 Task: Buy 3 Jar Openers from Kitchen Utensils & Gadgets section under best seller category for shipping address: Katherine Jones, 1480 Vineyard Drive, Independence, Ohio 44131, Cell Number 4403901431. Pay from credit card ending with 9757, CVV 798
Action: Mouse moved to (181, 86)
Screenshot: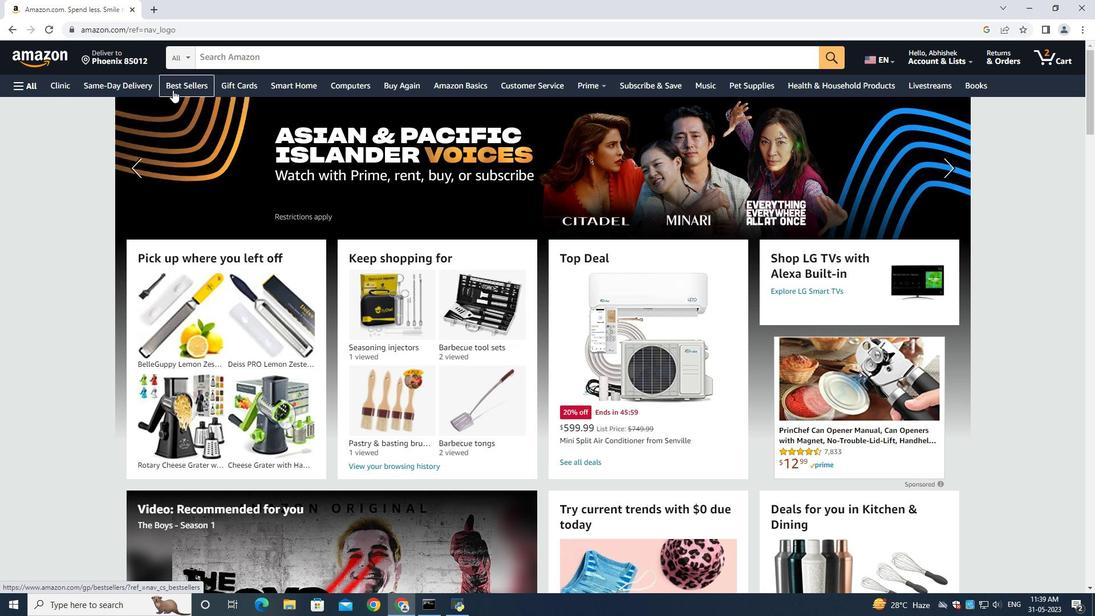 
Action: Mouse pressed left at (181, 86)
Screenshot: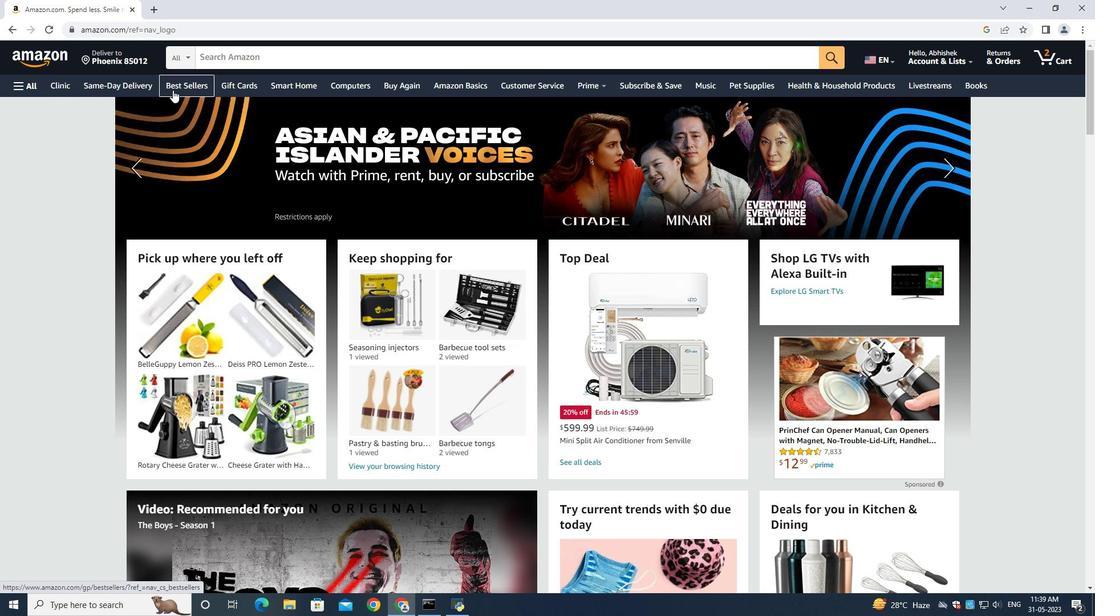 
Action: Mouse moved to (314, 49)
Screenshot: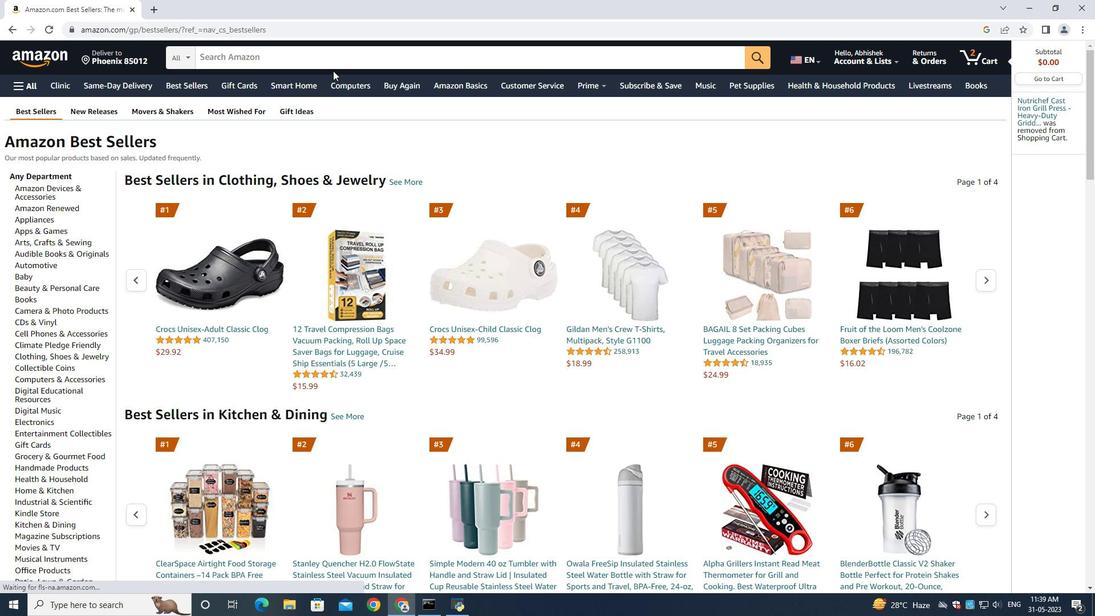 
Action: Mouse pressed left at (314, 49)
Screenshot: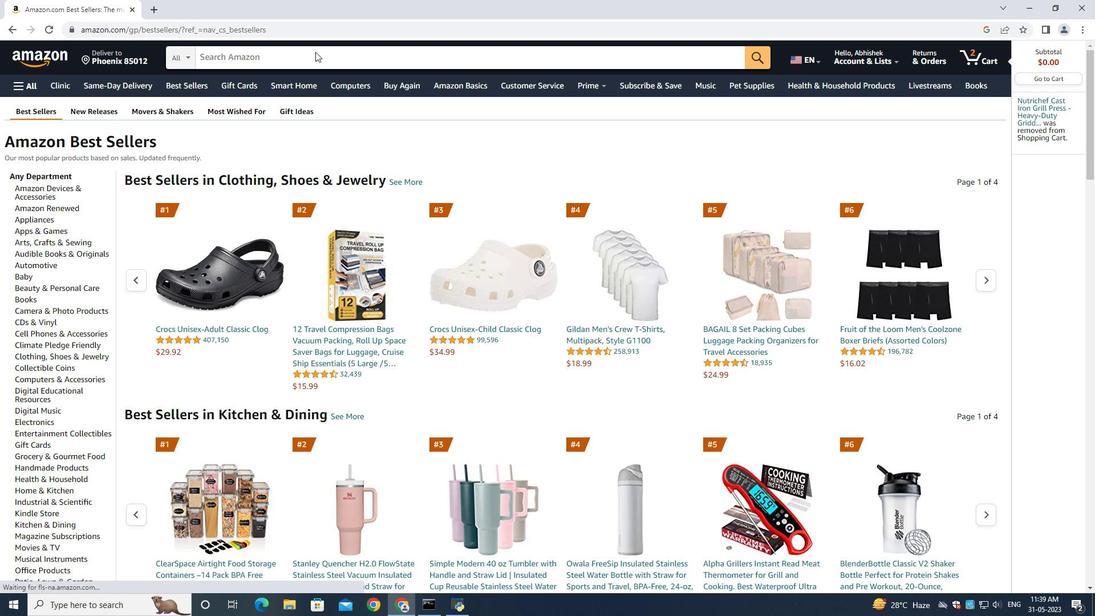 
Action: Mouse moved to (314, 49)
Screenshot: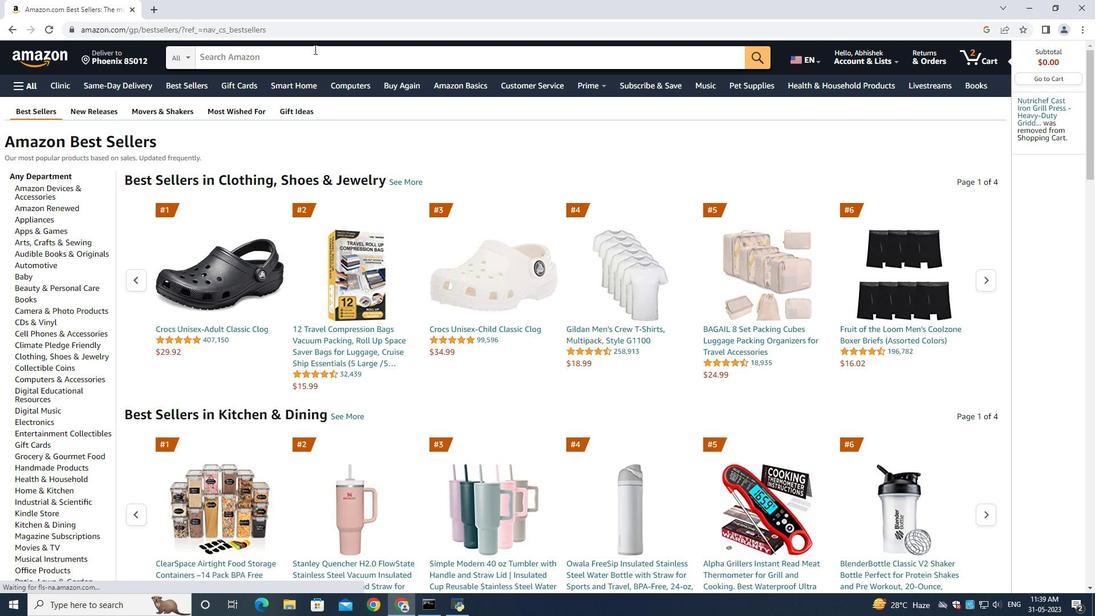 
Action: Key pressed <Key.shift>Jar<Key.space><Key.shift><Key.shift><Key.shift><Key.shift><Key.shift><Key.shift><Key.shift><Key.shift><Key.shift><Key.shift><Key.shift><Key.shift><Key.shift><Key.shift><Key.shift><Key.shift><Key.shift><Key.shift><Key.shift><Key.shift><Key.shift><Key.shift><Key.shift><Key.shift><Key.shift><Key.shift><Key.shift><Key.shift>Openers<Key.enter>
Screenshot: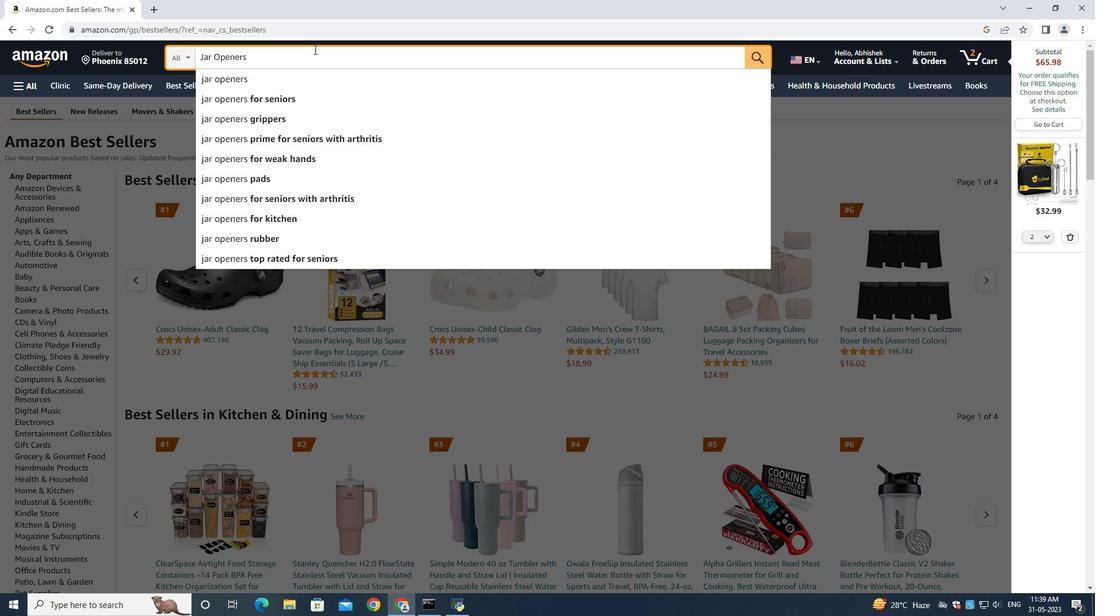 
Action: Mouse moved to (1067, 235)
Screenshot: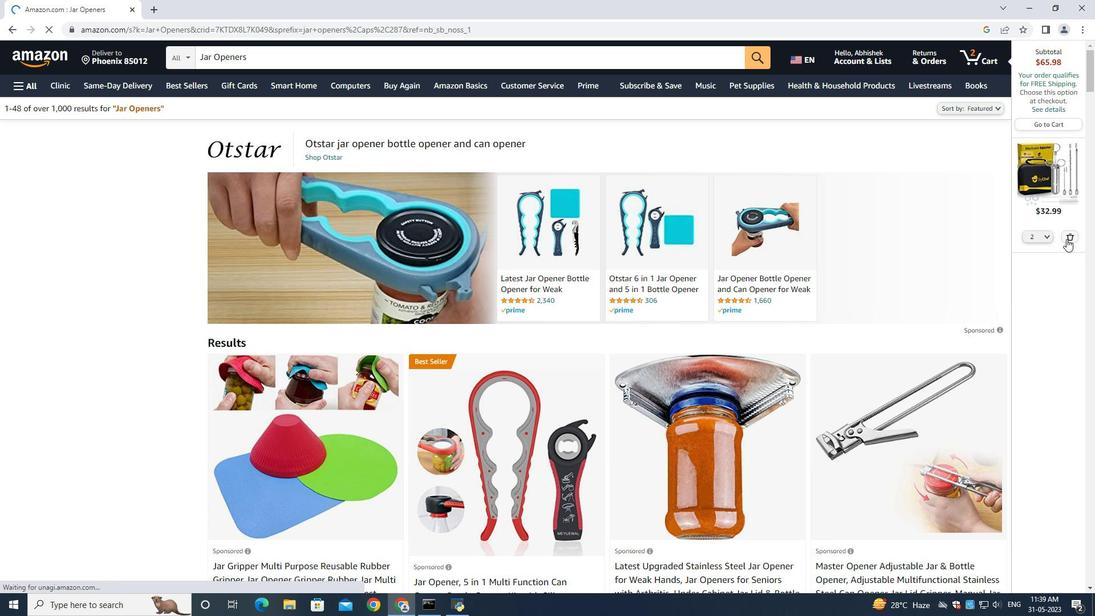 
Action: Mouse pressed left at (1067, 235)
Screenshot: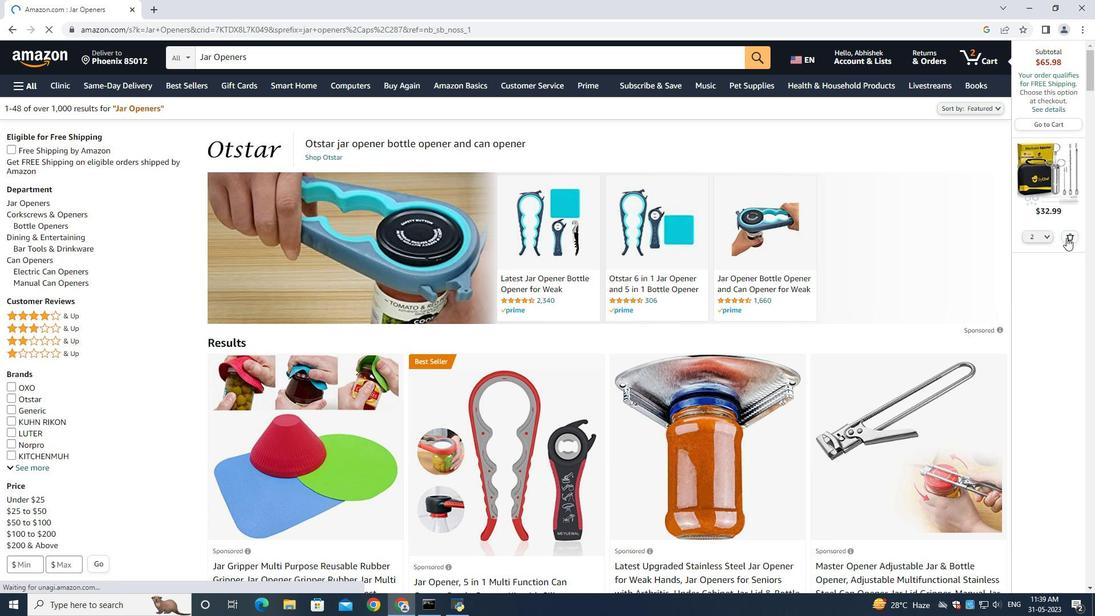 
Action: Mouse moved to (299, 58)
Screenshot: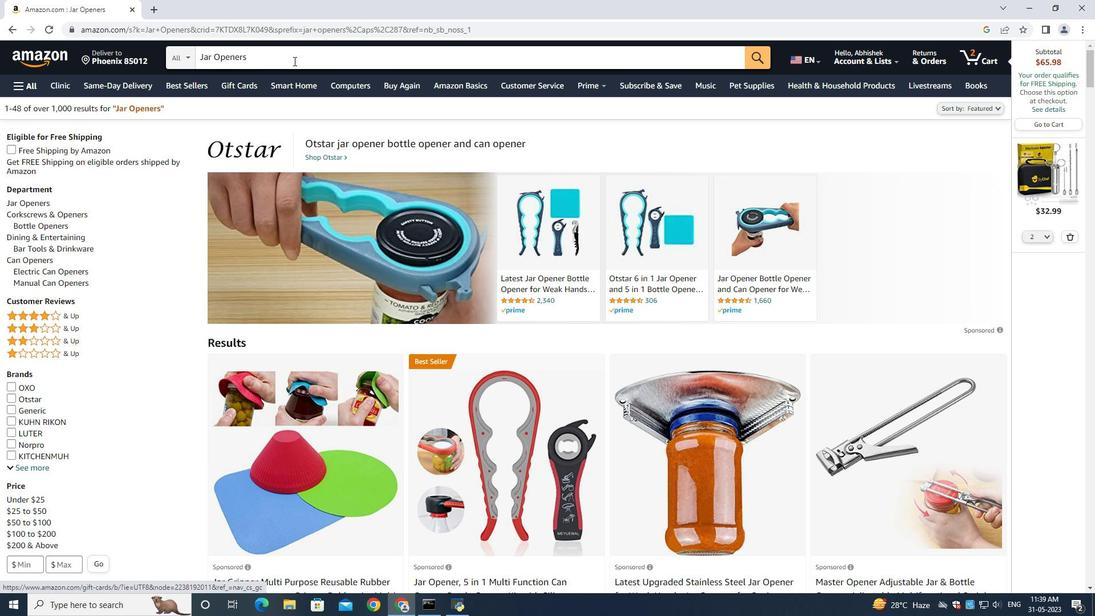 
Action: Mouse pressed left at (299, 58)
Screenshot: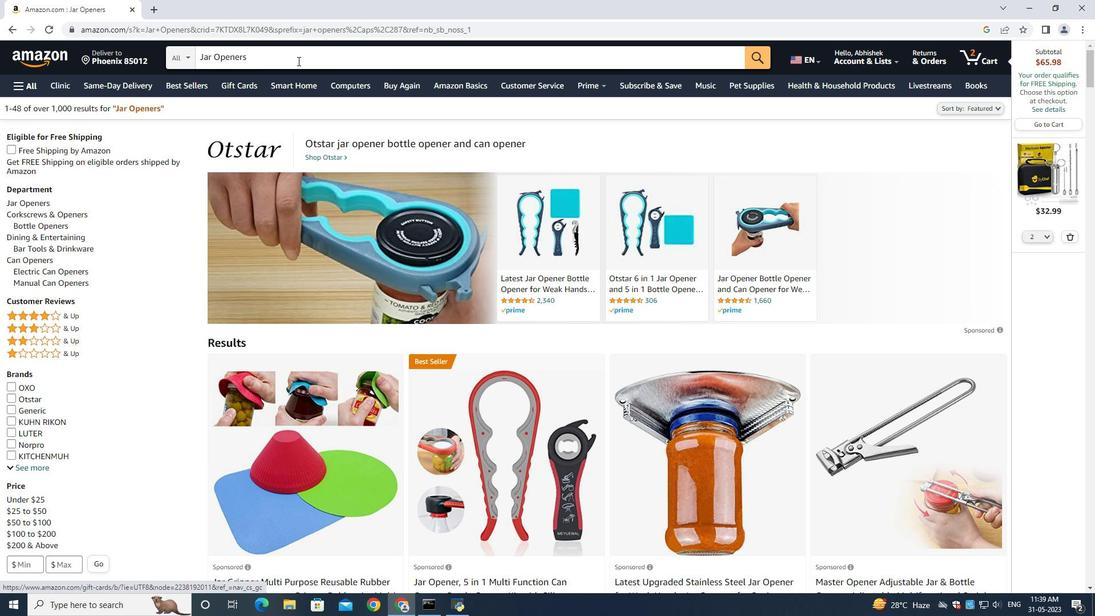 
Action: Mouse moved to (299, 59)
Screenshot: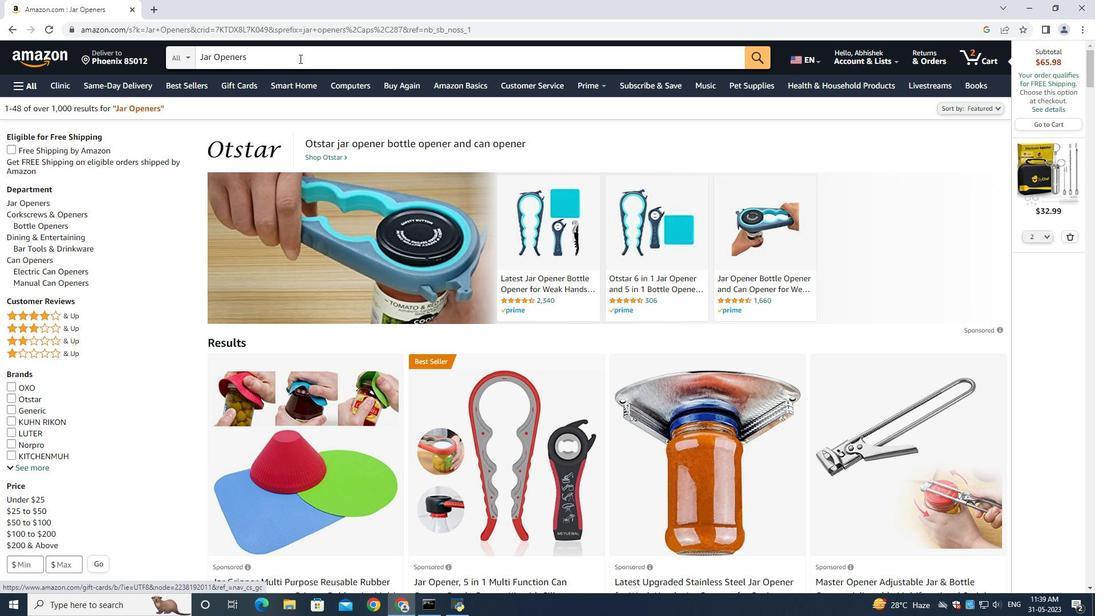 
Action: Key pressed <Key.space>kitchen<Key.enter>
Screenshot: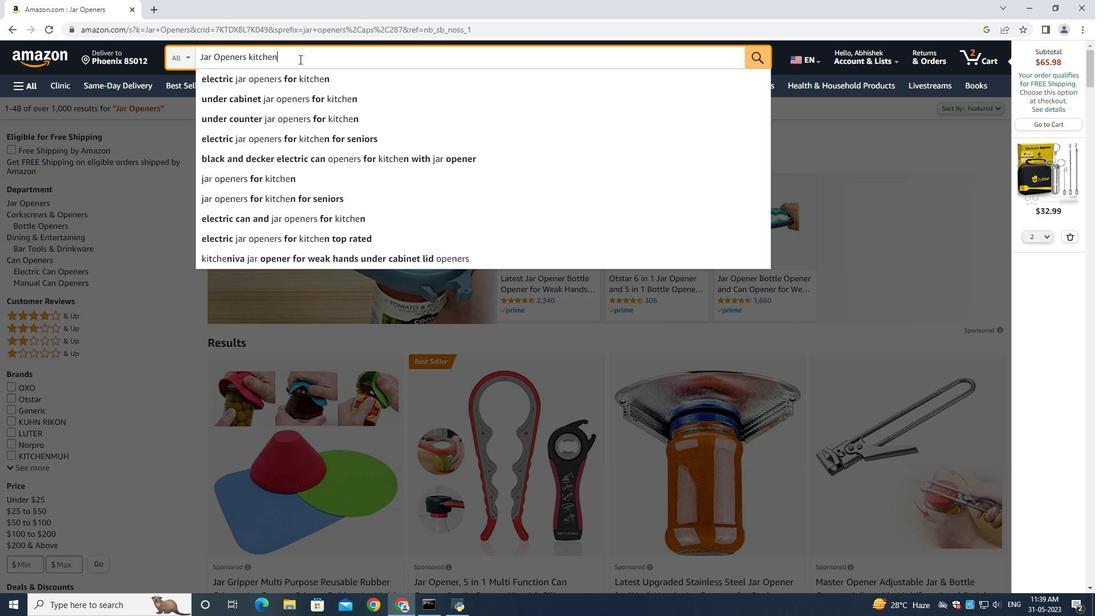 
Action: Mouse moved to (469, 300)
Screenshot: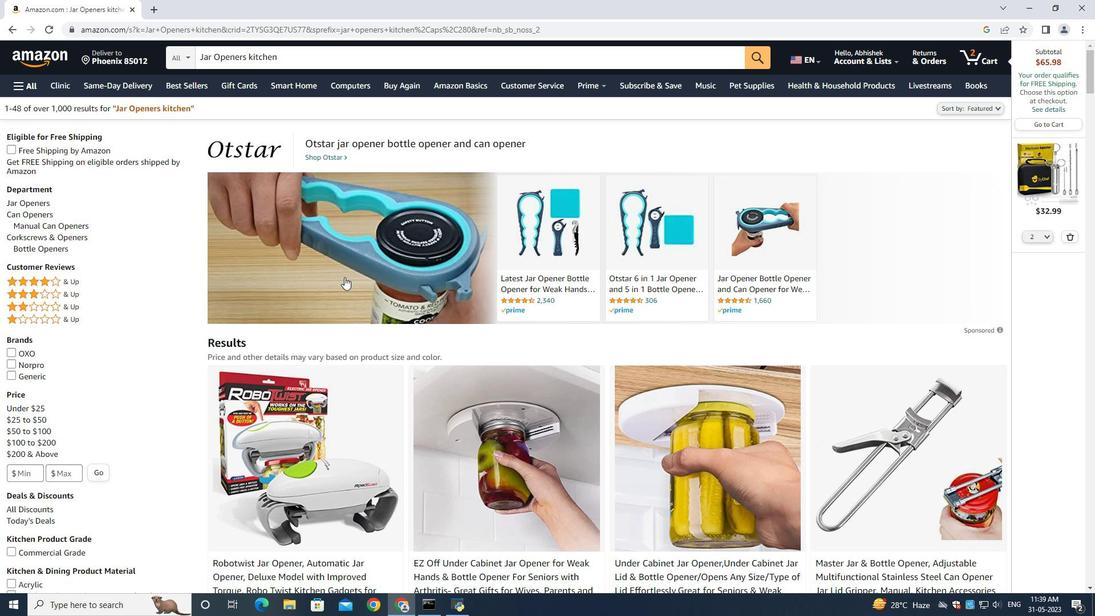 
Action: Mouse scrolled (469, 300) with delta (0, 0)
Screenshot: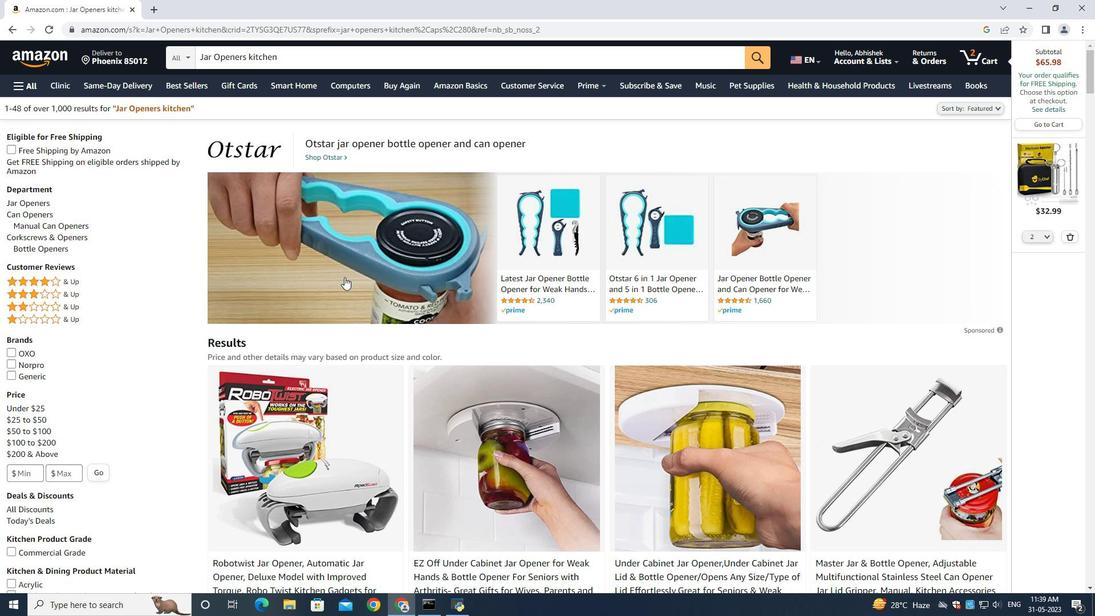 
Action: Mouse moved to (471, 295)
Screenshot: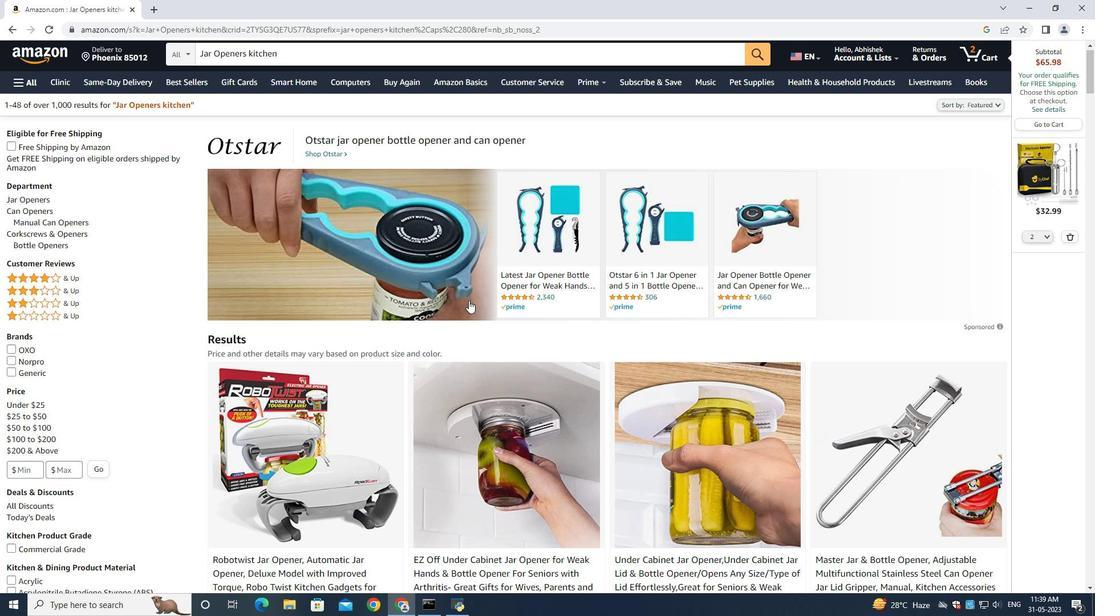 
Action: Mouse scrolled (469, 300) with delta (0, 0)
Screenshot: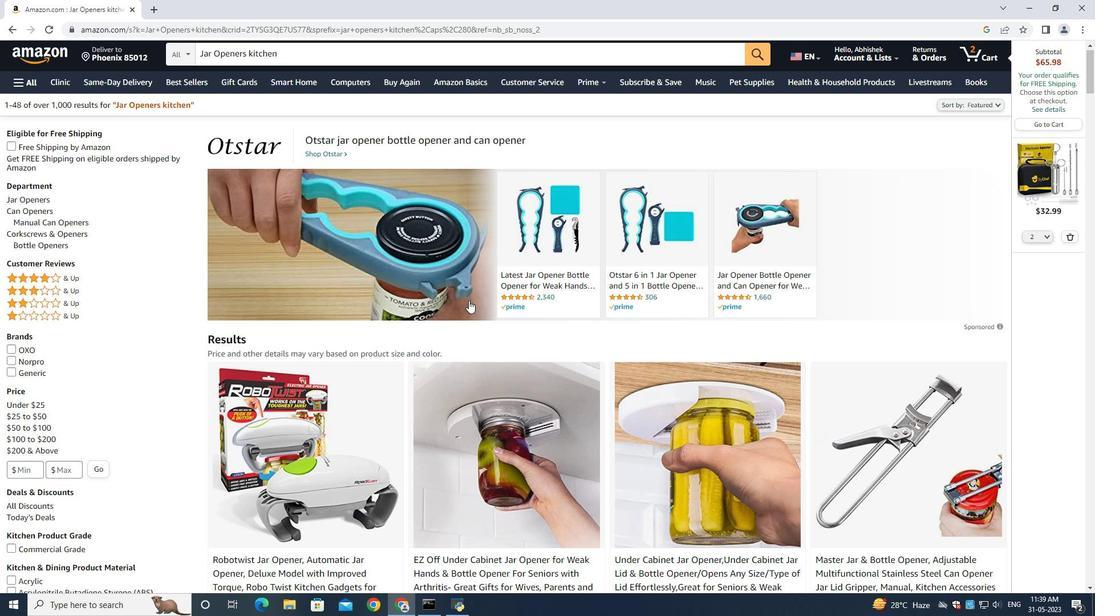 
Action: Mouse moved to (493, 462)
Screenshot: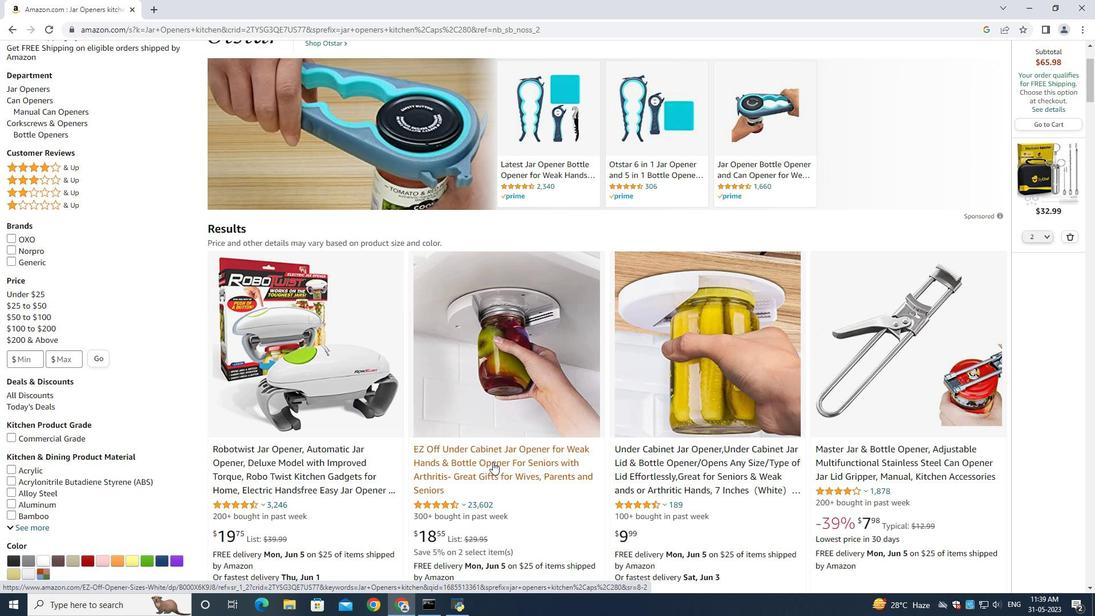 
Action: Mouse pressed left at (493, 462)
Screenshot: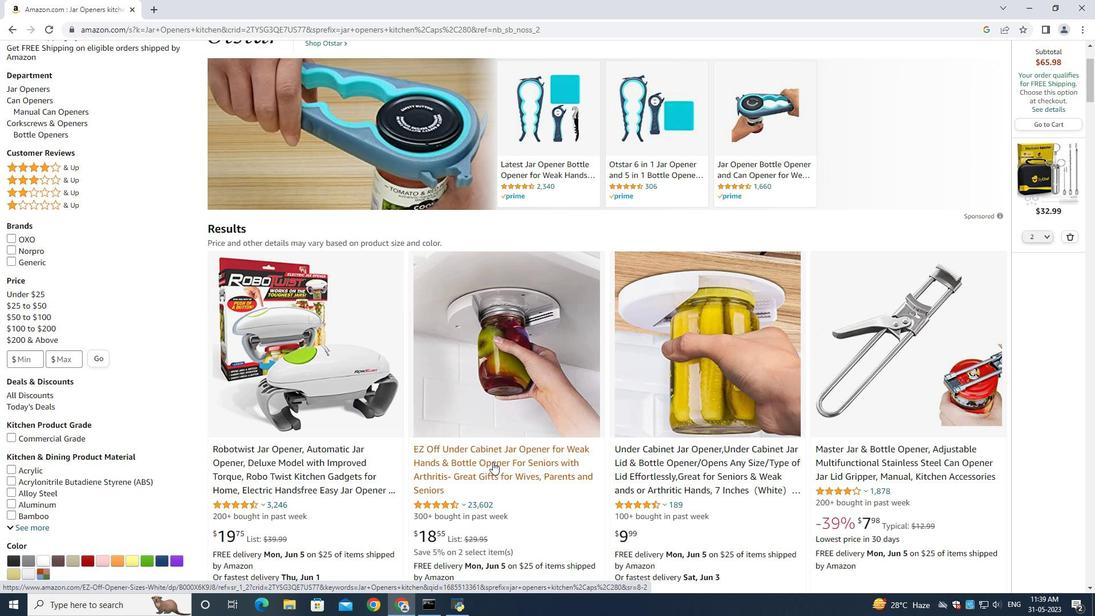 
Action: Mouse moved to (611, 446)
Screenshot: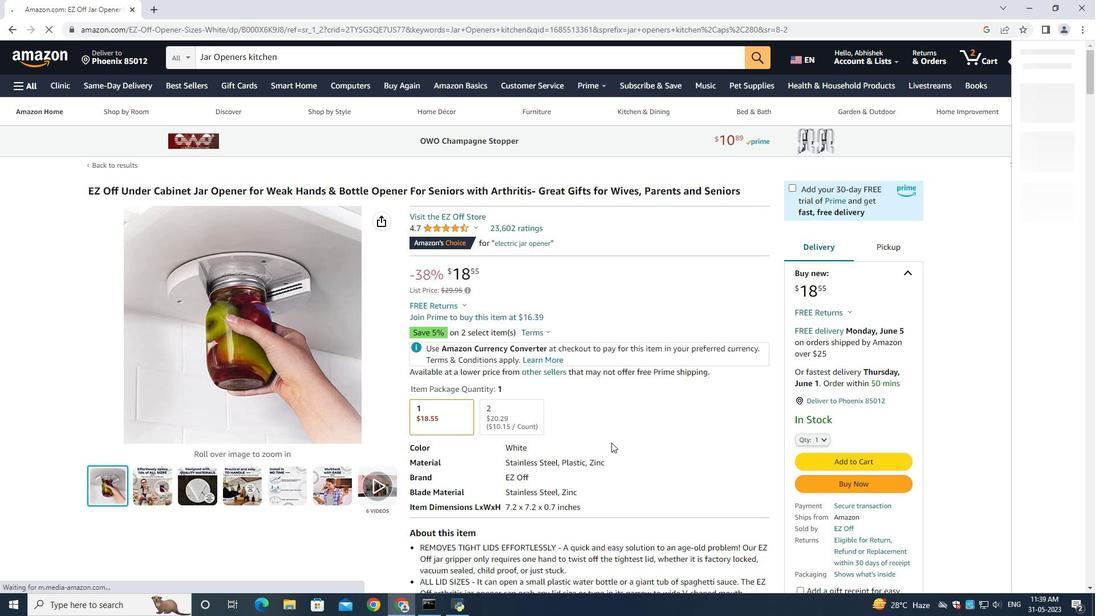 
Action: Mouse scrolled (611, 446) with delta (0, 0)
Screenshot: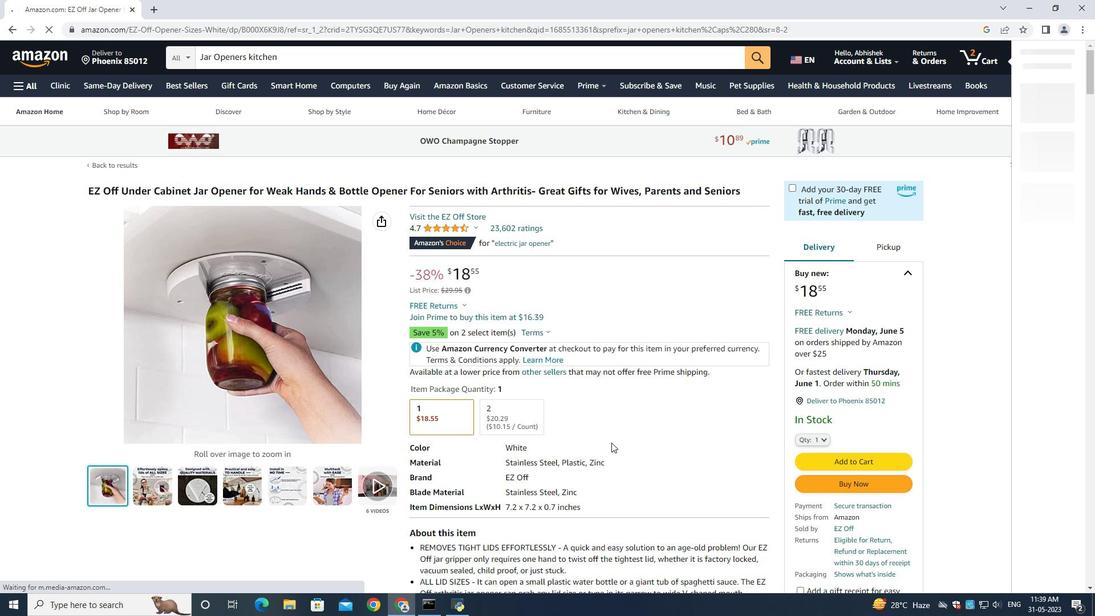 
Action: Mouse moved to (611, 449)
Screenshot: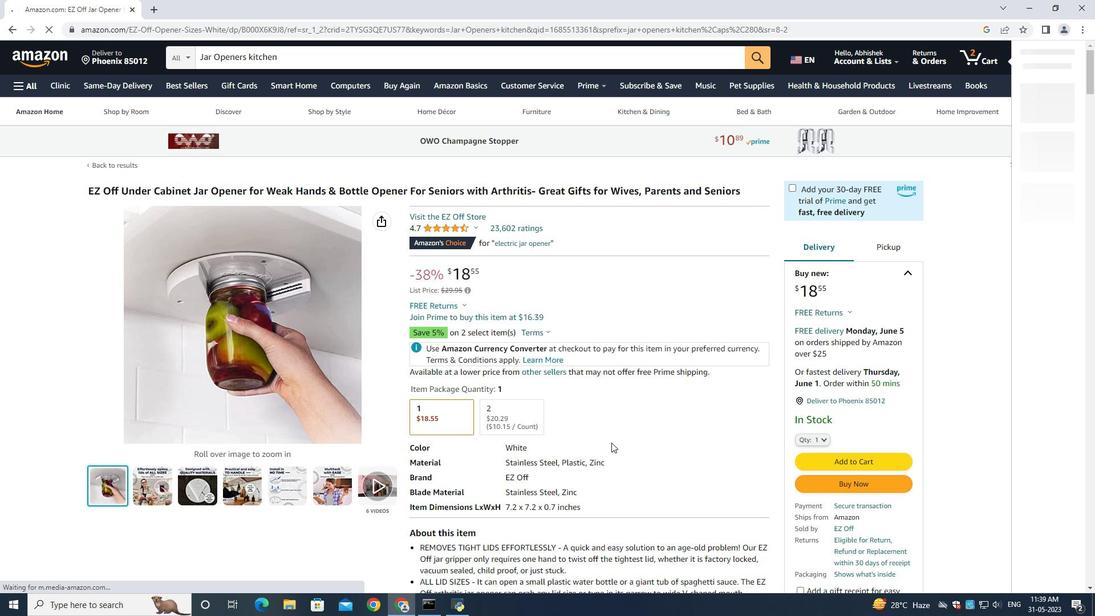 
Action: Mouse scrolled (611, 448) with delta (0, 0)
Screenshot: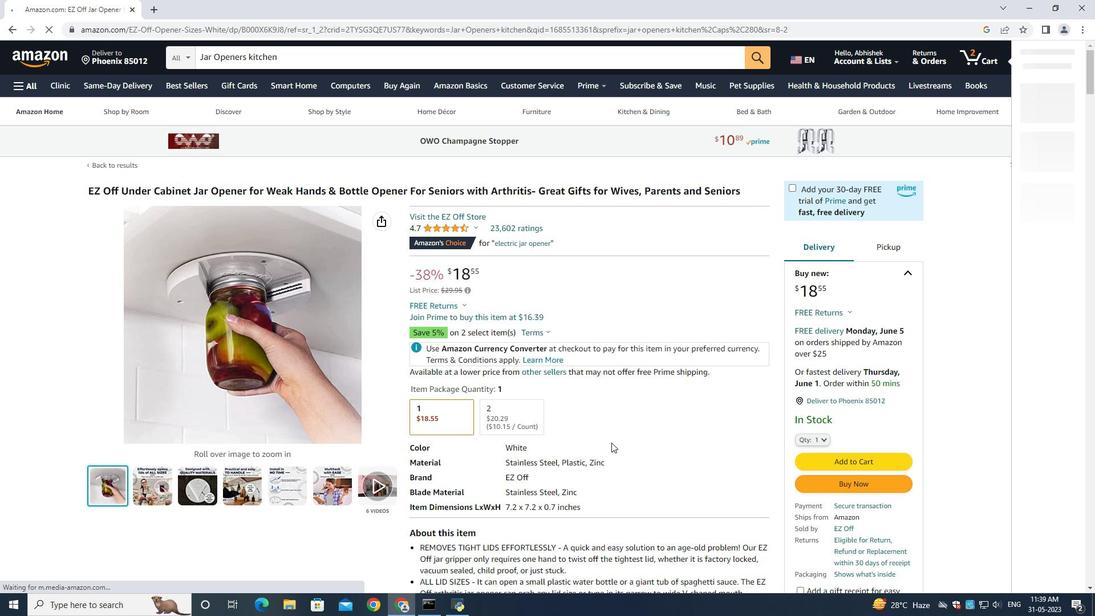 
Action: Mouse moved to (611, 449)
Screenshot: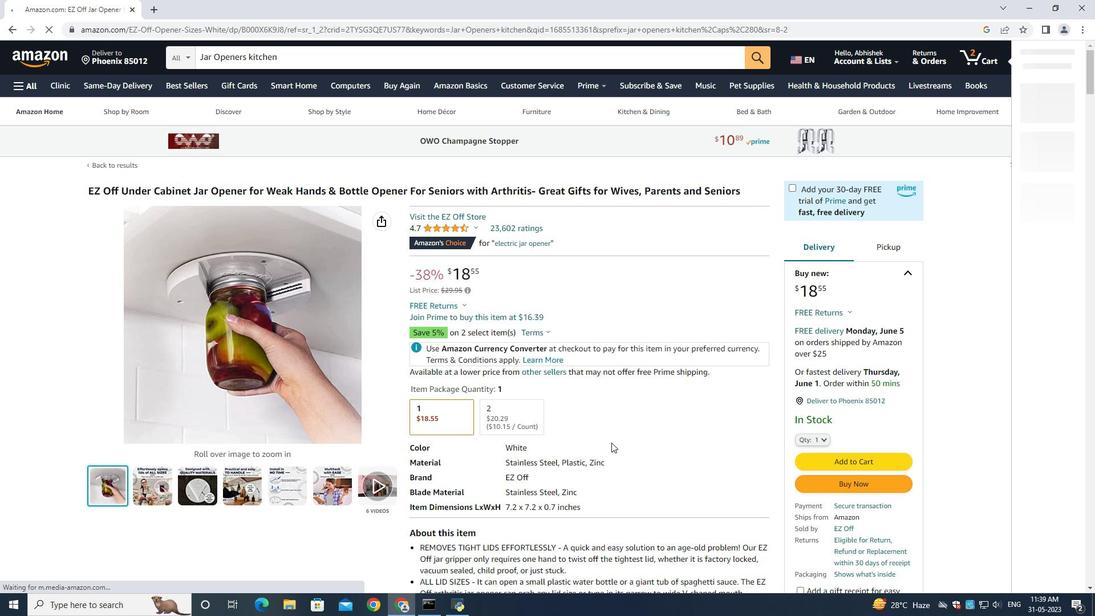 
Action: Mouse scrolled (611, 449) with delta (0, 0)
Screenshot: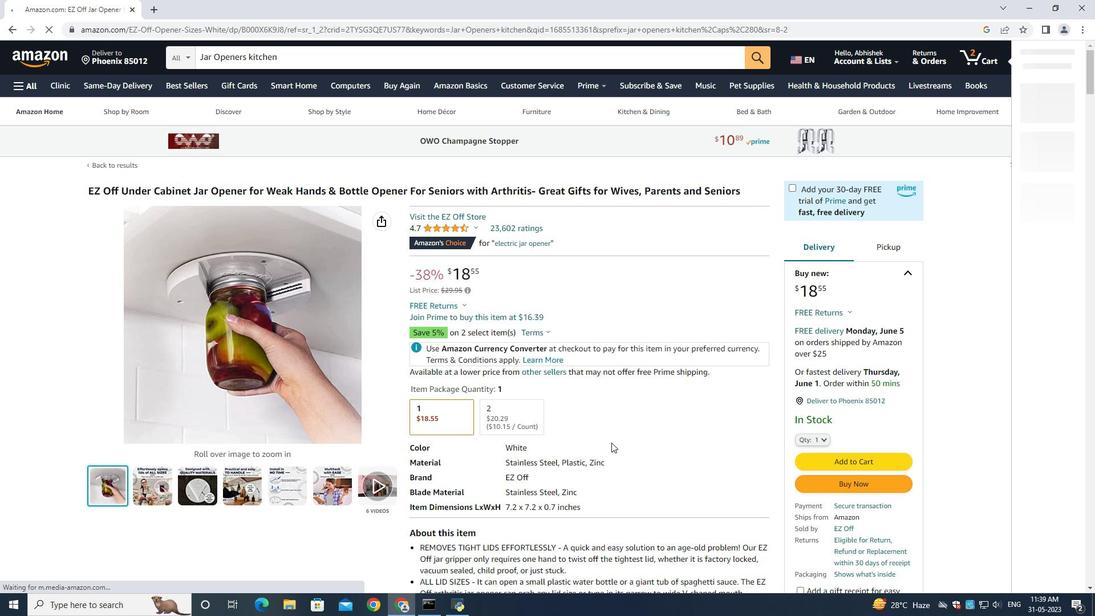 
Action: Mouse scrolled (611, 449) with delta (0, 0)
Screenshot: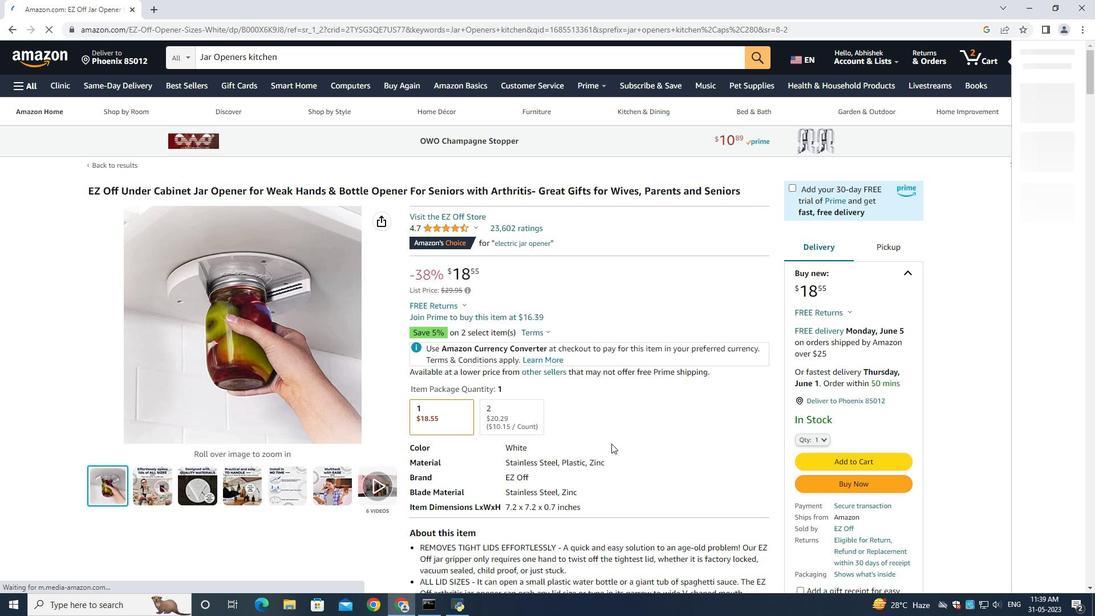 
Action: Mouse moved to (628, 469)
Screenshot: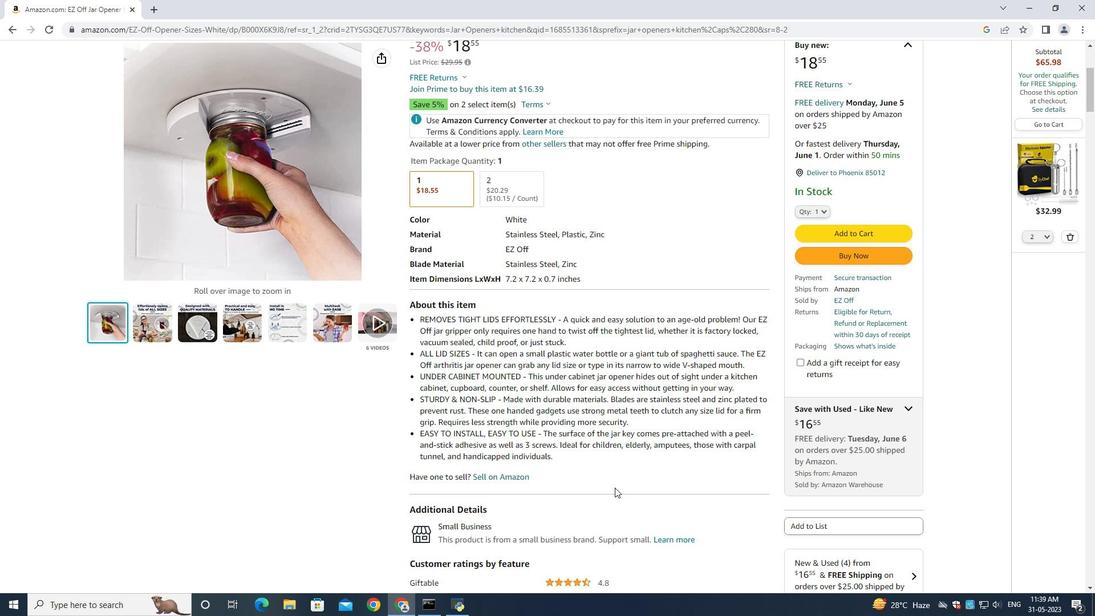 
Action: Mouse scrolled (628, 469) with delta (0, 0)
Screenshot: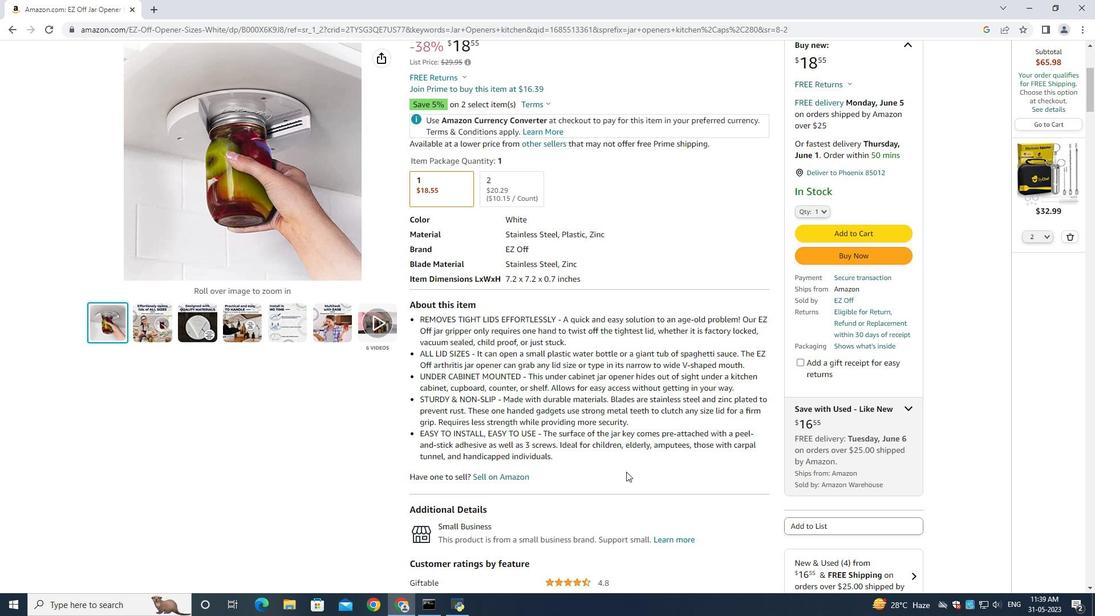 
Action: Mouse scrolled (628, 469) with delta (0, 0)
Screenshot: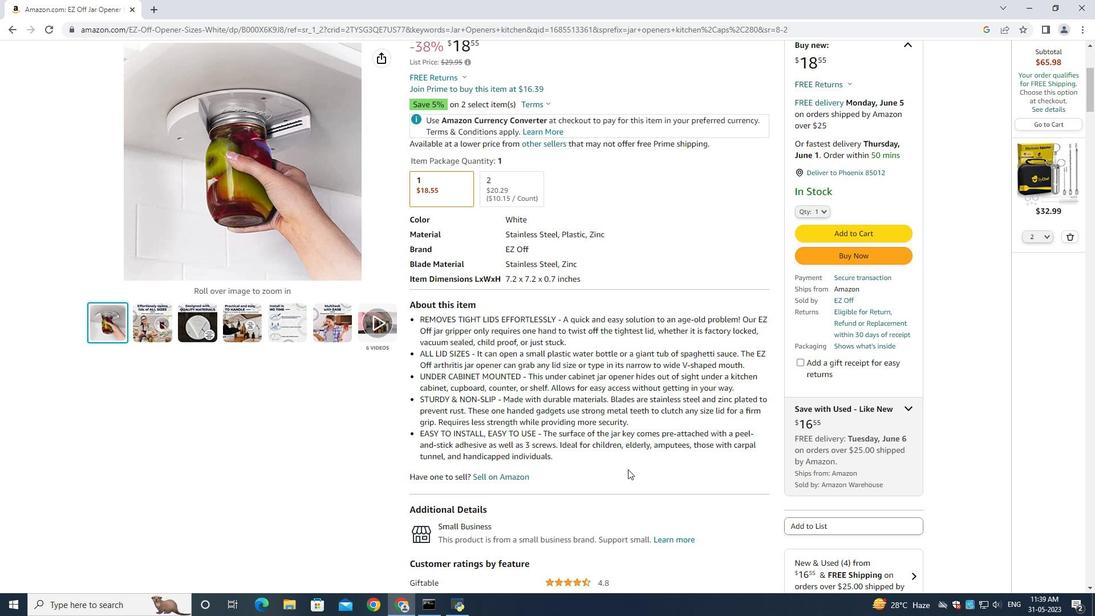 
Action: Mouse scrolled (628, 470) with delta (0, 0)
Screenshot: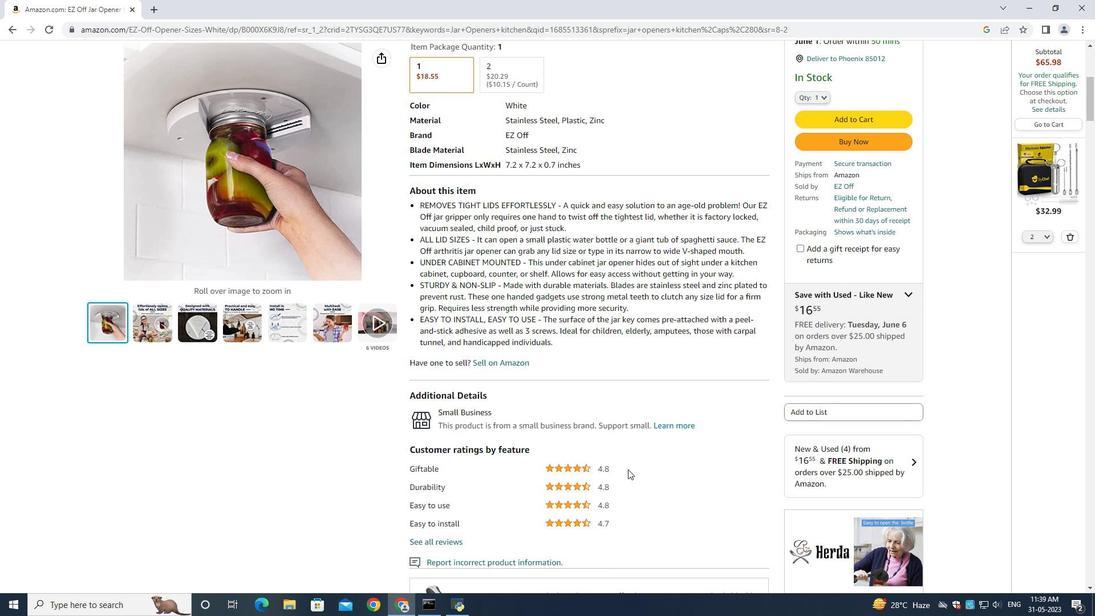 
Action: Mouse scrolled (628, 470) with delta (0, 0)
Screenshot: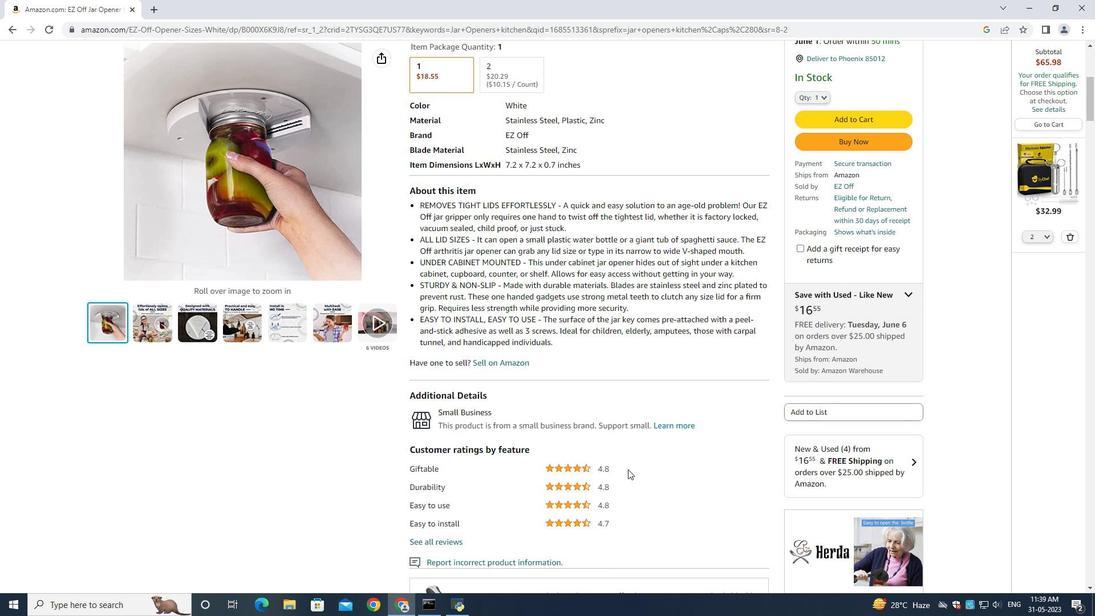
Action: Mouse scrolled (628, 470) with delta (0, 0)
Screenshot: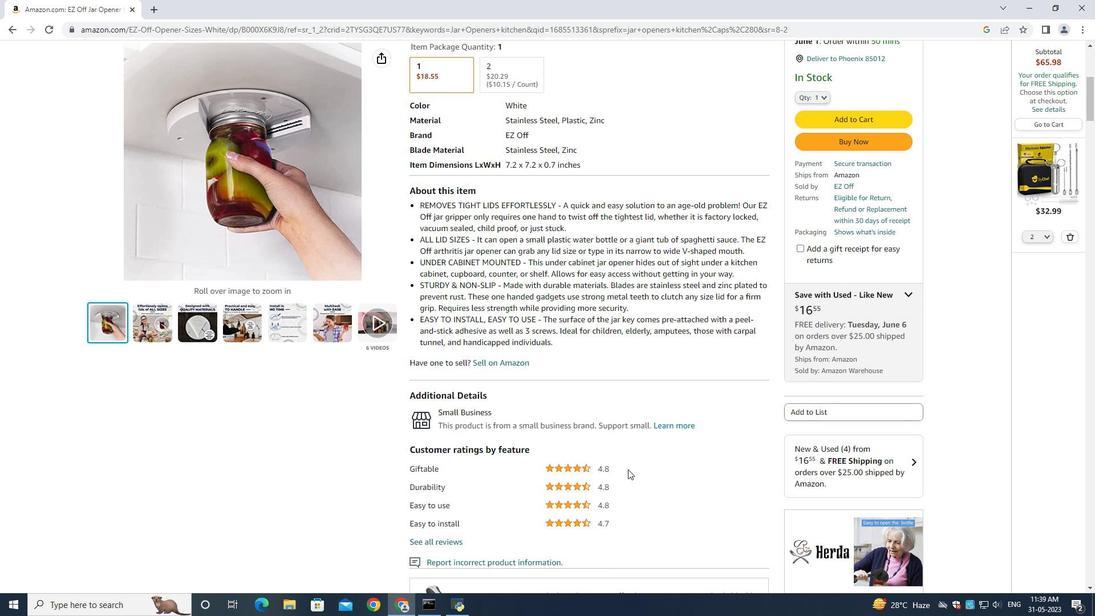 
Action: Mouse moved to (1063, 234)
Screenshot: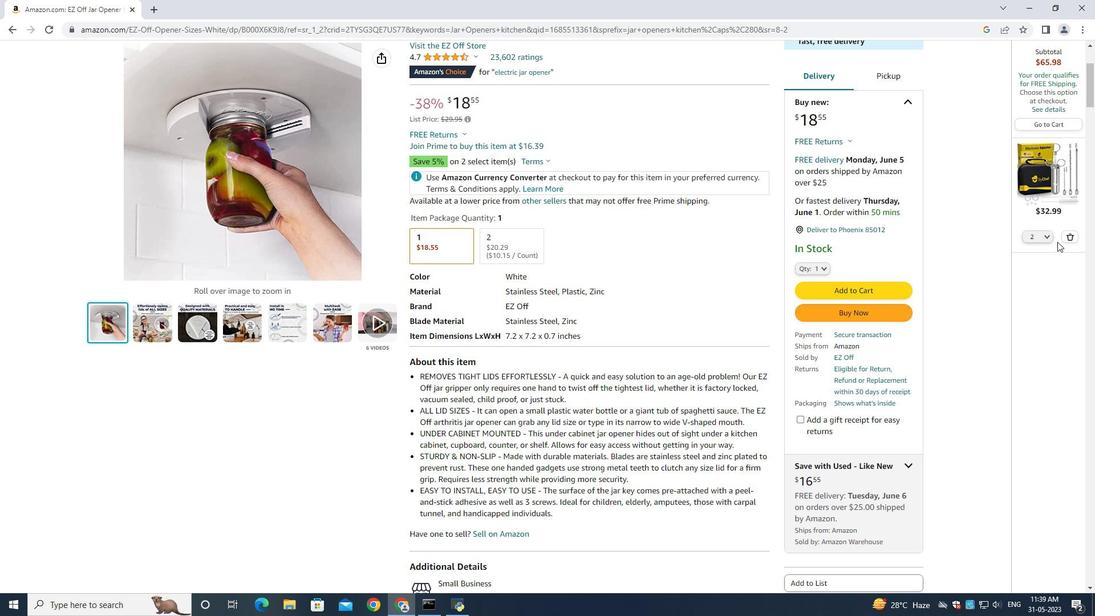 
Action: Mouse pressed left at (1063, 234)
Screenshot: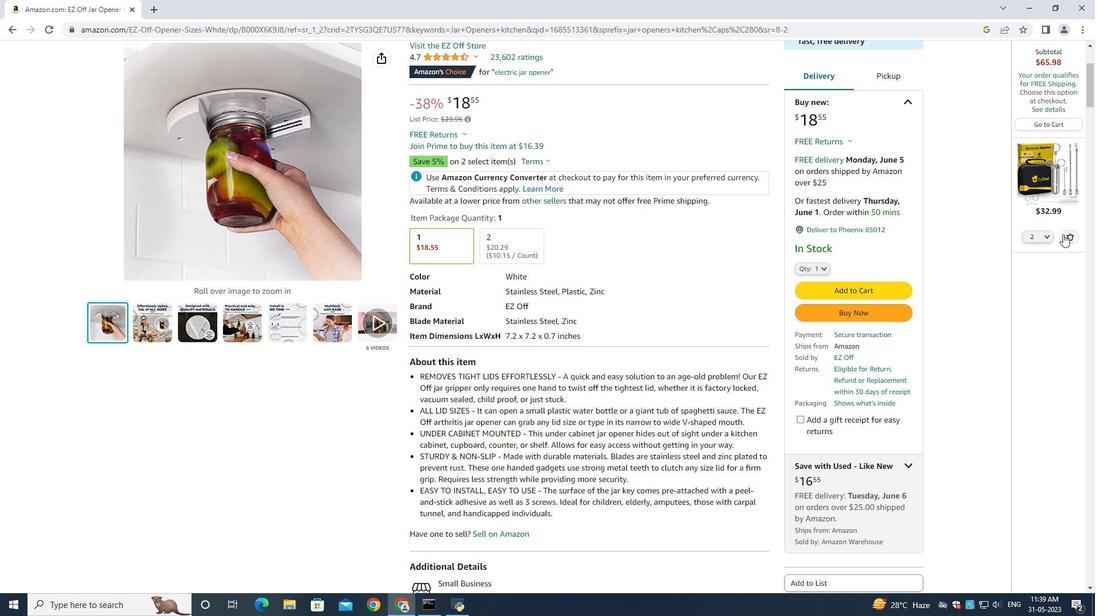 
Action: Mouse moved to (825, 268)
Screenshot: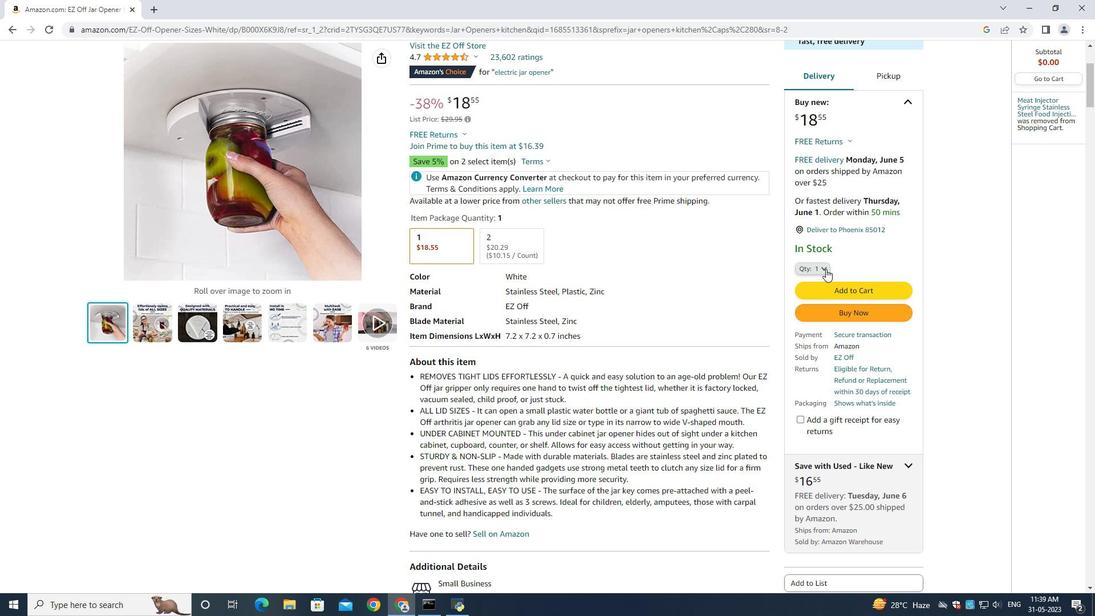 
Action: Mouse pressed left at (825, 268)
Screenshot: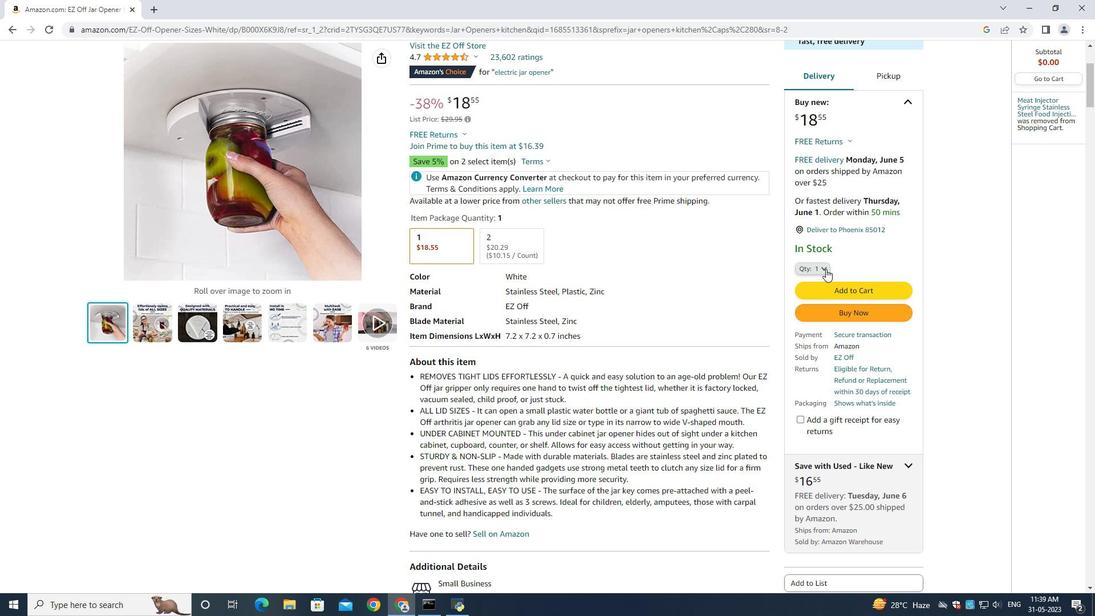 
Action: Mouse moved to (819, 303)
Screenshot: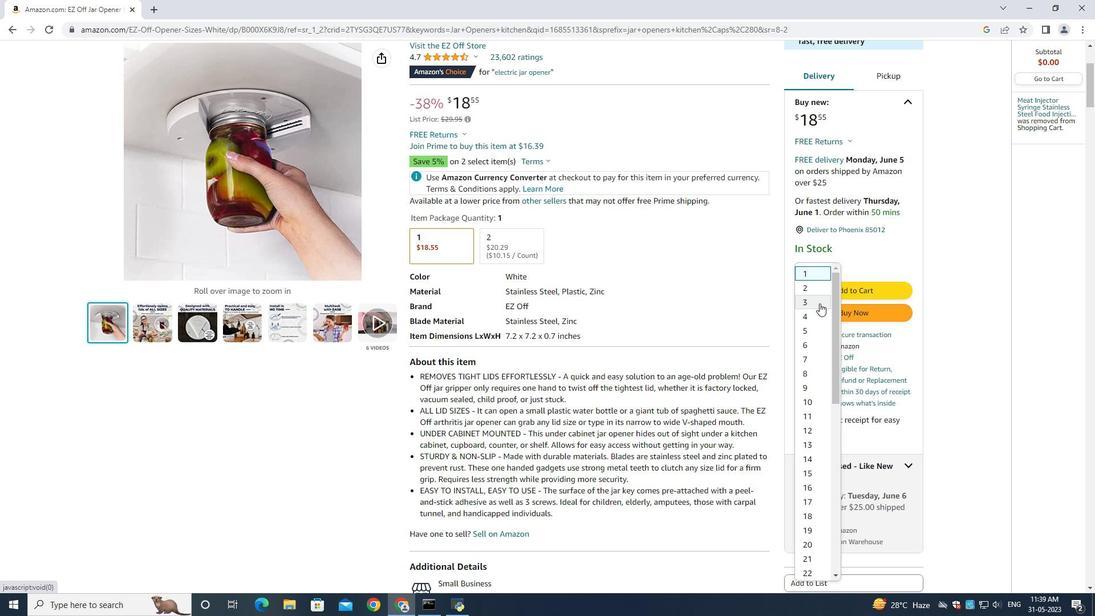 
Action: Mouse pressed left at (819, 303)
Screenshot: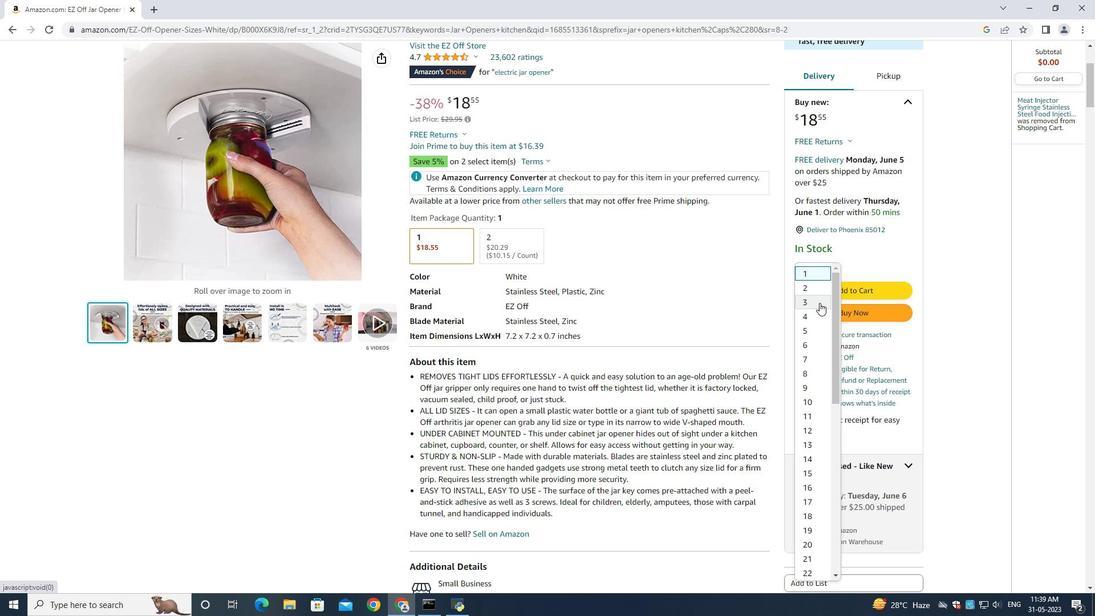 
Action: Mouse moved to (852, 310)
Screenshot: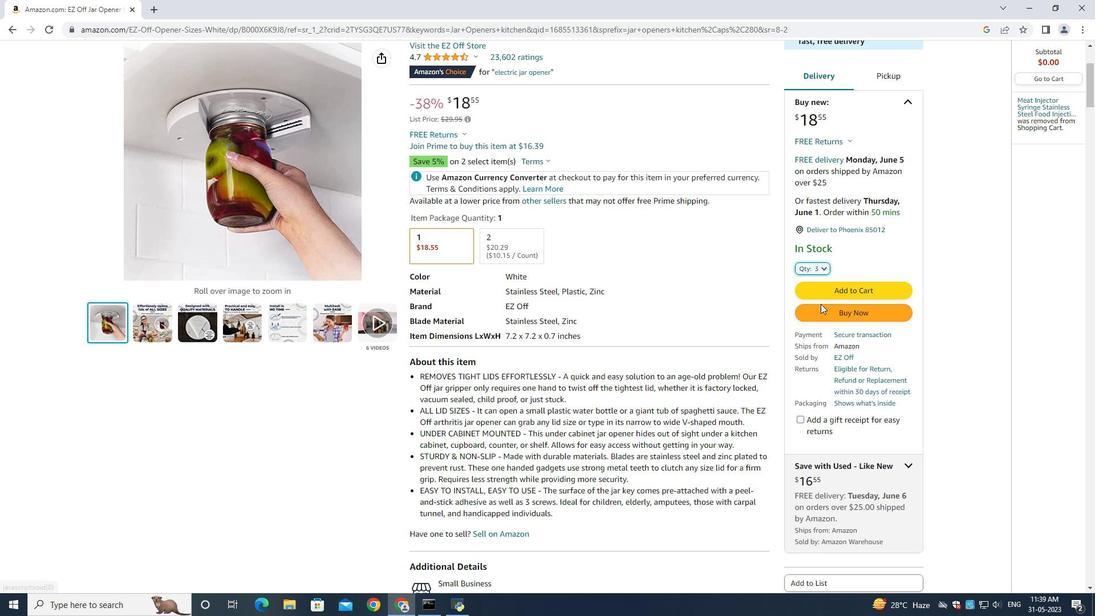 
Action: Mouse pressed left at (852, 310)
Screenshot: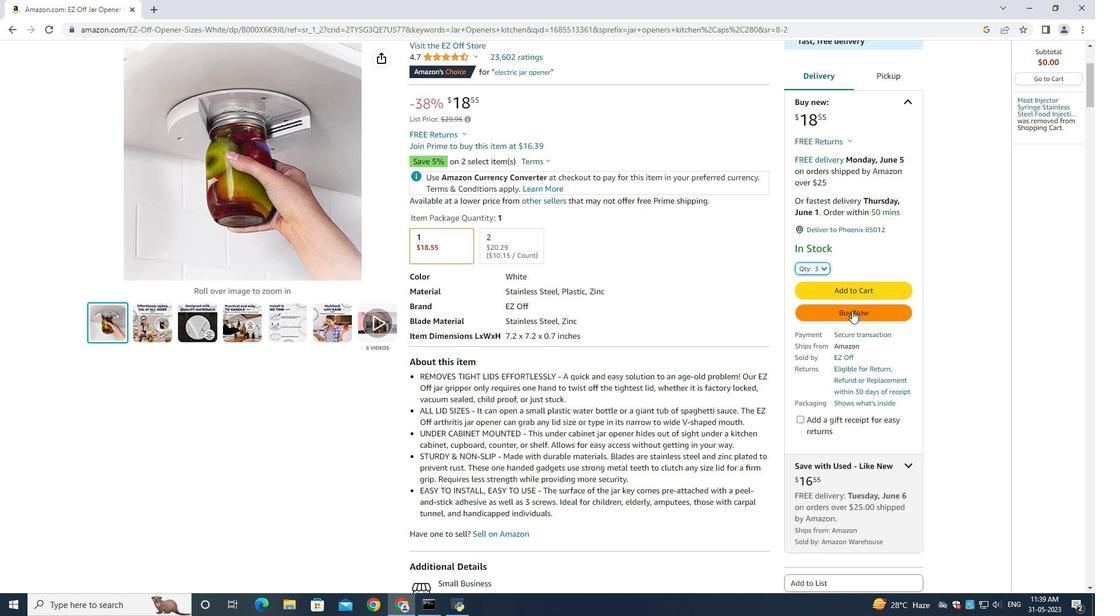 
Action: Mouse moved to (848, 292)
Screenshot: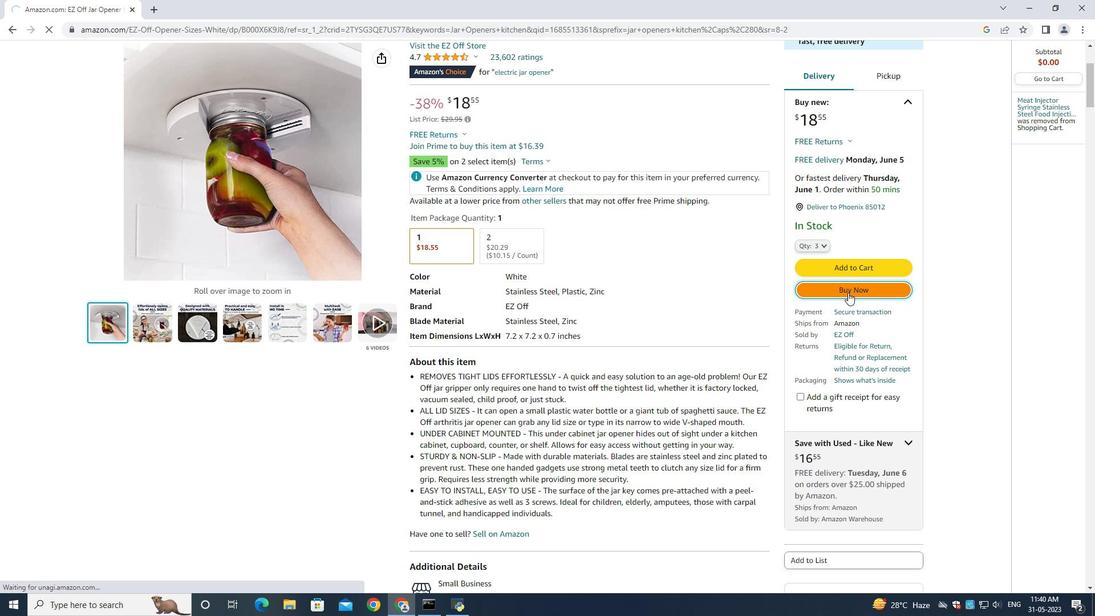 
Action: Mouse pressed left at (848, 292)
Screenshot: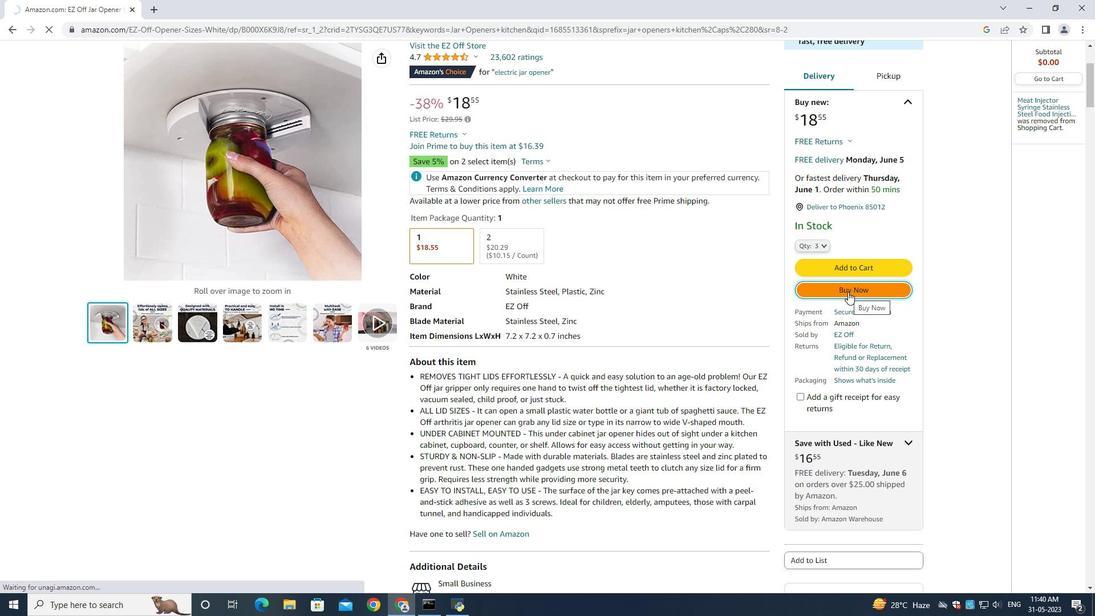 
Action: Mouse moved to (857, 292)
Screenshot: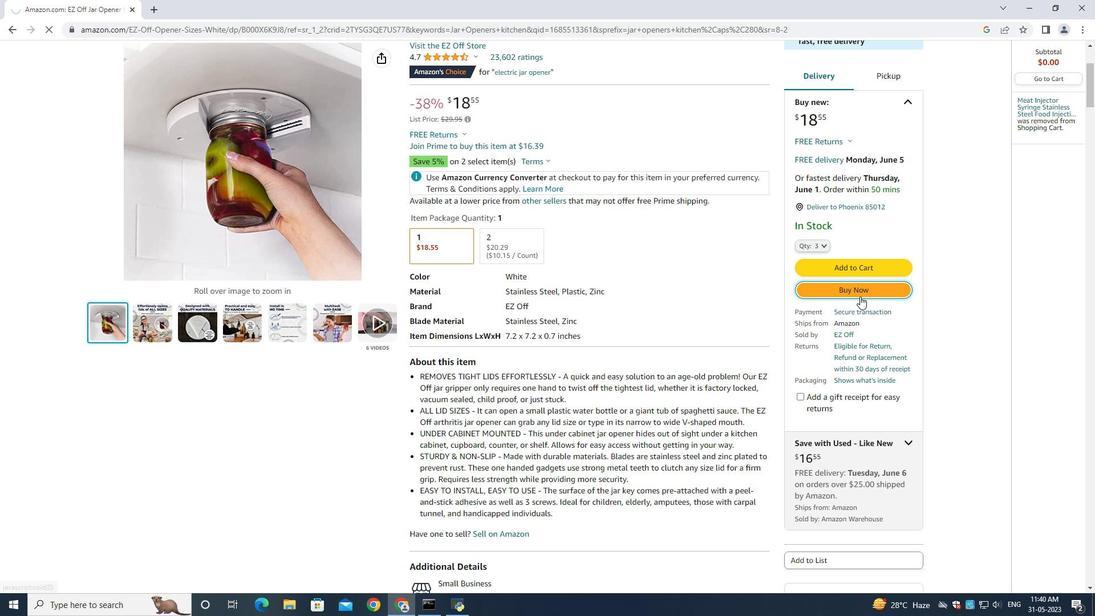 
Action: Mouse pressed left at (857, 292)
Screenshot: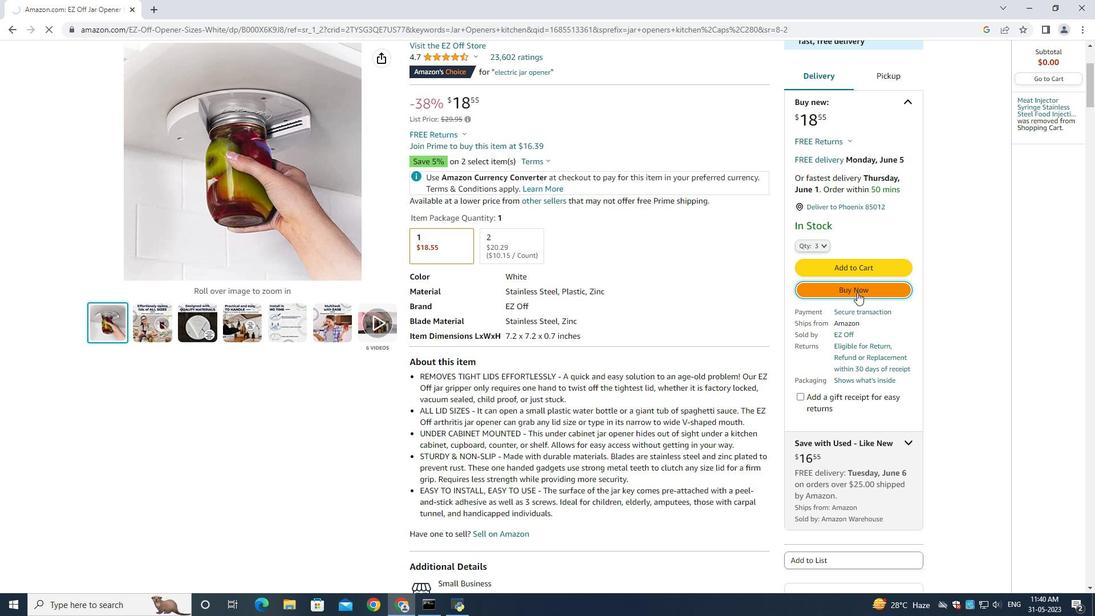 
Action: Mouse moved to (547, 323)
Screenshot: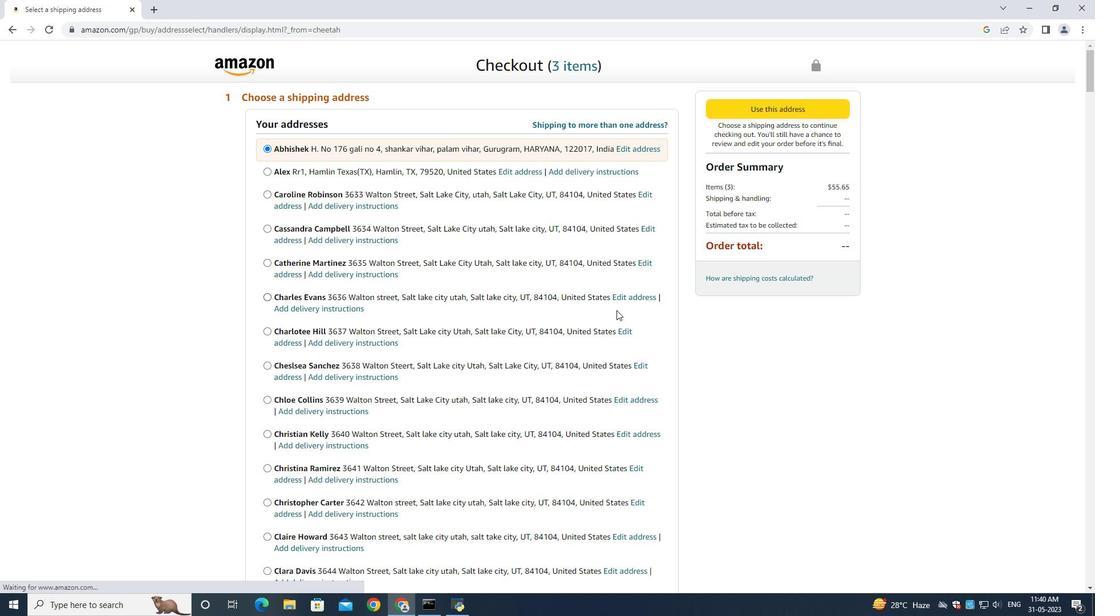 
Action: Mouse scrolled (547, 322) with delta (0, 0)
Screenshot: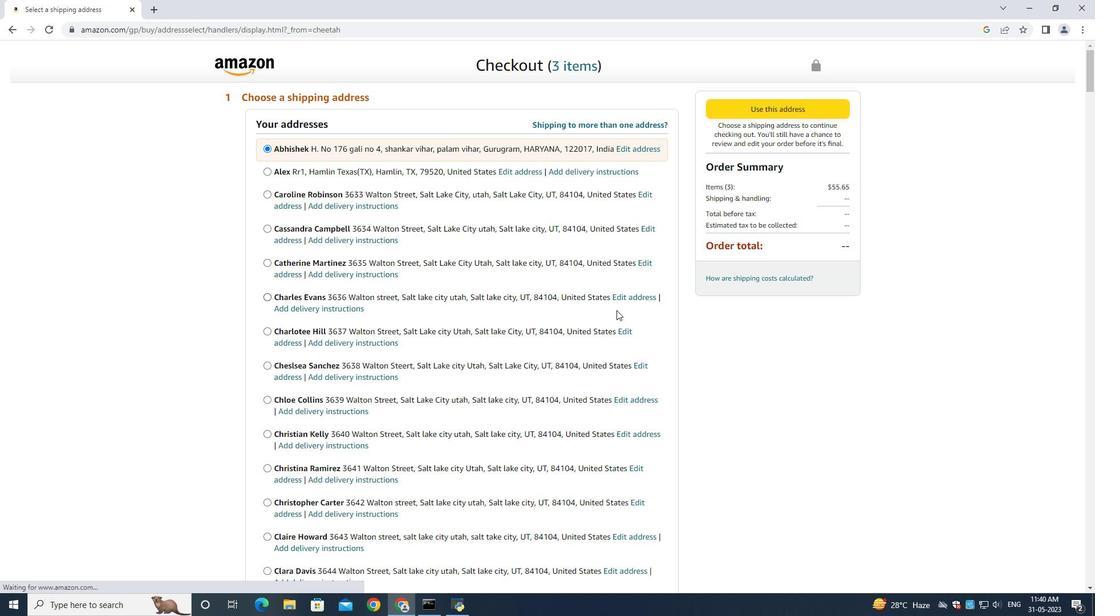 
Action: Mouse moved to (547, 323)
Screenshot: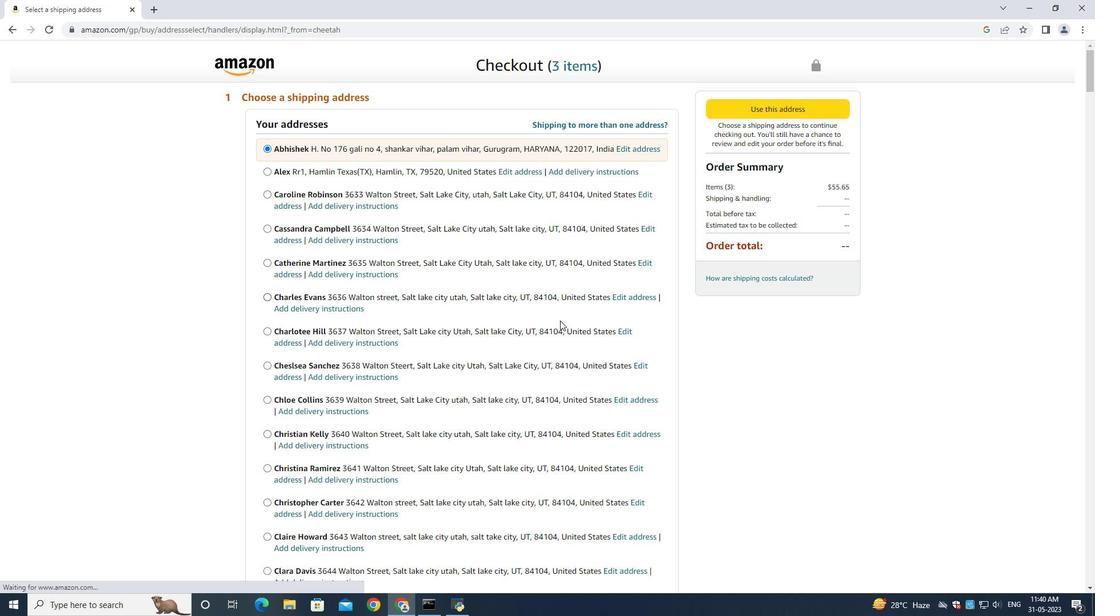 
Action: Mouse scrolled (547, 322) with delta (0, 0)
Screenshot: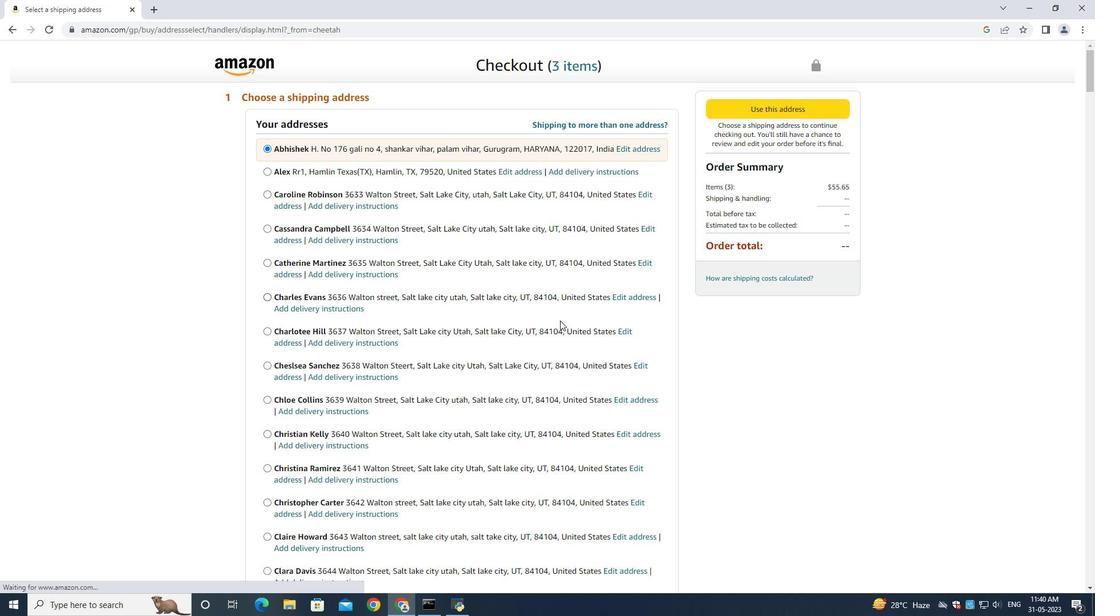 
Action: Mouse moved to (546, 324)
Screenshot: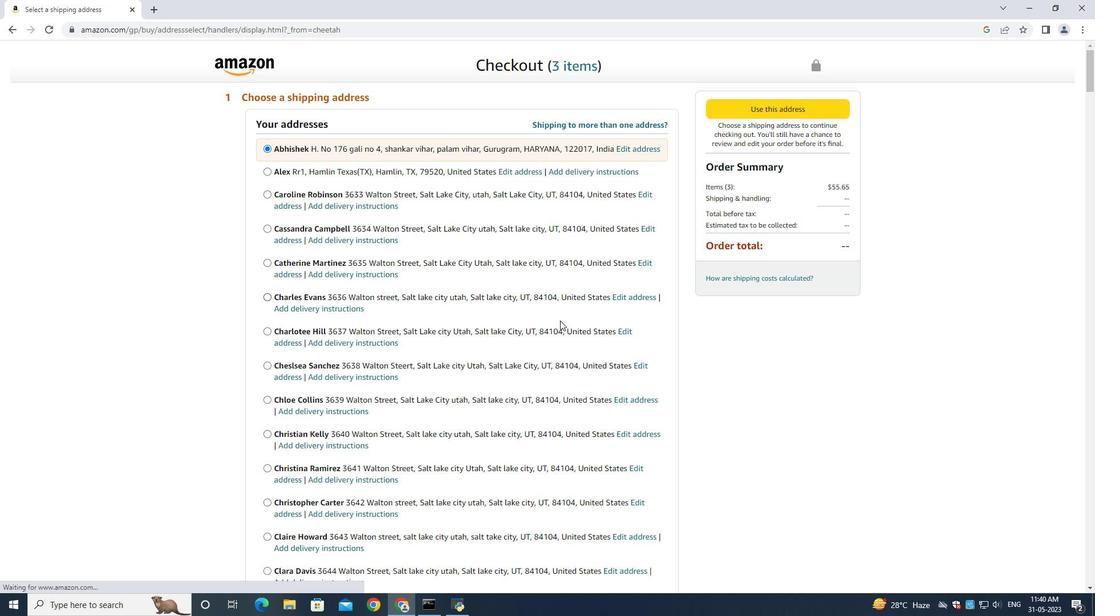 
Action: Mouse scrolled (547, 323) with delta (0, 0)
Screenshot: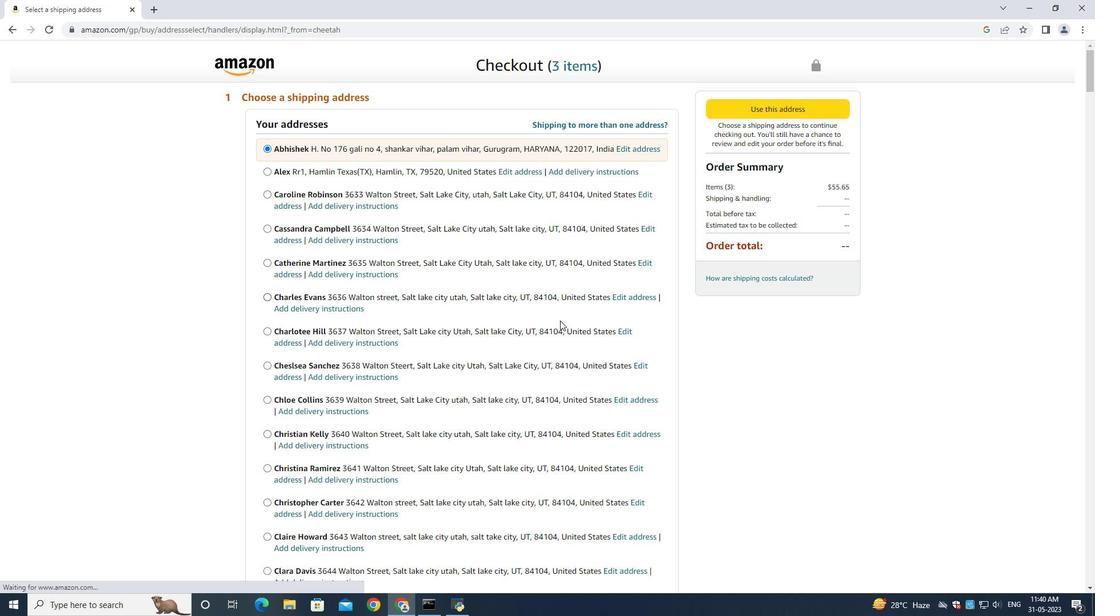 
Action: Mouse scrolled (546, 323) with delta (0, 0)
Screenshot: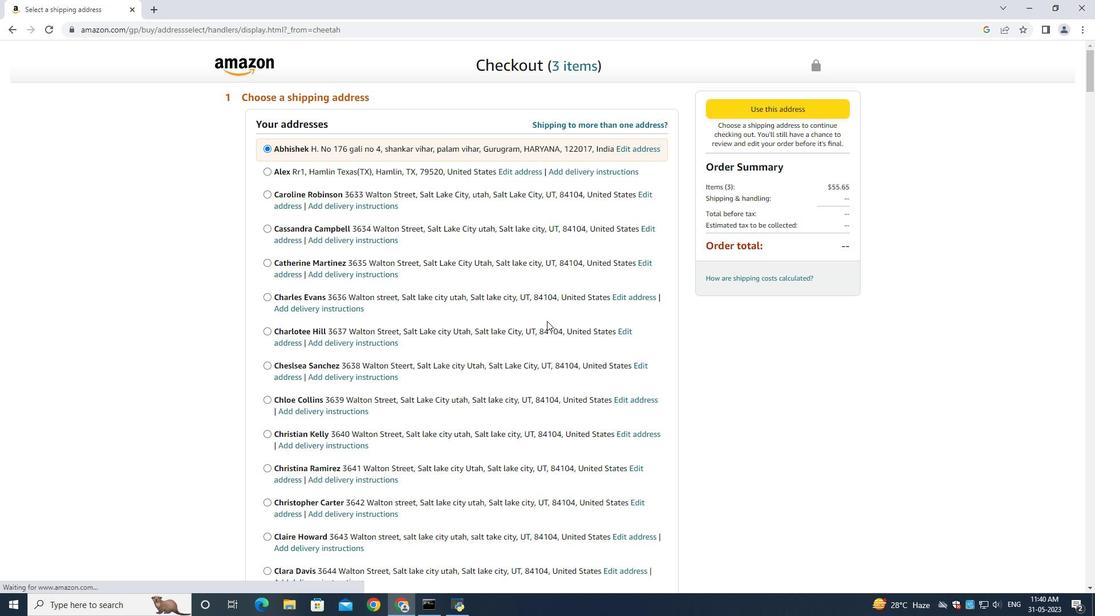 
Action: Mouse scrolled (546, 323) with delta (0, 0)
Screenshot: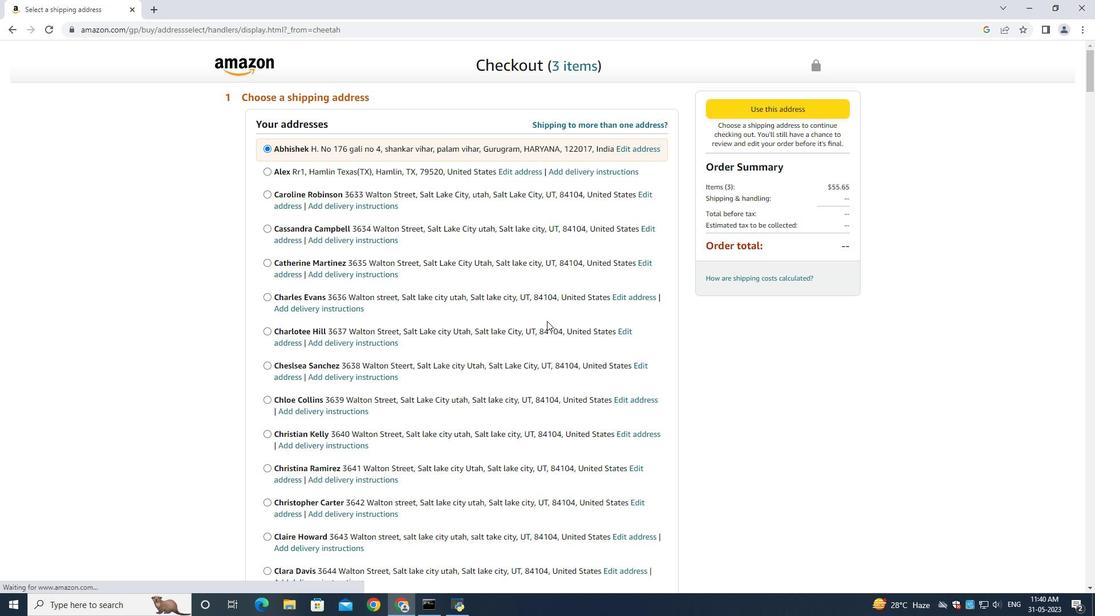 
Action: Mouse moved to (546, 324)
Screenshot: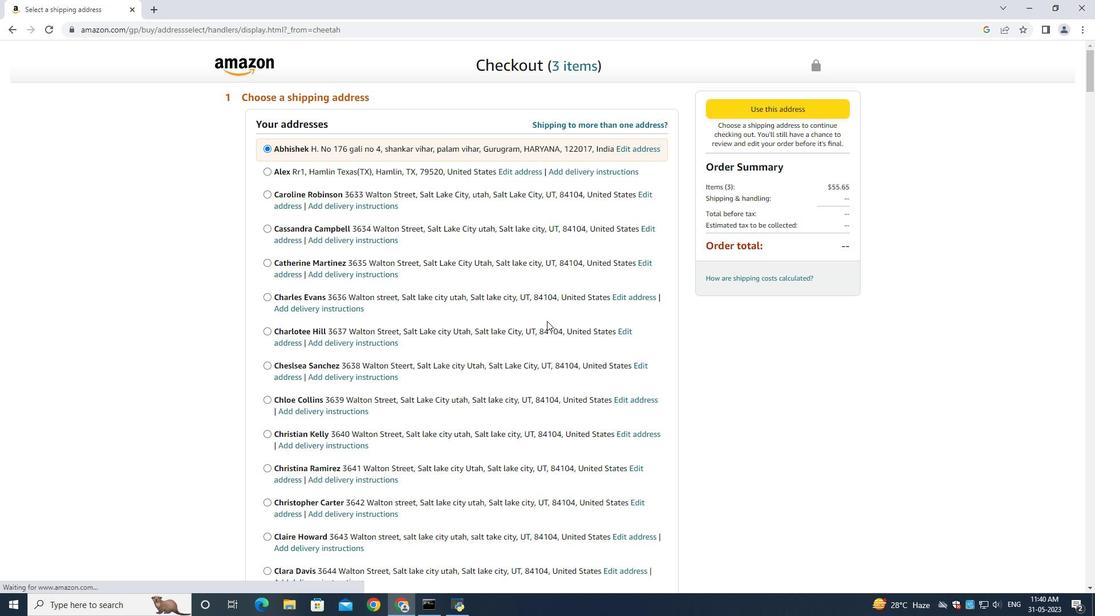 
Action: Mouse scrolled (546, 323) with delta (0, 0)
Screenshot: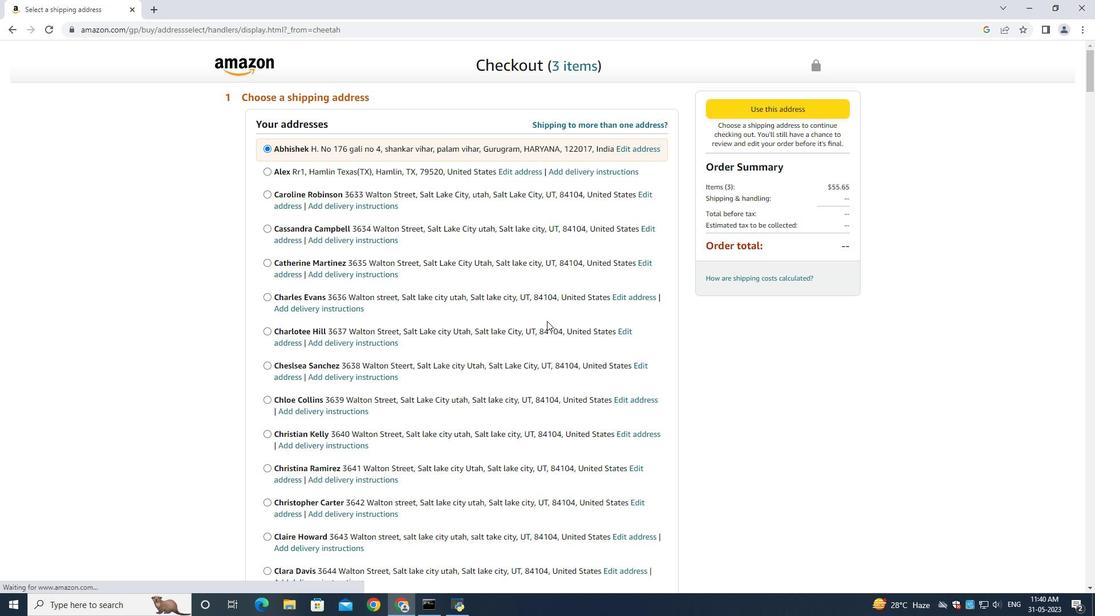 
Action: Mouse moved to (544, 321)
Screenshot: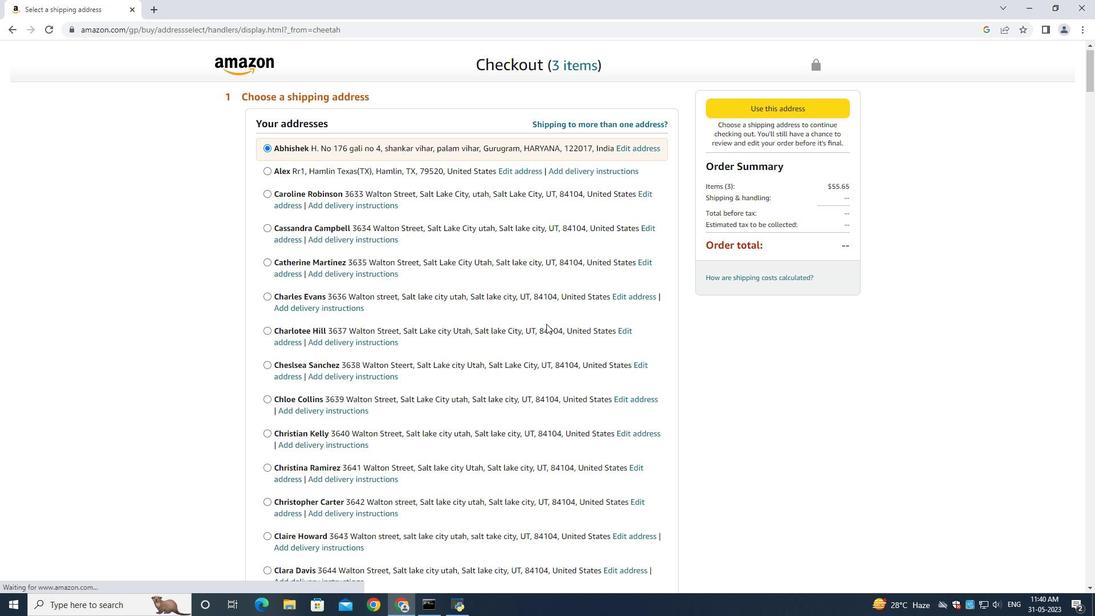 
Action: Mouse scrolled (546, 323) with delta (0, 0)
Screenshot: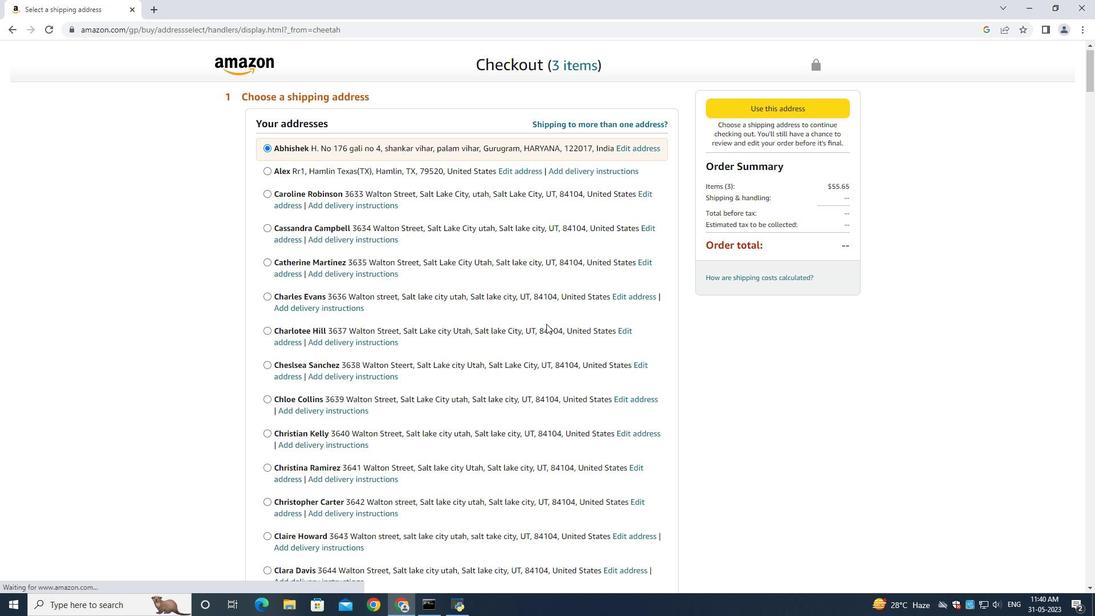 
Action: Mouse moved to (544, 321)
Screenshot: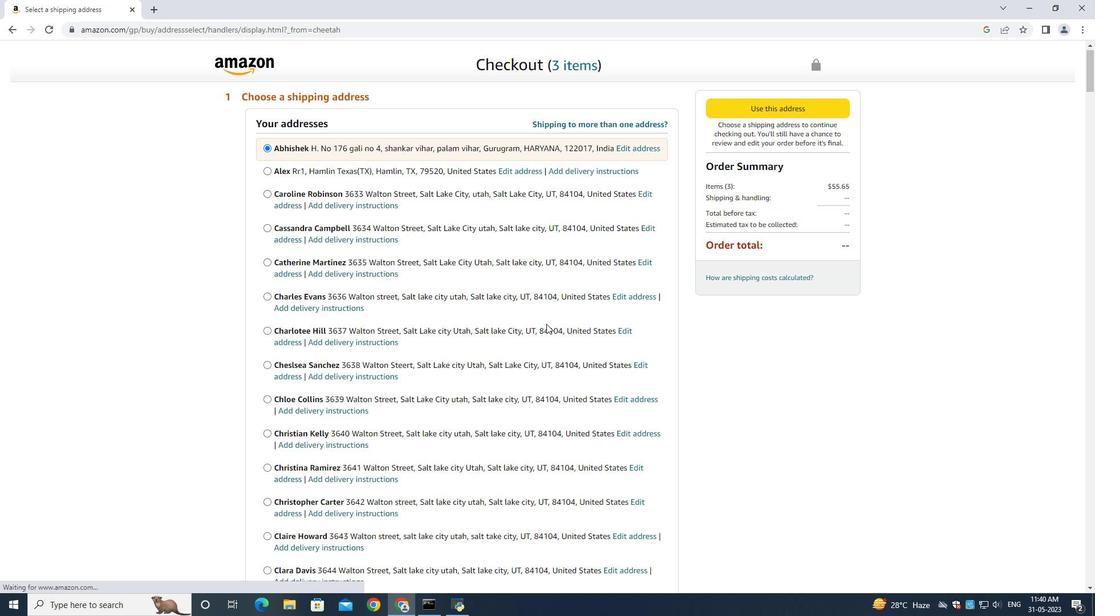 
Action: Mouse scrolled (544, 320) with delta (0, 0)
Screenshot: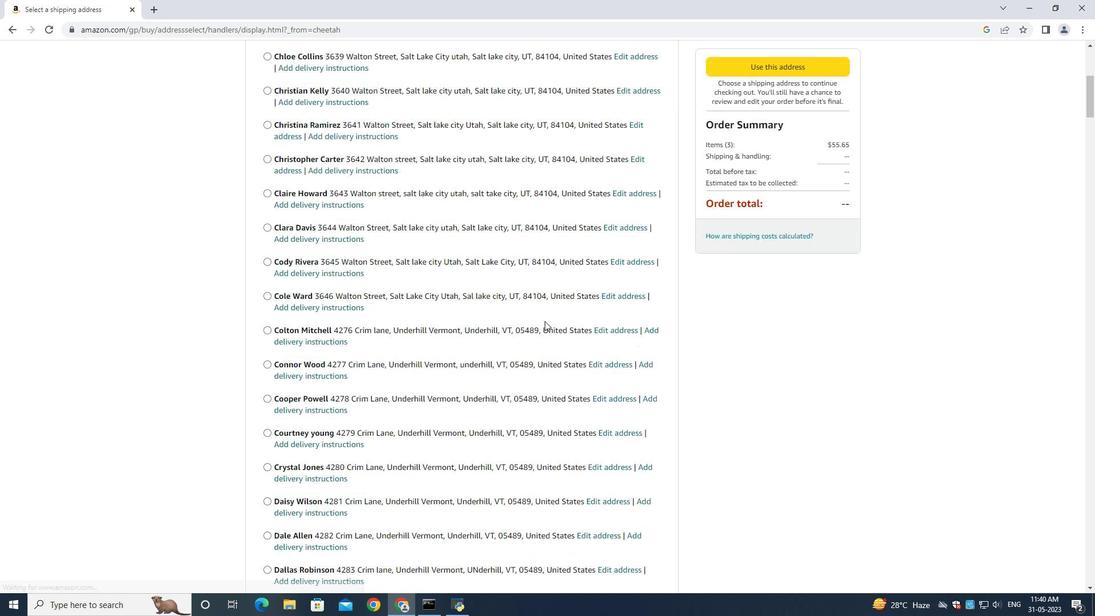 
Action: Mouse scrolled (544, 320) with delta (0, 0)
Screenshot: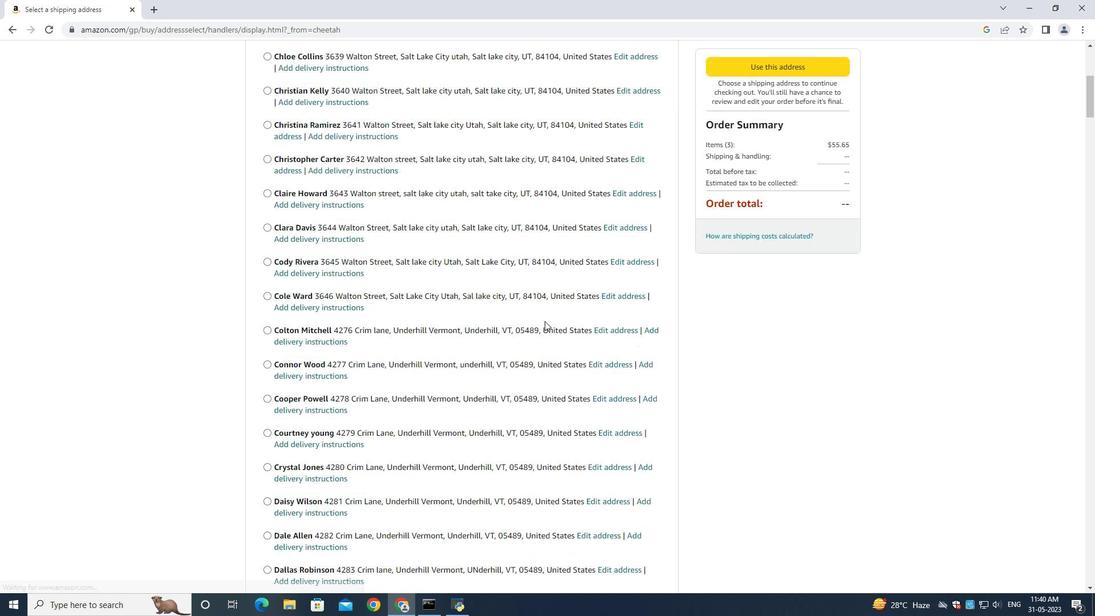 
Action: Mouse scrolled (544, 320) with delta (0, 0)
Screenshot: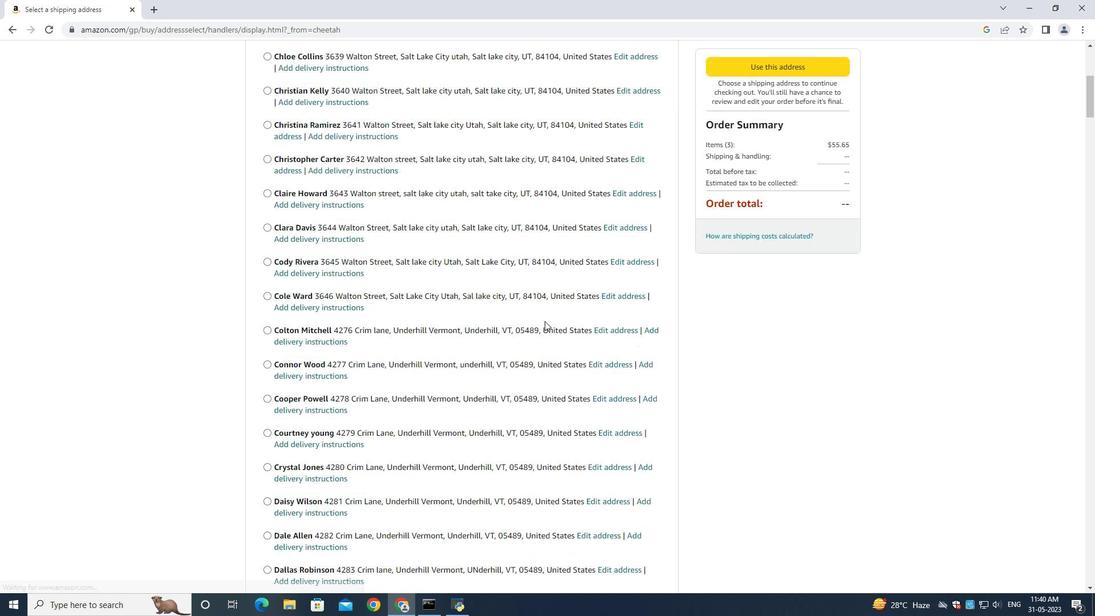 
Action: Mouse scrolled (544, 320) with delta (0, 0)
Screenshot: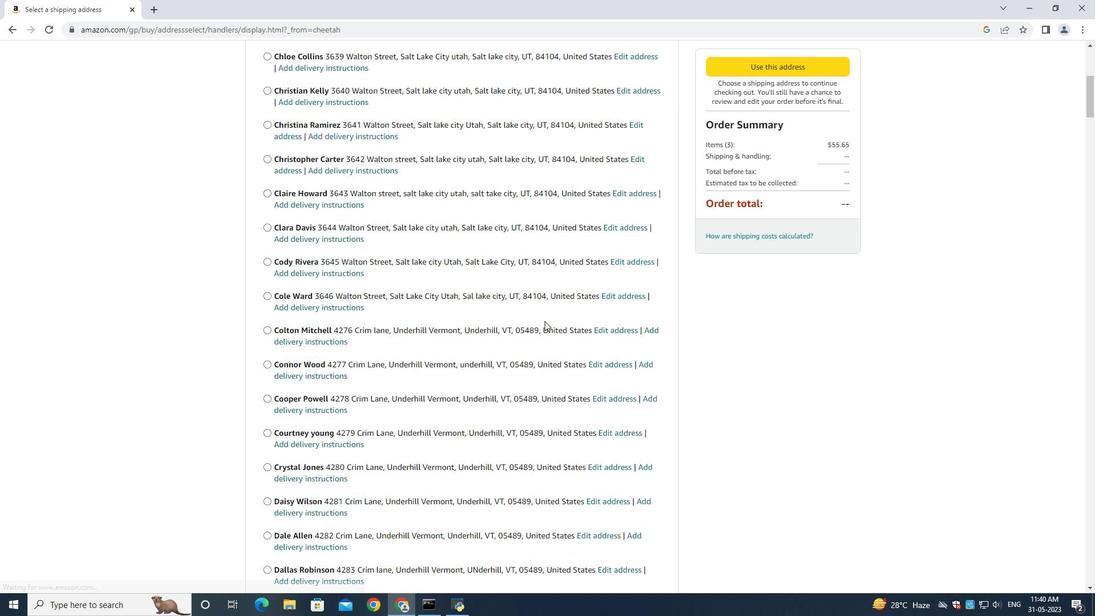 
Action: Mouse scrolled (544, 320) with delta (0, 0)
Screenshot: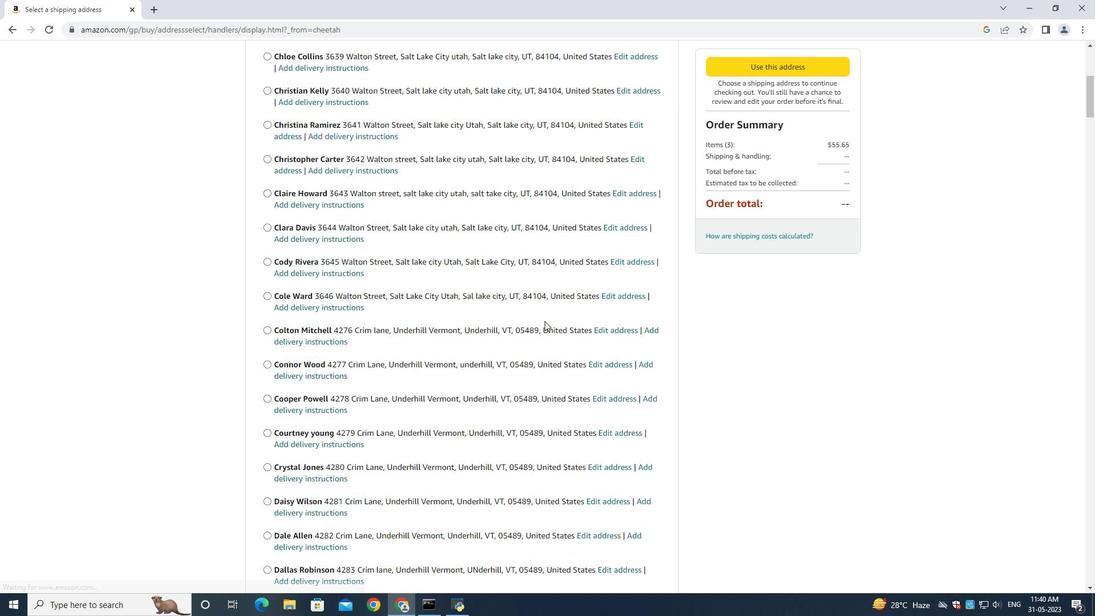 
Action: Mouse moved to (548, 321)
Screenshot: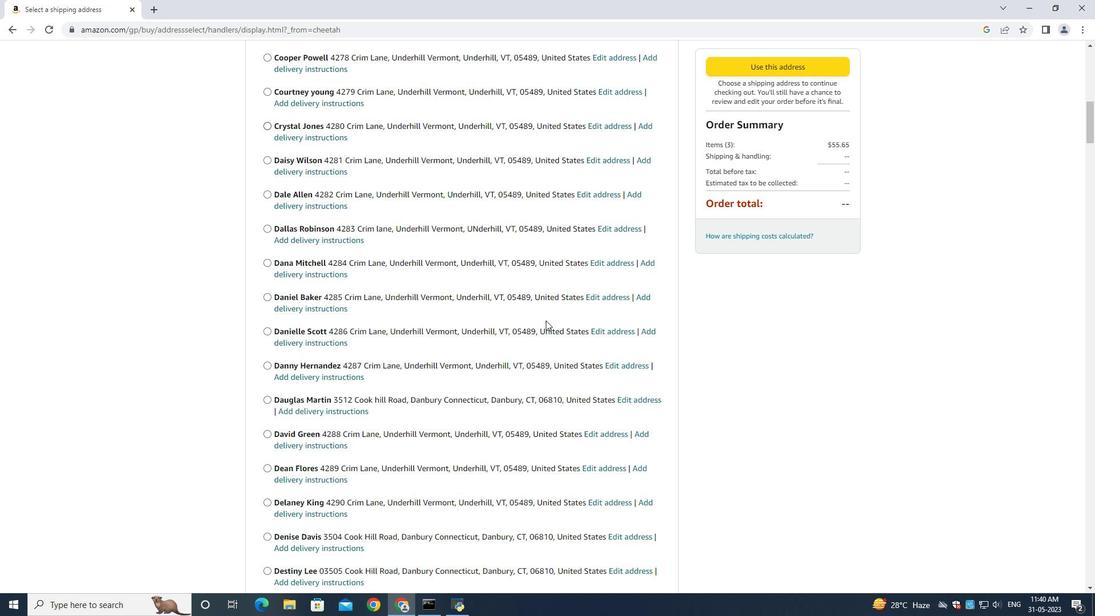 
Action: Mouse scrolled (548, 320) with delta (0, 0)
Screenshot: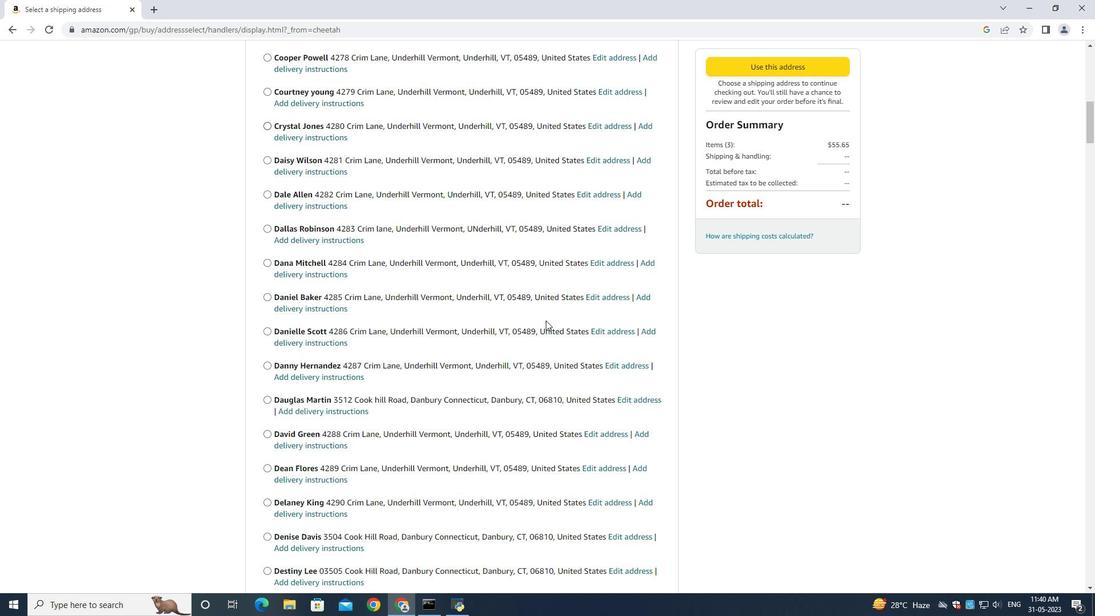
Action: Mouse moved to (551, 323)
Screenshot: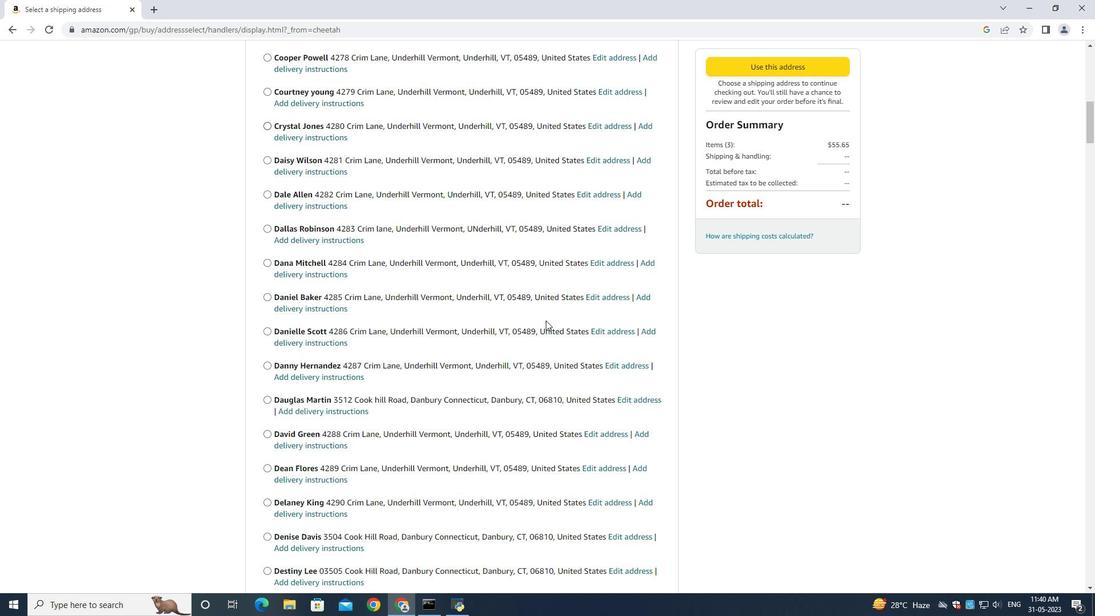 
Action: Mouse scrolled (551, 322) with delta (0, 0)
Screenshot: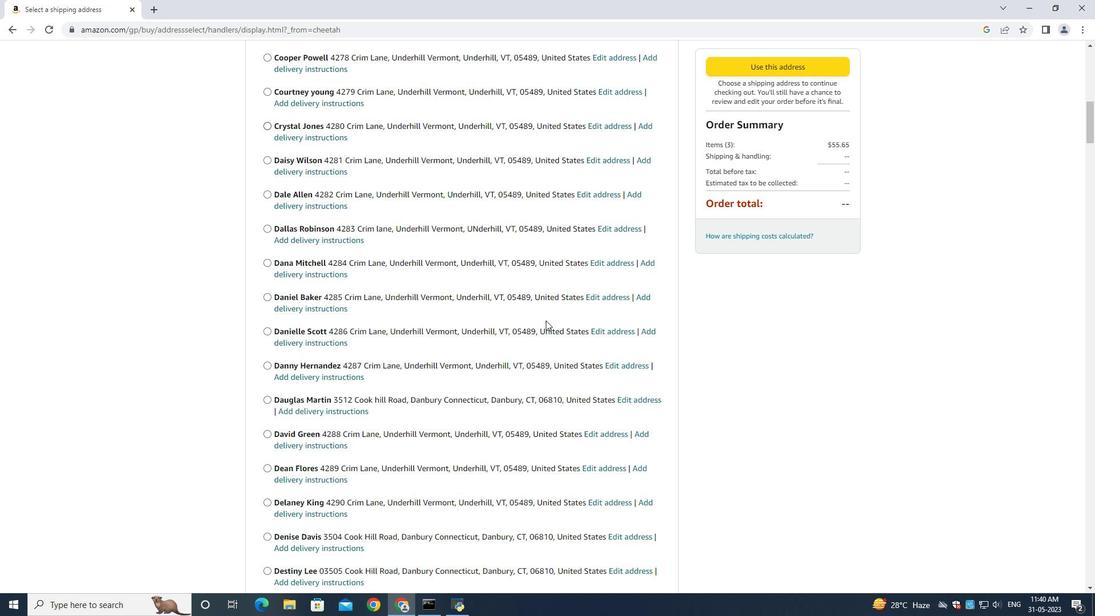 
Action: Mouse moved to (554, 325)
Screenshot: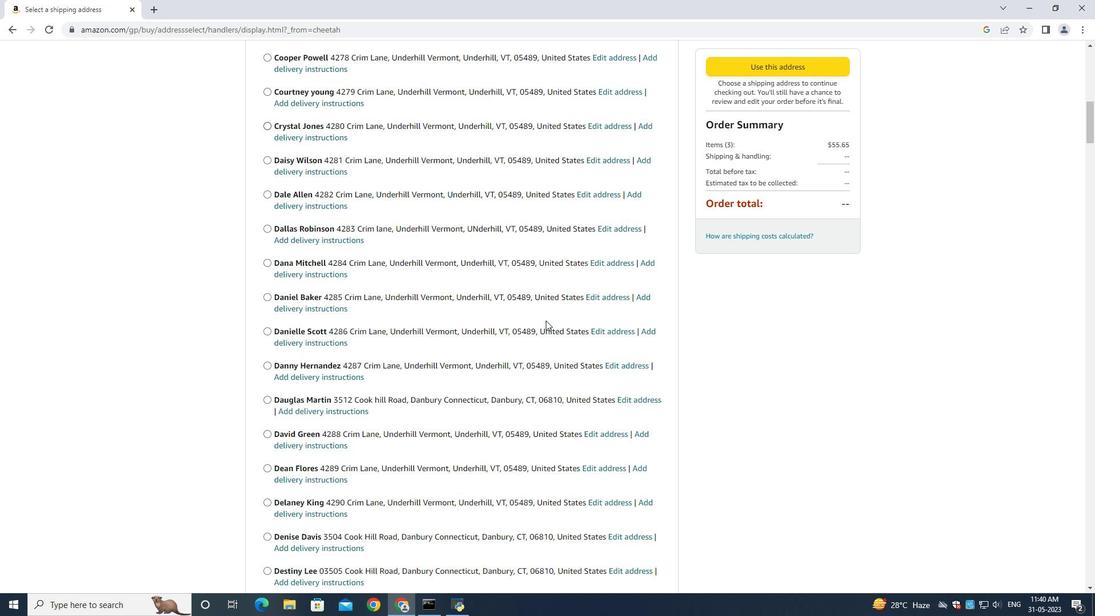 
Action: Mouse scrolled (553, 324) with delta (0, 0)
Screenshot: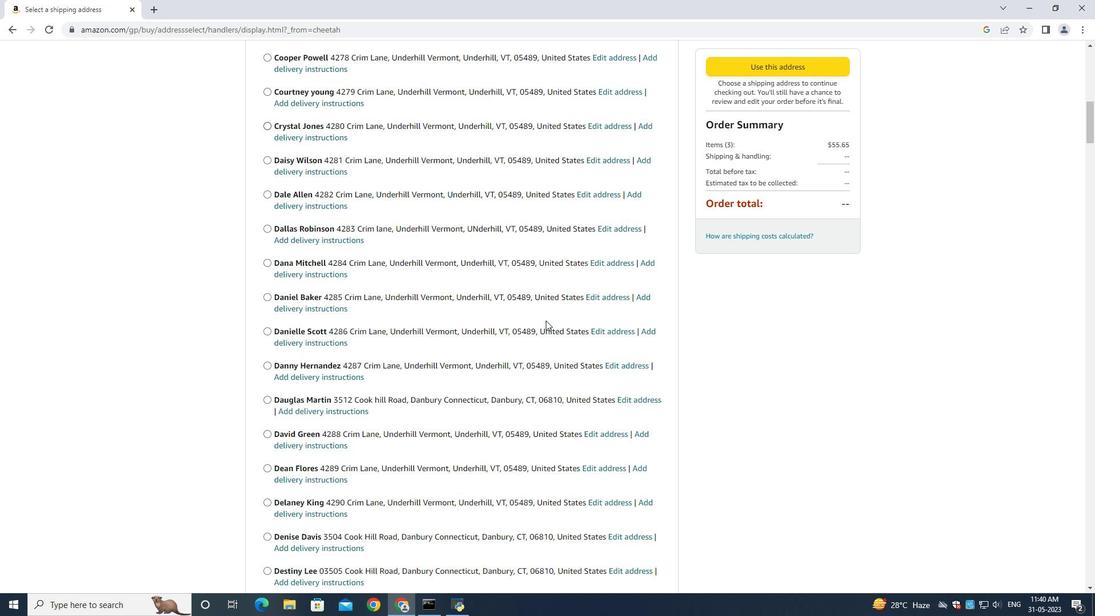 
Action: Mouse moved to (555, 325)
Screenshot: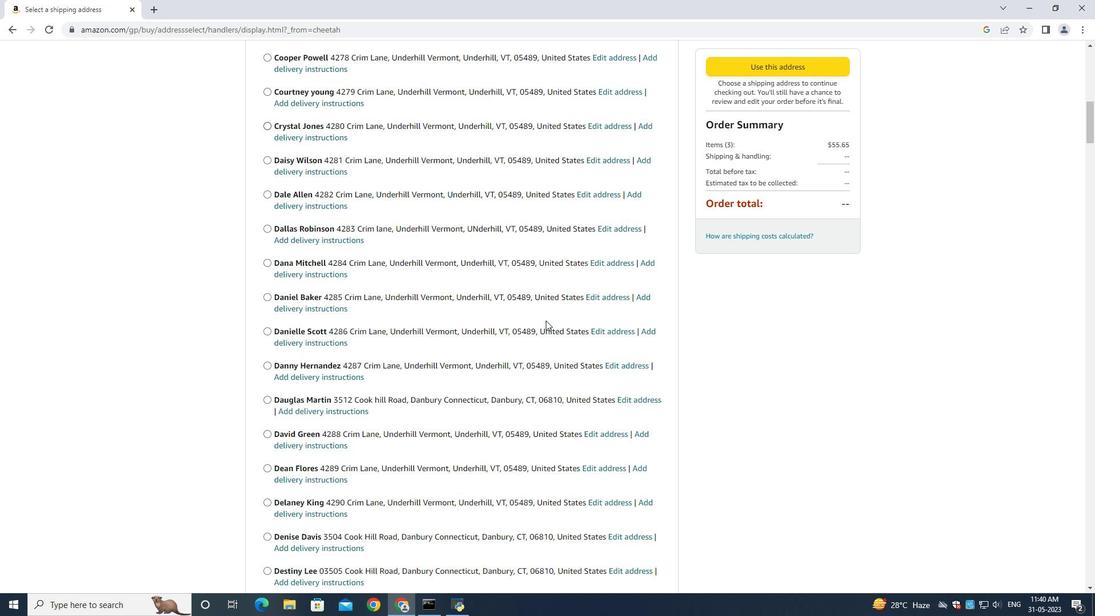 
Action: Mouse scrolled (554, 324) with delta (0, 0)
Screenshot: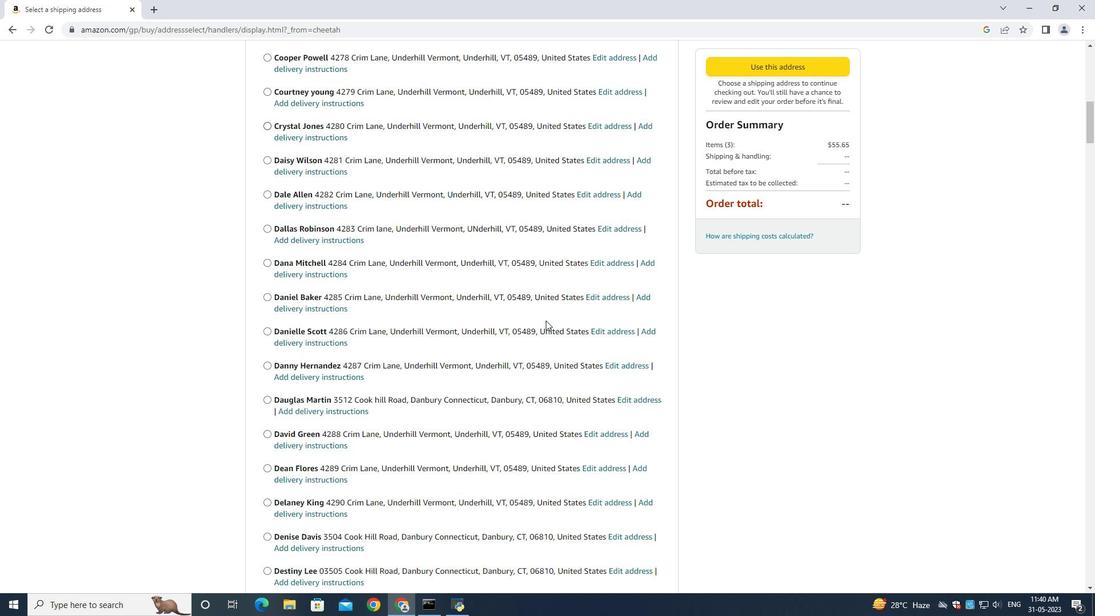 
Action: Mouse moved to (556, 325)
Screenshot: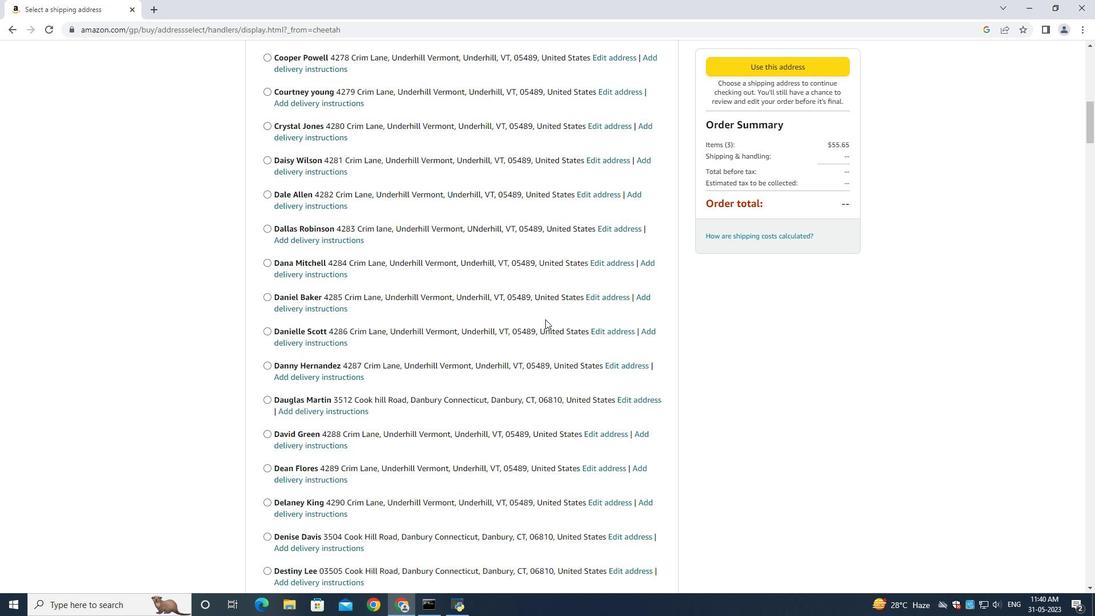 
Action: Mouse scrolled (556, 325) with delta (0, 0)
Screenshot: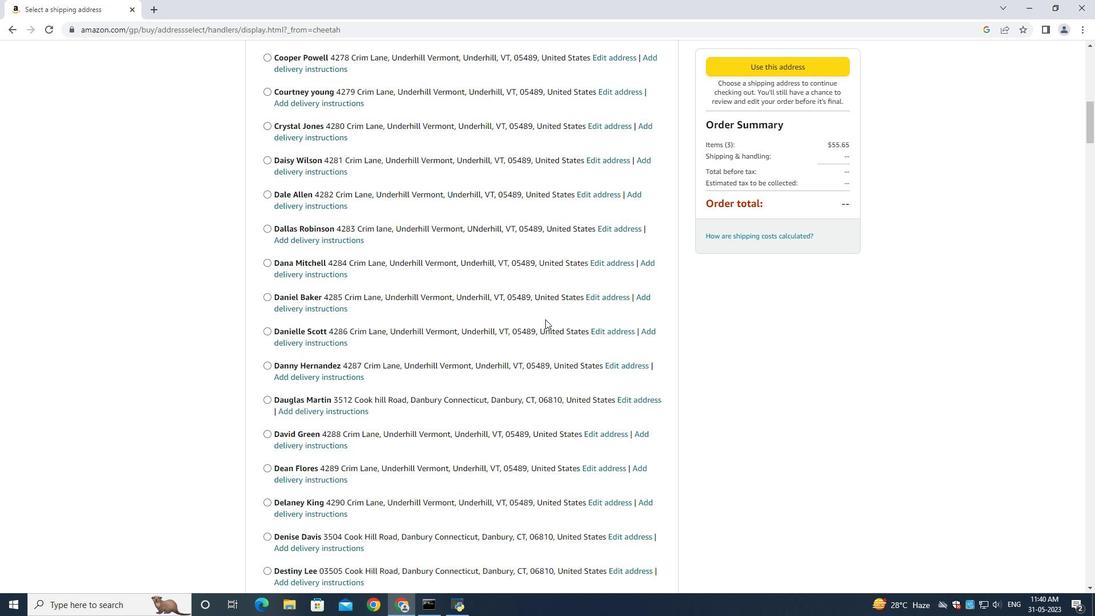 
Action: Mouse moved to (558, 325)
Screenshot: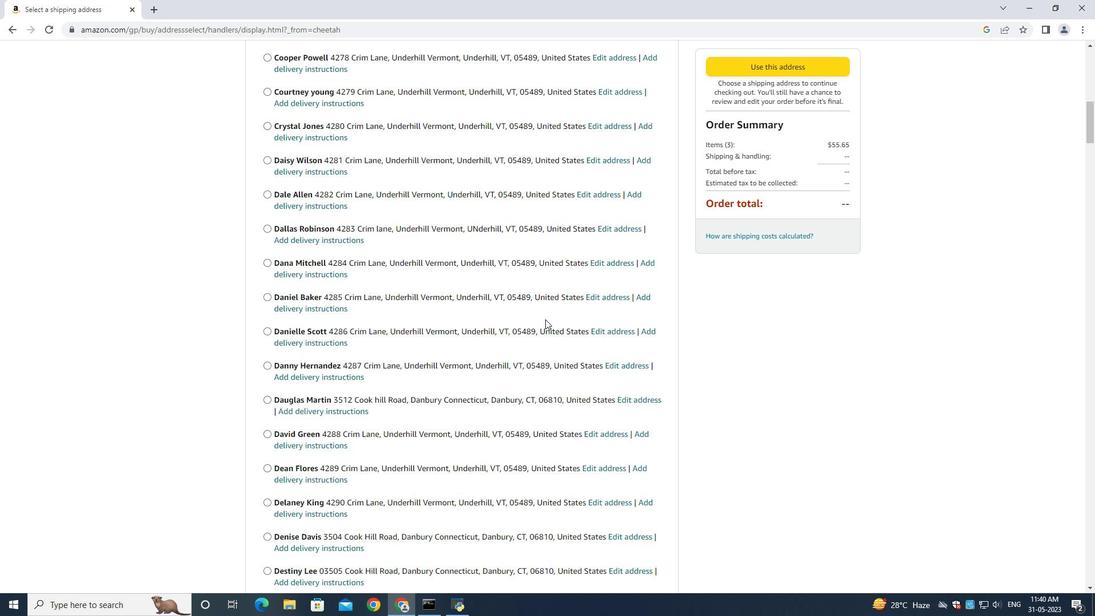 
Action: Mouse scrolled (557, 325) with delta (0, 0)
Screenshot: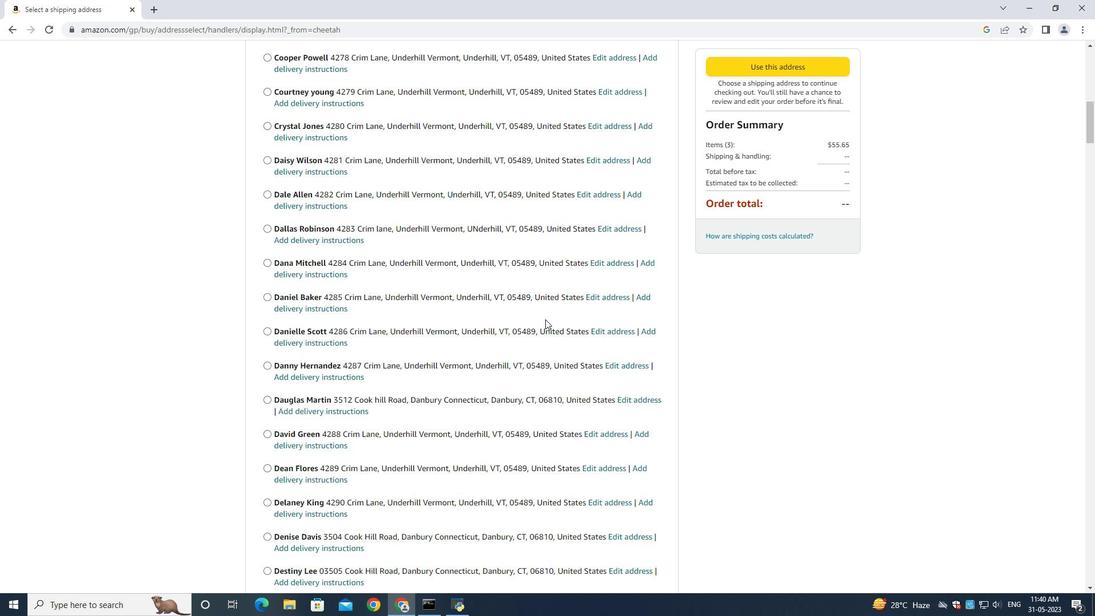
Action: Mouse scrolled (558, 325) with delta (0, 0)
Screenshot: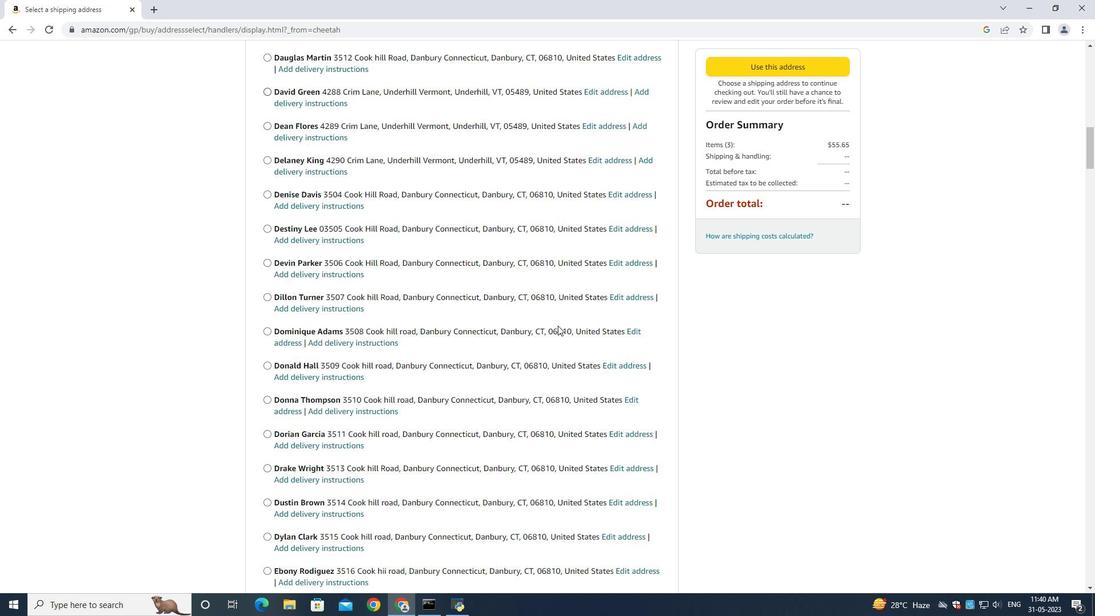 
Action: Mouse scrolled (558, 325) with delta (0, 0)
Screenshot: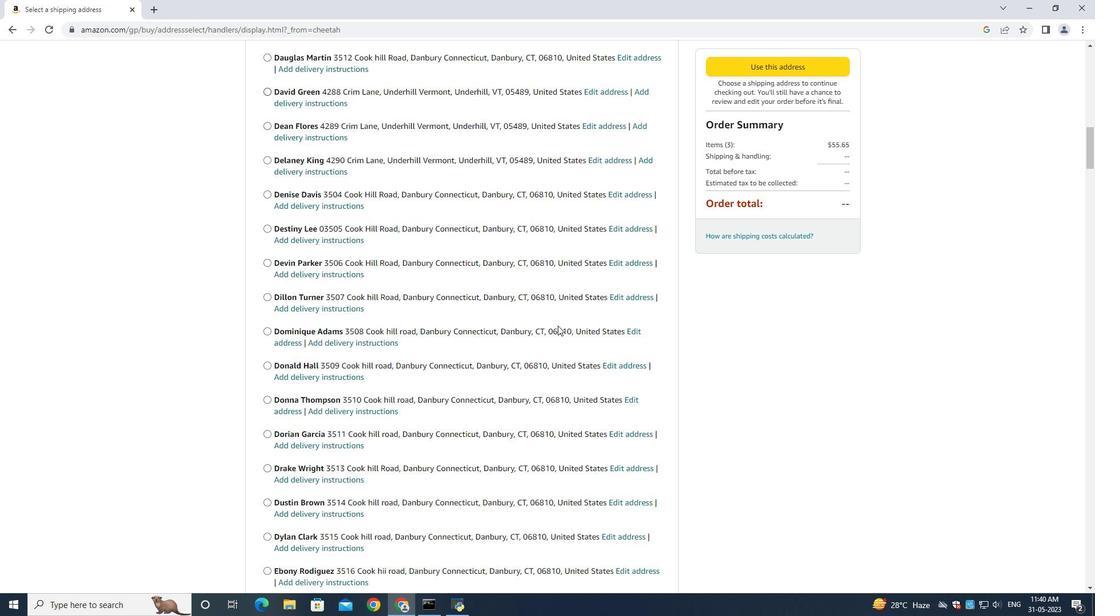 
Action: Mouse scrolled (558, 325) with delta (0, 0)
Screenshot: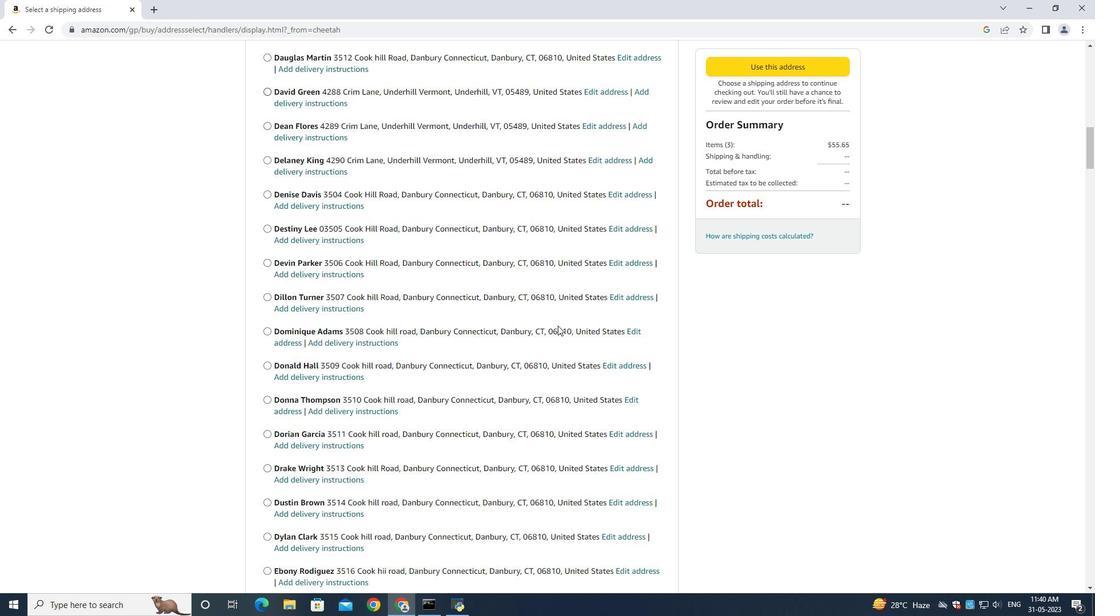 
Action: Mouse scrolled (558, 325) with delta (0, 0)
Screenshot: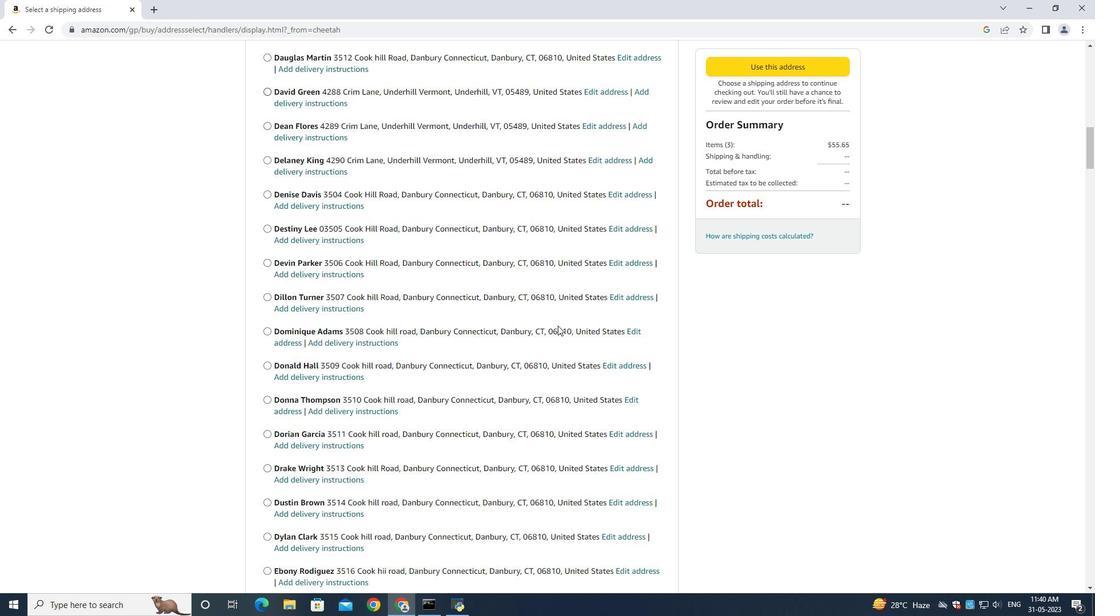
Action: Mouse scrolled (558, 325) with delta (0, 0)
Screenshot: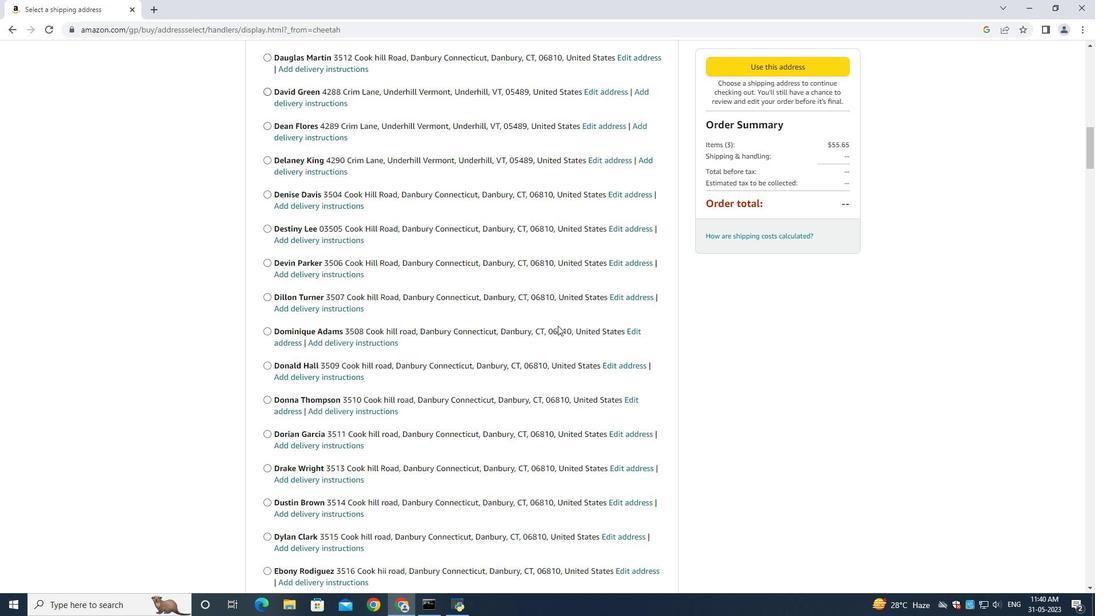 
Action: Mouse scrolled (558, 325) with delta (0, 0)
Screenshot: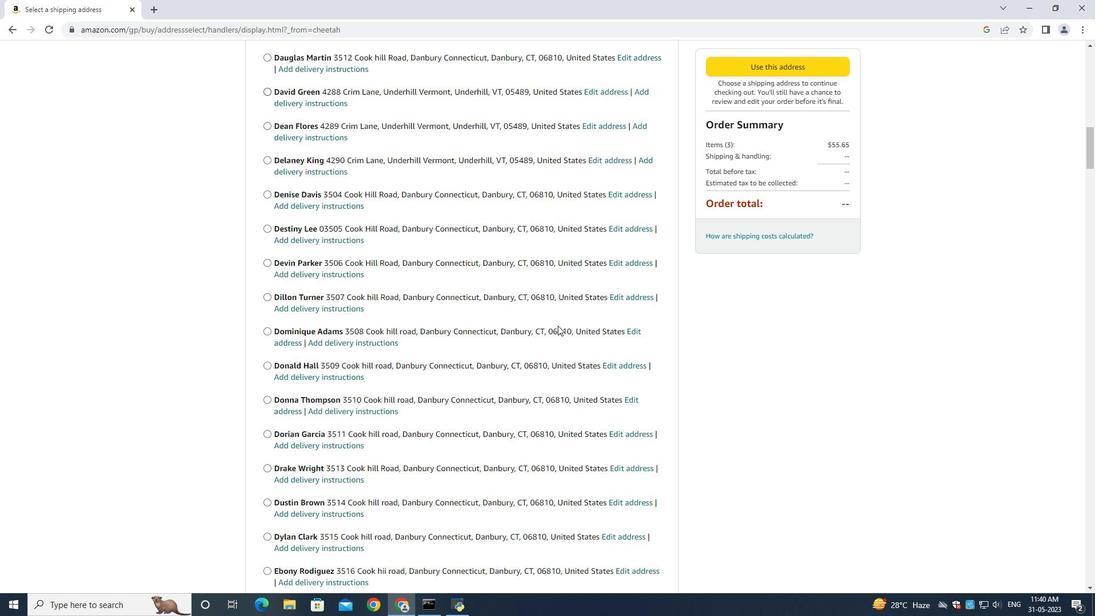 
Action: Mouse scrolled (558, 325) with delta (0, 0)
Screenshot: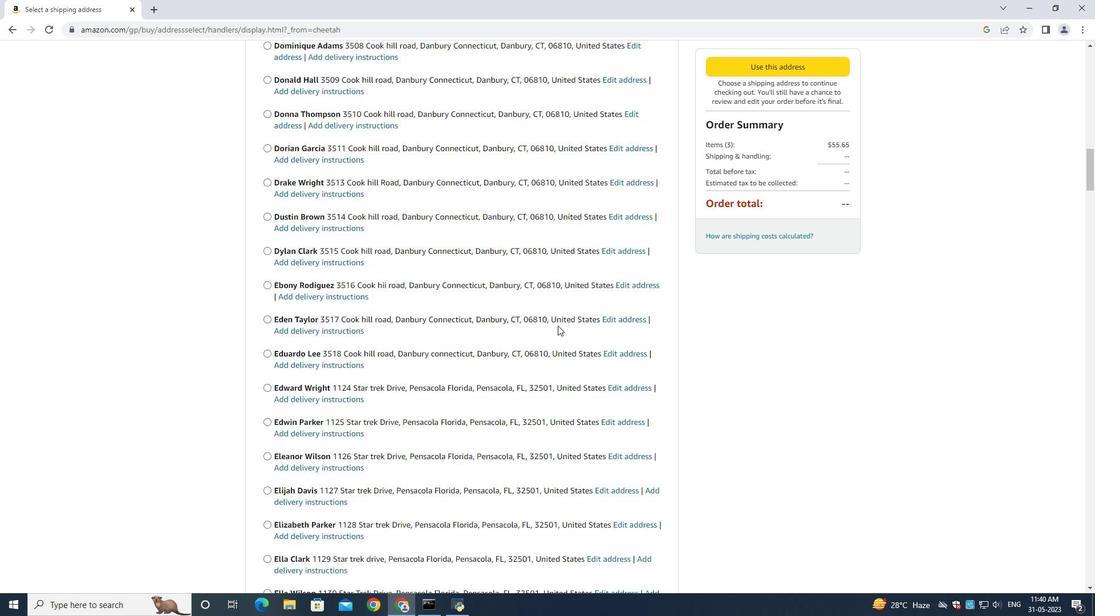 
Action: Mouse moved to (558, 326)
Screenshot: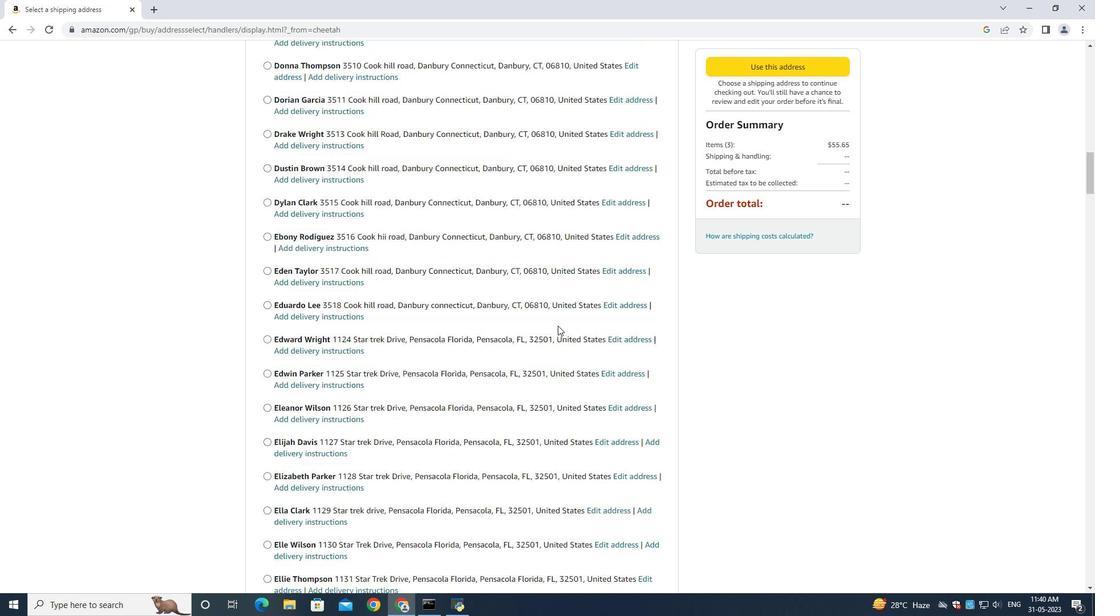 
Action: Mouse scrolled (558, 325) with delta (0, 0)
Screenshot: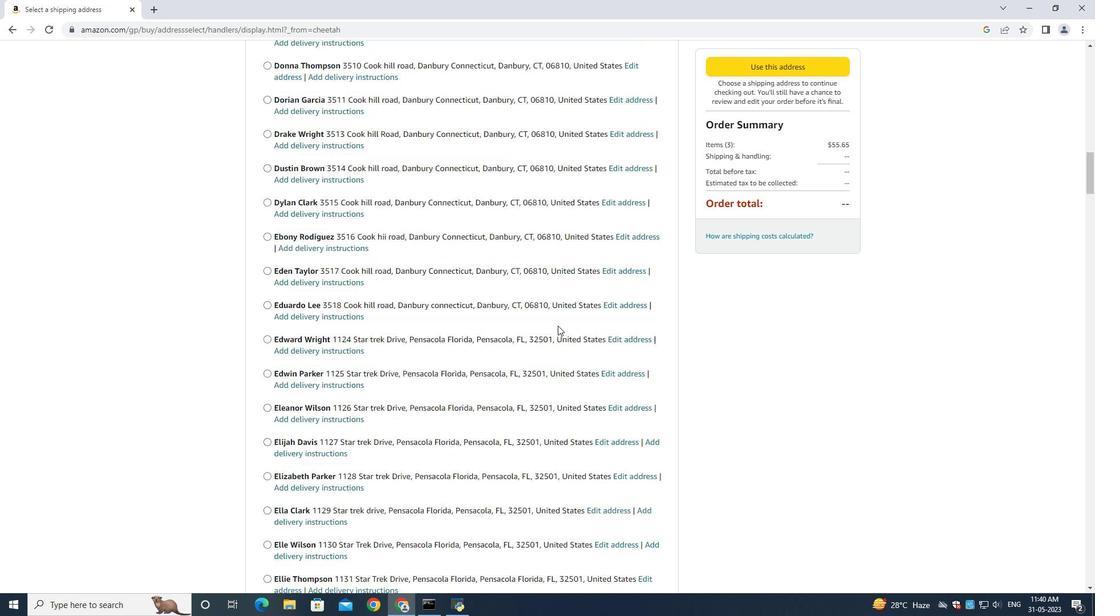
Action: Mouse moved to (558, 326)
Screenshot: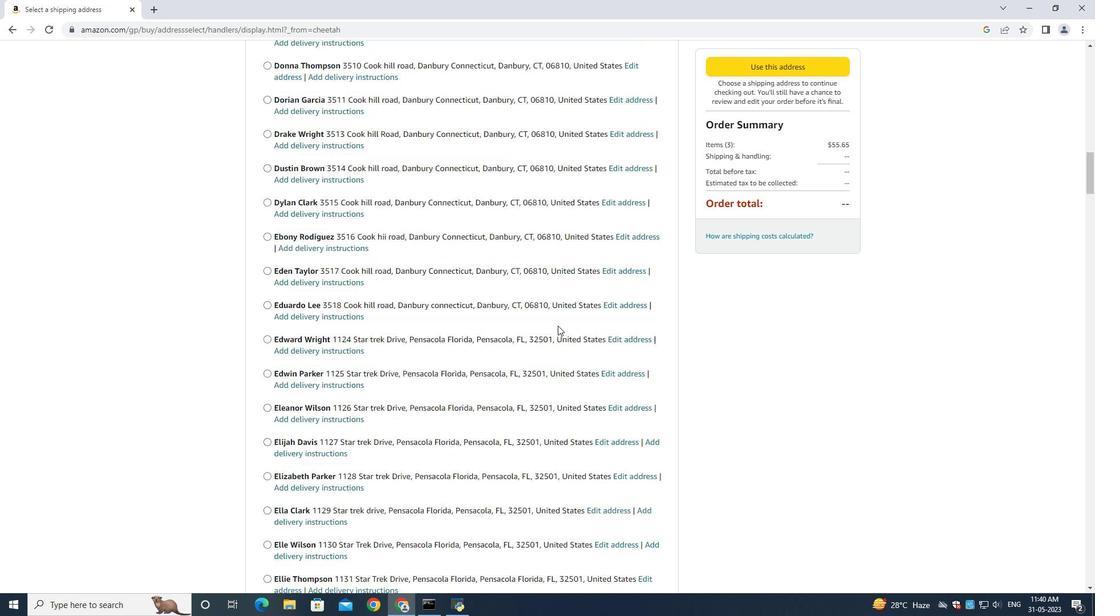 
Action: Mouse scrolled (558, 325) with delta (0, 0)
Screenshot: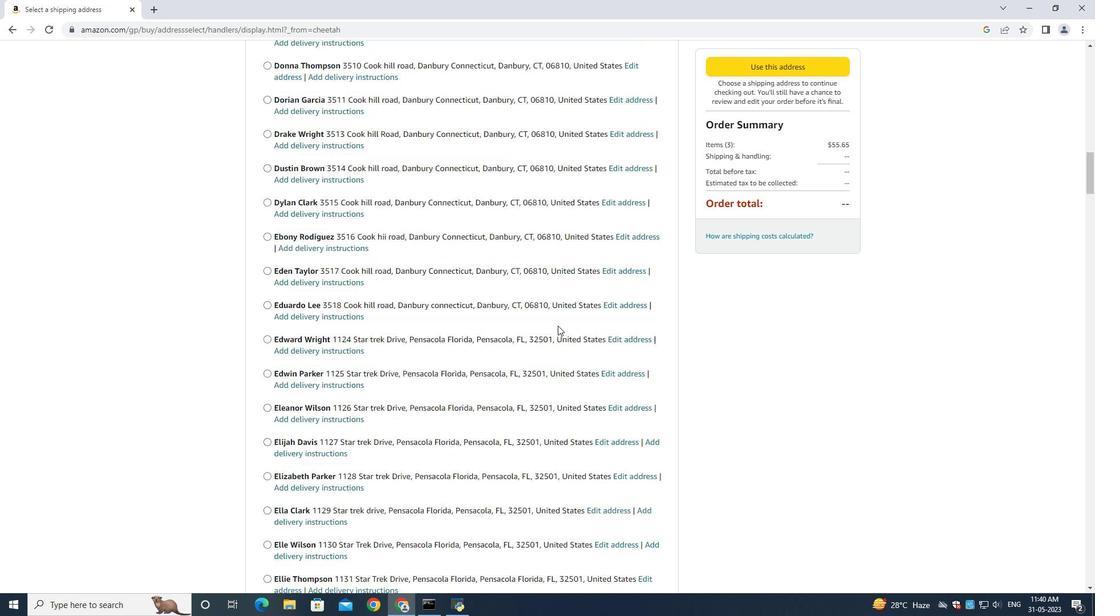 
Action: Mouse moved to (558, 326)
Screenshot: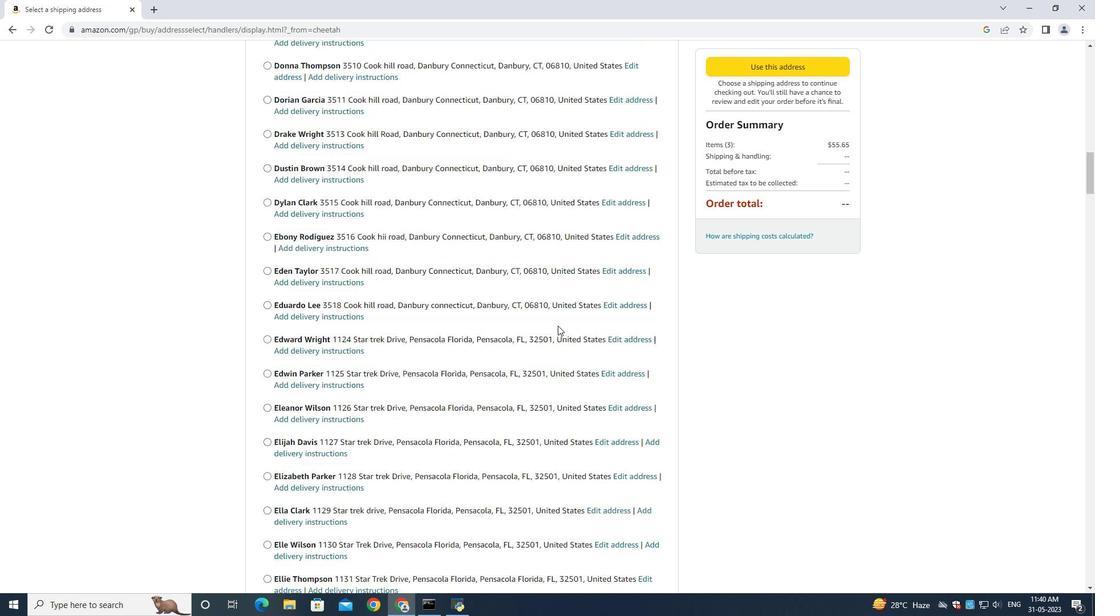 
Action: Mouse scrolled (558, 326) with delta (0, 0)
Screenshot: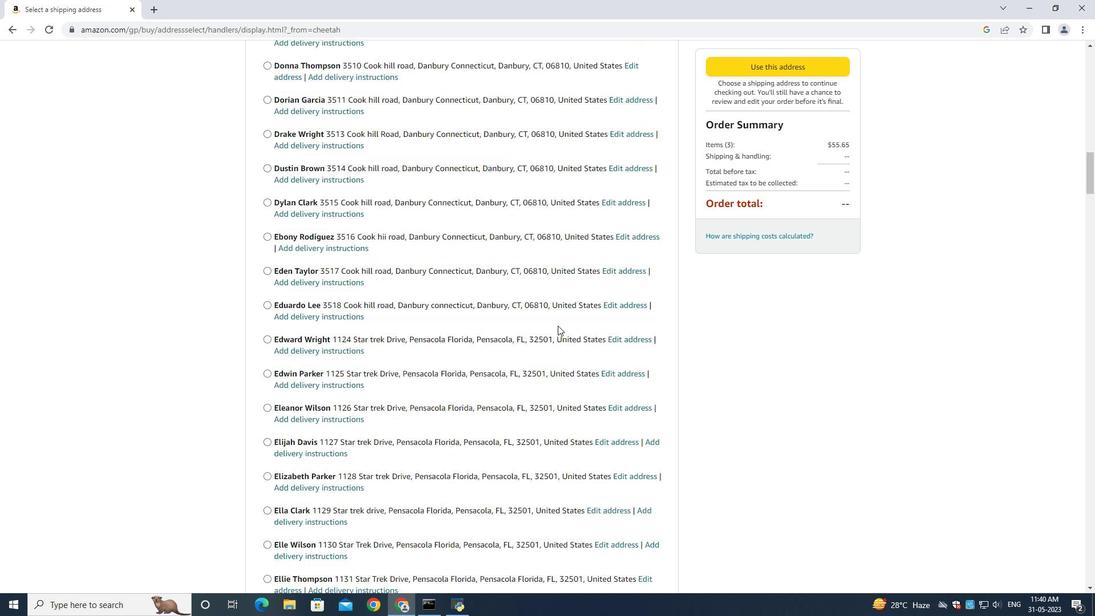 
Action: Mouse scrolled (558, 326) with delta (0, 0)
Screenshot: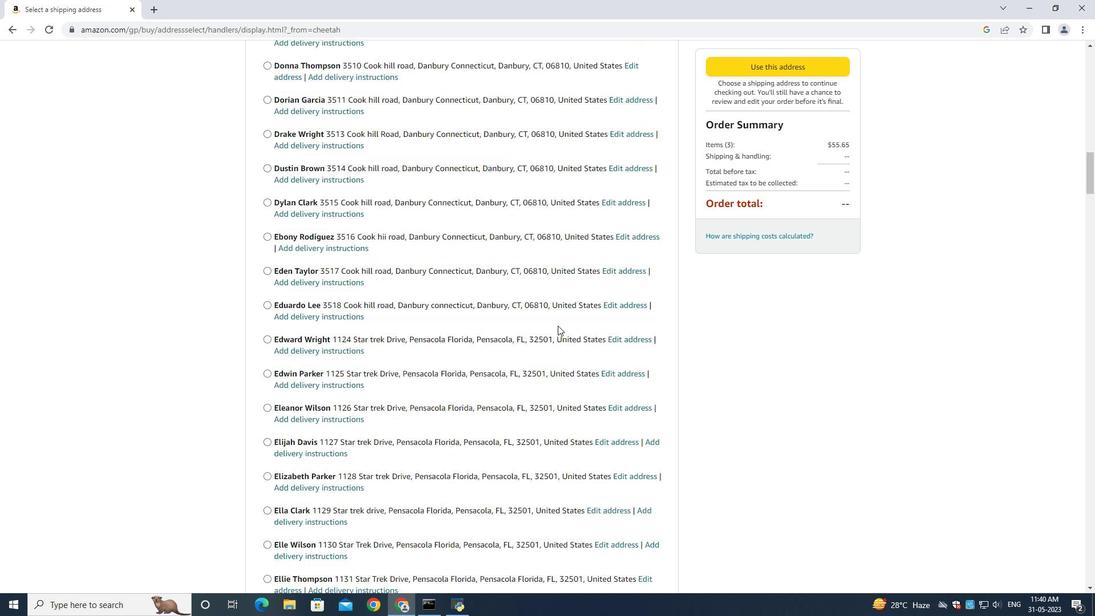 
Action: Mouse scrolled (558, 326) with delta (0, 0)
Screenshot: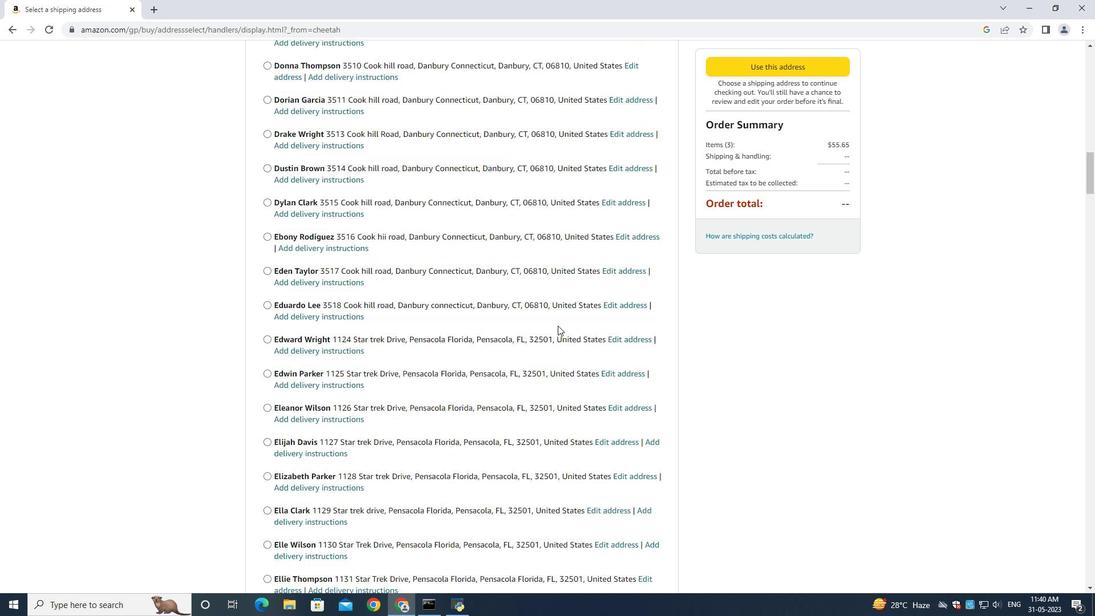 
Action: Mouse scrolled (558, 326) with delta (0, 0)
Screenshot: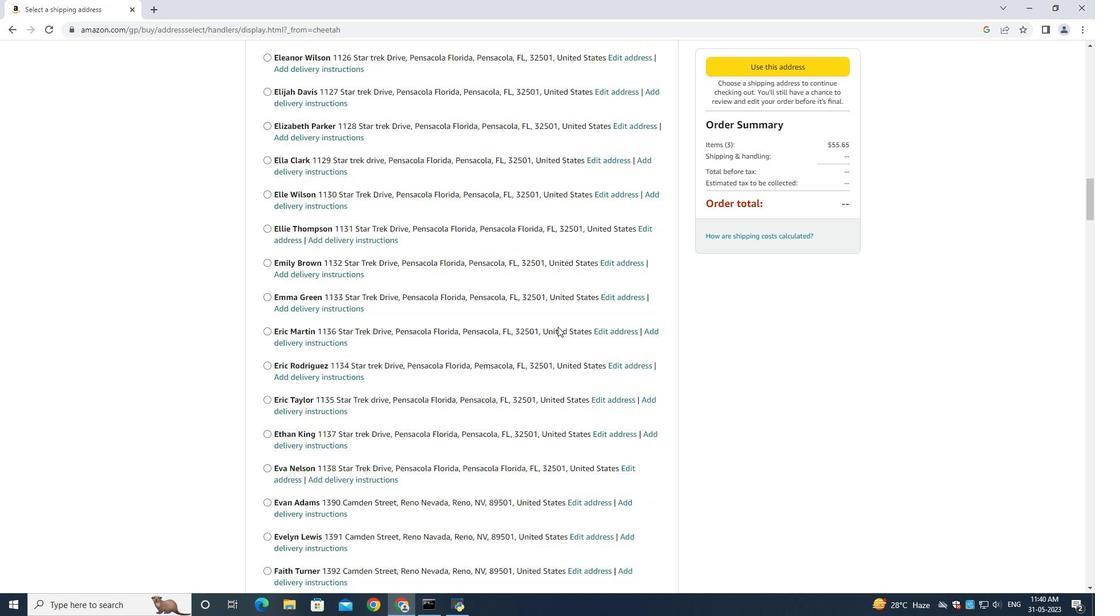 
Action: Mouse scrolled (558, 326) with delta (0, 0)
Screenshot: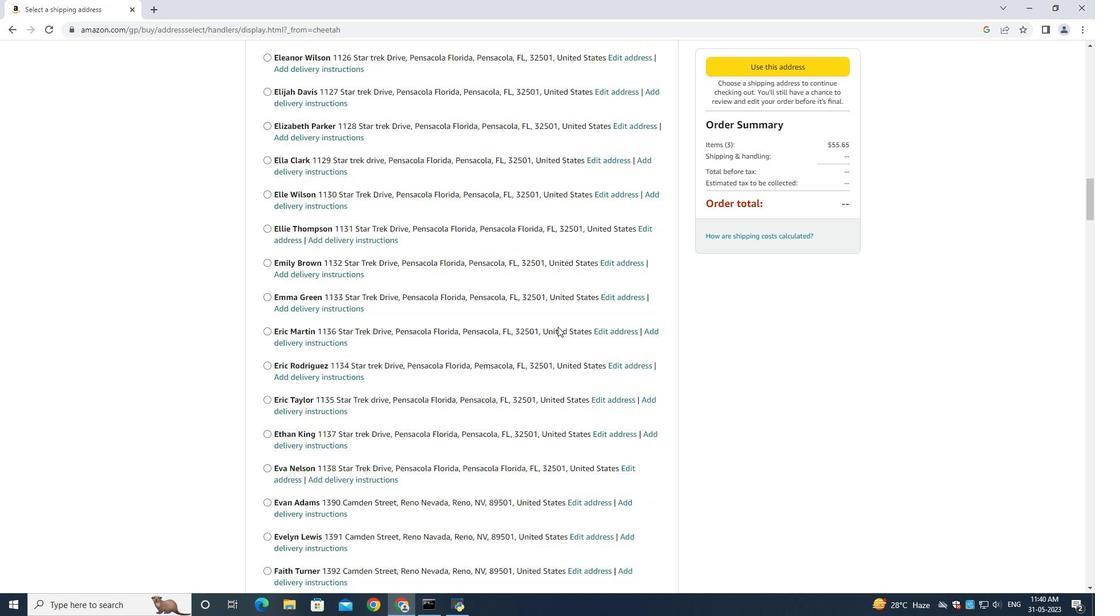 
Action: Mouse scrolled (558, 326) with delta (0, 0)
Screenshot: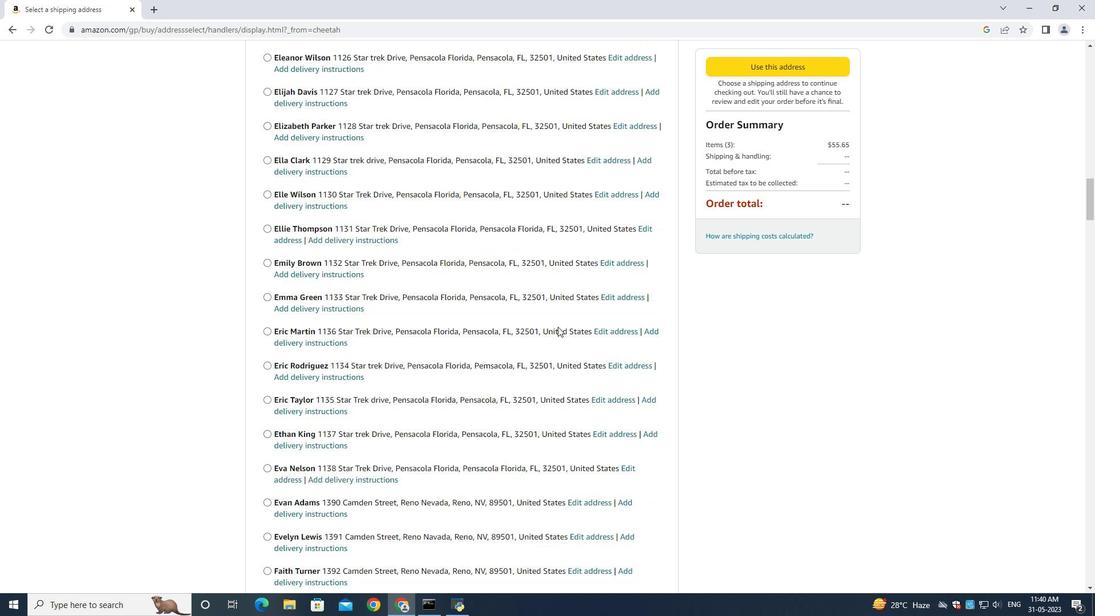 
Action: Mouse scrolled (558, 326) with delta (0, 0)
Screenshot: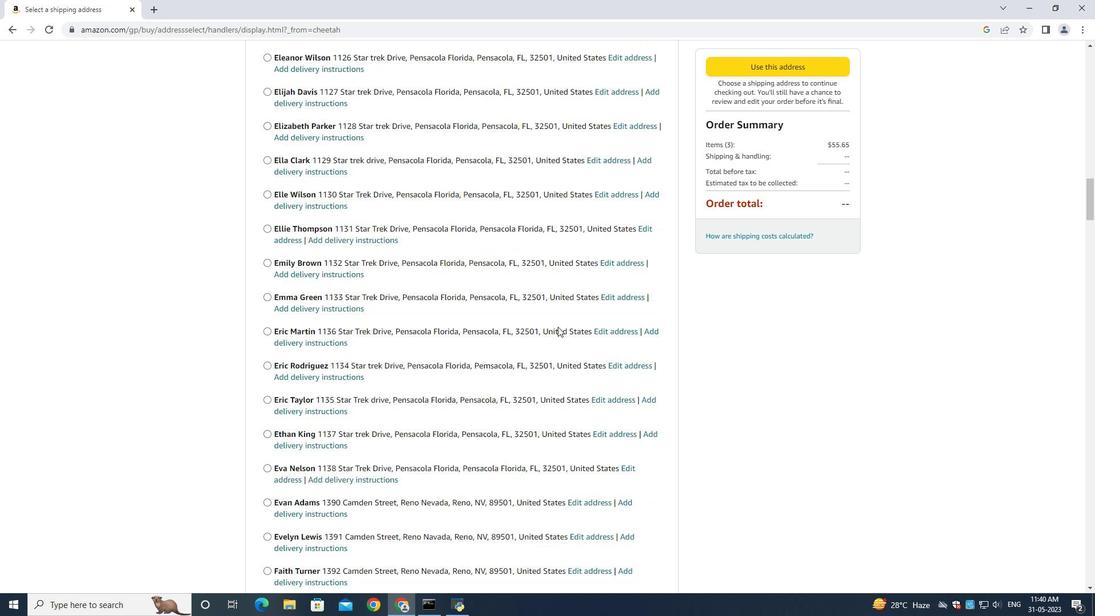 
Action: Mouse scrolled (558, 326) with delta (0, 0)
Screenshot: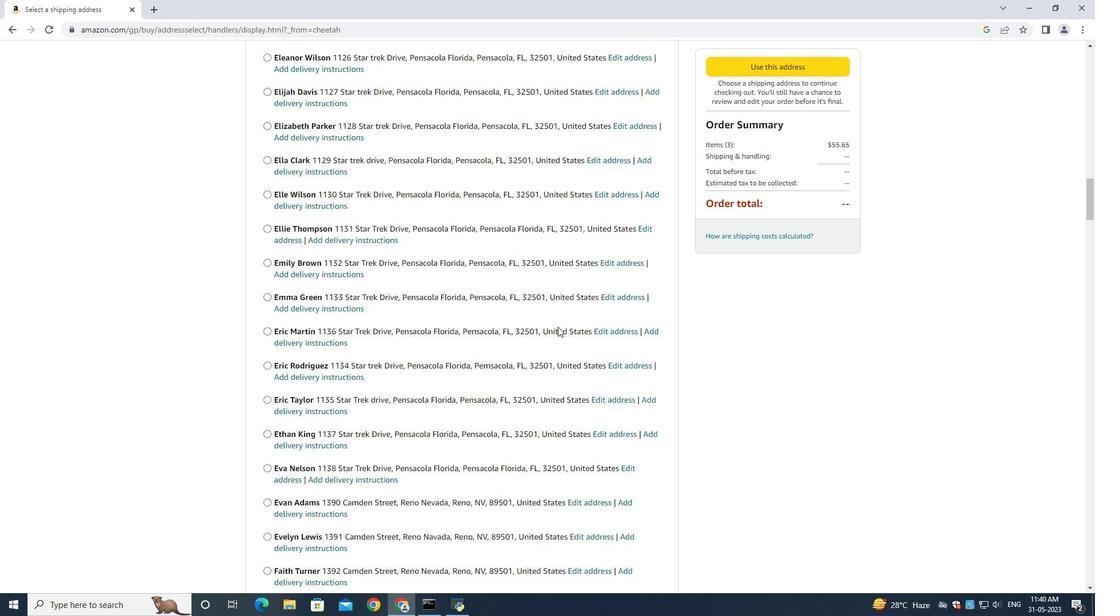 
Action: Mouse scrolled (558, 326) with delta (0, 0)
Screenshot: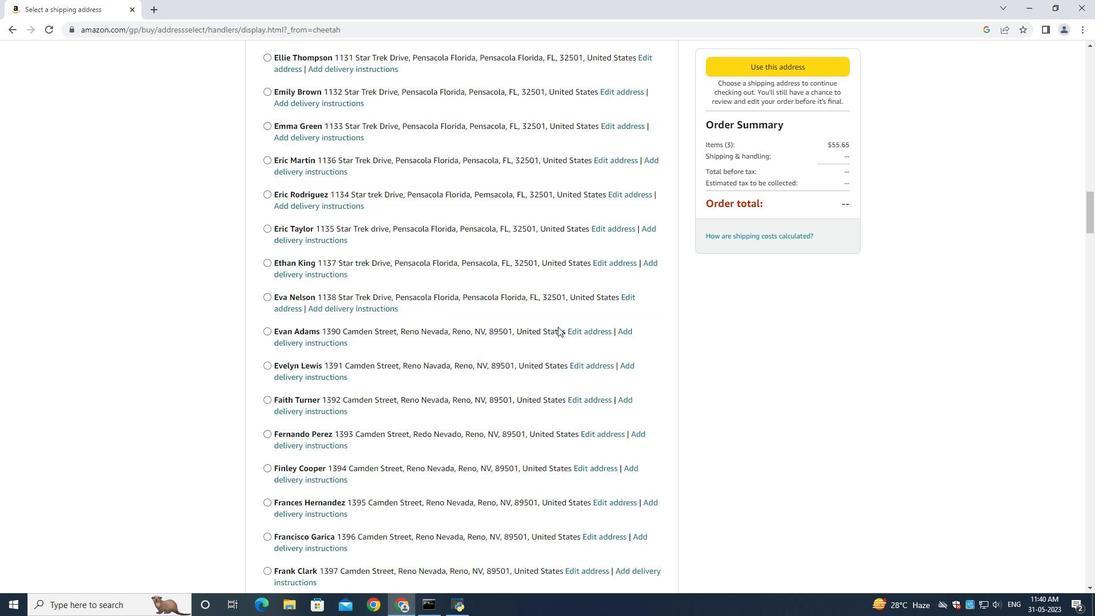 
Action: Mouse scrolled (558, 326) with delta (0, 0)
Screenshot: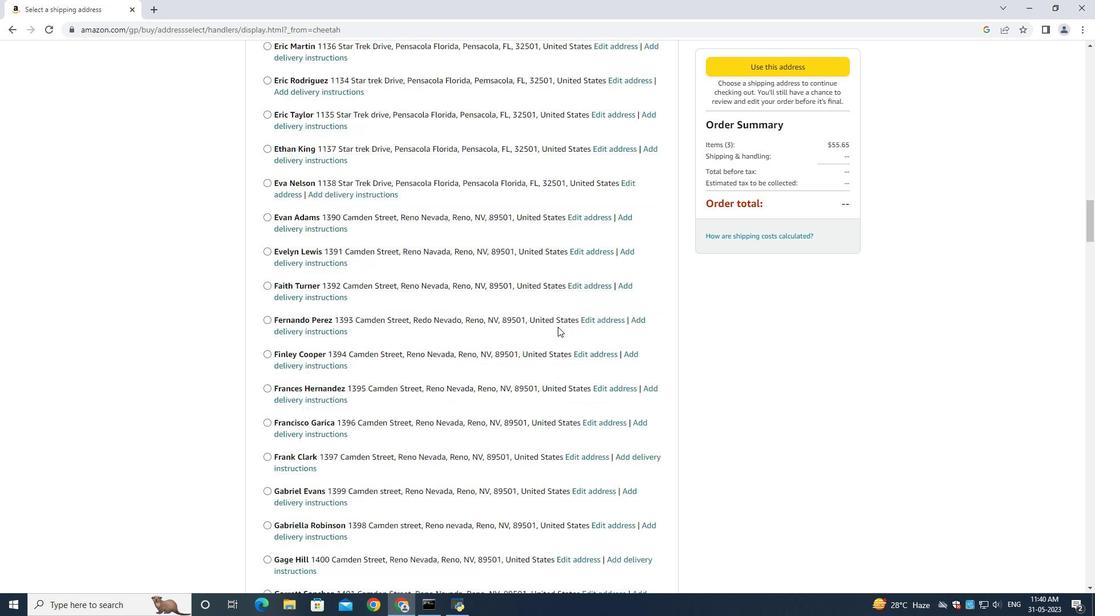 
Action: Mouse scrolled (558, 326) with delta (0, 0)
Screenshot: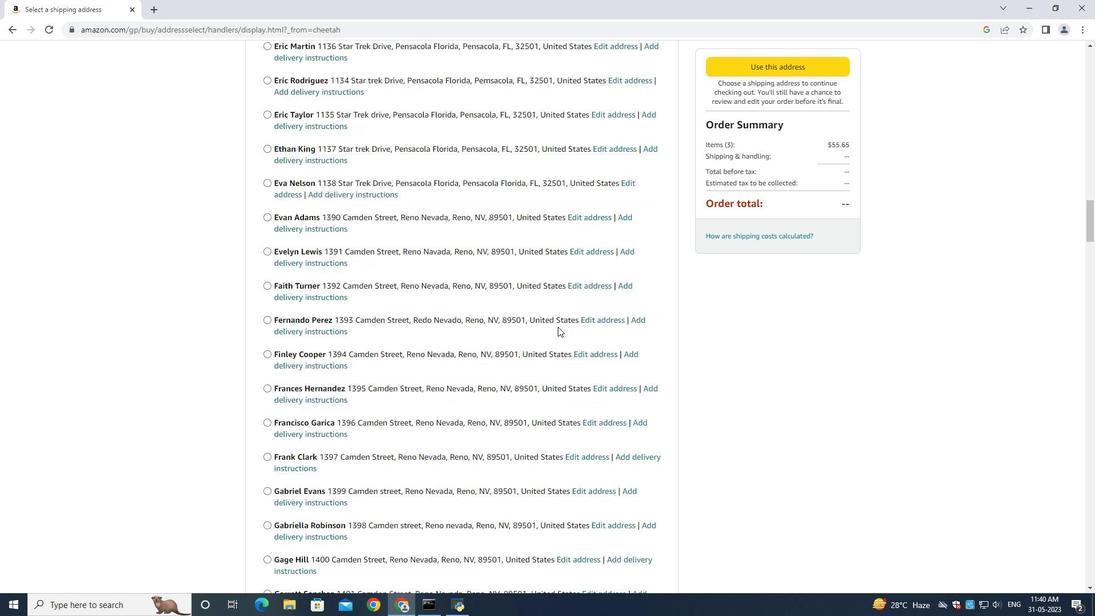 
Action: Mouse scrolled (558, 326) with delta (0, 0)
Screenshot: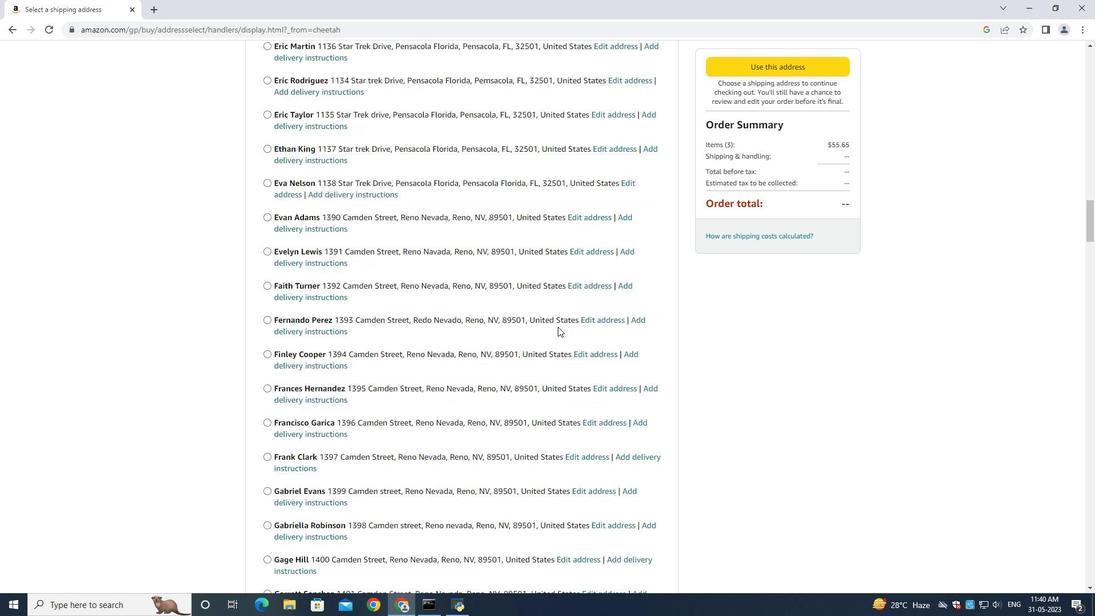 
Action: Mouse scrolled (558, 326) with delta (0, 0)
Screenshot: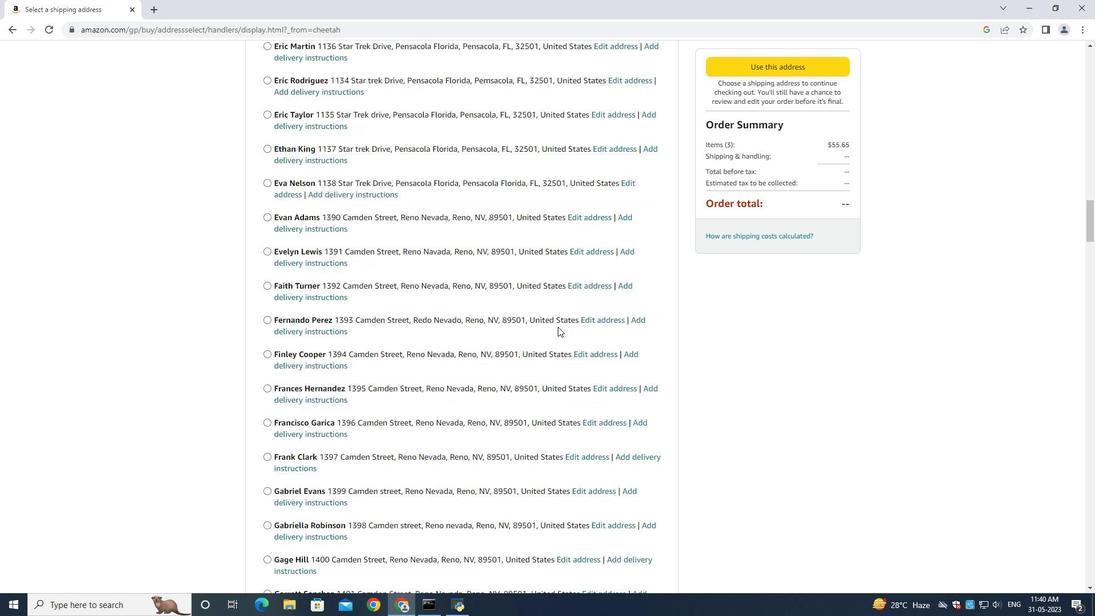 
Action: Mouse scrolled (558, 326) with delta (0, 0)
Screenshot: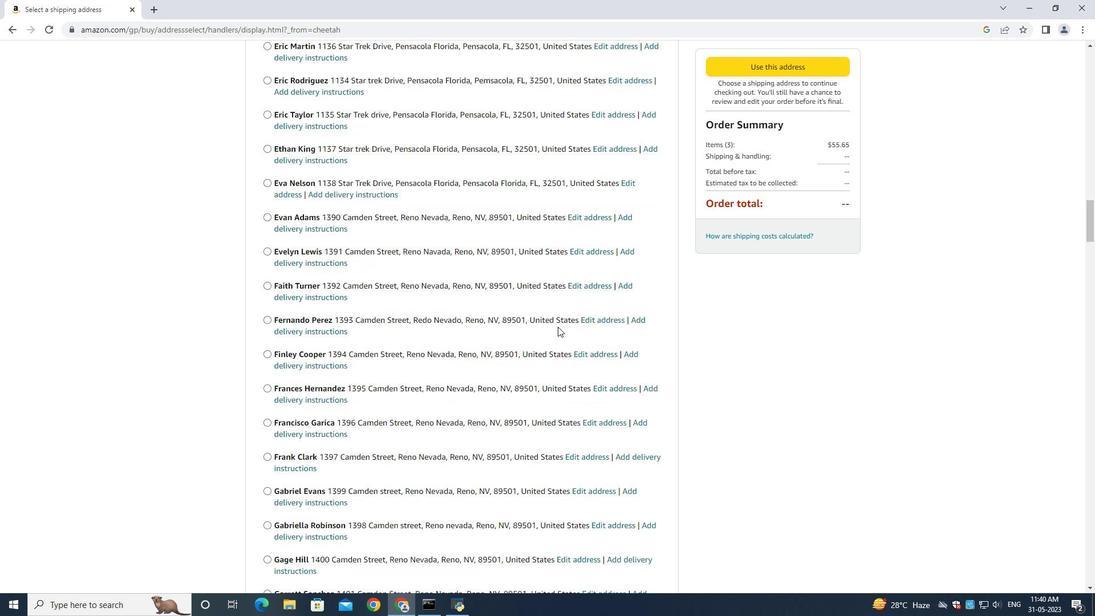 
Action: Mouse moved to (558, 328)
Screenshot: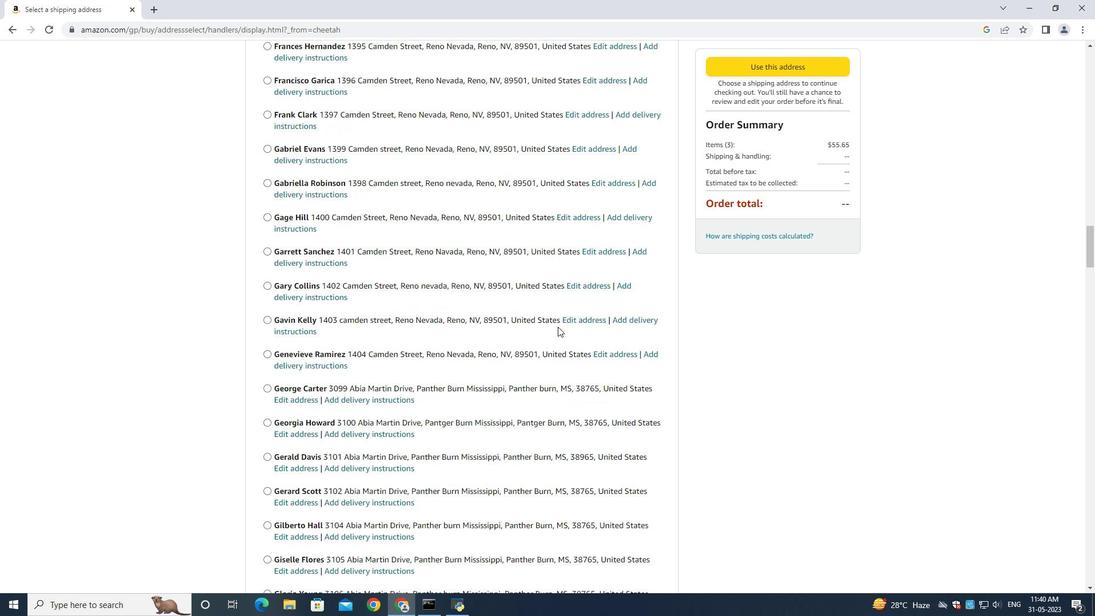 
Action: Mouse scrolled (558, 328) with delta (0, 0)
Screenshot: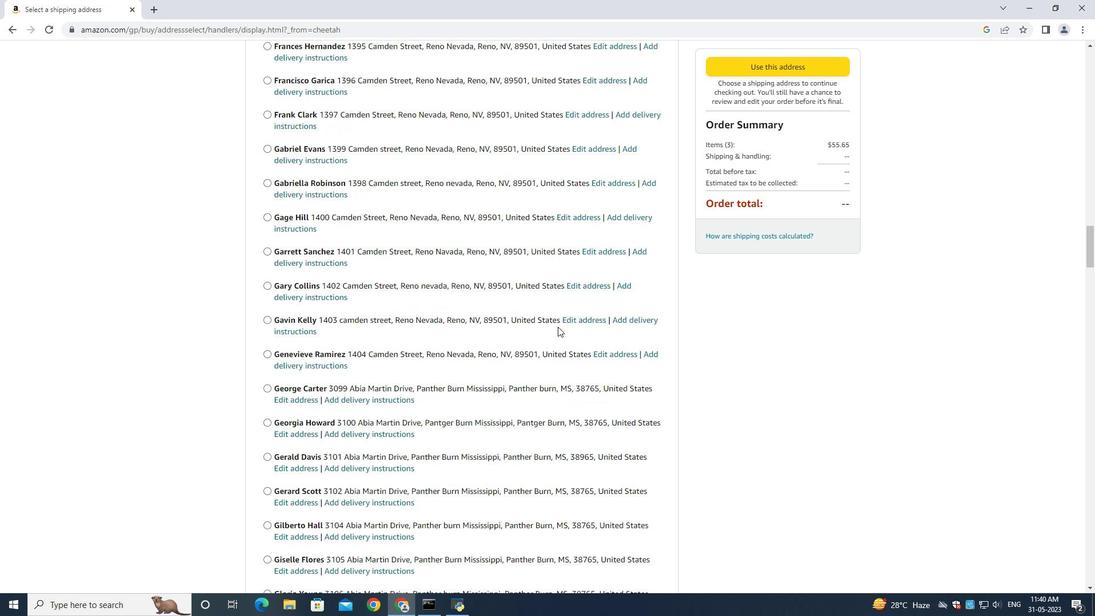 
Action: Mouse scrolled (558, 328) with delta (0, 0)
Screenshot: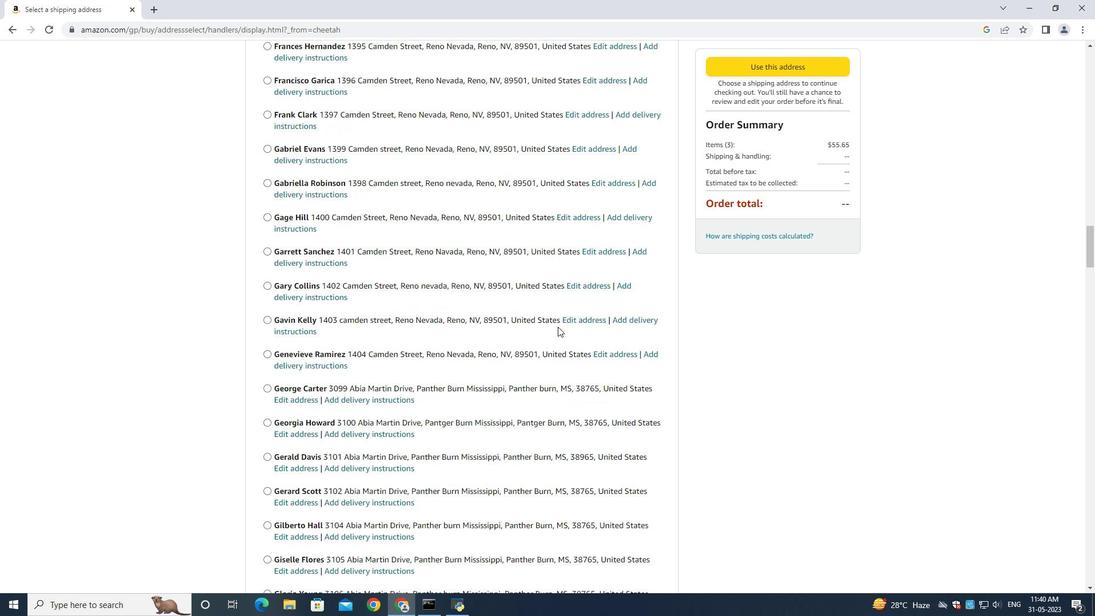 
Action: Mouse scrolled (558, 328) with delta (0, 0)
Screenshot: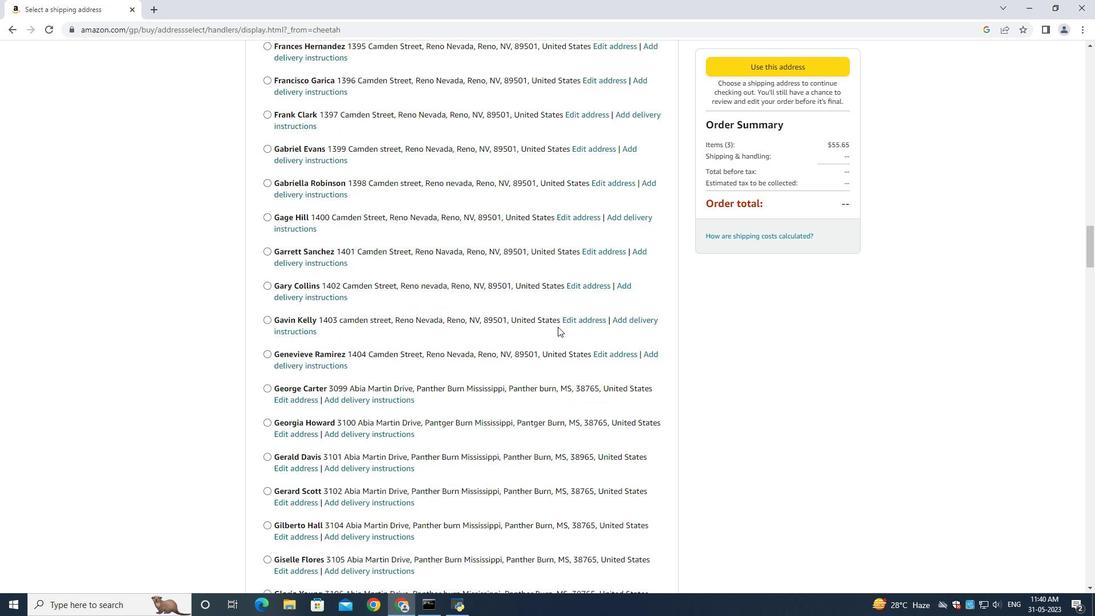 
Action: Mouse scrolled (558, 328) with delta (0, 0)
Screenshot: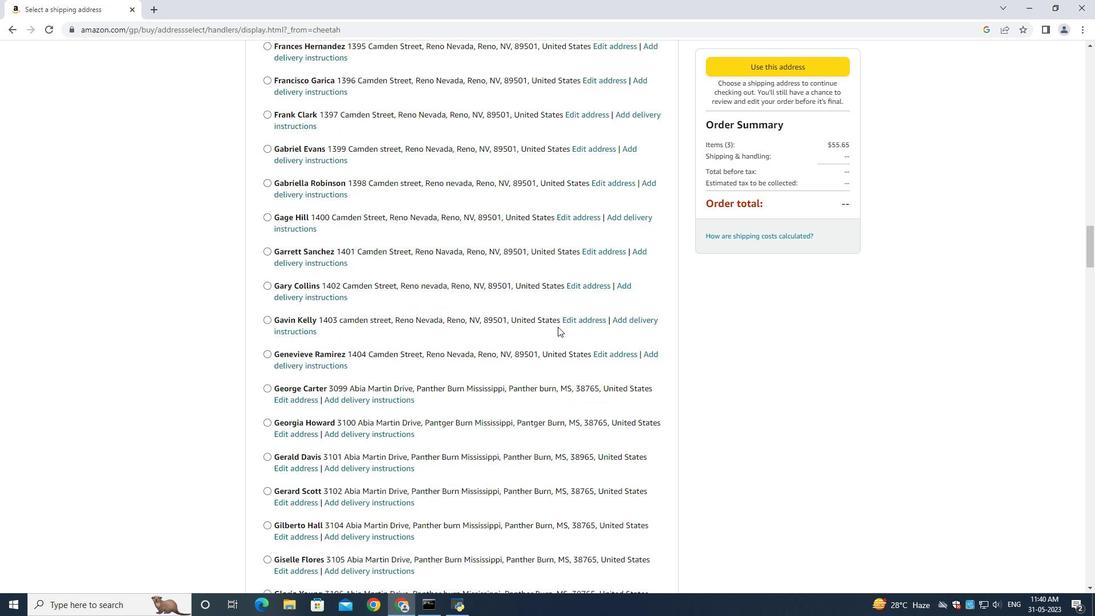 
Action: Mouse scrolled (558, 328) with delta (0, 0)
Screenshot: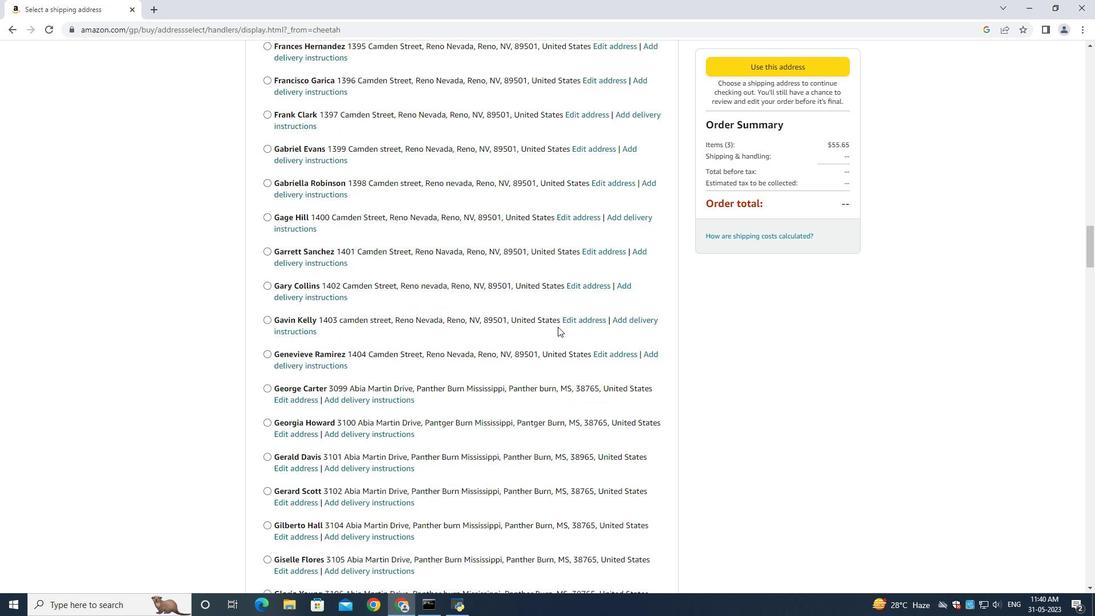 
Action: Mouse scrolled (558, 328) with delta (0, 0)
Screenshot: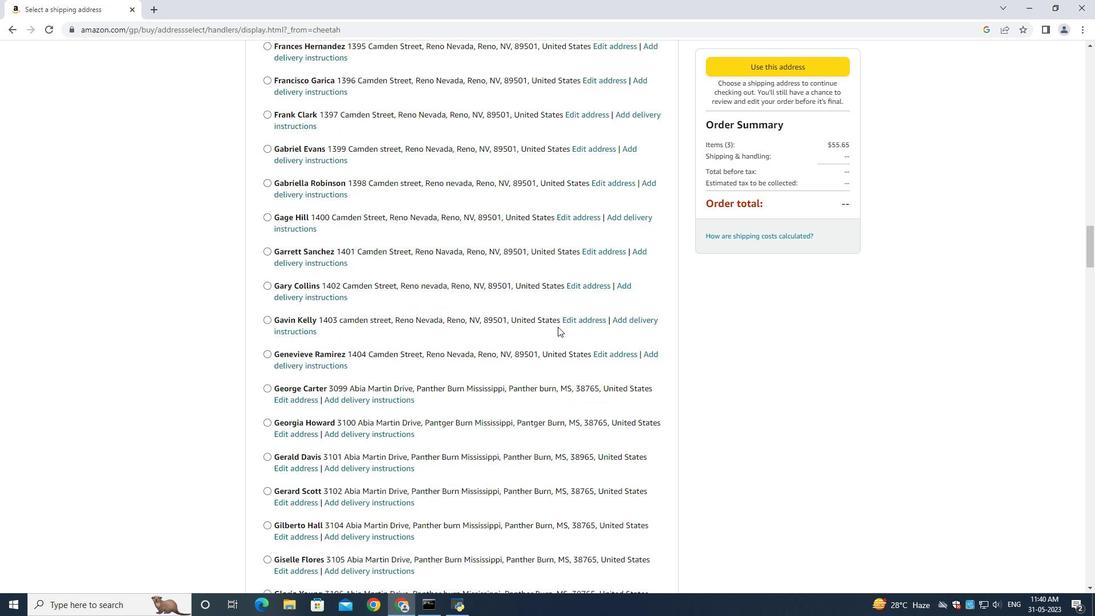 
Action: Mouse scrolled (558, 328) with delta (0, 0)
Screenshot: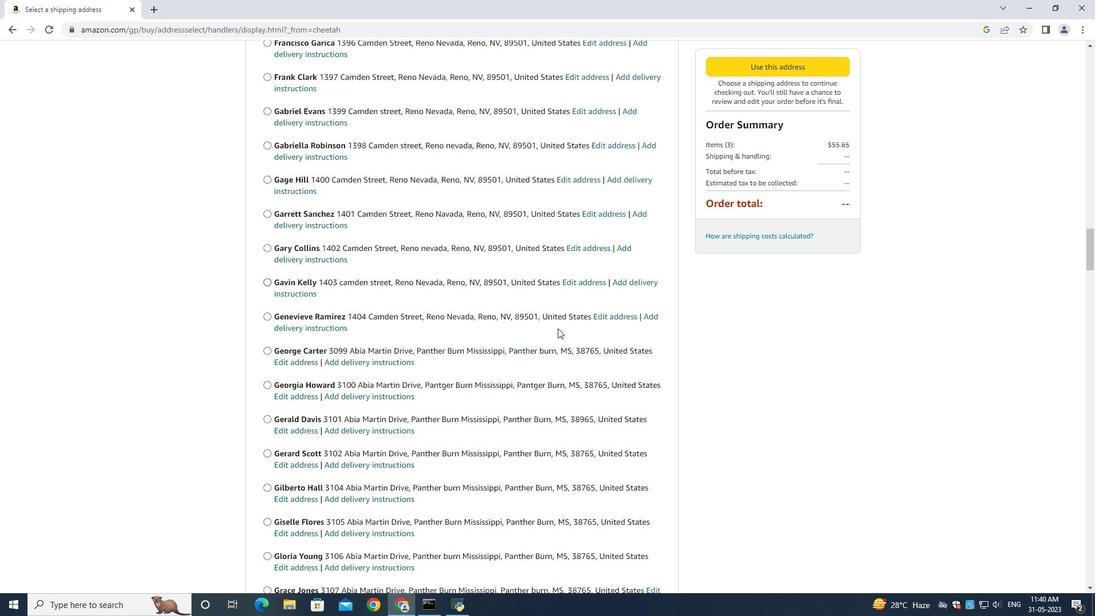 
Action: Mouse scrolled (558, 328) with delta (0, 0)
Screenshot: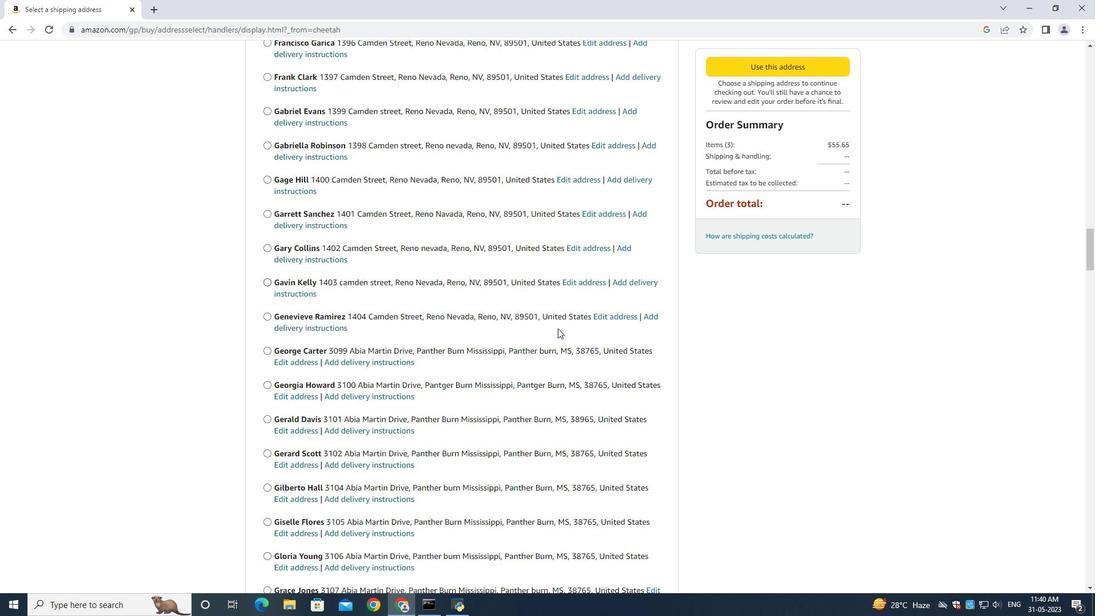 
Action: Mouse scrolled (558, 328) with delta (0, 0)
Screenshot: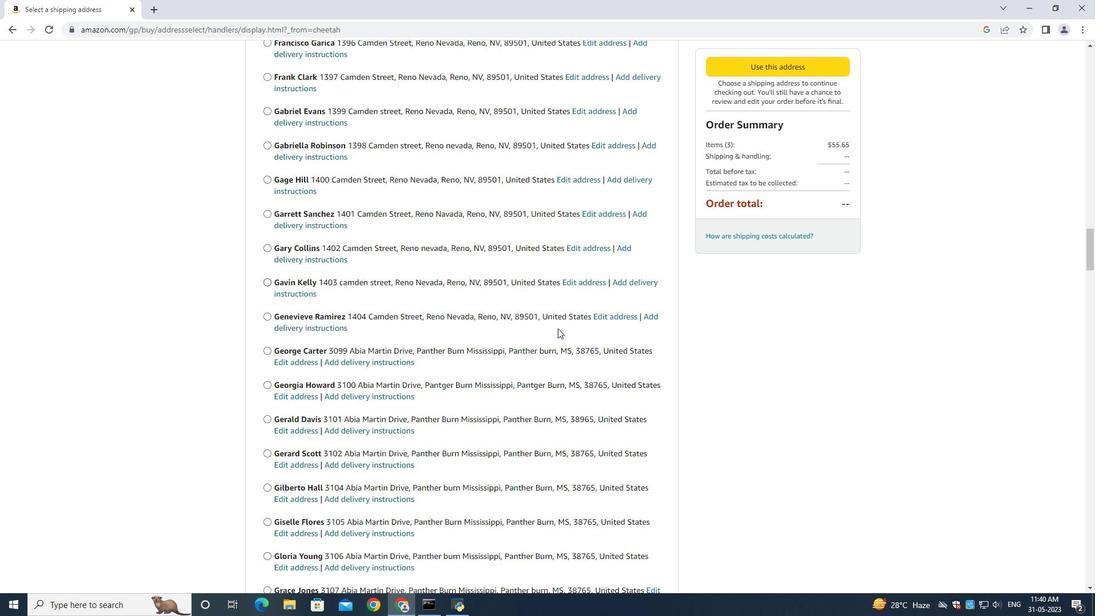 
Action: Mouse scrolled (558, 328) with delta (0, 0)
Screenshot: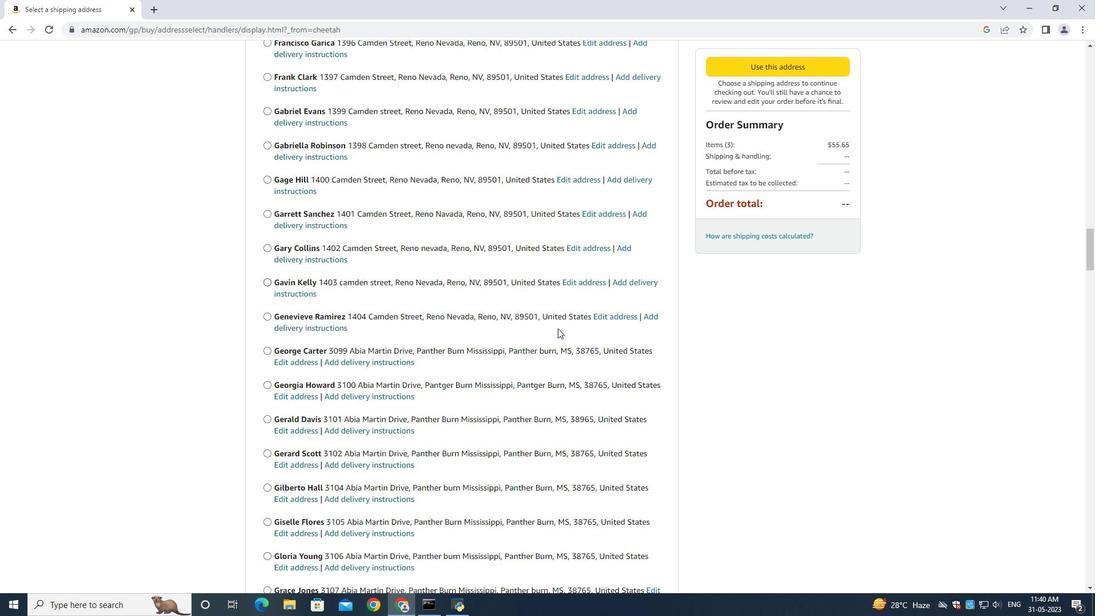 
Action: Mouse scrolled (558, 328) with delta (0, 0)
Screenshot: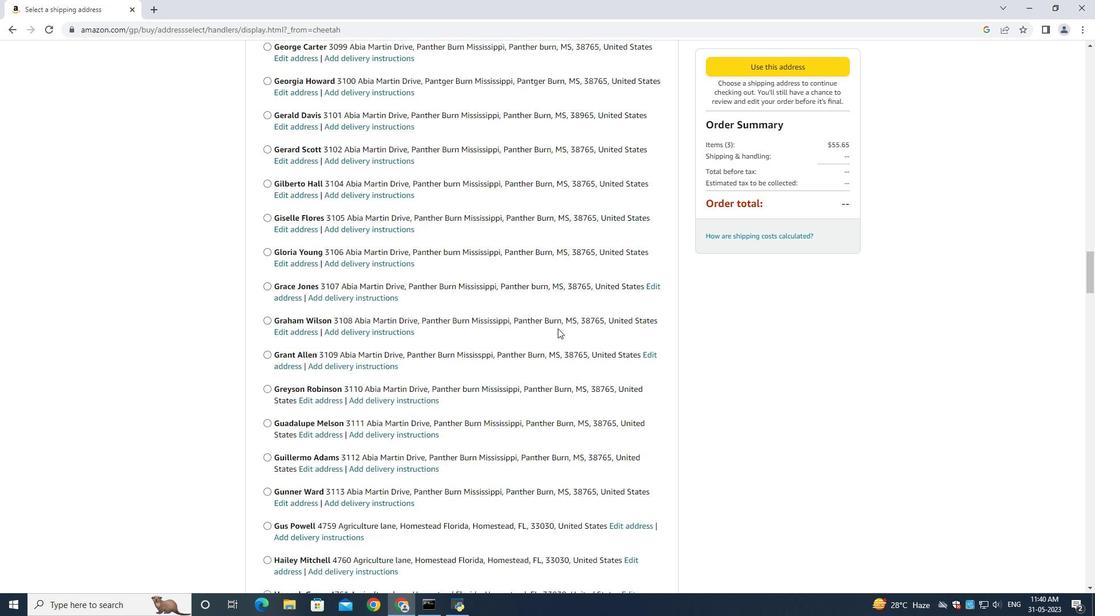 
Action: Mouse moved to (527, 335)
Screenshot: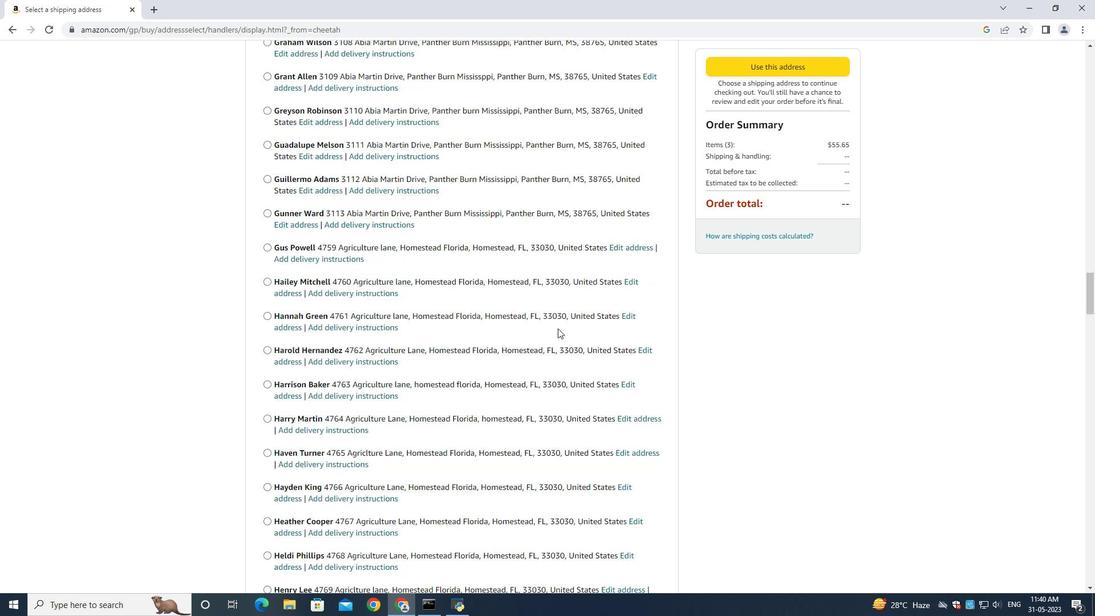 
Action: Mouse scrolled (527, 334) with delta (0, 0)
Screenshot: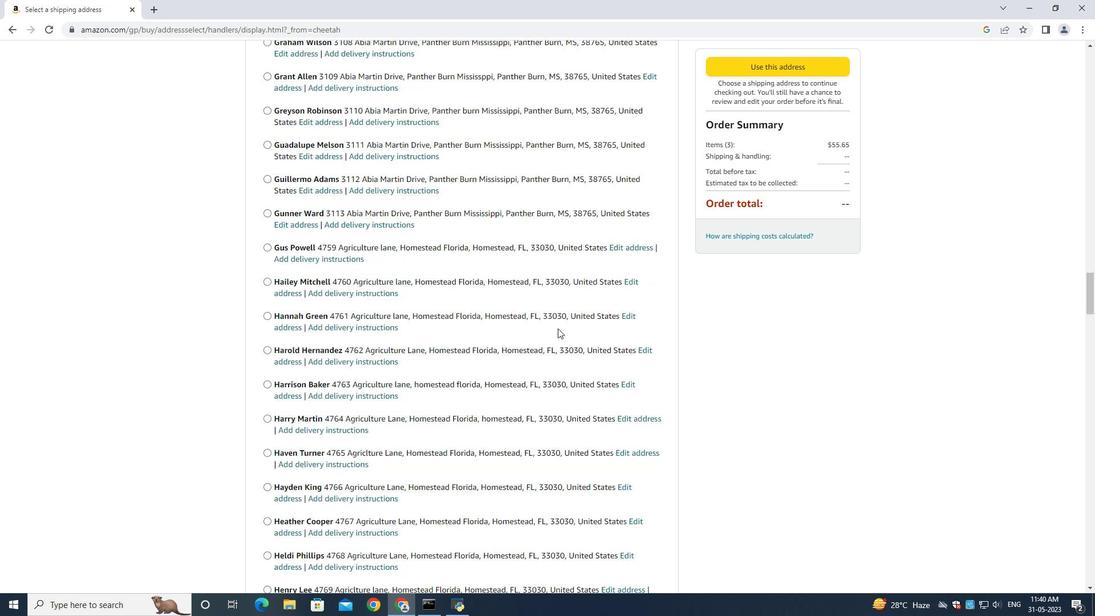 
Action: Mouse moved to (520, 338)
Screenshot: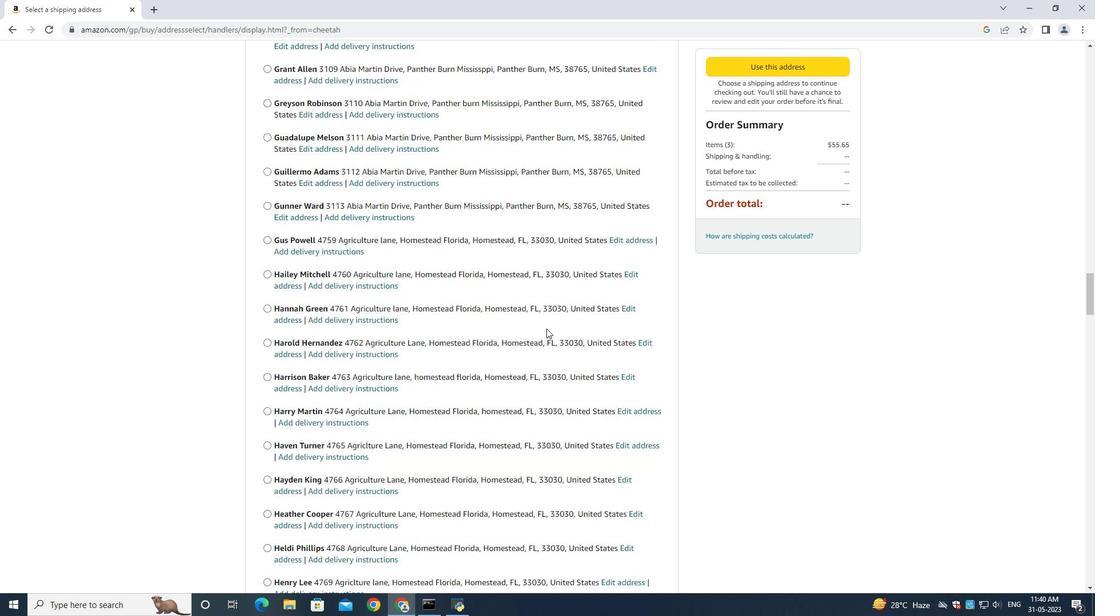 
Action: Mouse scrolled (523, 337) with delta (0, 0)
Screenshot: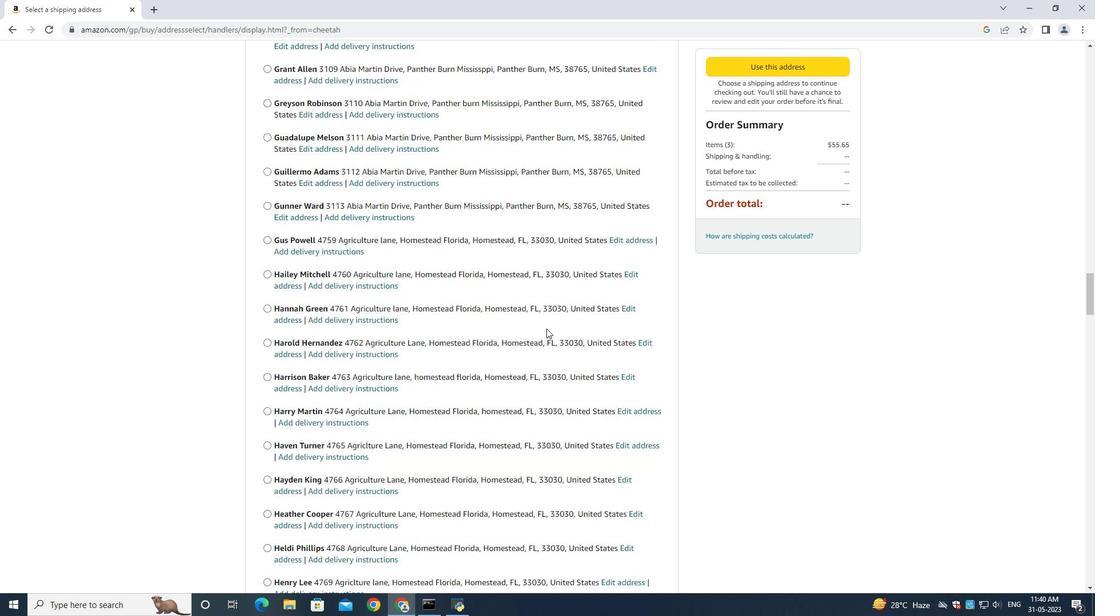
Action: Mouse moved to (520, 338)
Screenshot: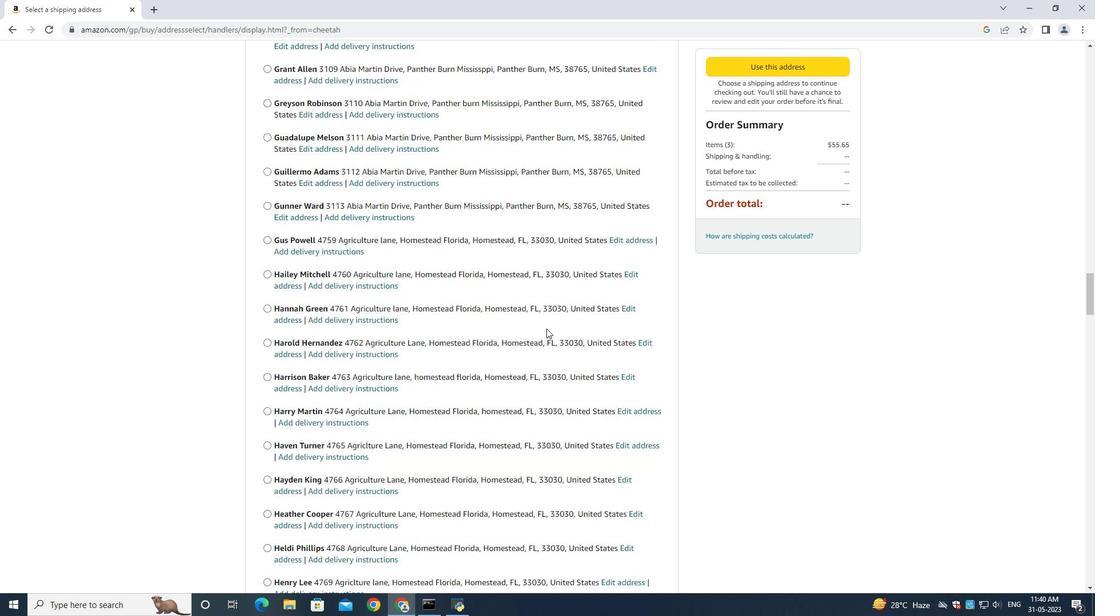 
Action: Mouse scrolled (522, 337) with delta (0, 0)
Screenshot: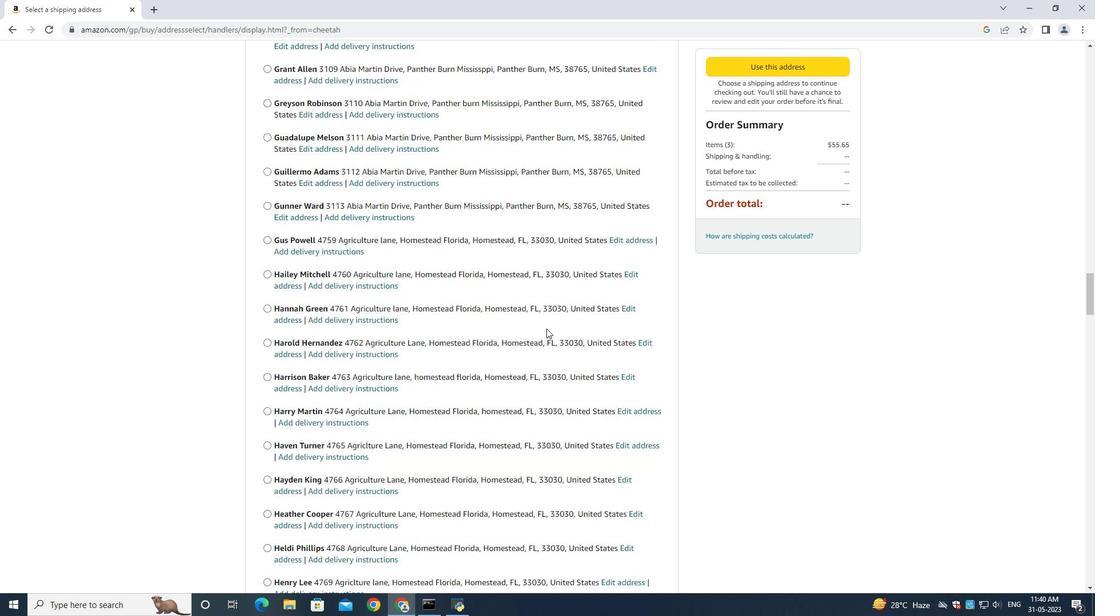 
Action: Mouse moved to (519, 338)
Screenshot: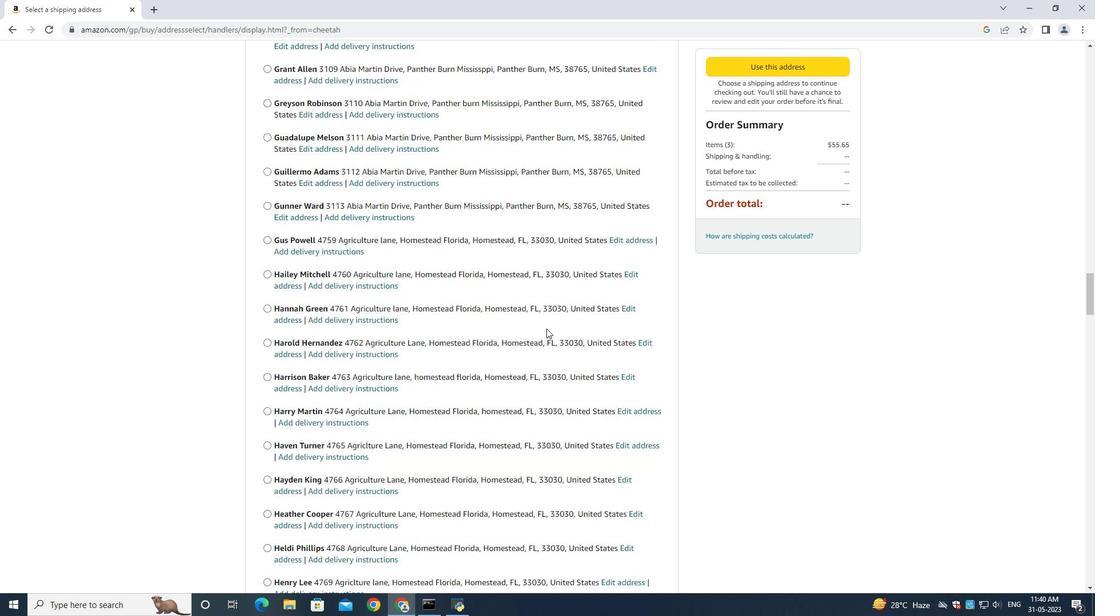 
Action: Mouse scrolled (520, 337) with delta (0, 0)
Screenshot: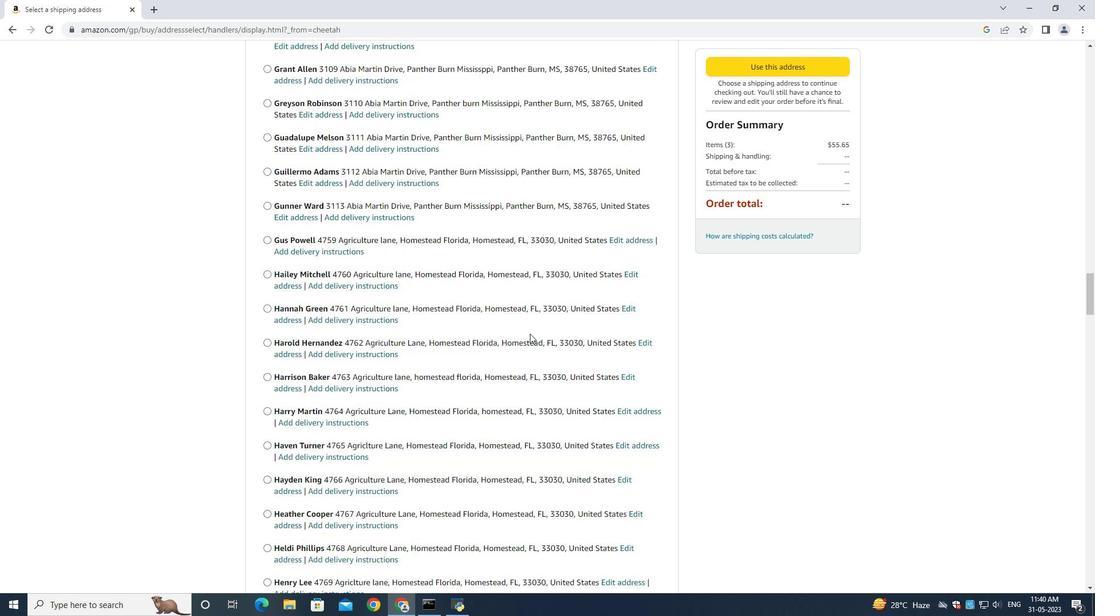 
Action: Mouse moved to (518, 338)
Screenshot: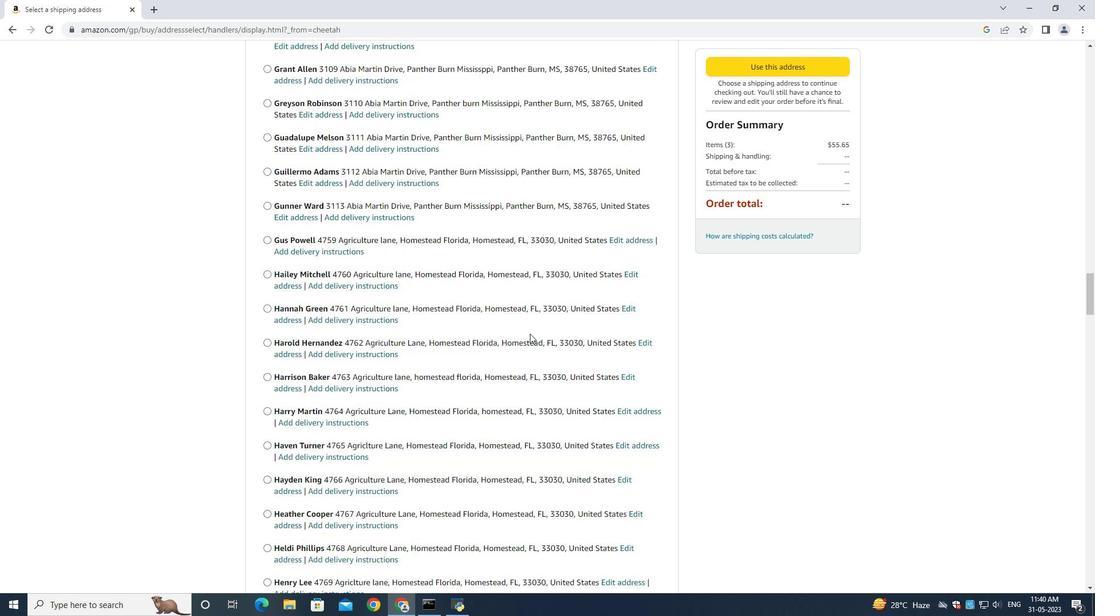 
Action: Mouse scrolled (519, 337) with delta (0, 0)
Screenshot: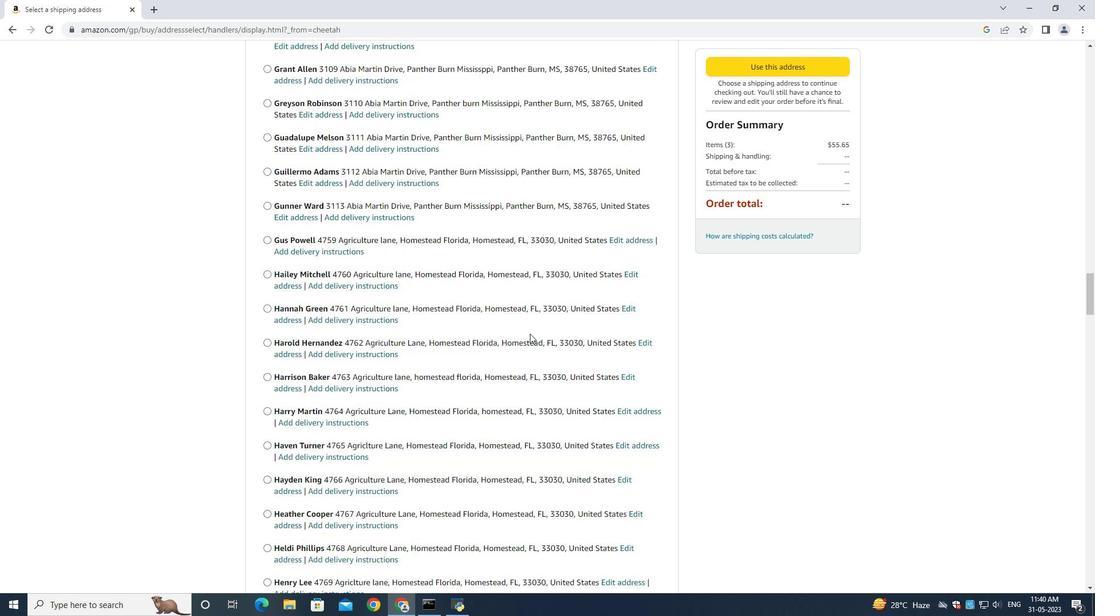
Action: Mouse moved to (514, 338)
Screenshot: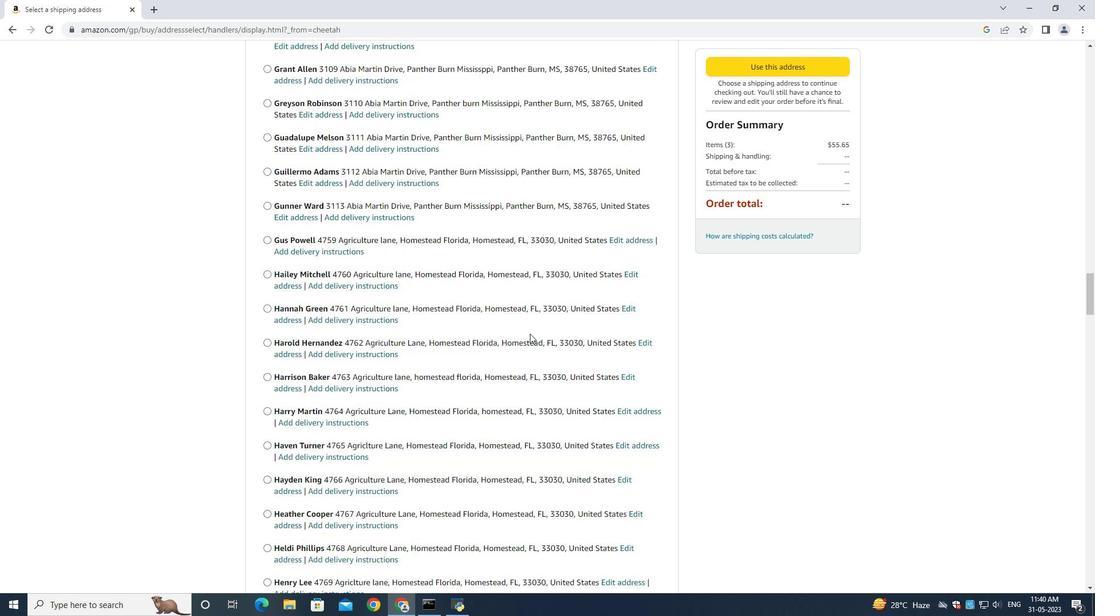 
Action: Mouse scrolled (517, 337) with delta (0, 0)
Screenshot: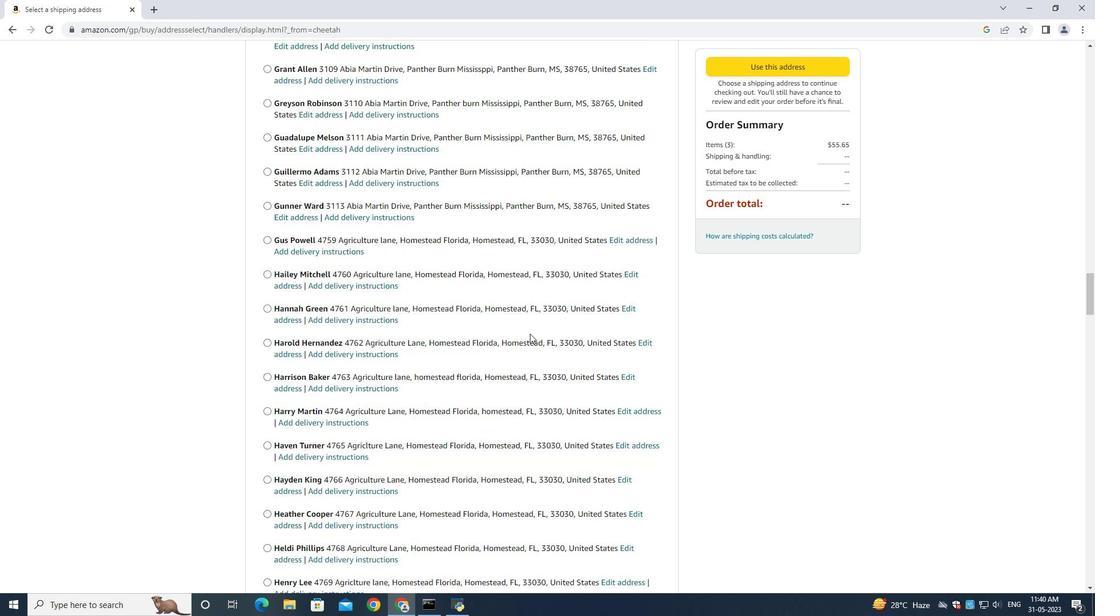 
Action: Mouse moved to (513, 338)
Screenshot: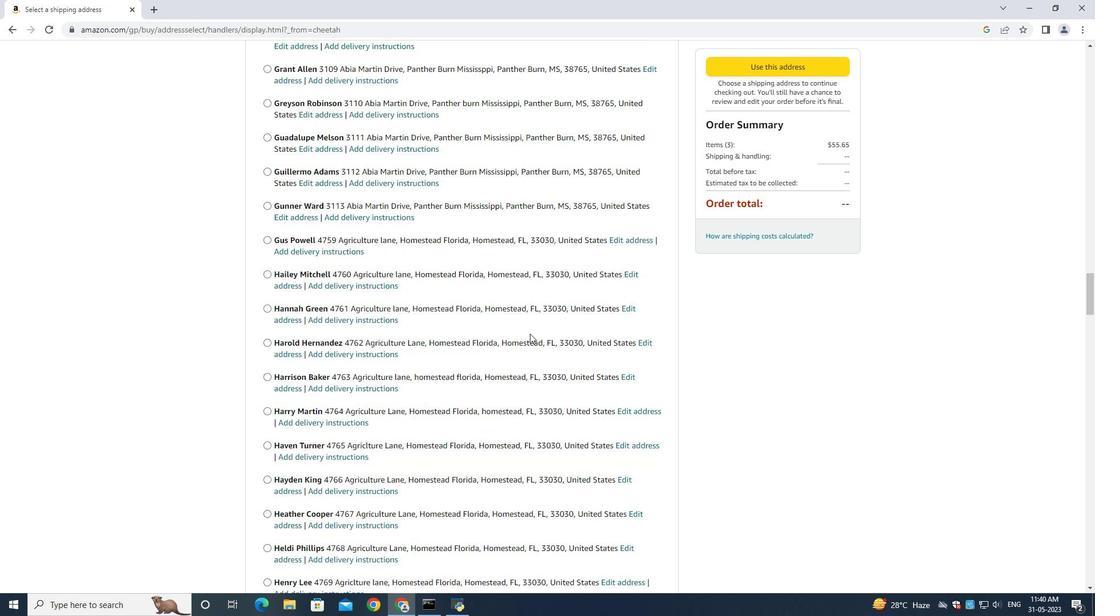 
Action: Mouse scrolled (514, 337) with delta (0, 0)
Screenshot: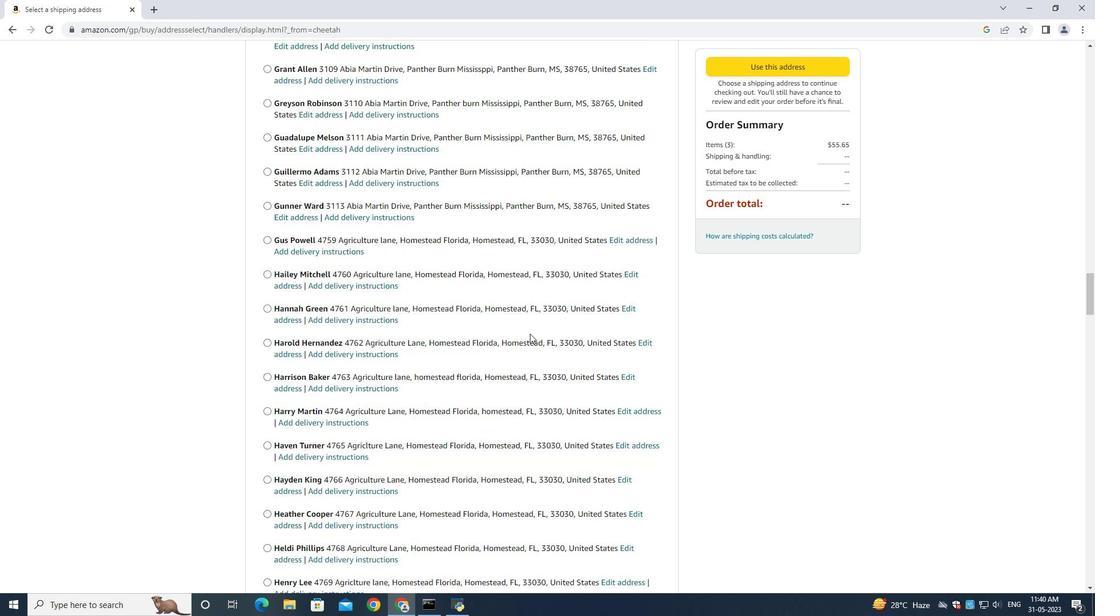 
Action: Mouse moved to (513, 338)
Screenshot: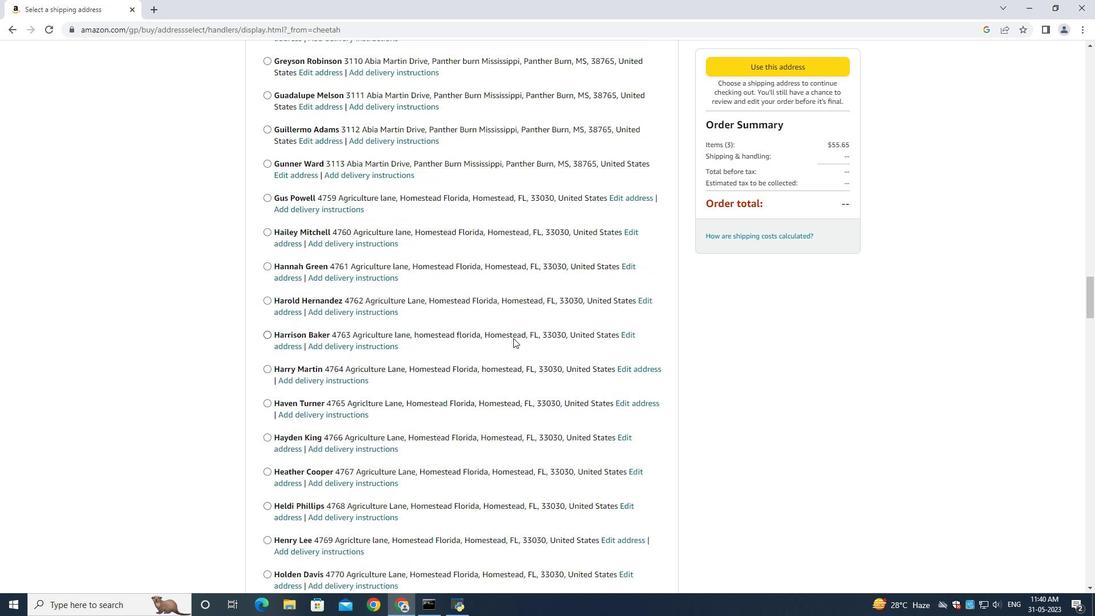 
Action: Mouse scrolled (513, 337) with delta (0, 0)
Screenshot: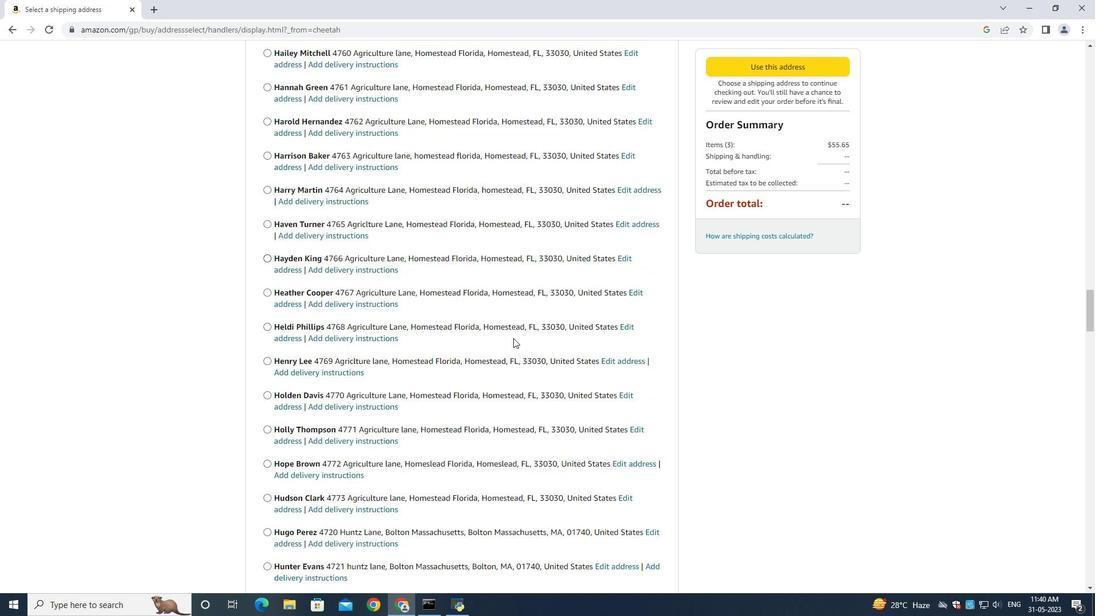 
Action: Mouse scrolled (513, 337) with delta (0, 0)
Screenshot: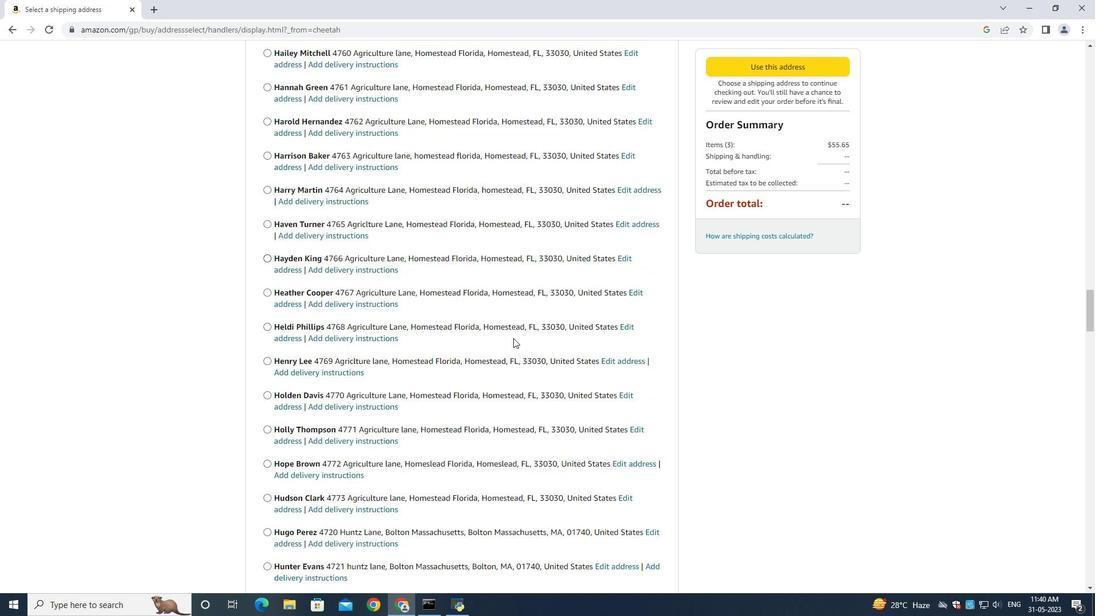 
Action: Mouse scrolled (513, 337) with delta (0, 0)
Screenshot: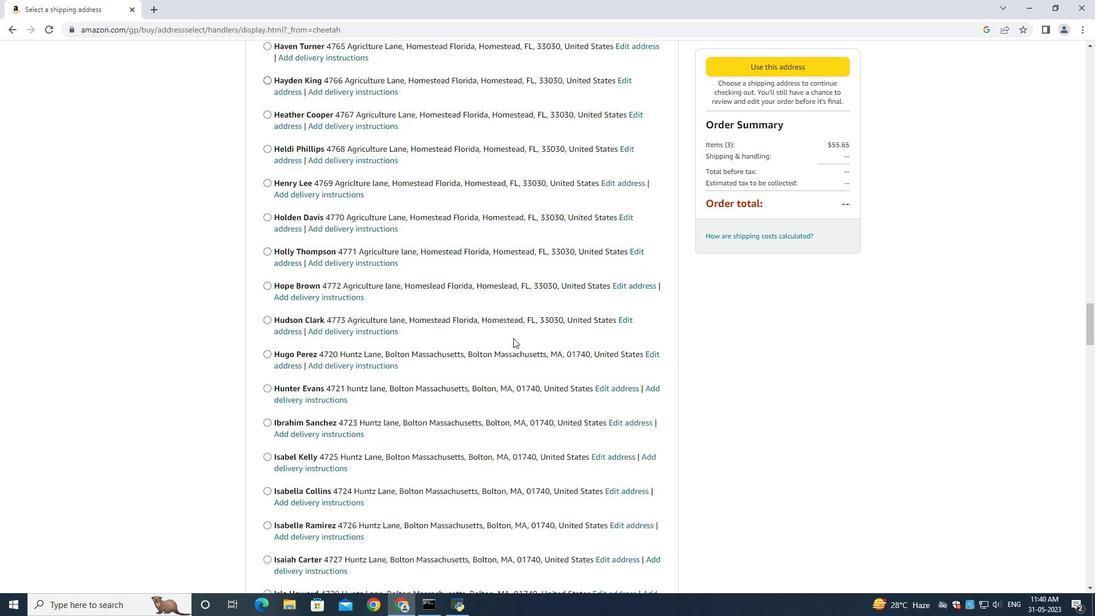 
Action: Mouse scrolled (513, 337) with delta (0, 0)
Screenshot: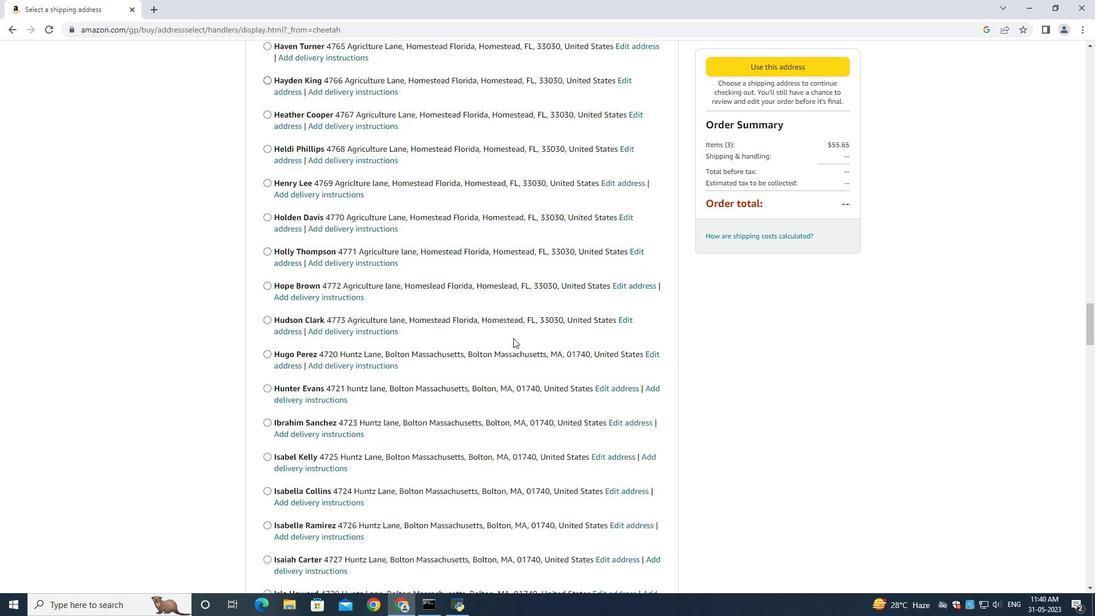 
Action: Mouse scrolled (513, 337) with delta (0, 0)
Screenshot: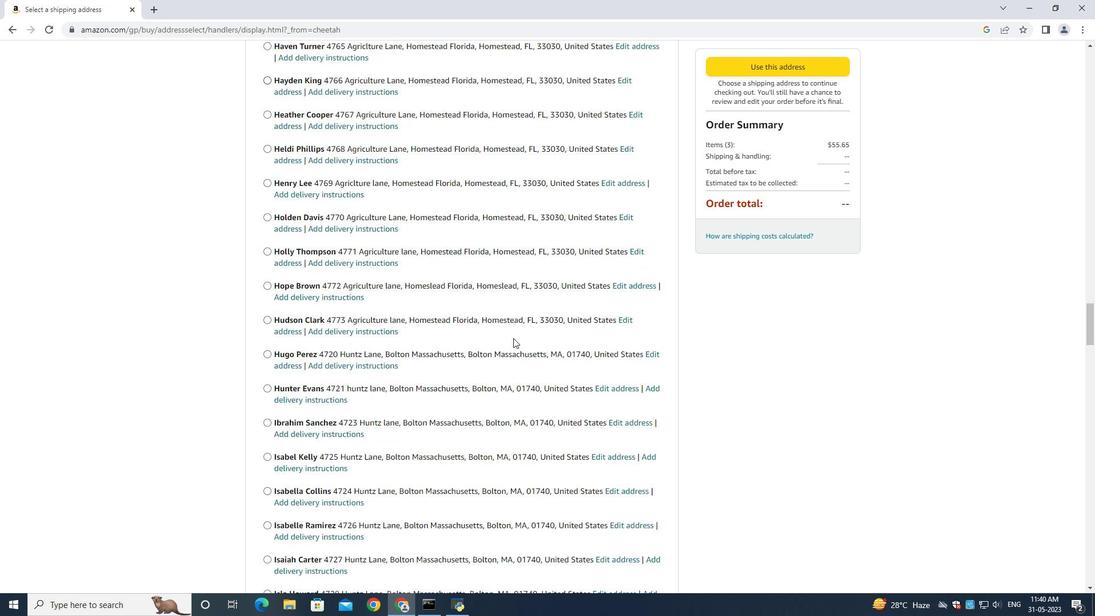
Action: Mouse scrolled (513, 337) with delta (0, 0)
Screenshot: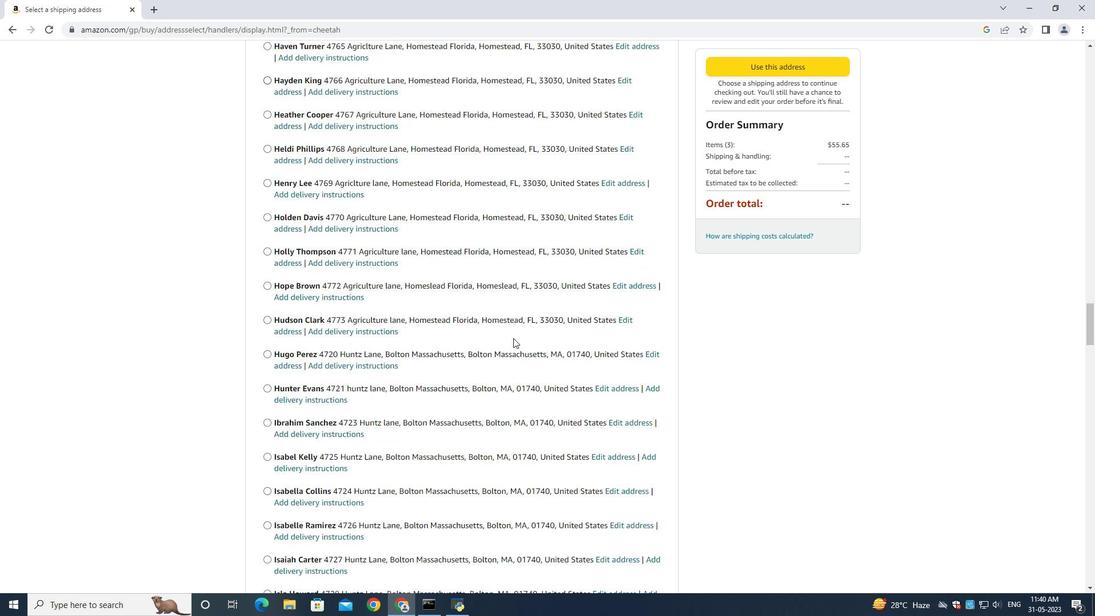 
Action: Mouse moved to (513, 336)
Screenshot: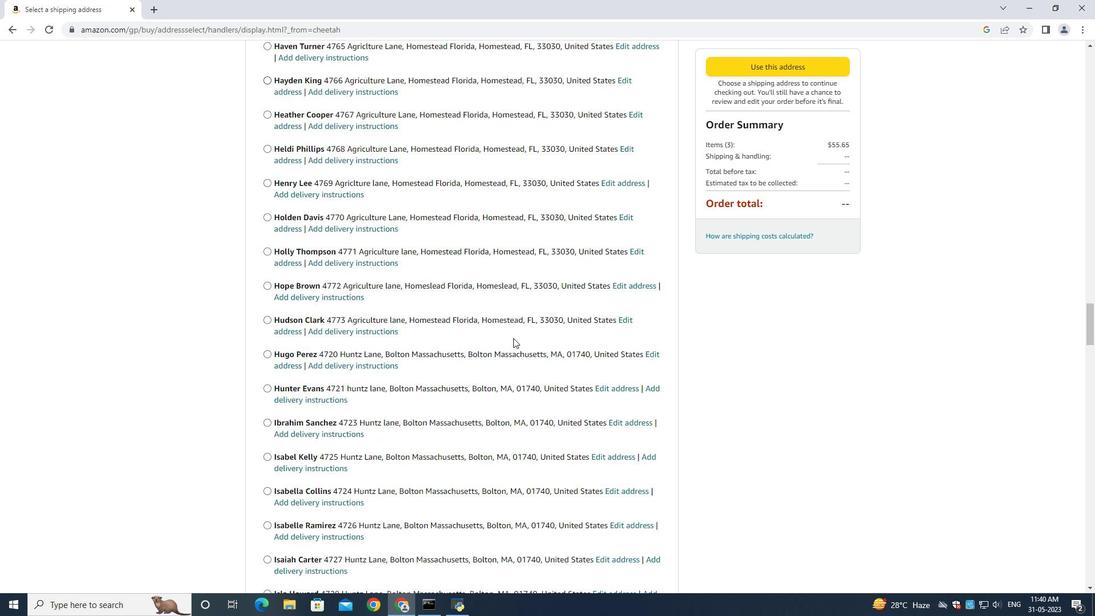 
Action: Mouse scrolled (513, 335) with delta (0, 0)
Screenshot: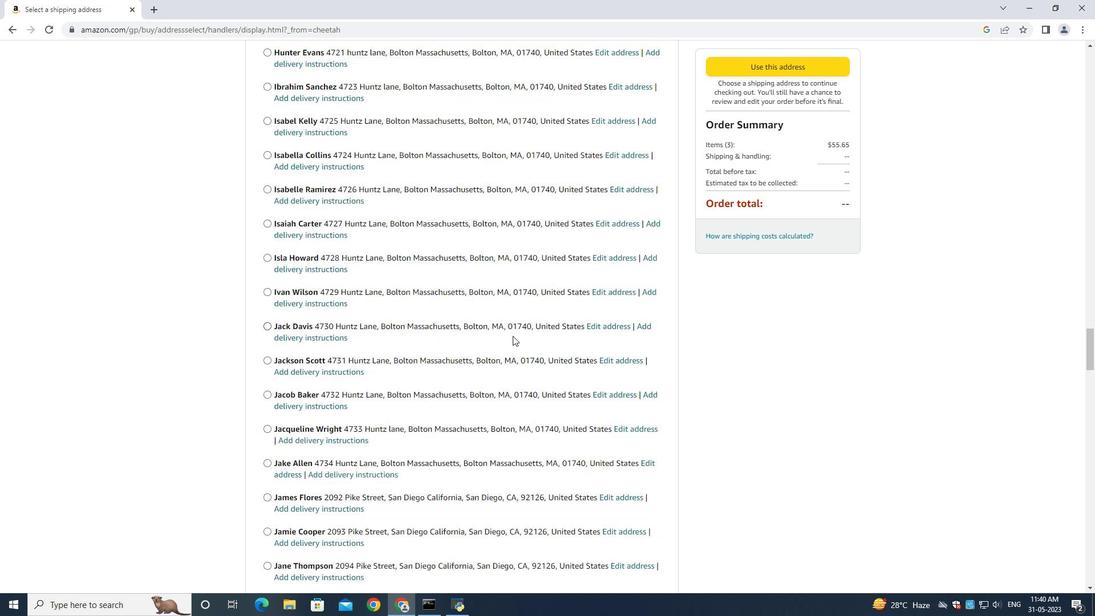 
Action: Mouse scrolled (513, 335) with delta (0, 0)
Screenshot: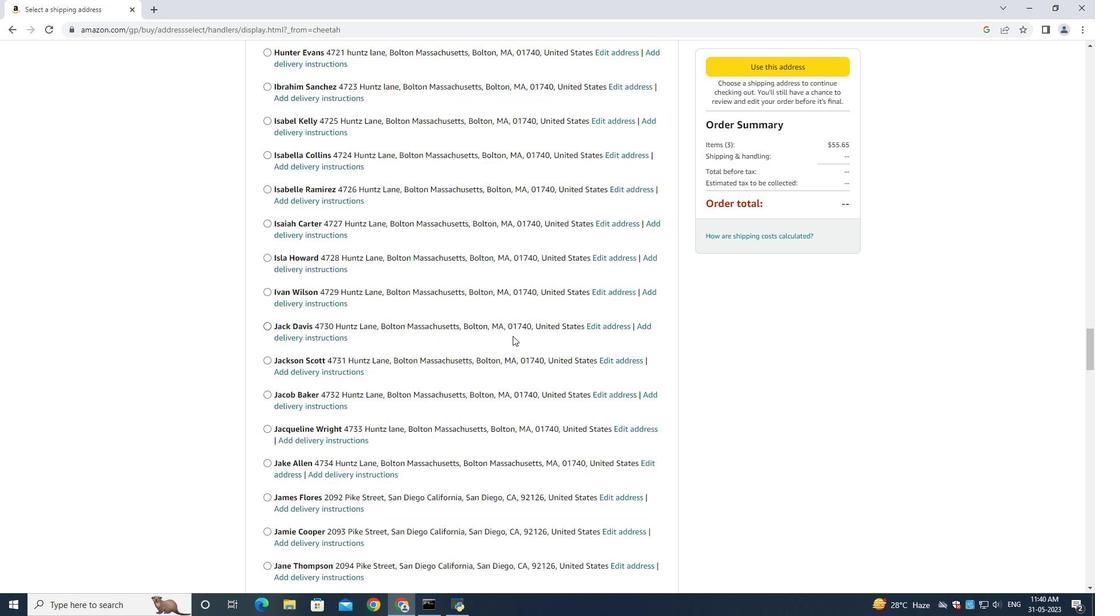 
Action: Mouse scrolled (513, 335) with delta (0, 0)
Screenshot: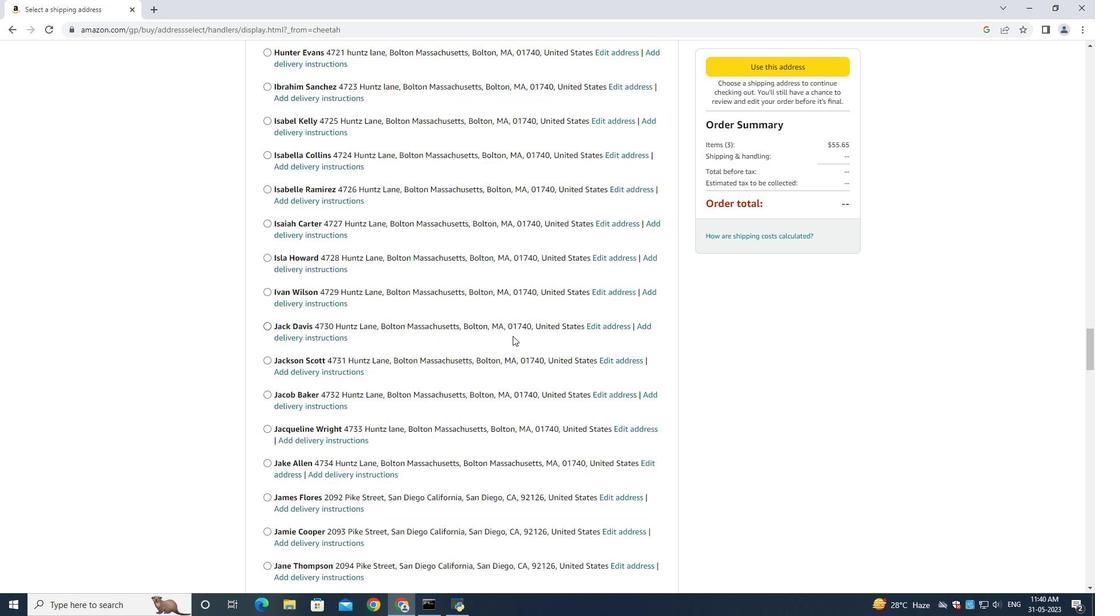 
Action: Mouse scrolled (513, 335) with delta (0, 0)
Screenshot: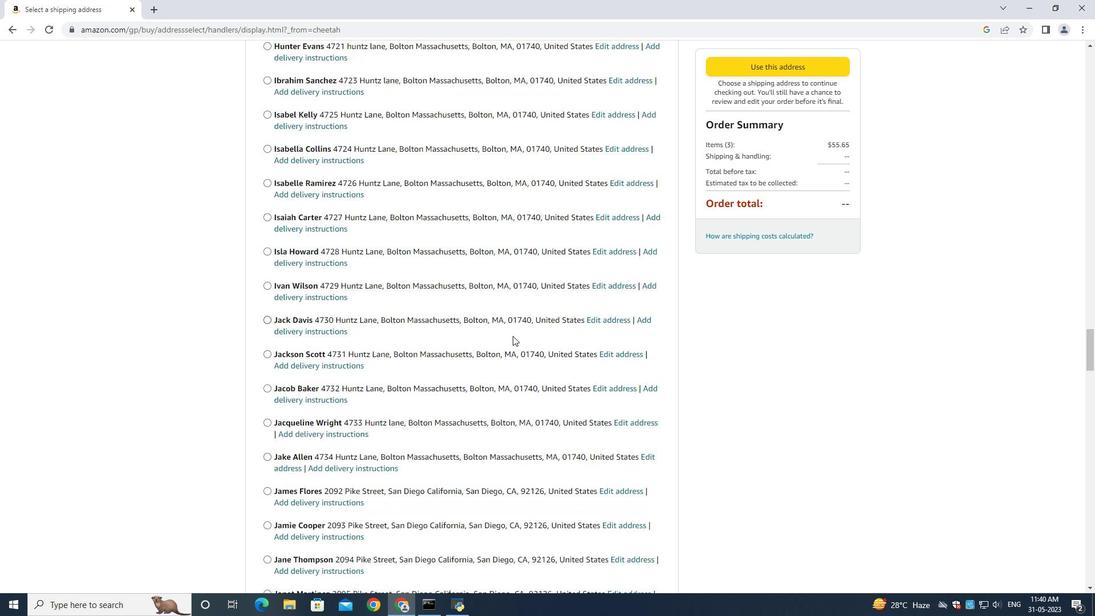 
Action: Mouse scrolled (513, 335) with delta (0, 0)
Screenshot: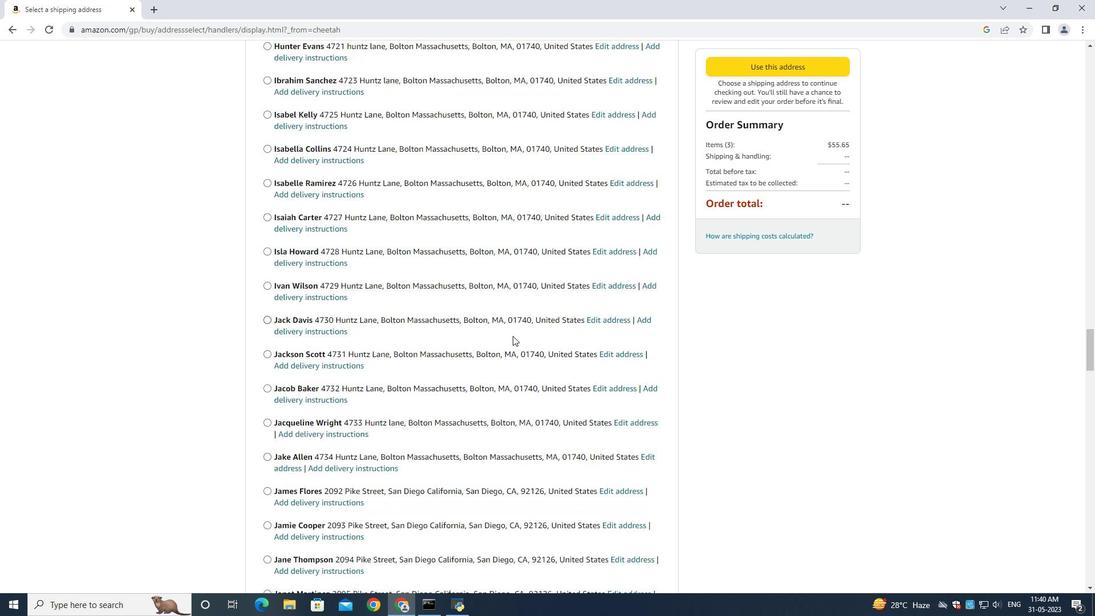 
Action: Mouse moved to (513, 336)
Screenshot: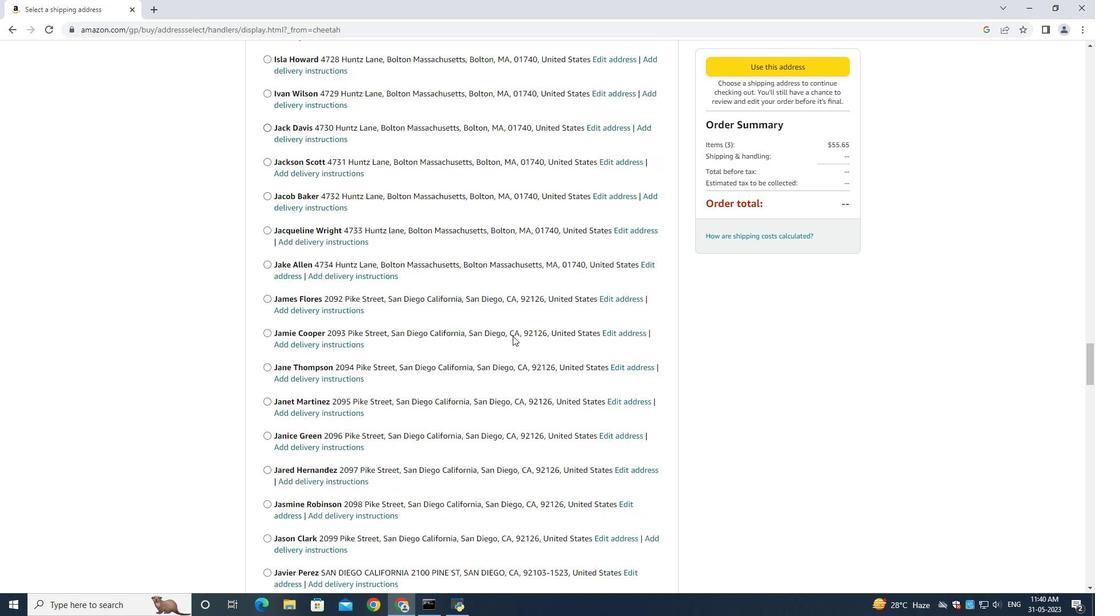 
Action: Mouse scrolled (513, 335) with delta (0, 0)
Screenshot: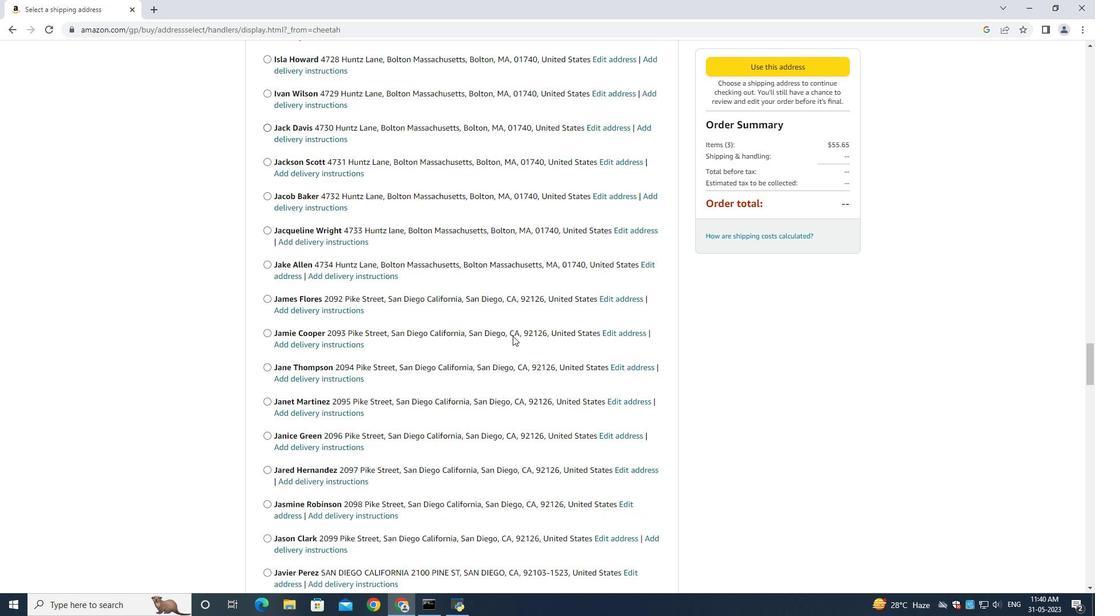 
Action: Mouse scrolled (513, 335) with delta (0, 0)
Screenshot: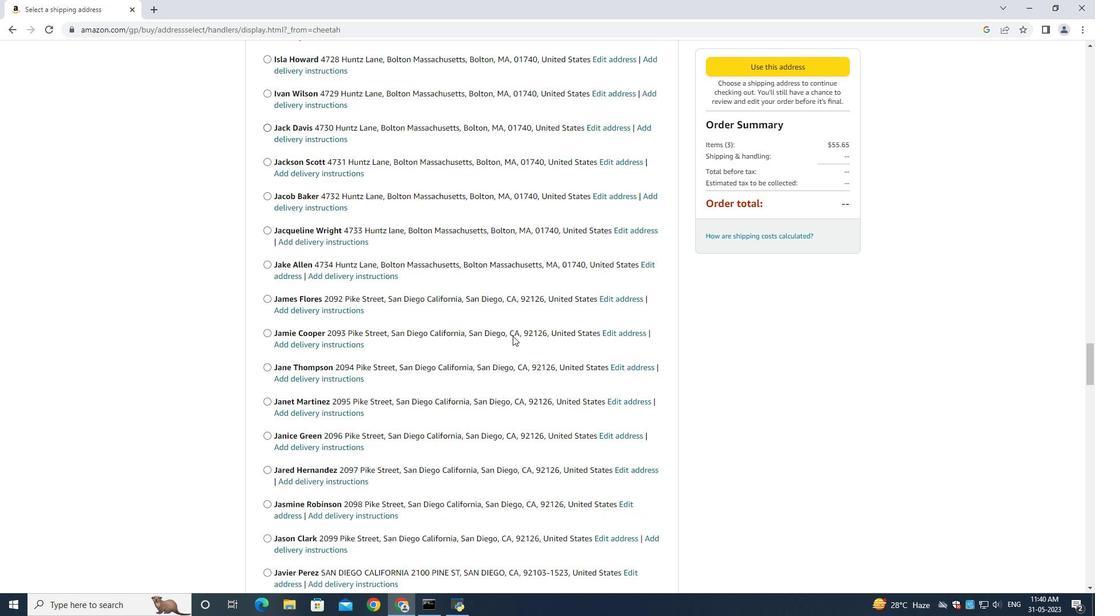 
Action: Mouse scrolled (513, 335) with delta (0, 0)
Screenshot: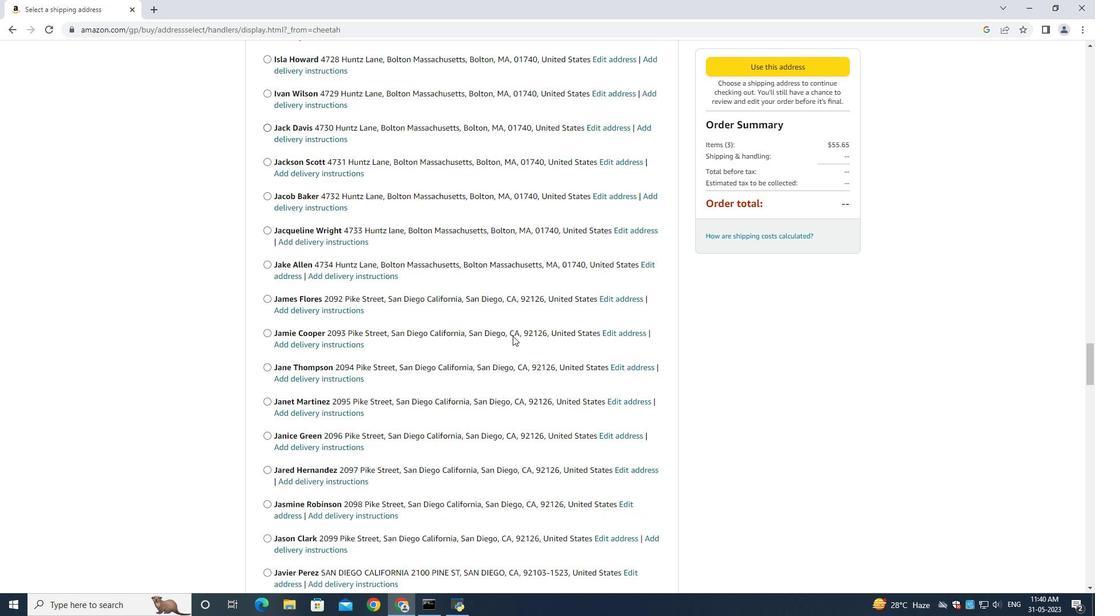 
Action: Mouse scrolled (513, 335) with delta (0, 0)
Screenshot: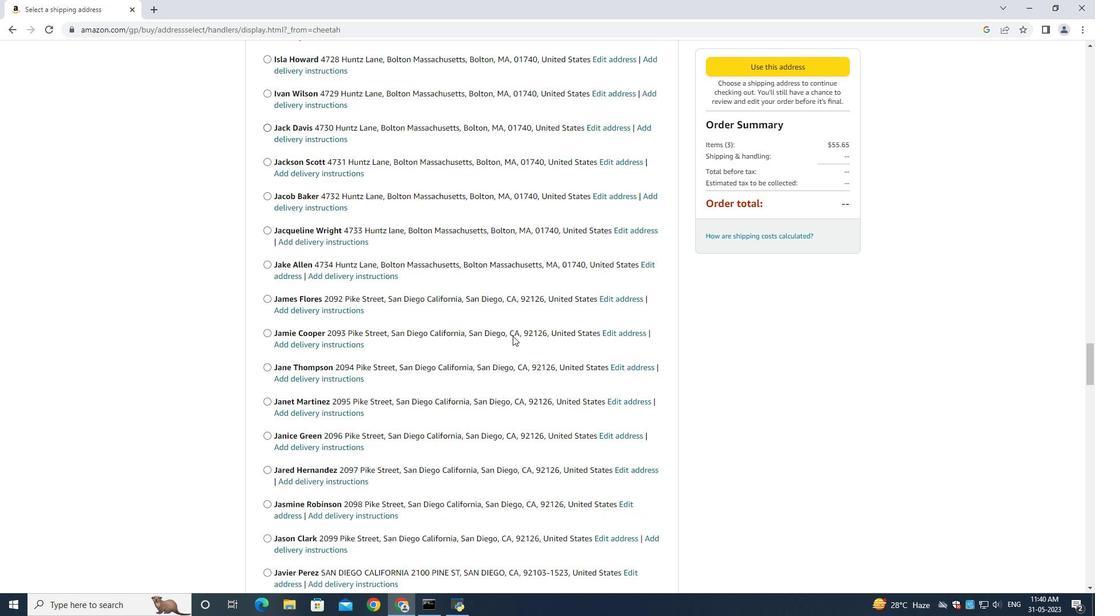 
Action: Mouse scrolled (513, 335) with delta (0, 0)
Screenshot: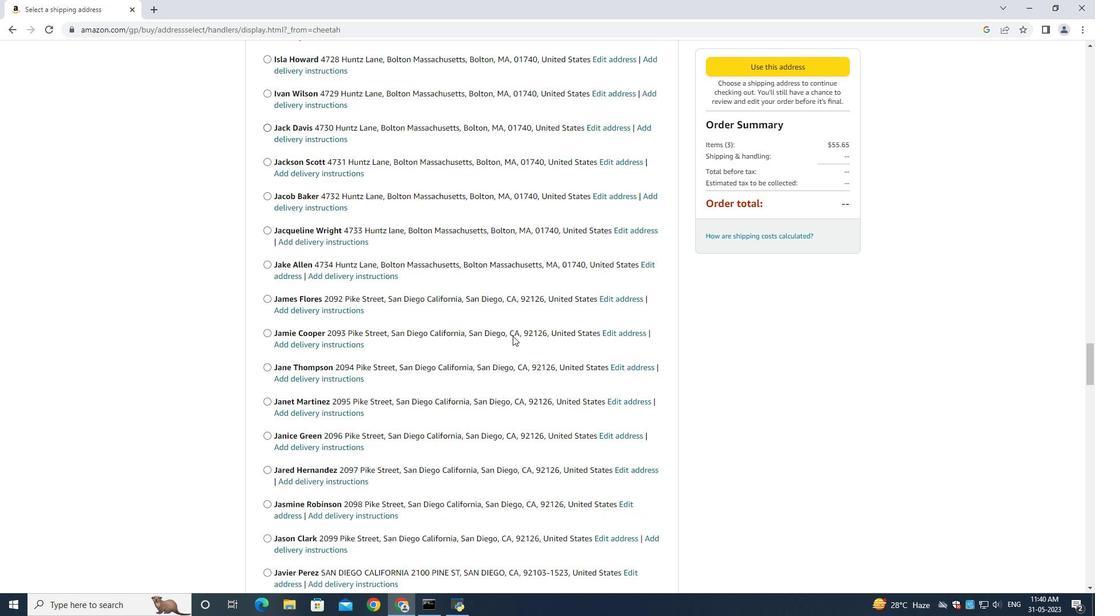 
Action: Mouse scrolled (513, 335) with delta (0, 0)
Screenshot: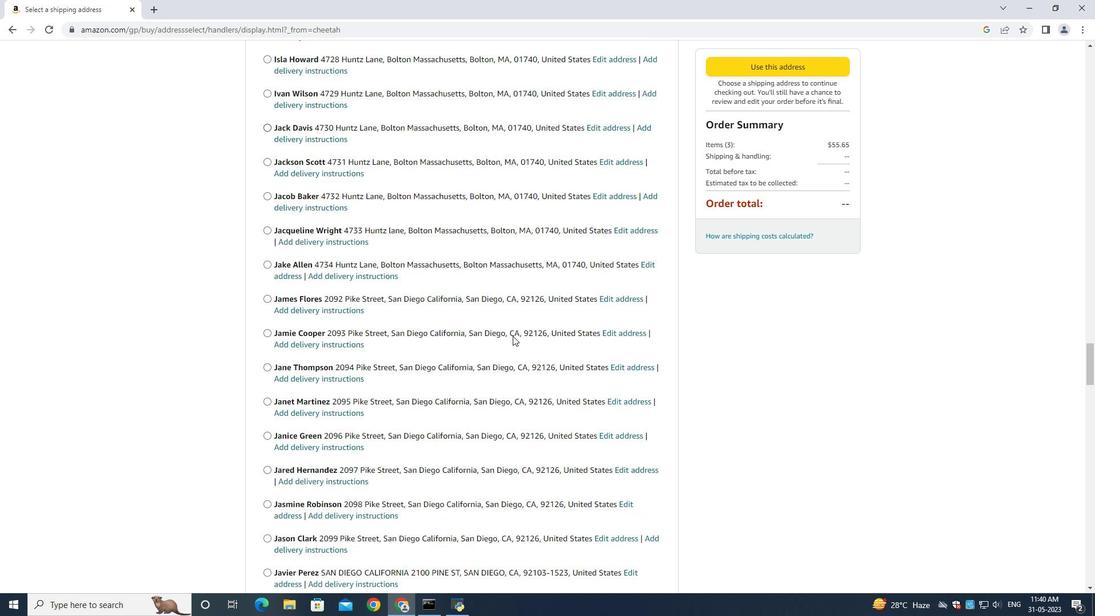 
Action: Mouse scrolled (513, 335) with delta (0, 0)
Screenshot: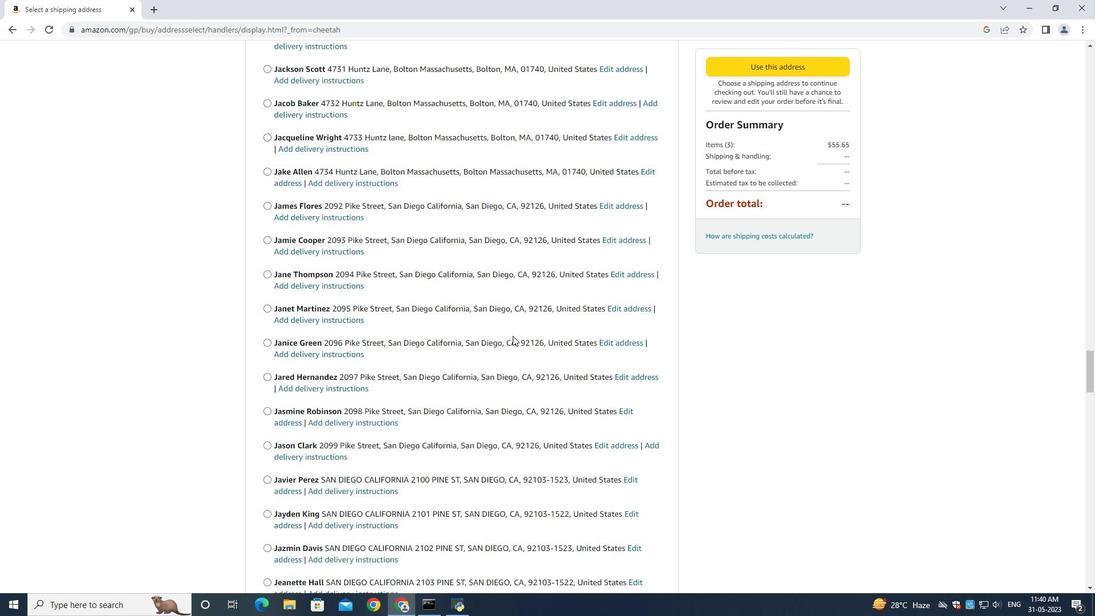 
Action: Mouse scrolled (513, 335) with delta (0, 0)
Screenshot: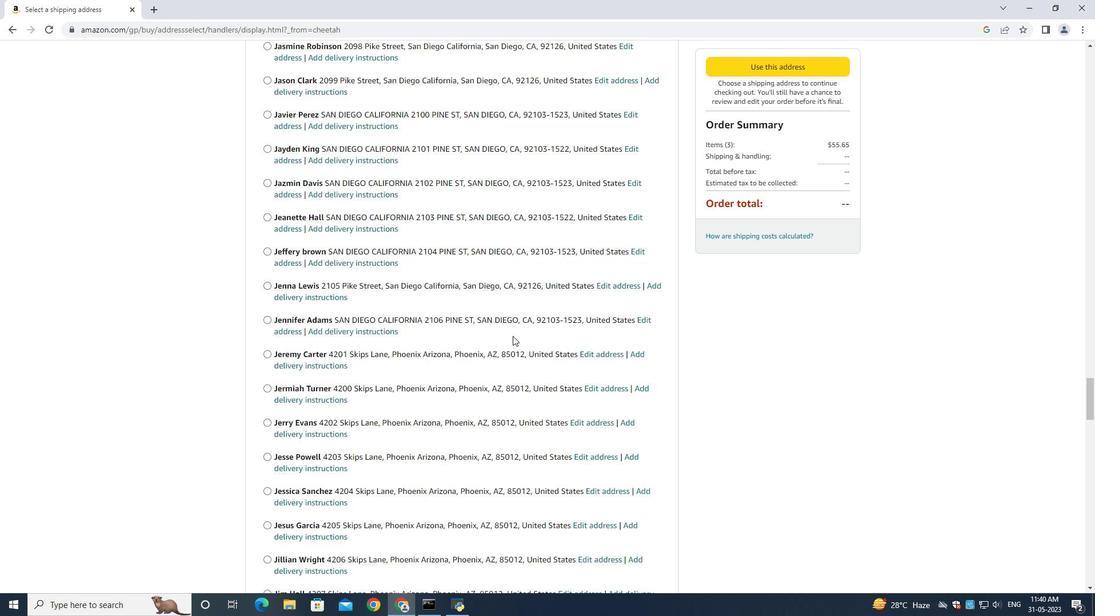 
Action: Mouse scrolled (513, 335) with delta (0, 0)
Screenshot: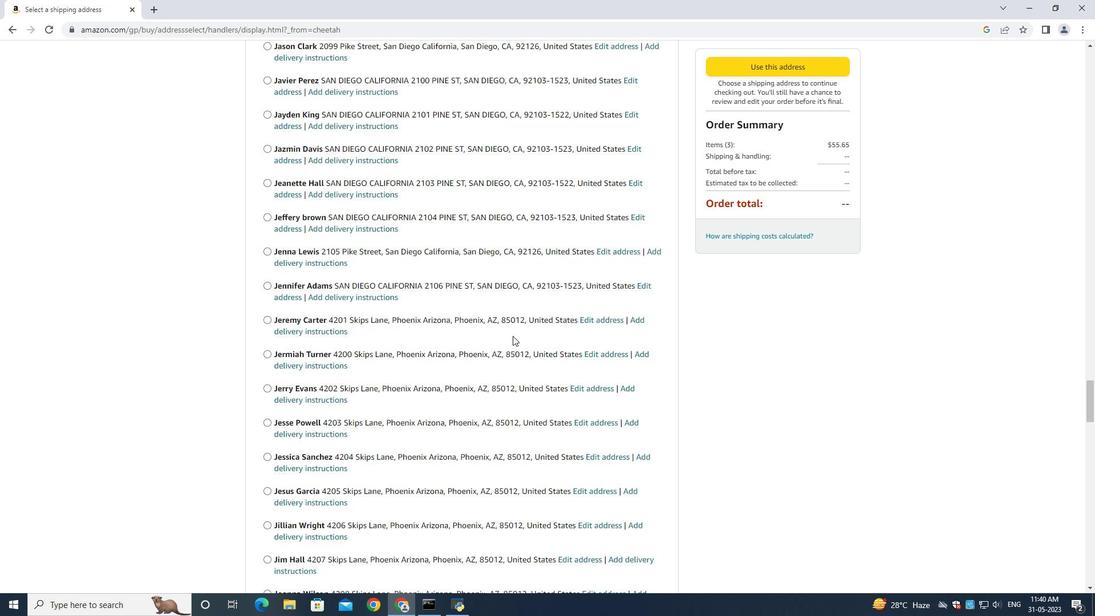
Action: Mouse scrolled (513, 335) with delta (0, 0)
Screenshot: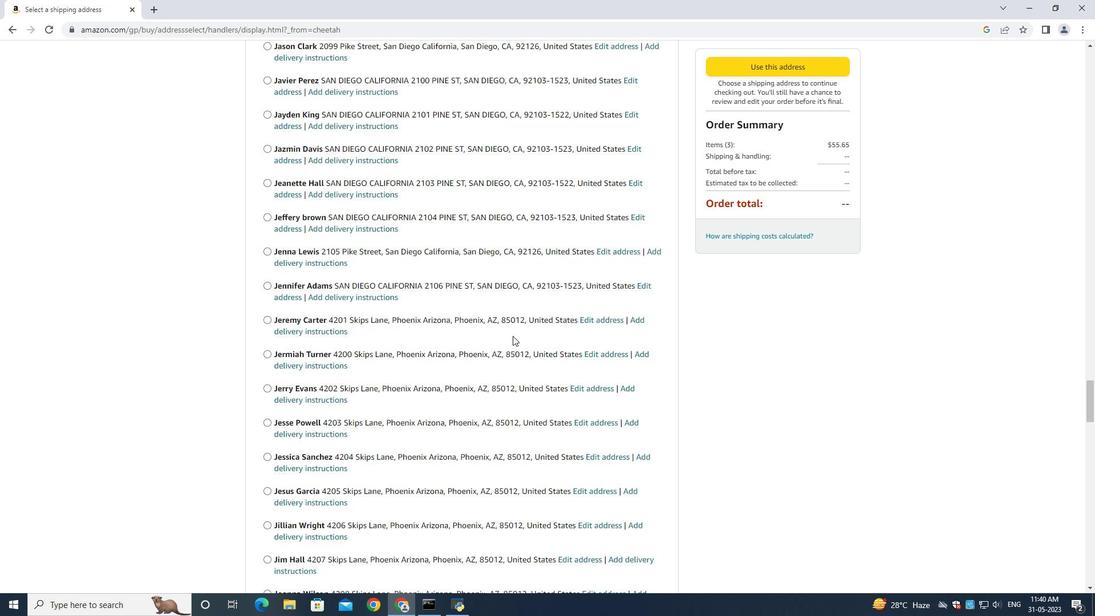 
Action: Mouse scrolled (513, 335) with delta (0, 0)
Screenshot: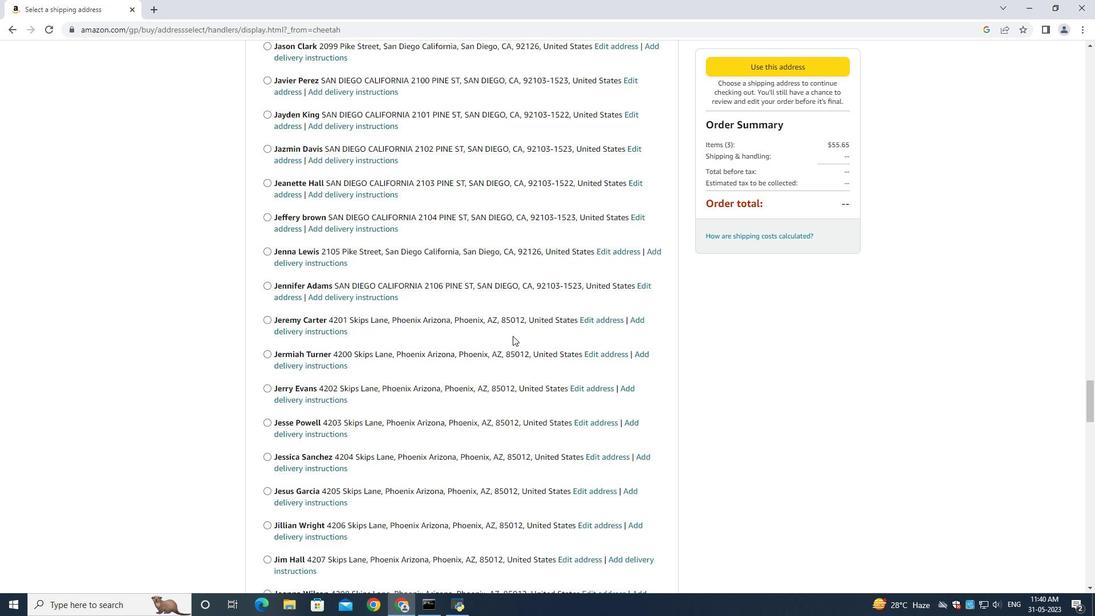 
Action: Mouse scrolled (513, 335) with delta (0, 0)
Screenshot: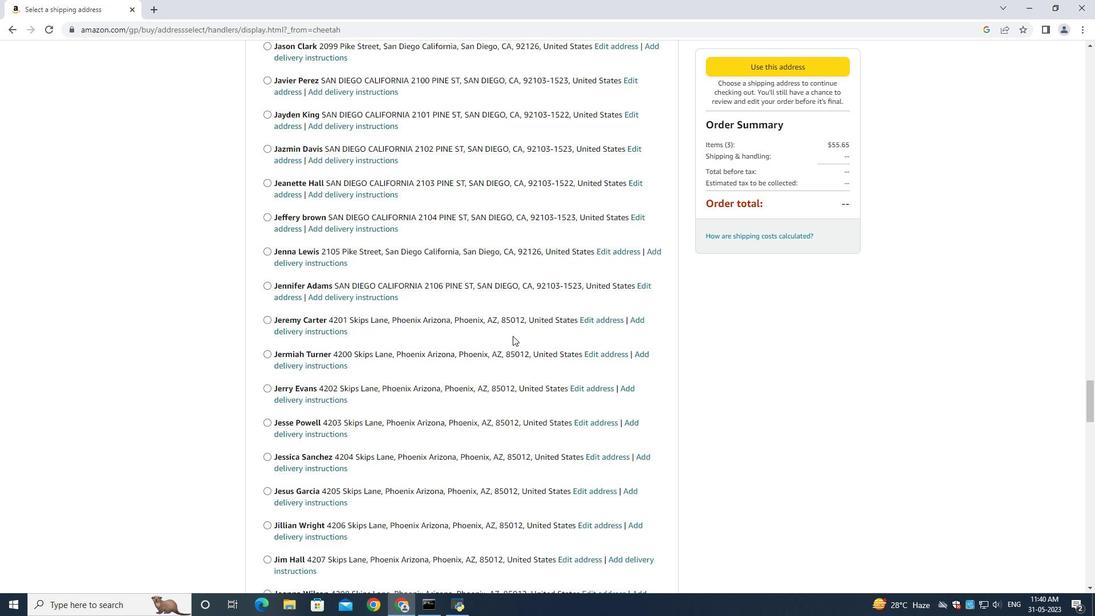 
Action: Mouse scrolled (513, 335) with delta (0, 0)
Screenshot: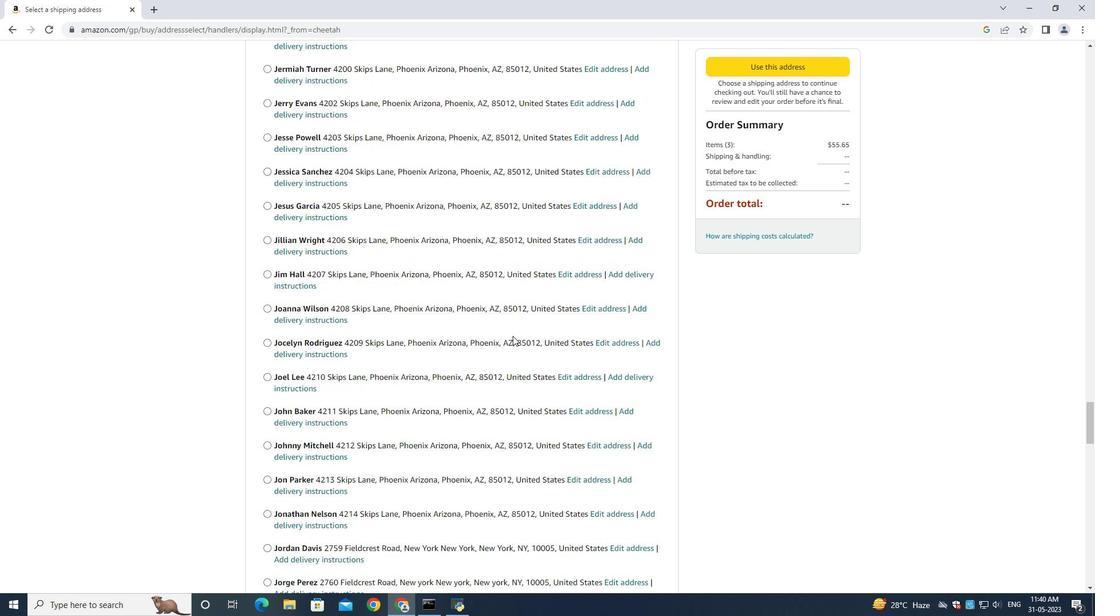 
Action: Mouse scrolled (513, 335) with delta (0, 0)
Screenshot: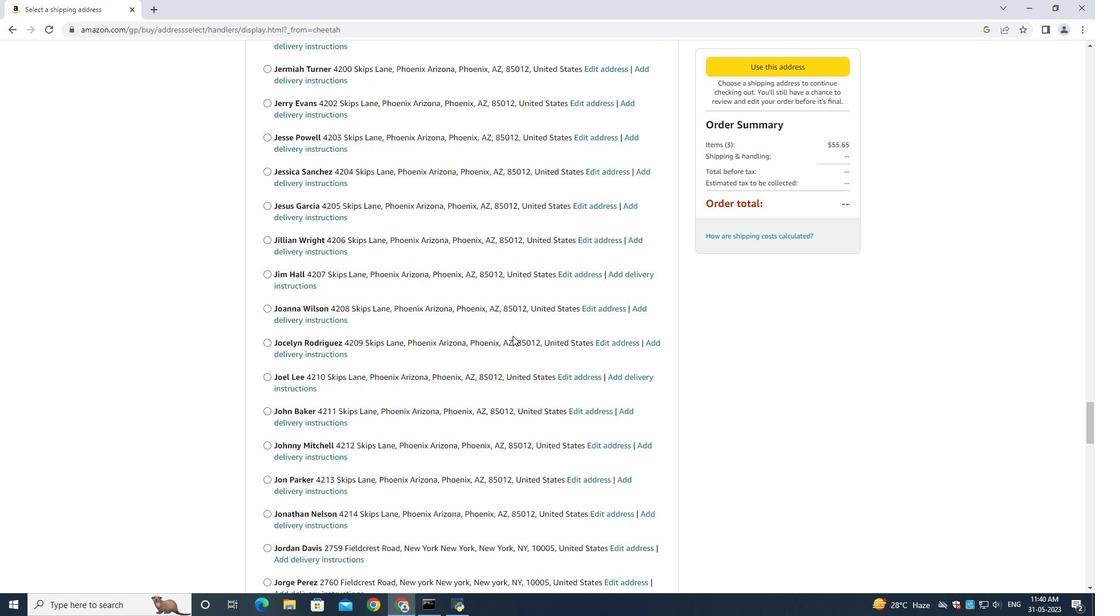 
Action: Mouse scrolled (513, 335) with delta (0, 0)
Screenshot: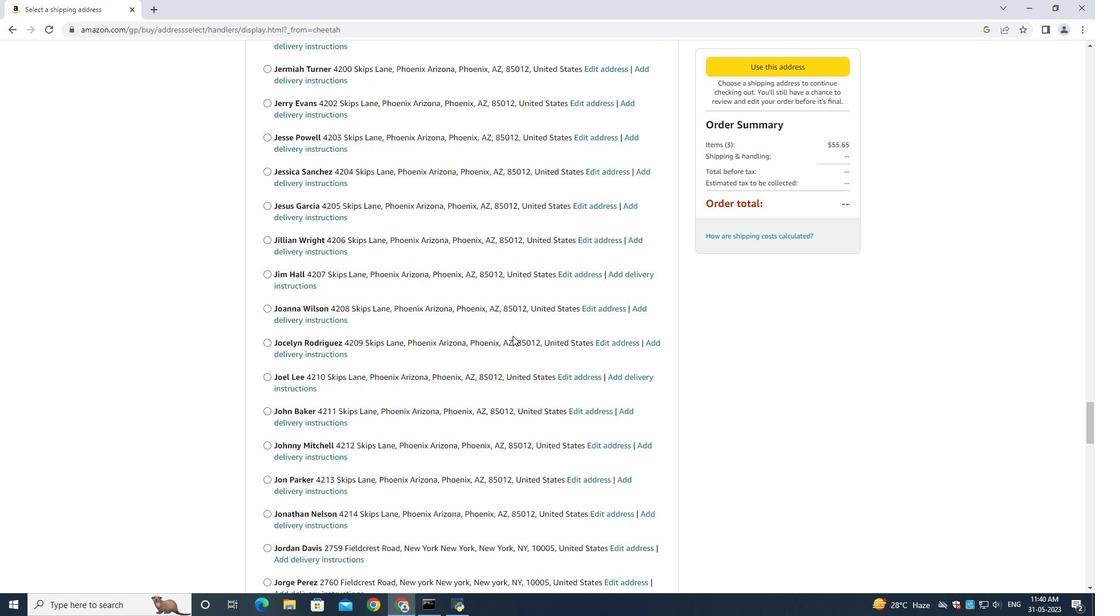 
Action: Mouse scrolled (513, 335) with delta (0, 0)
Screenshot: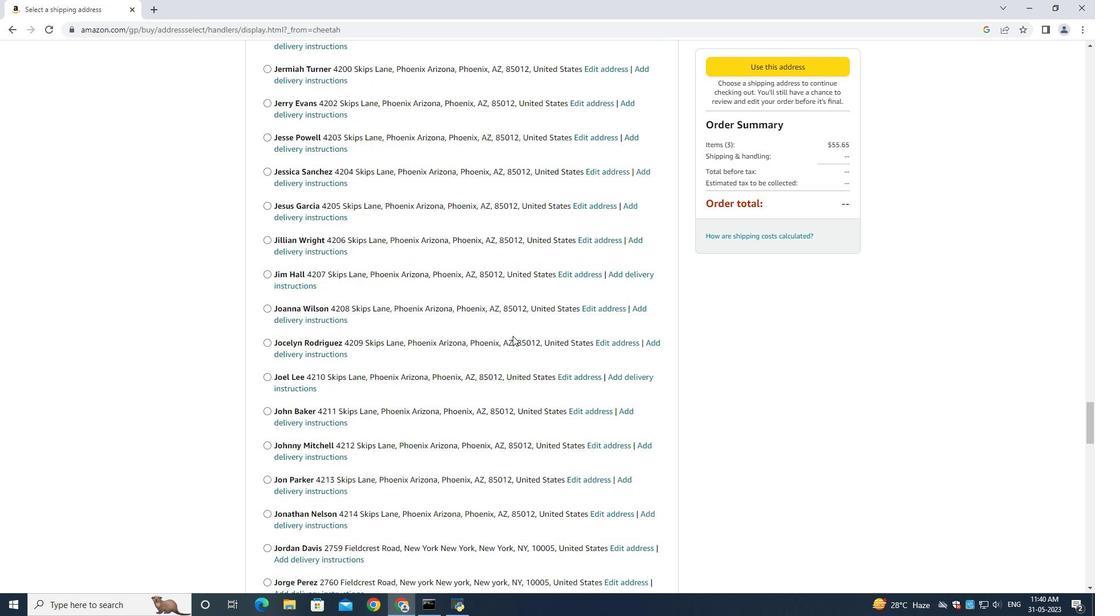 
Action: Mouse scrolled (513, 335) with delta (0, 0)
Screenshot: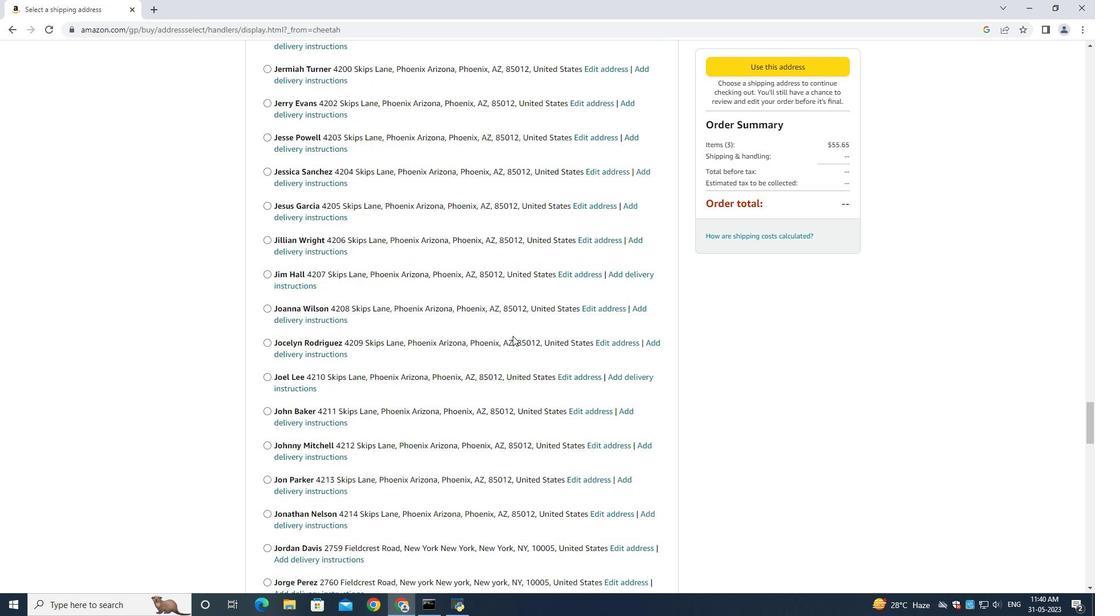 
Action: Mouse scrolled (513, 335) with delta (0, 0)
Screenshot: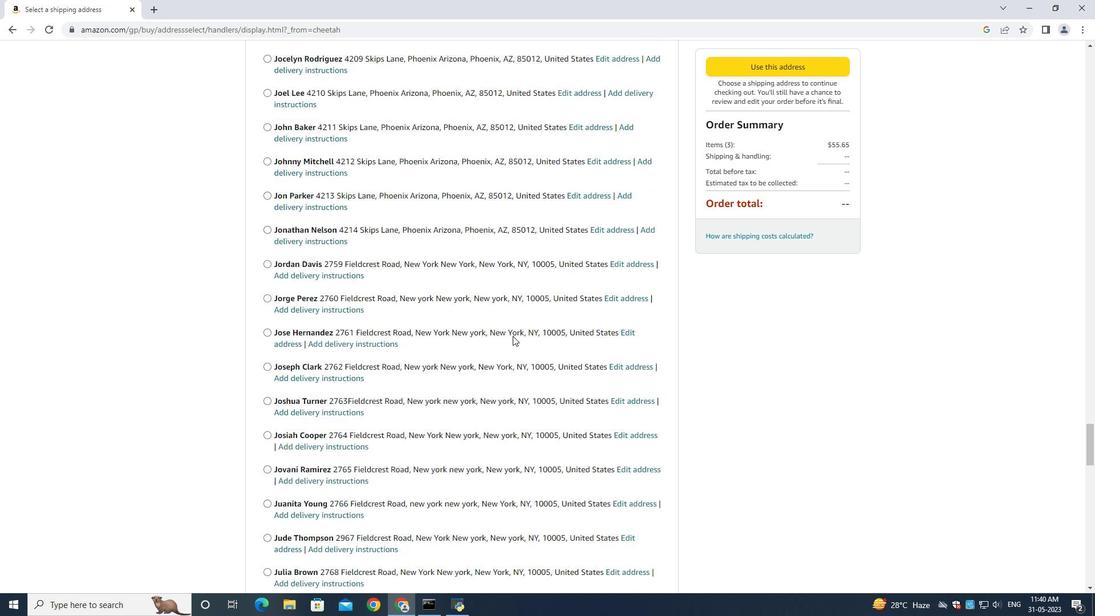 
Action: Mouse scrolled (513, 335) with delta (0, 0)
Screenshot: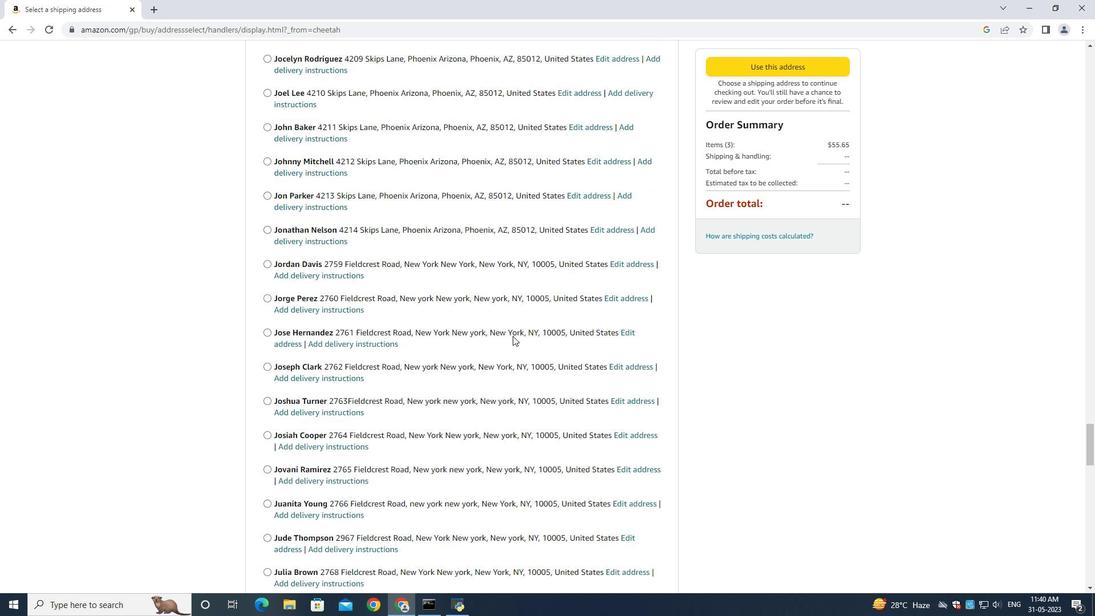 
Action: Mouse scrolled (513, 335) with delta (0, 0)
Screenshot: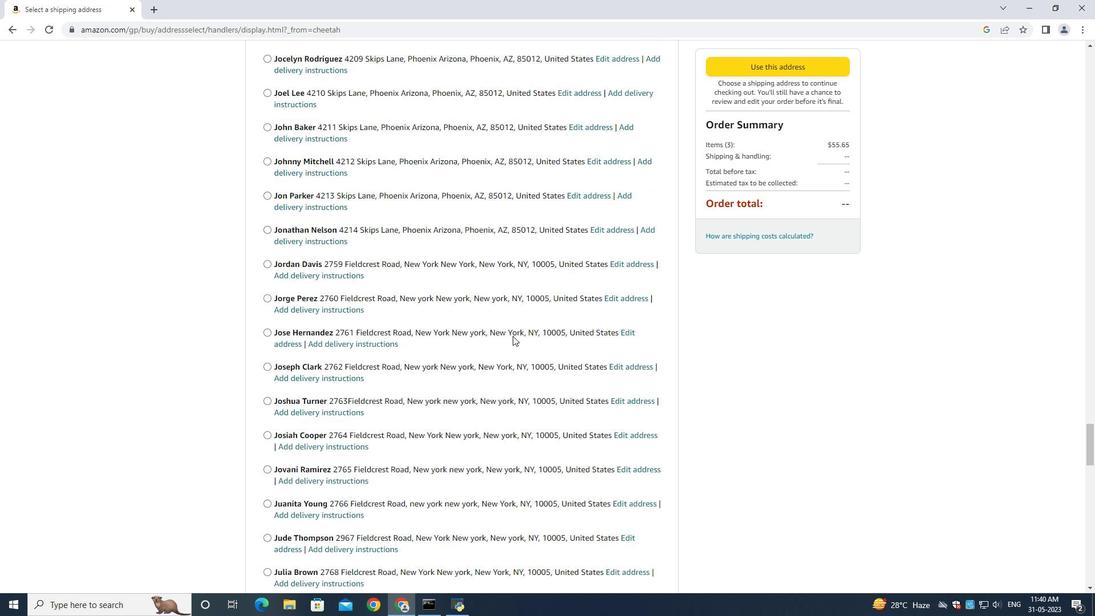 
Action: Mouse scrolled (513, 335) with delta (0, 0)
Screenshot: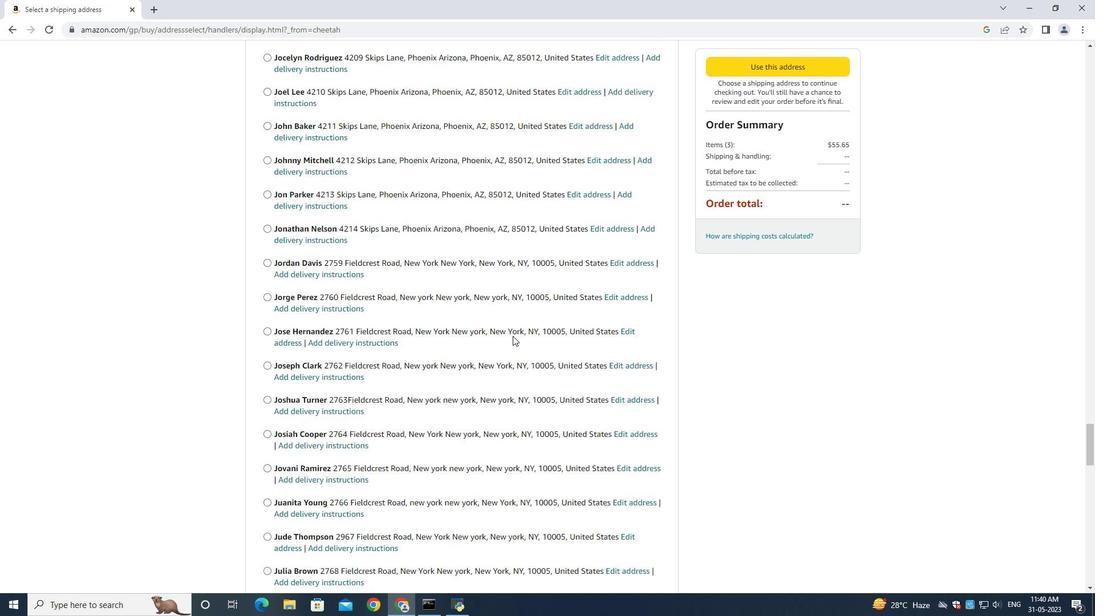 
Action: Mouse scrolled (513, 335) with delta (0, 0)
Screenshot: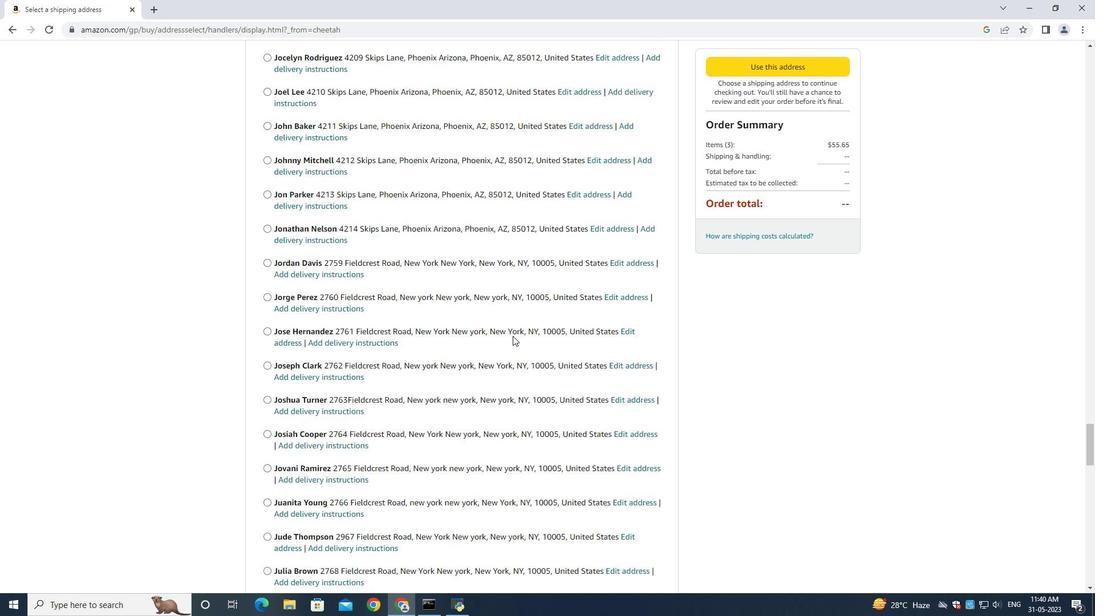
Action: Mouse moved to (513, 336)
Screenshot: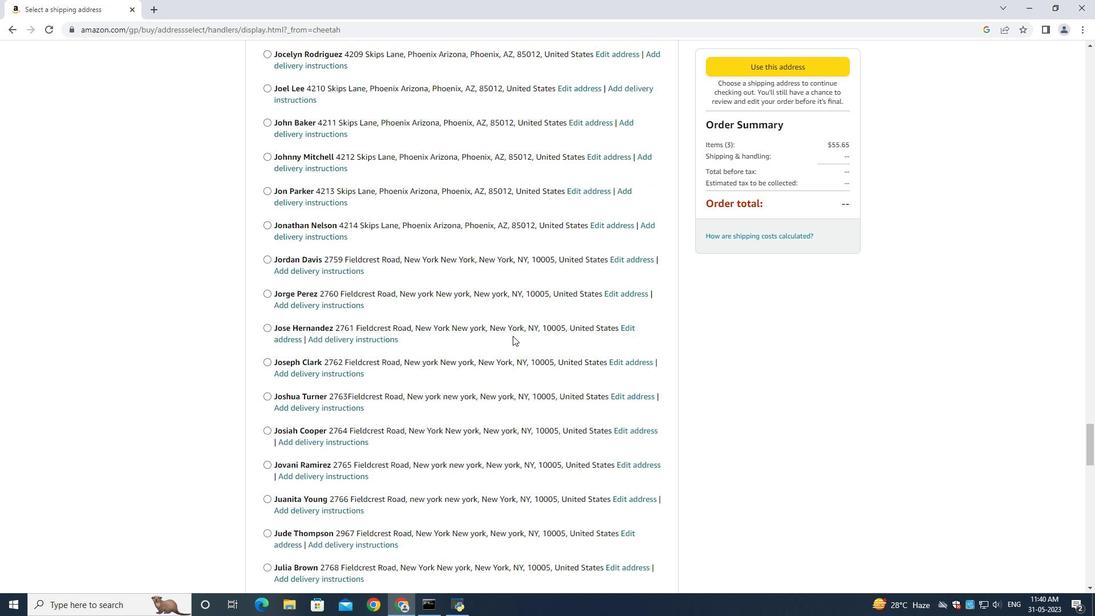 
Action: Mouse scrolled (513, 335) with delta (0, 0)
Screenshot: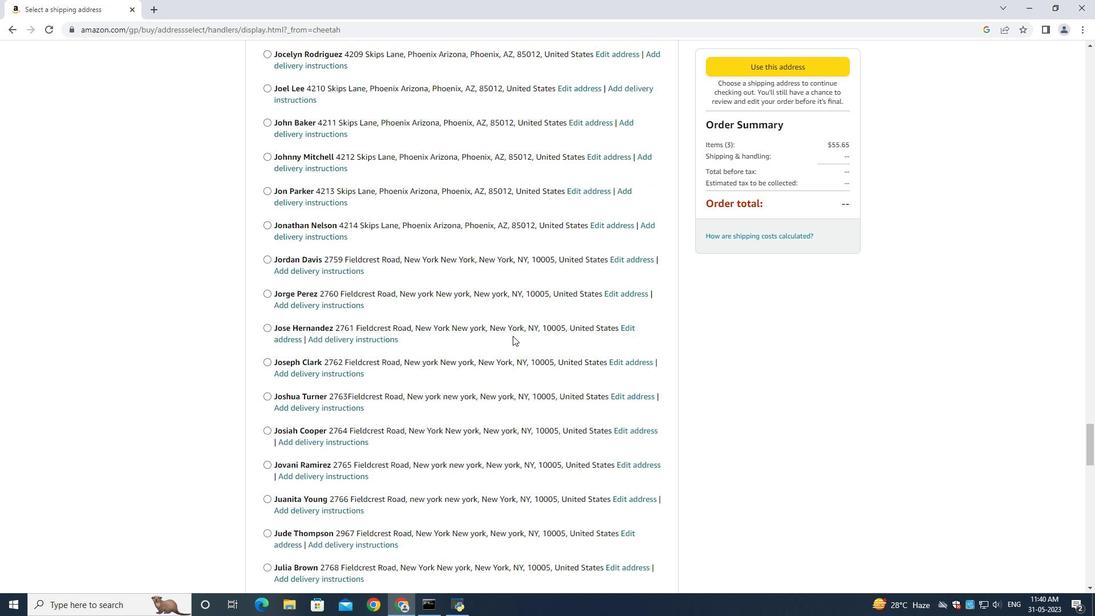 
Action: Mouse moved to (512, 337)
Screenshot: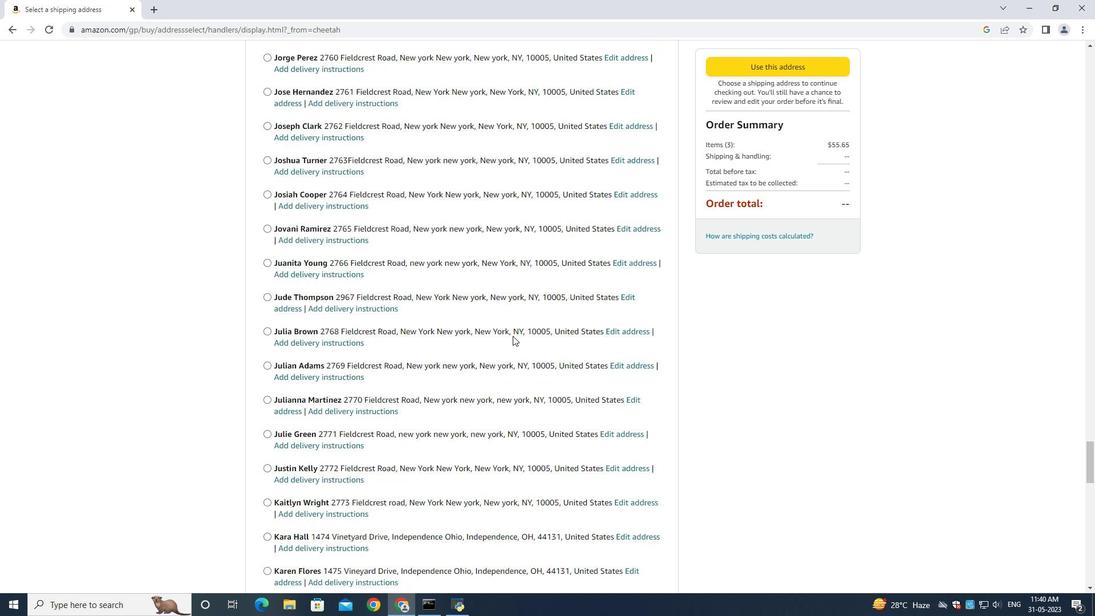 
Action: Mouse scrolled (513, 336) with delta (0, 0)
Screenshot: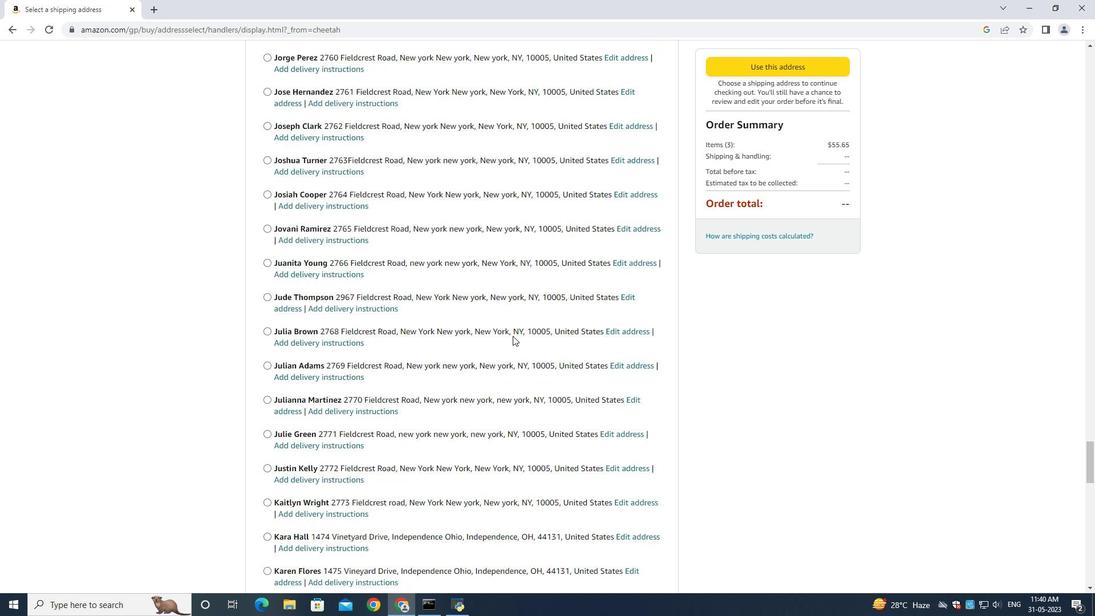 
Action: Mouse scrolled (512, 336) with delta (0, 0)
Screenshot: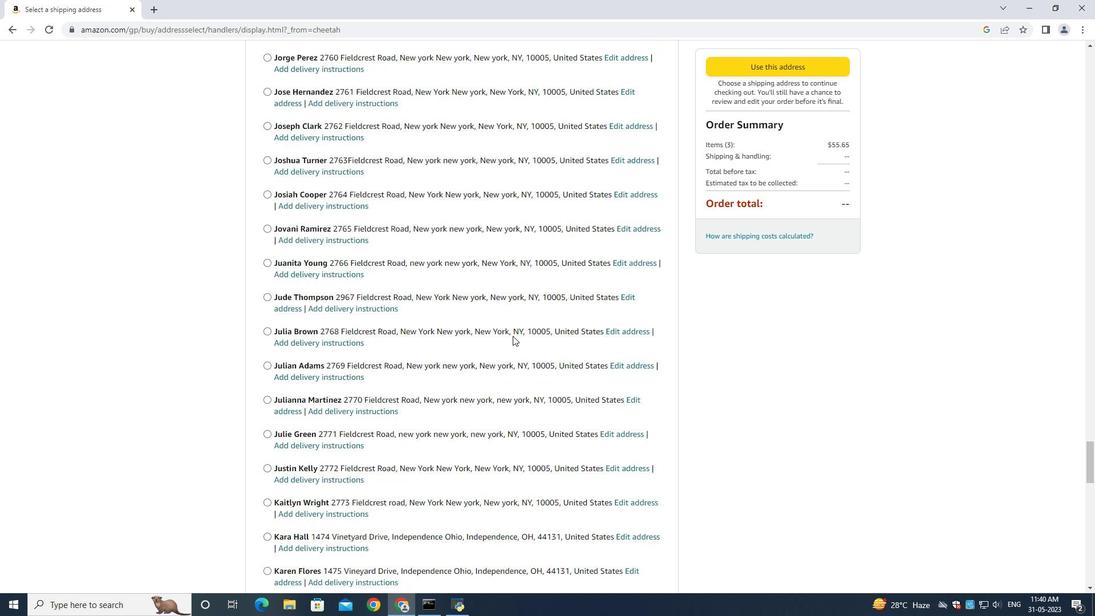 
Action: Mouse scrolled (512, 337) with delta (0, 0)
Screenshot: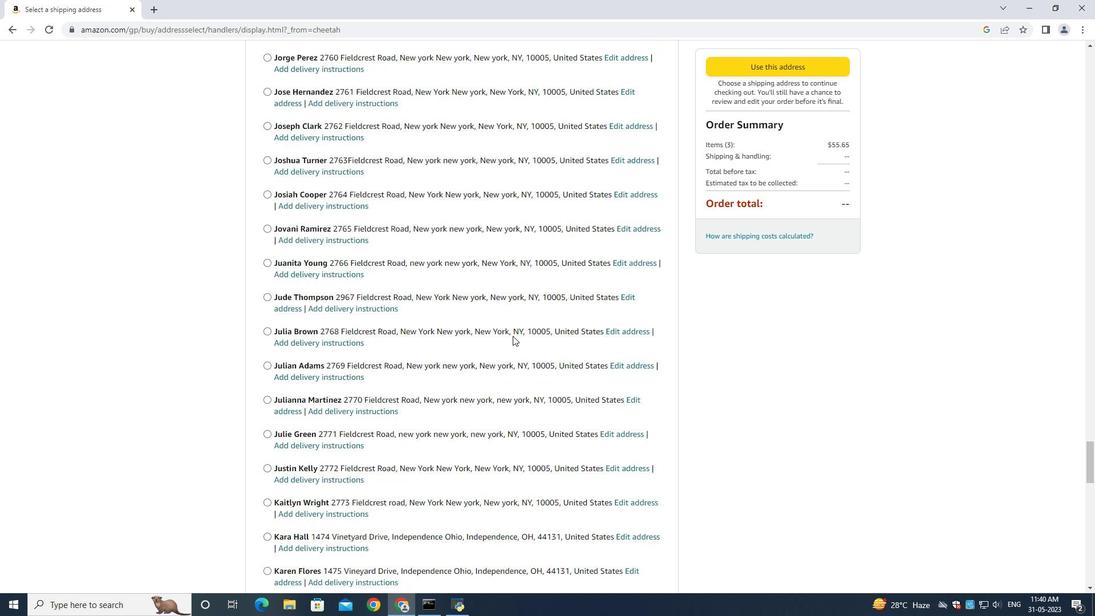 
Action: Mouse scrolled (512, 337) with delta (0, 0)
Screenshot: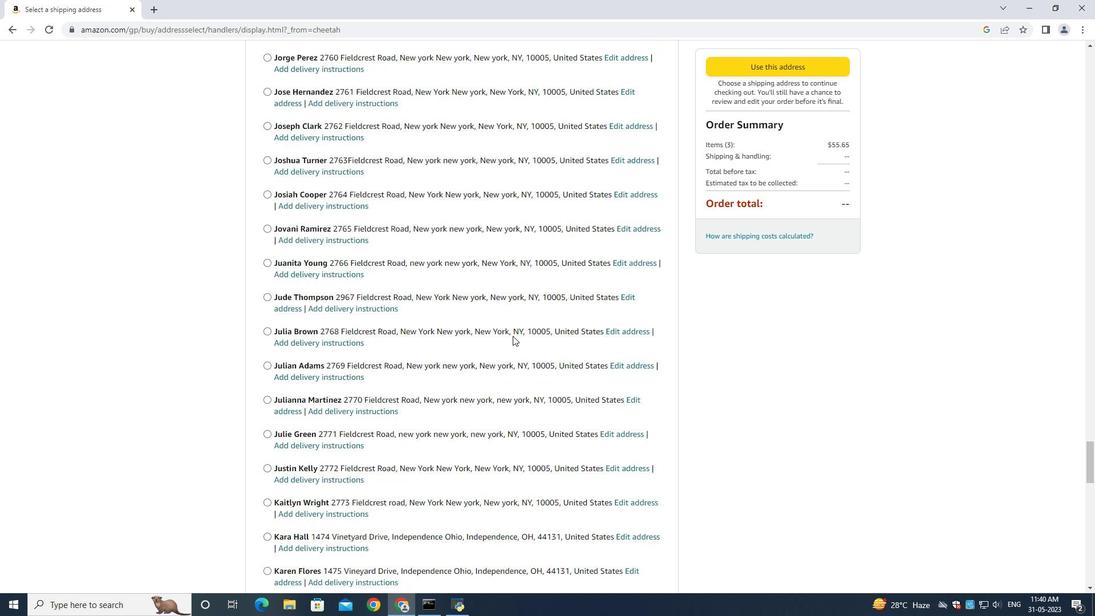 
Action: Mouse moved to (511, 337)
Screenshot: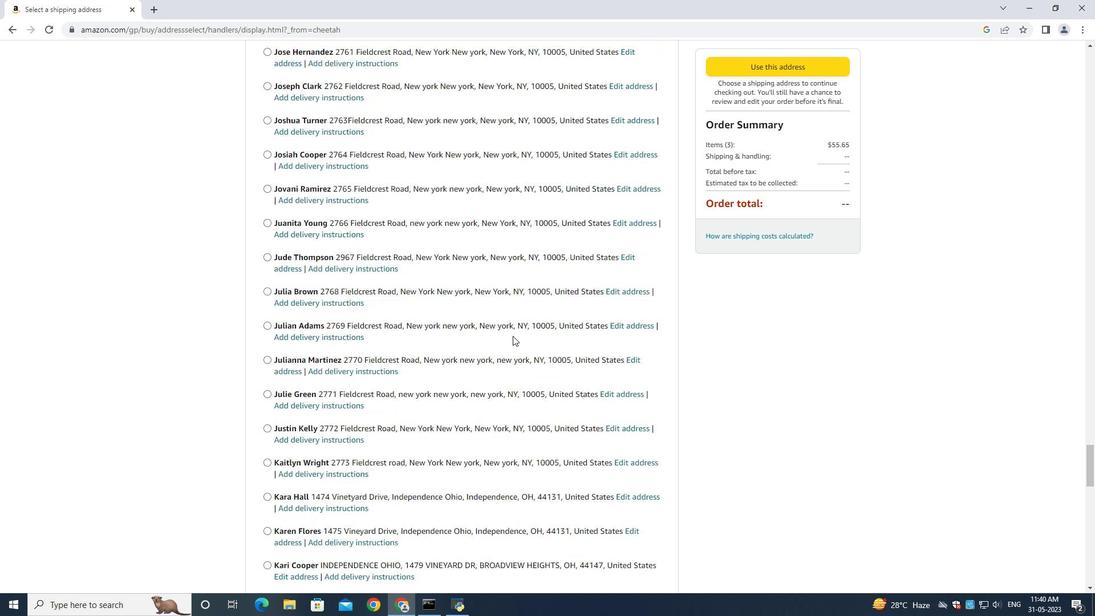
Action: Mouse scrolled (512, 337) with delta (0, 0)
Screenshot: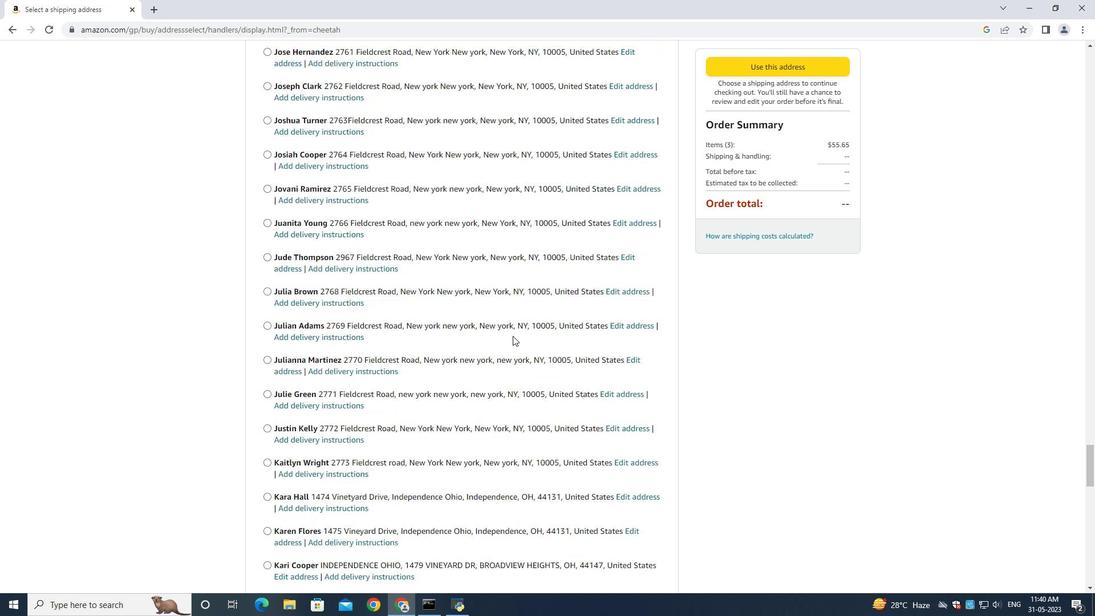 
Action: Mouse scrolled (511, 337) with delta (0, 0)
Screenshot: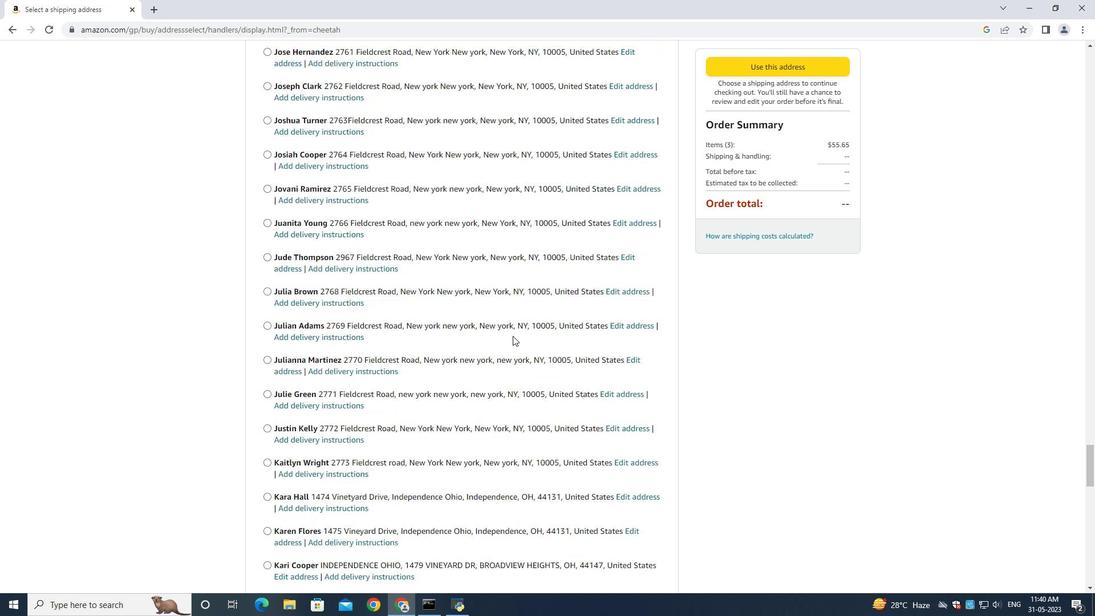 
Action: Mouse scrolled (511, 337) with delta (0, 0)
Screenshot: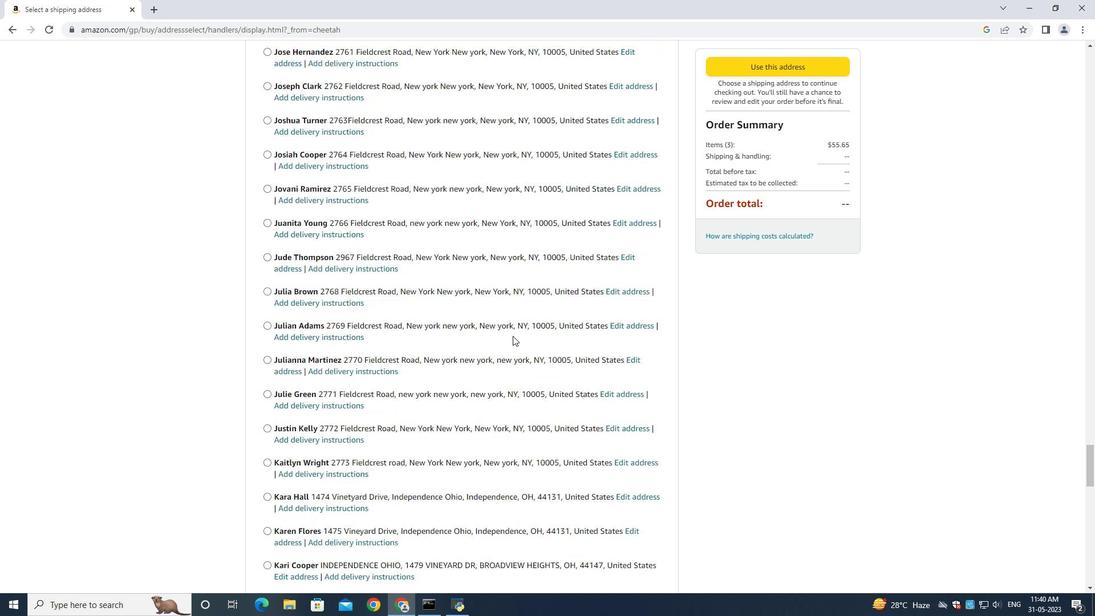 
Action: Mouse moved to (510, 333)
Screenshot: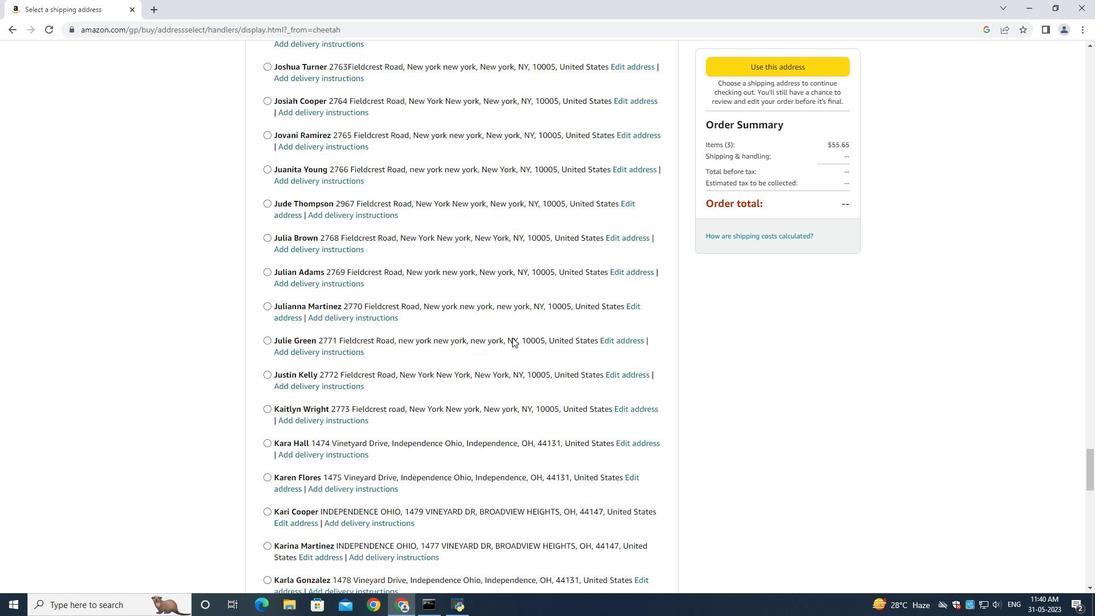 
Action: Mouse scrolled (510, 333) with delta (0, 0)
Screenshot: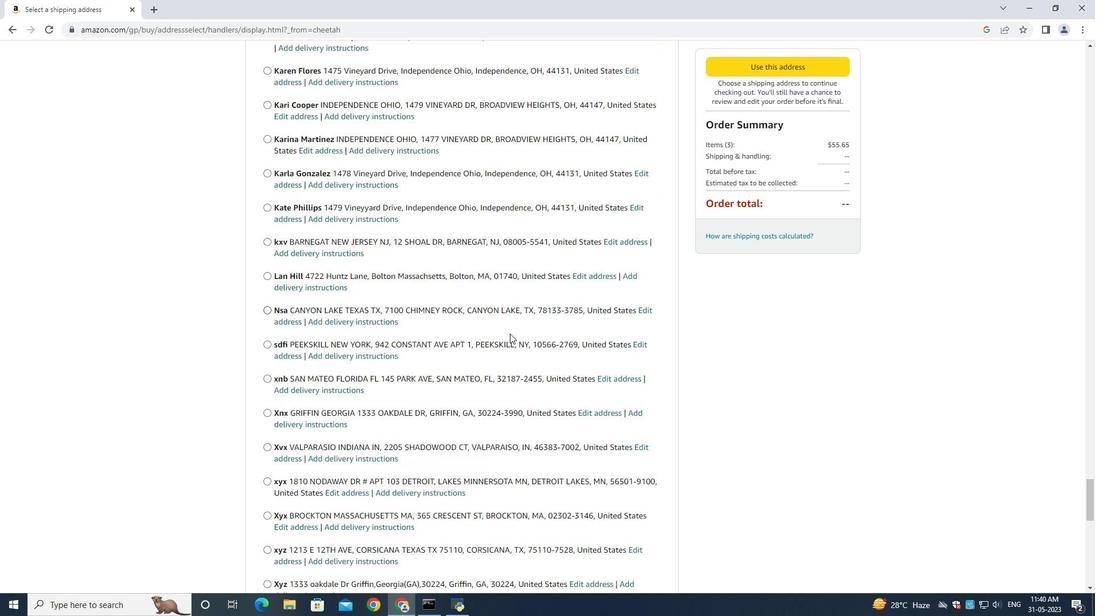 
Action: Mouse moved to (510, 333)
Screenshot: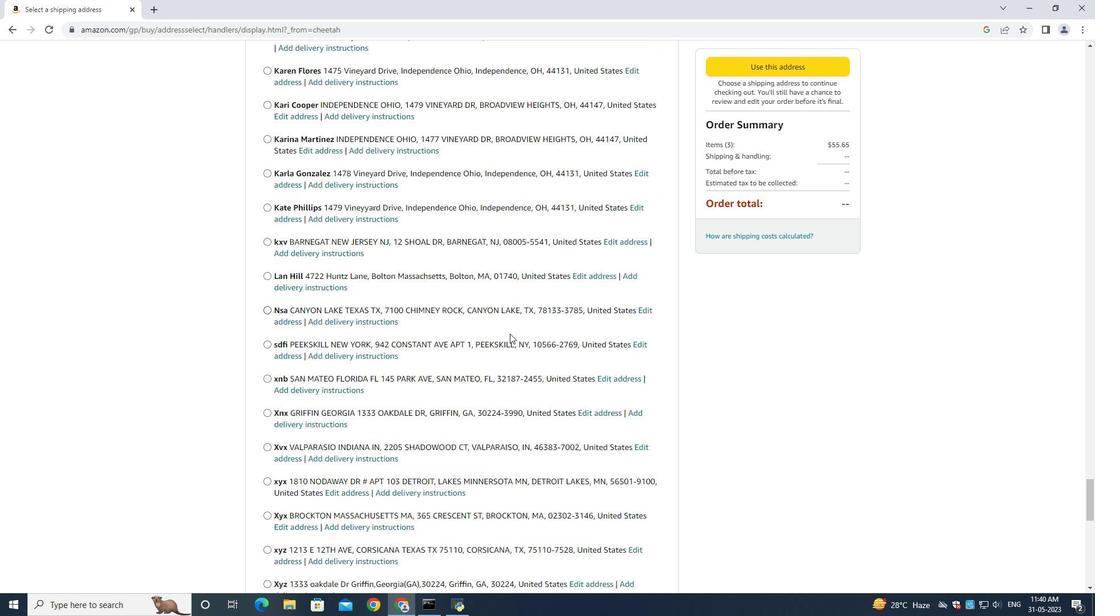 
Action: Mouse scrolled (510, 333) with delta (0, 0)
Screenshot: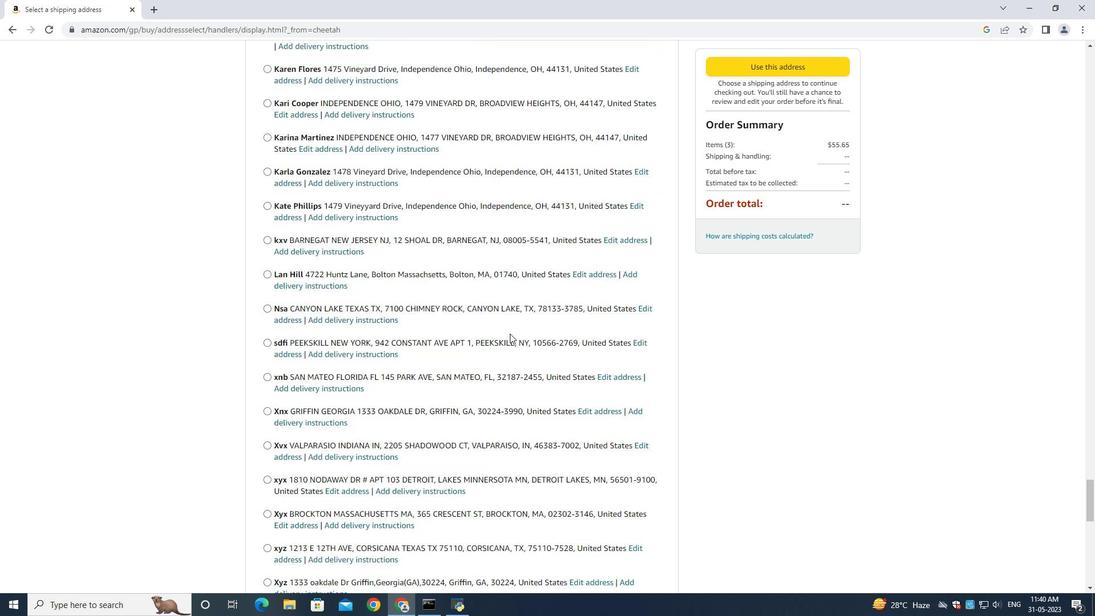 
Action: Mouse scrolled (510, 333) with delta (0, 0)
Screenshot: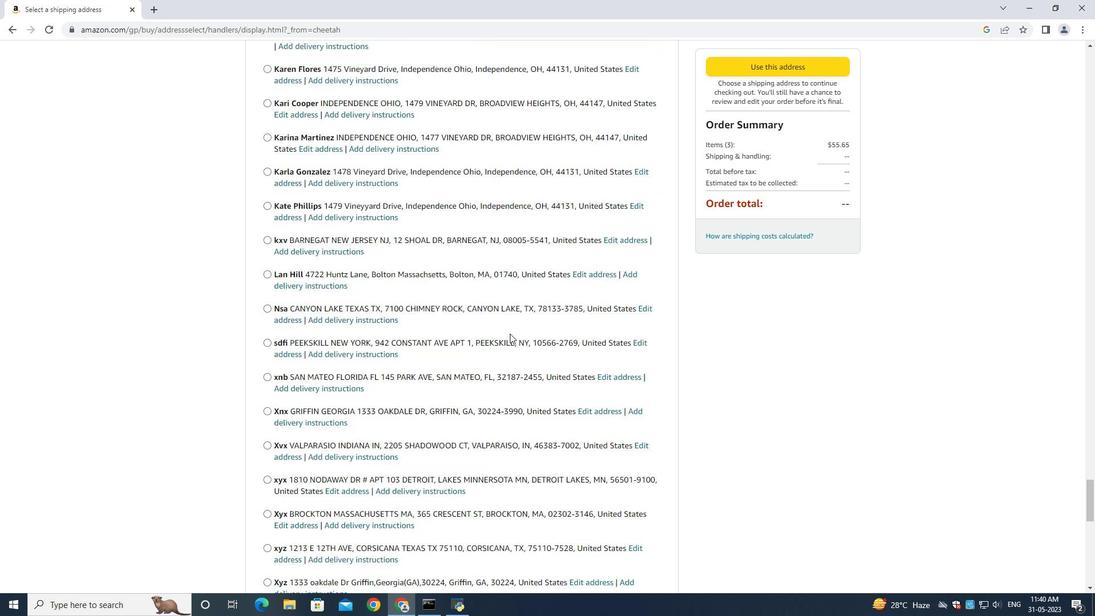 
Action: Mouse scrolled (510, 333) with delta (0, 0)
Screenshot: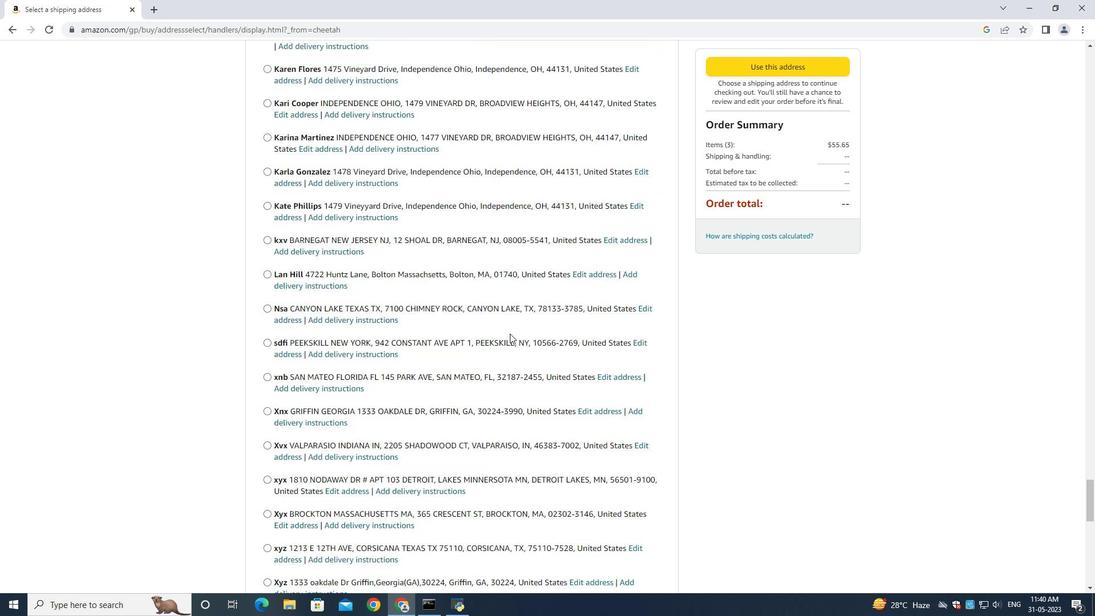 
Action: Mouse scrolled (510, 333) with delta (0, 0)
Screenshot: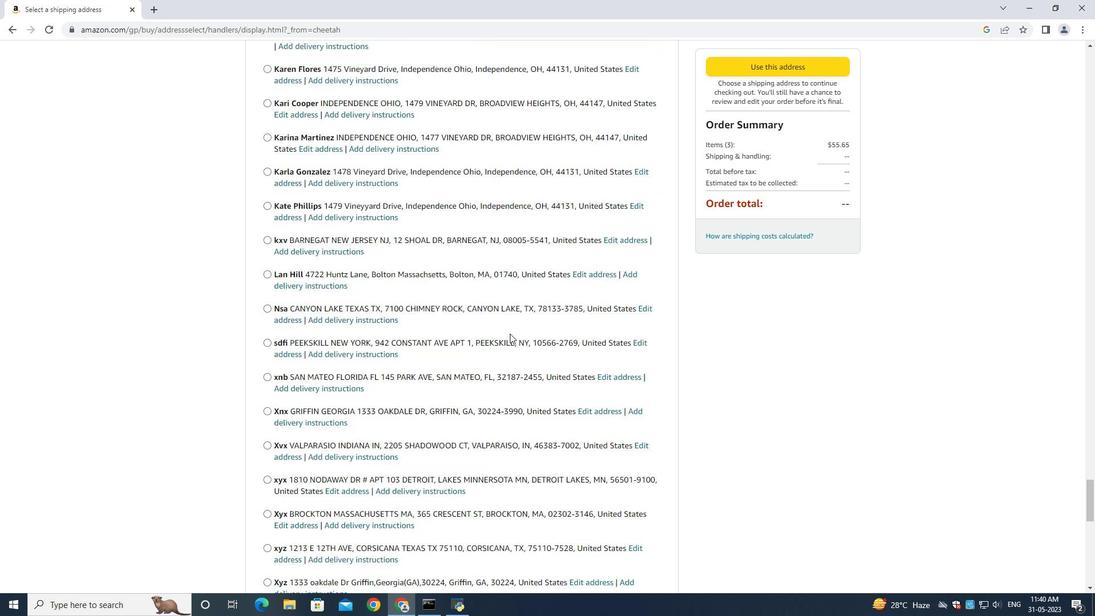 
Action: Mouse scrolled (510, 333) with delta (0, 0)
Screenshot: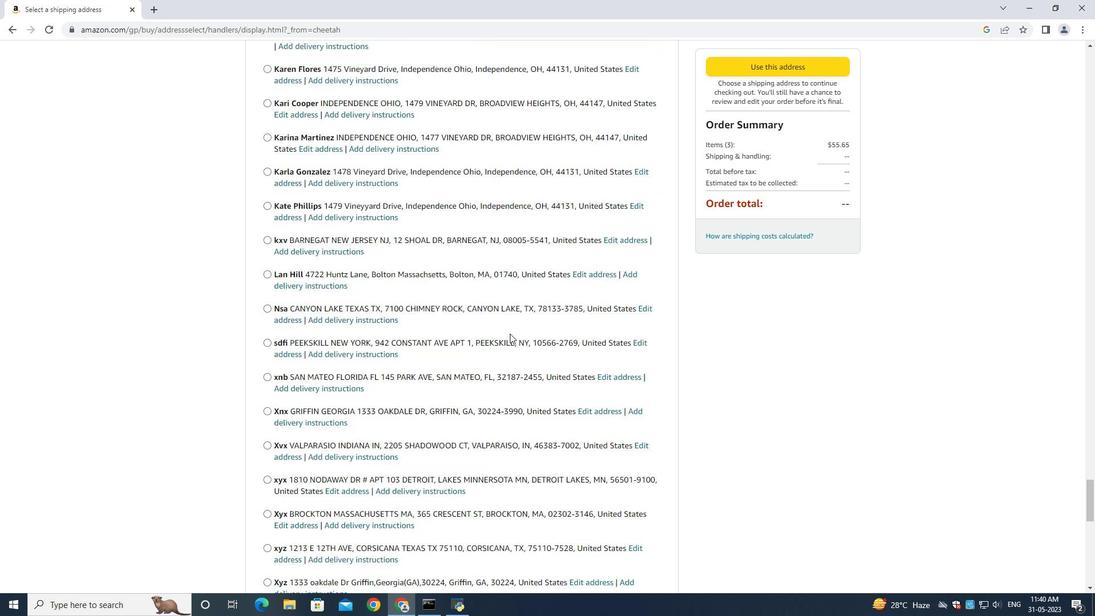 
Action: Mouse scrolled (510, 333) with delta (0, 0)
Screenshot: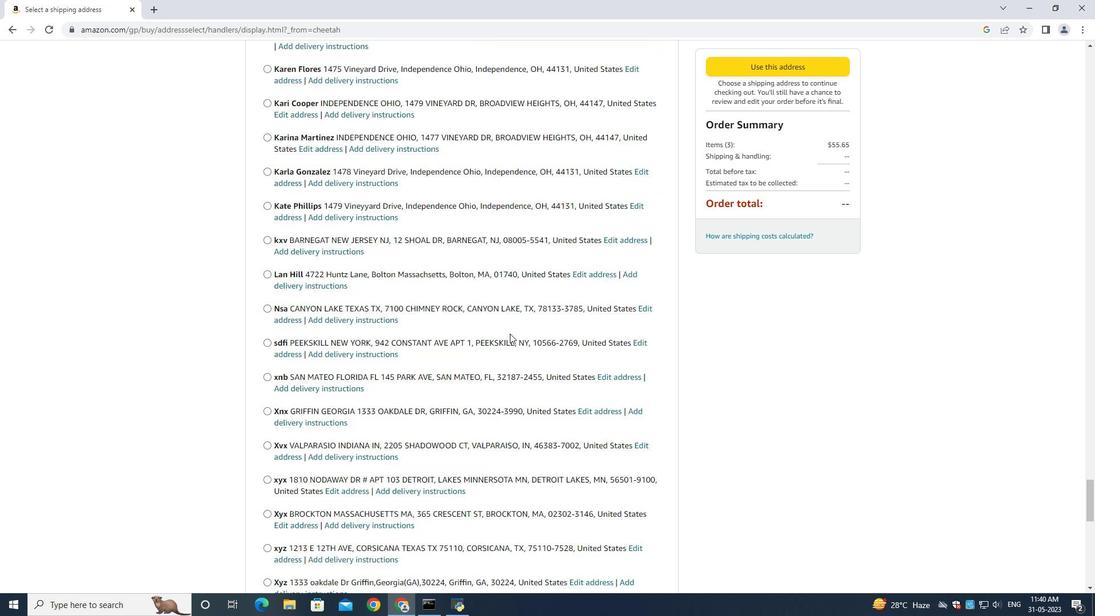 
Action: Mouse moved to (510, 331)
Screenshot: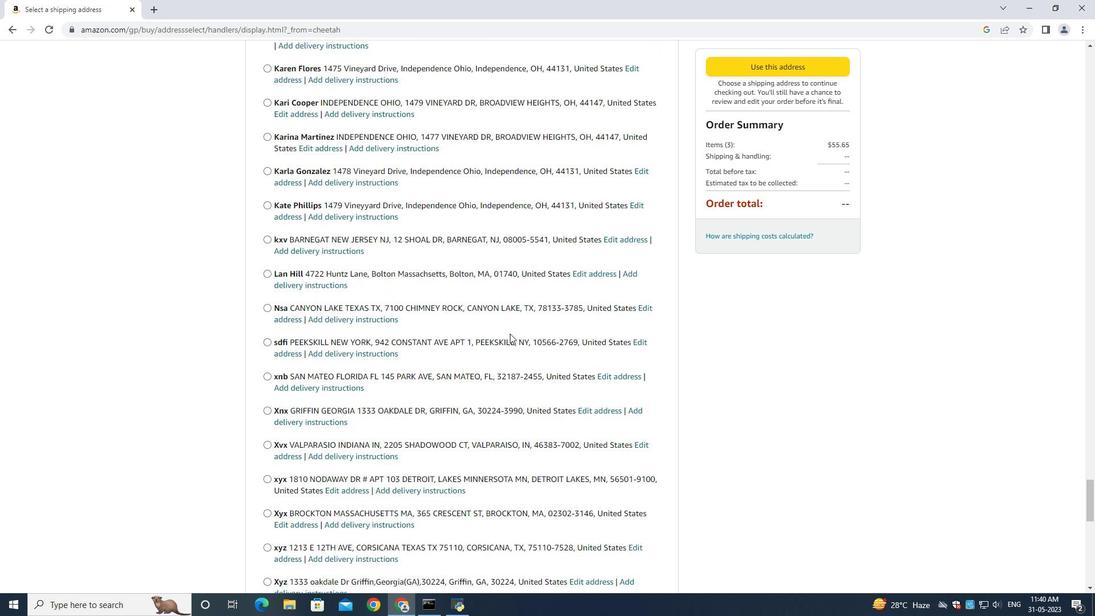 
Action: Mouse scrolled (510, 330) with delta (0, 0)
Screenshot: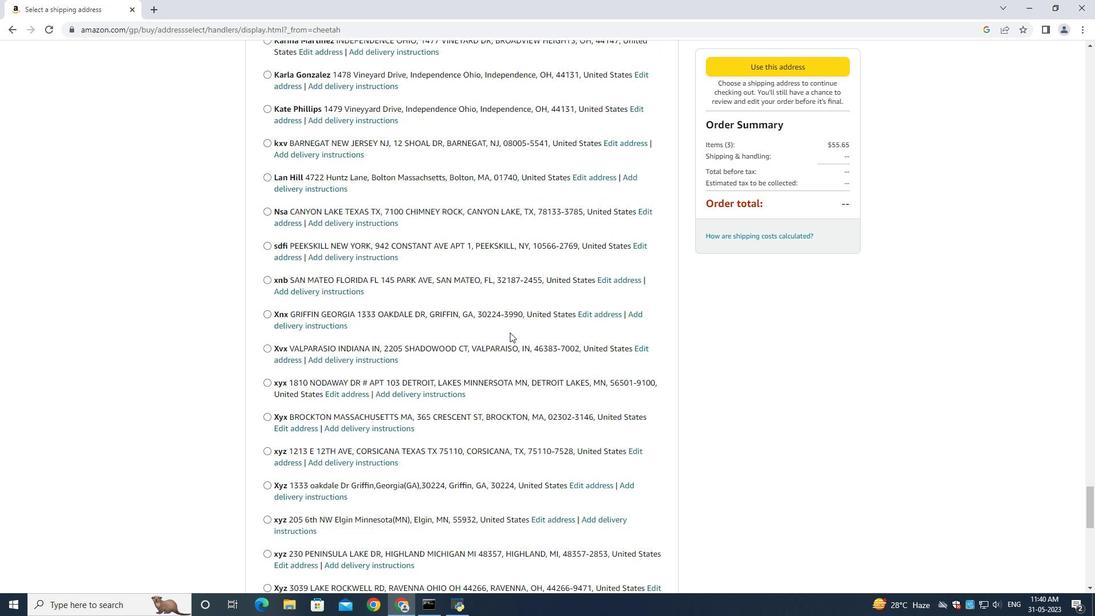 
Action: Mouse moved to (510, 331)
Screenshot: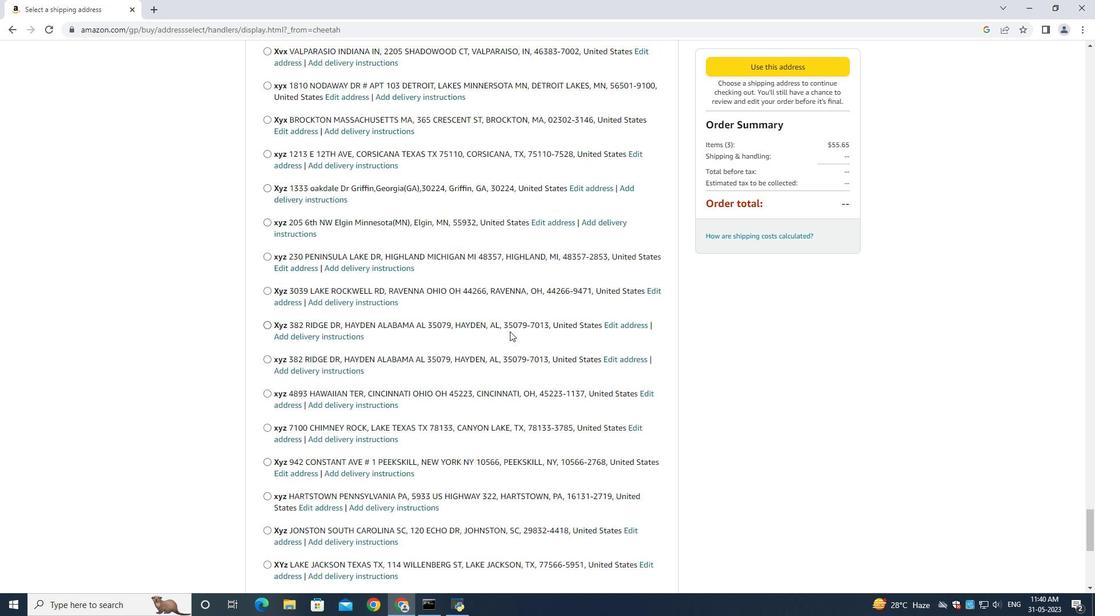 
Action: Mouse scrolled (510, 330) with delta (0, 0)
Screenshot: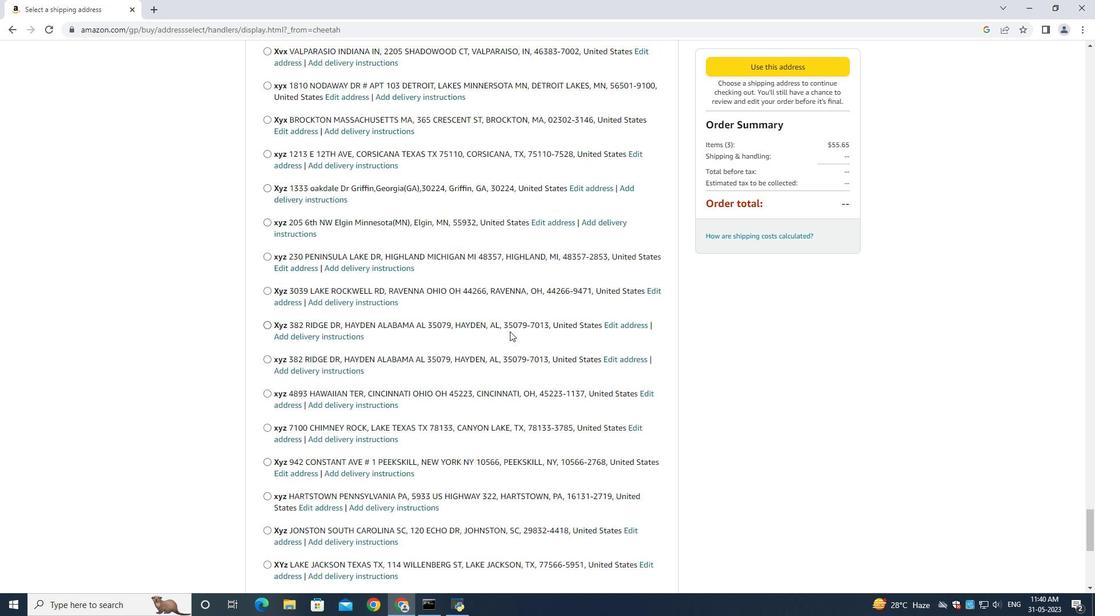 
Action: Mouse scrolled (510, 330) with delta (0, 0)
Screenshot: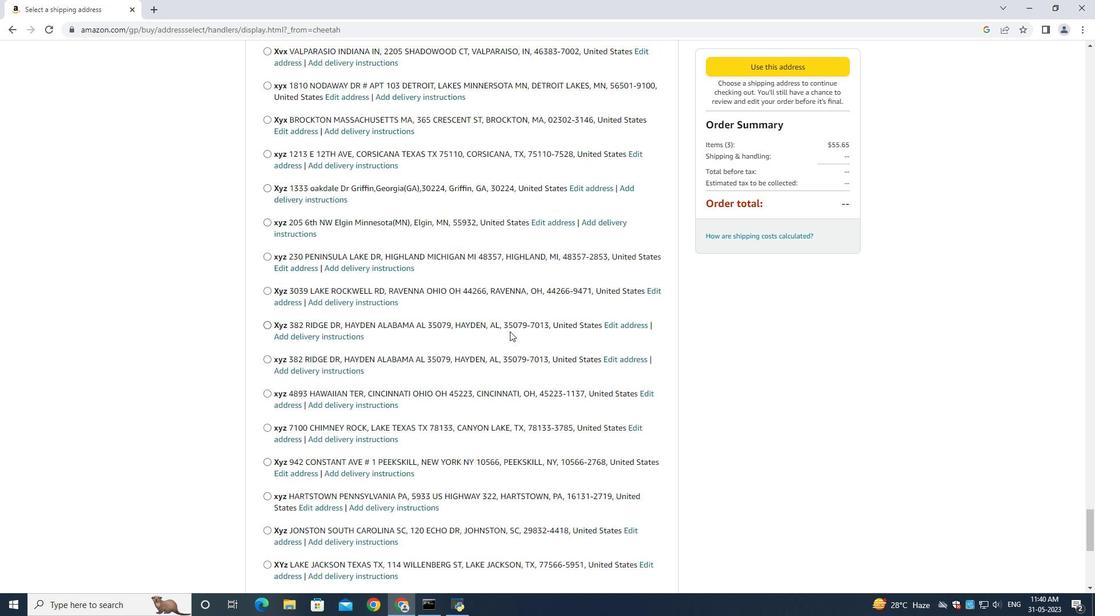 
Action: Mouse moved to (510, 332)
Screenshot: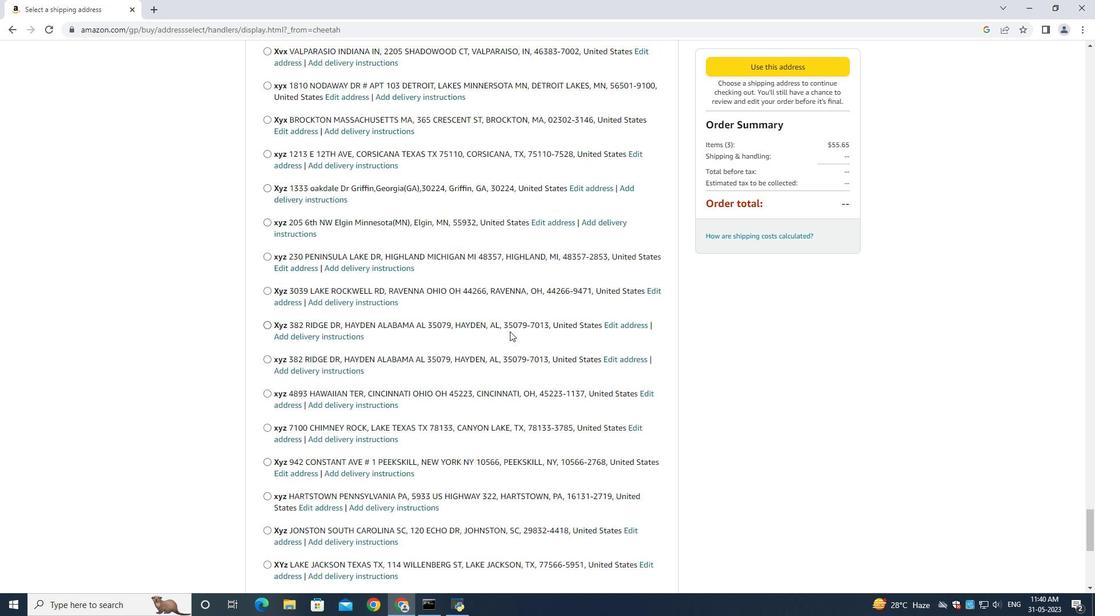 
Action: Mouse scrolled (510, 331) with delta (0, 0)
Screenshot: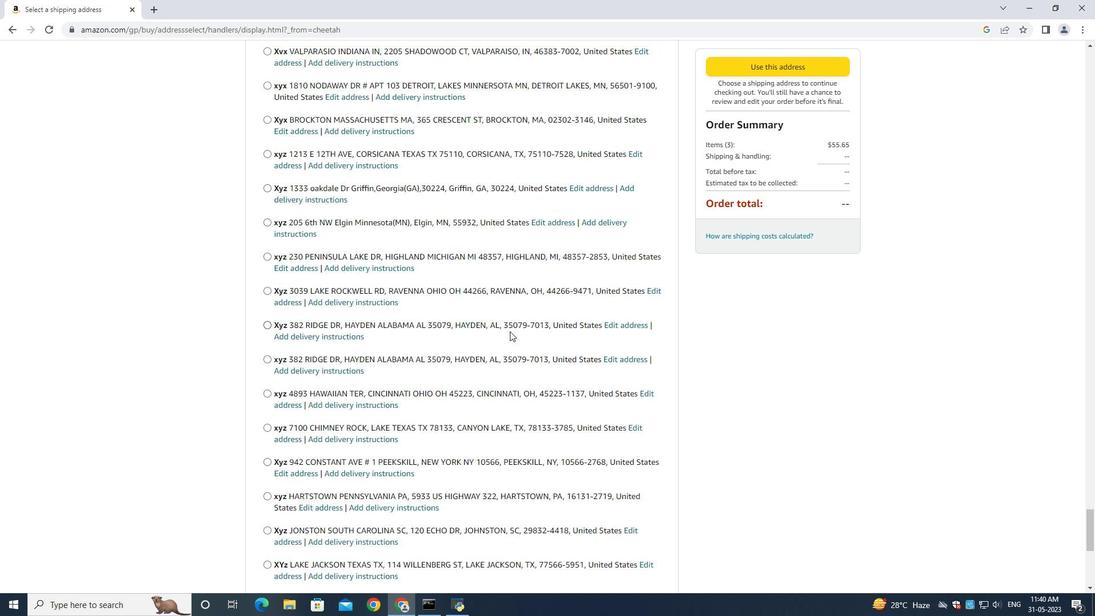 
Action: Mouse scrolled (510, 331) with delta (0, 0)
Screenshot: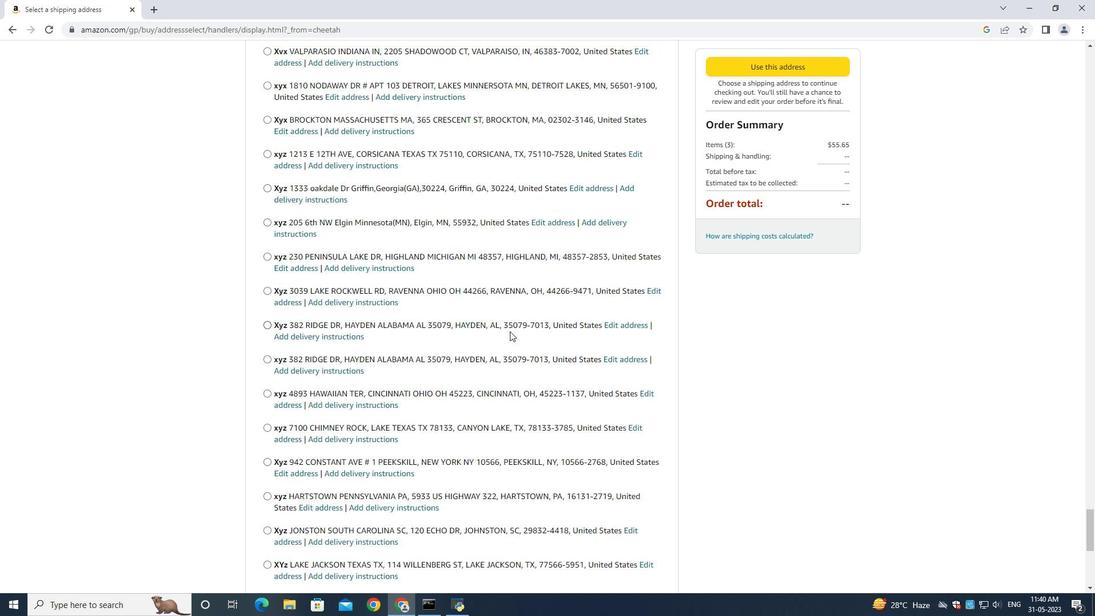 
Action: Mouse scrolled (510, 331) with delta (0, 0)
Screenshot: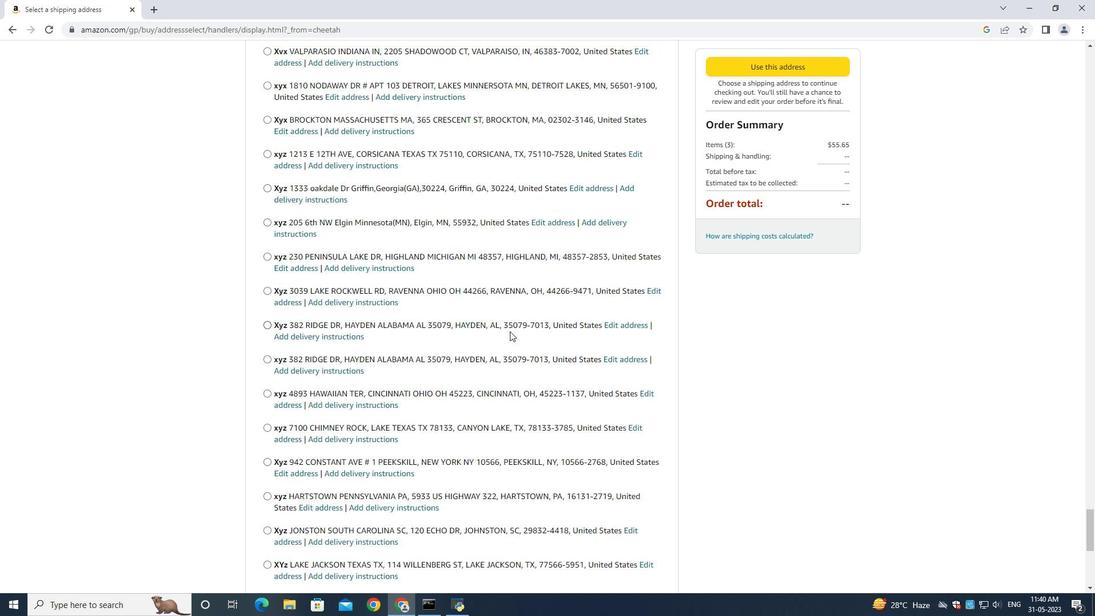 
Action: Mouse scrolled (510, 331) with delta (0, 0)
Screenshot: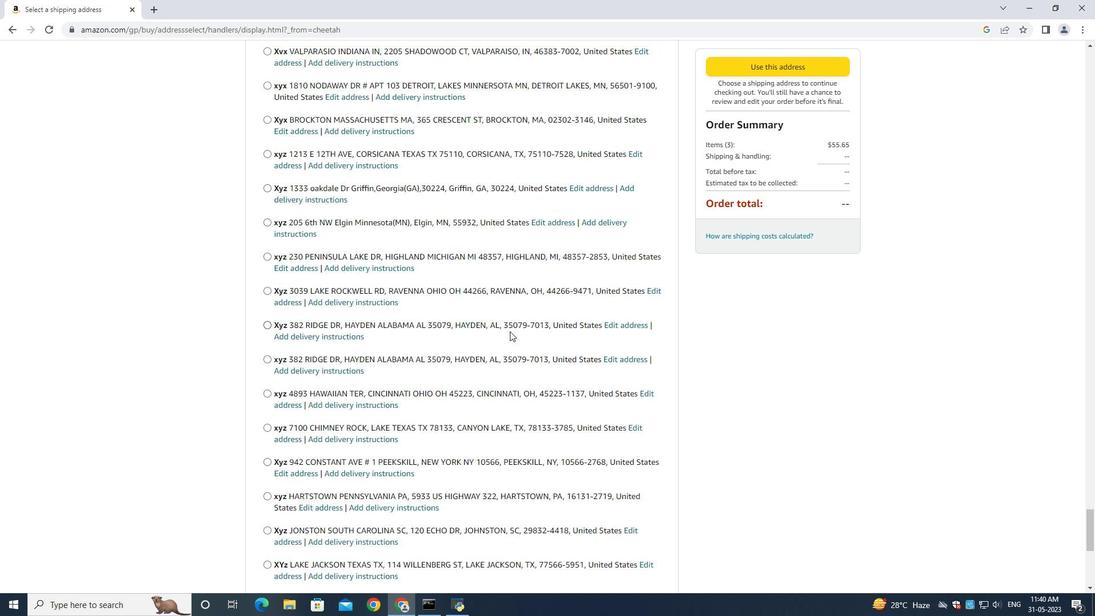 
Action: Mouse moved to (510, 331)
Screenshot: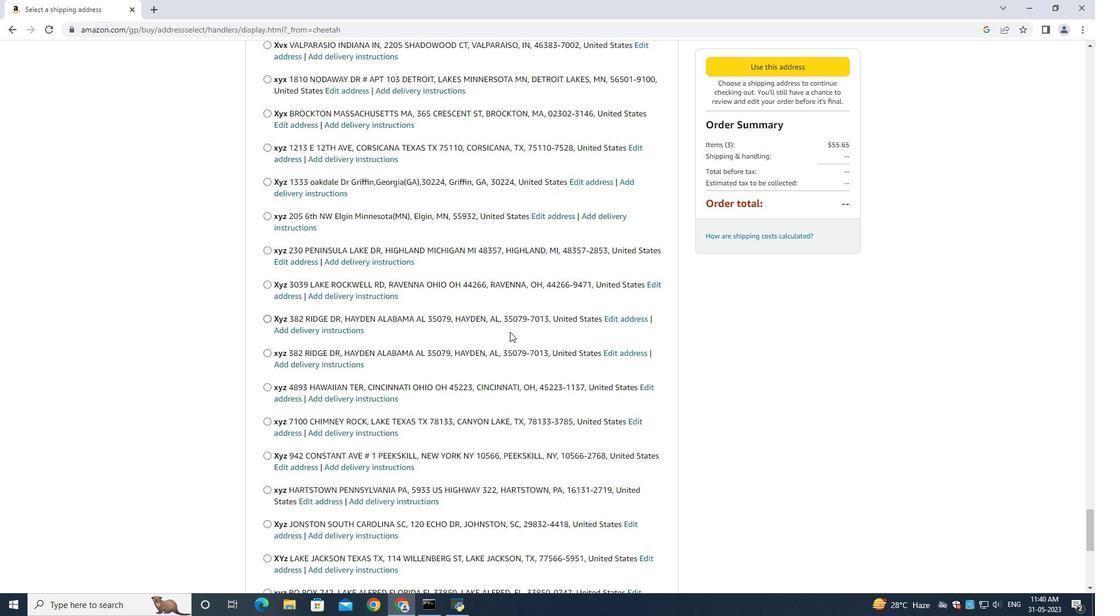 
Action: Mouse scrolled (510, 330) with delta (0, 0)
Screenshot: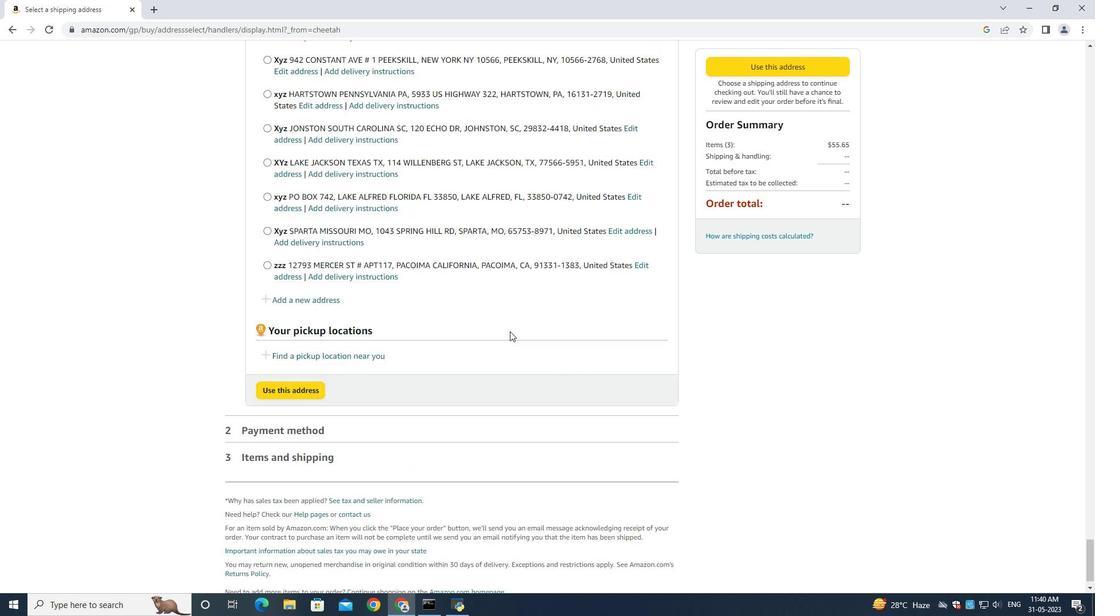 
Action: Mouse scrolled (510, 330) with delta (0, 0)
Screenshot: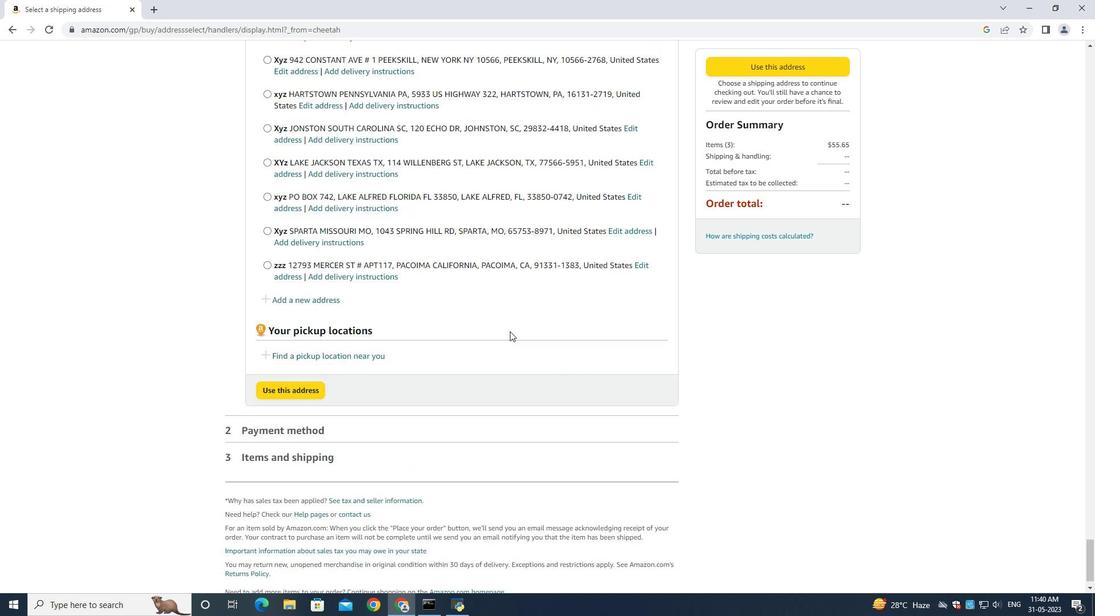 
Action: Mouse scrolled (510, 330) with delta (0, 0)
Screenshot: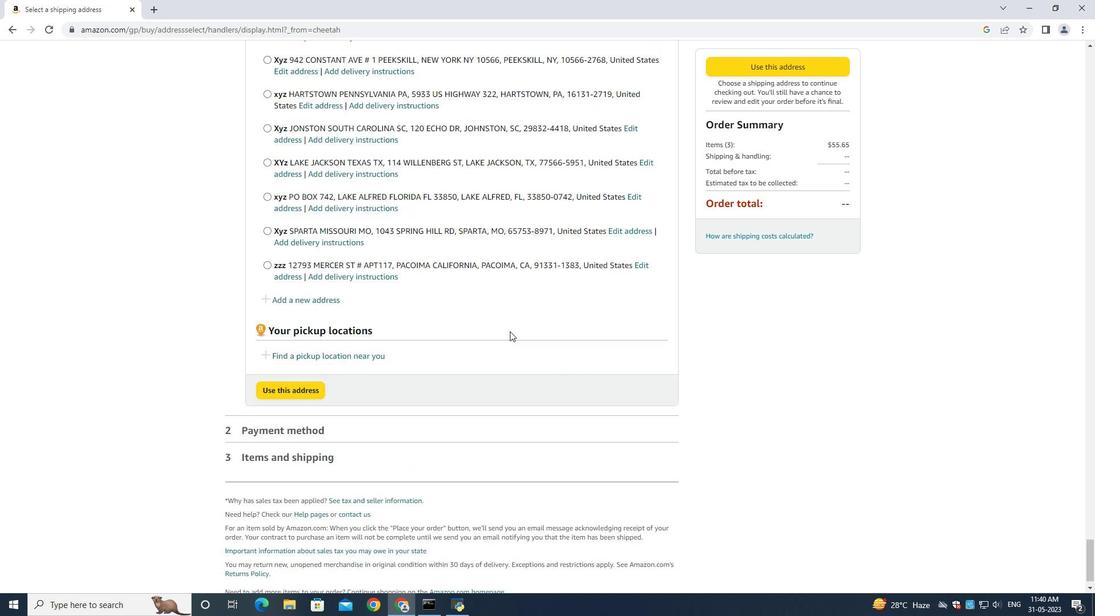 
Action: Mouse scrolled (510, 330) with delta (0, 0)
Screenshot: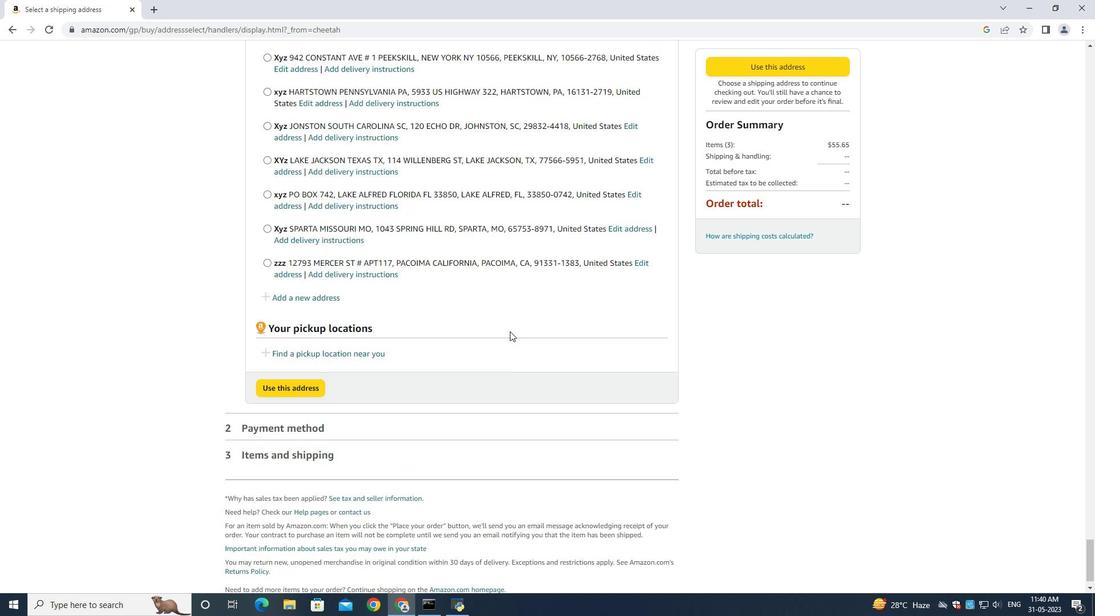 
Action: Mouse scrolled (510, 330) with delta (0, 0)
Screenshot: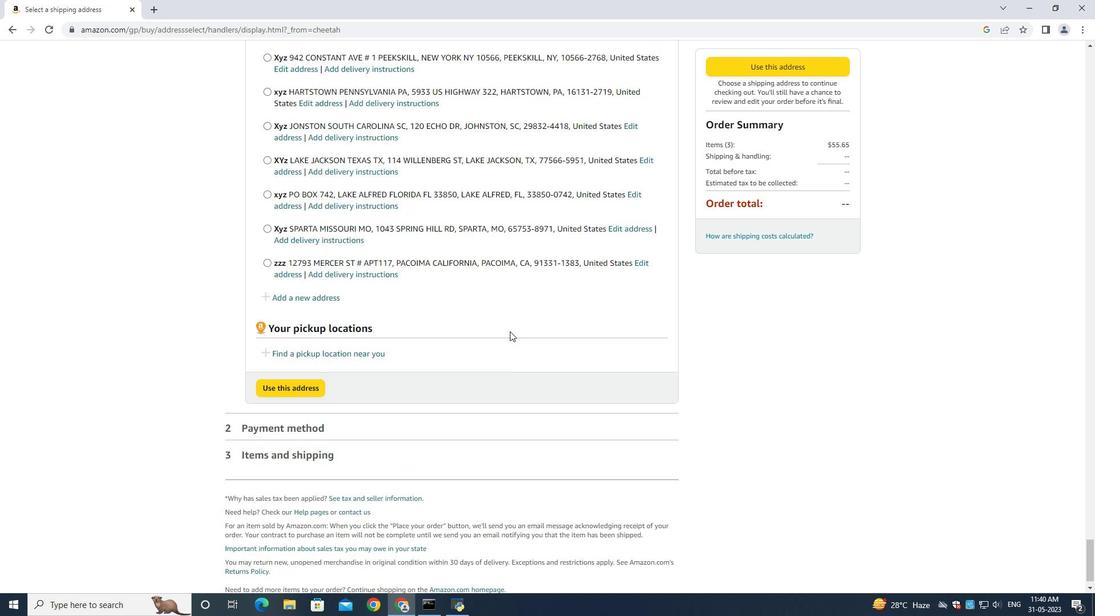 
Action: Mouse scrolled (510, 330) with delta (0, 0)
Screenshot: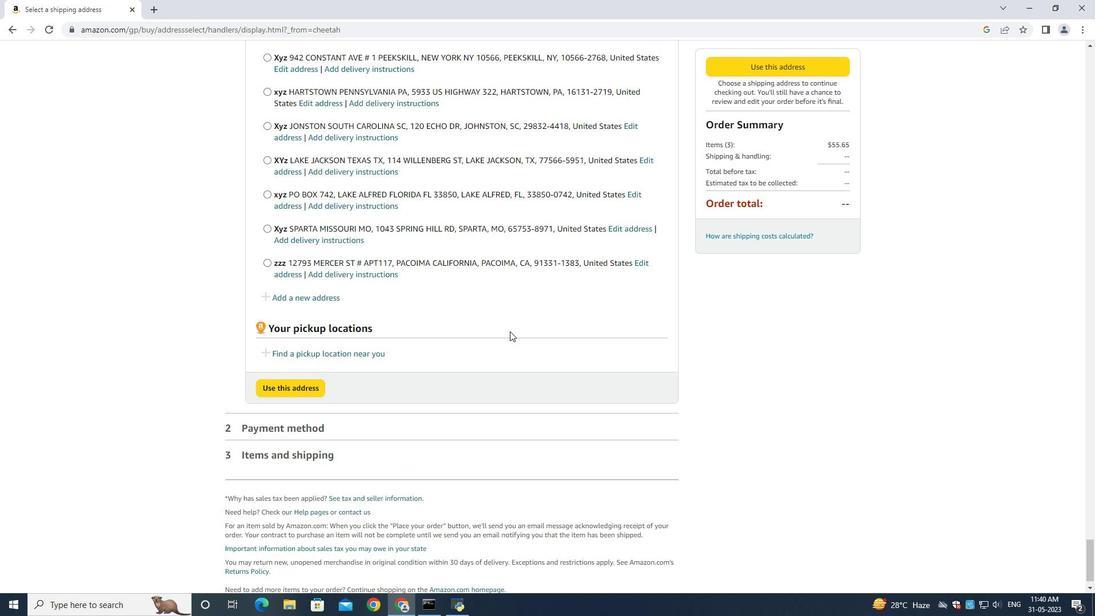 
Action: Mouse moved to (303, 274)
Screenshot: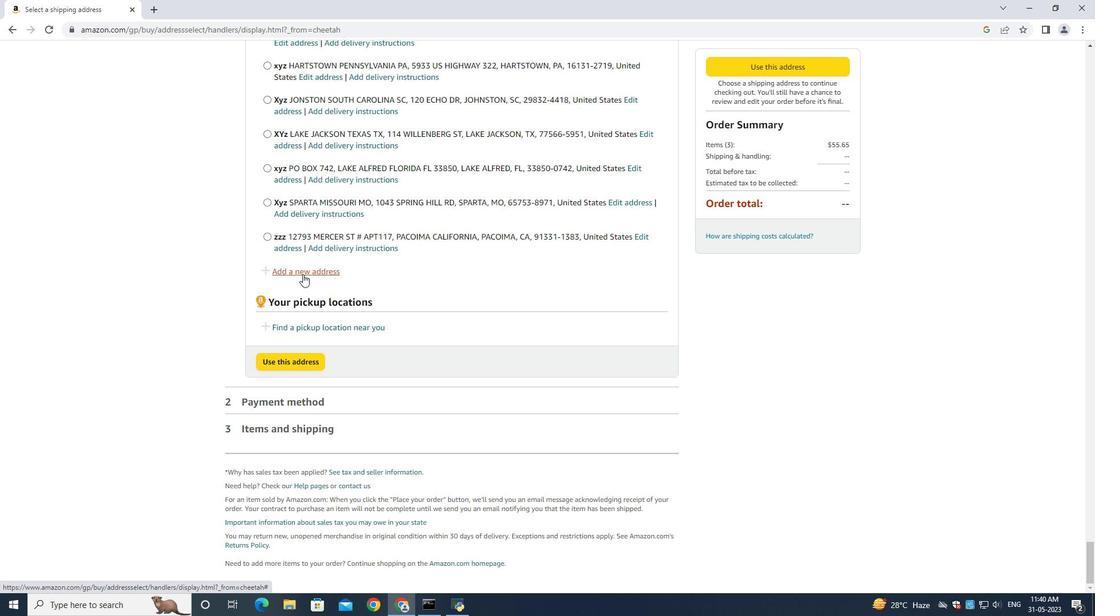 
Action: Mouse pressed left at (303, 274)
Screenshot: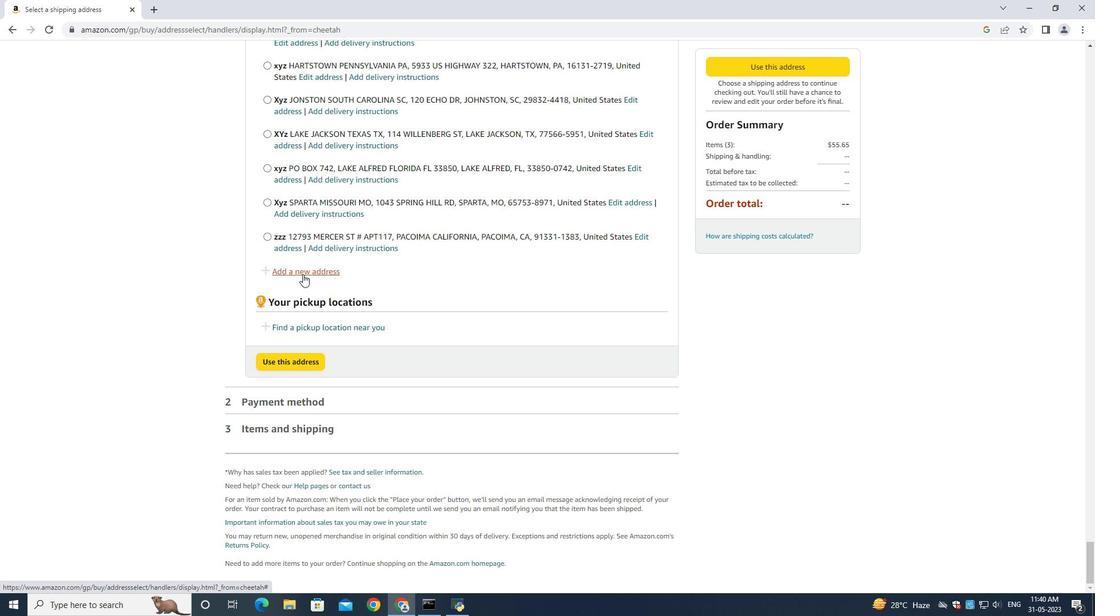 
Action: Mouse moved to (386, 266)
Screenshot: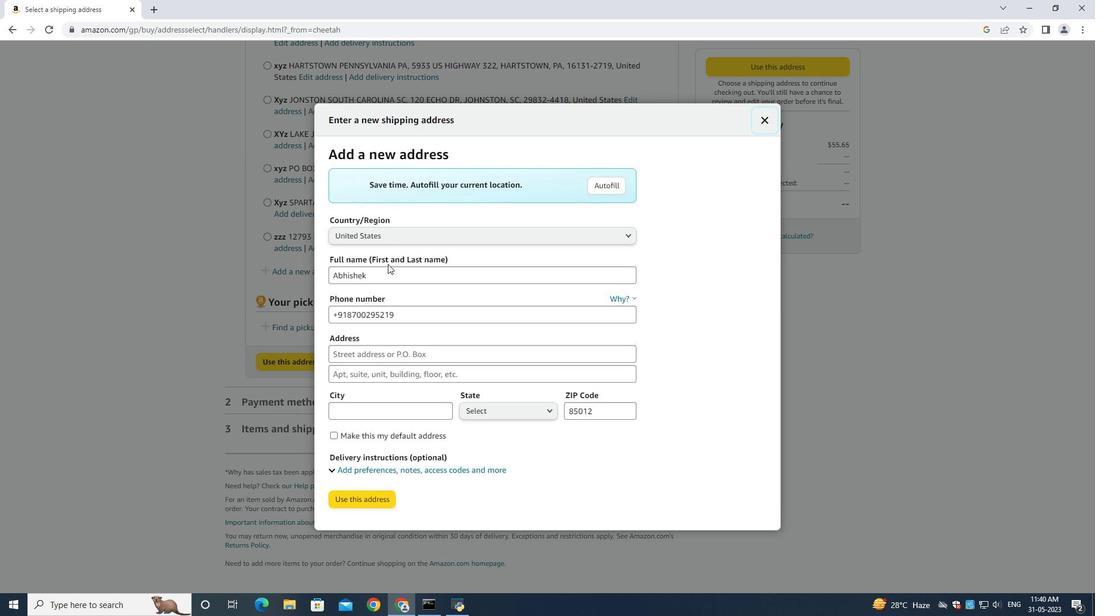
Action: Mouse pressed left at (386, 266)
Screenshot: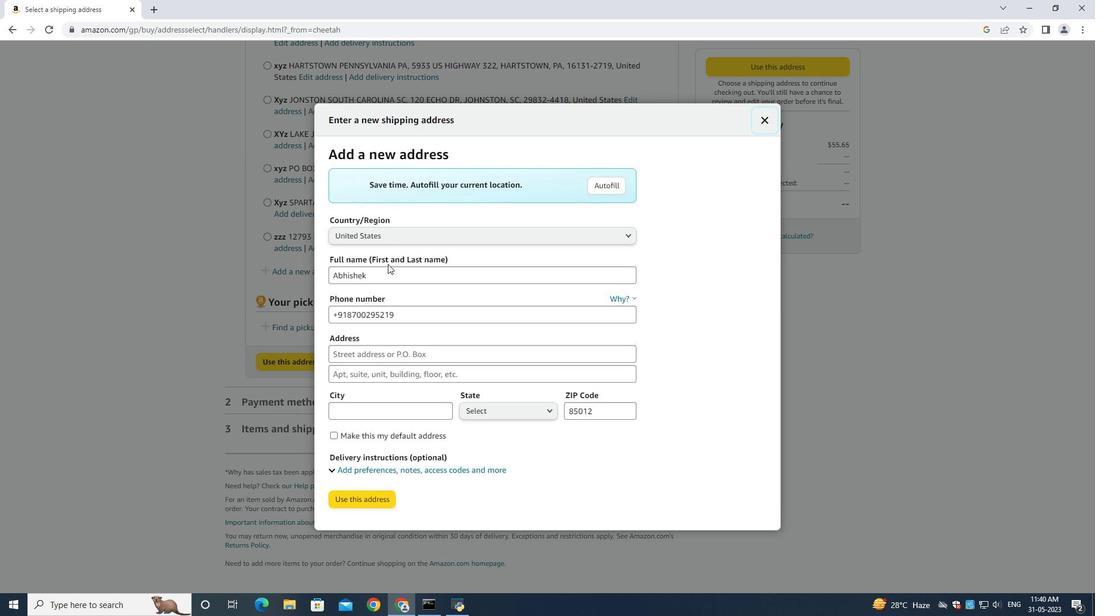 
Action: Mouse moved to (390, 269)
Screenshot: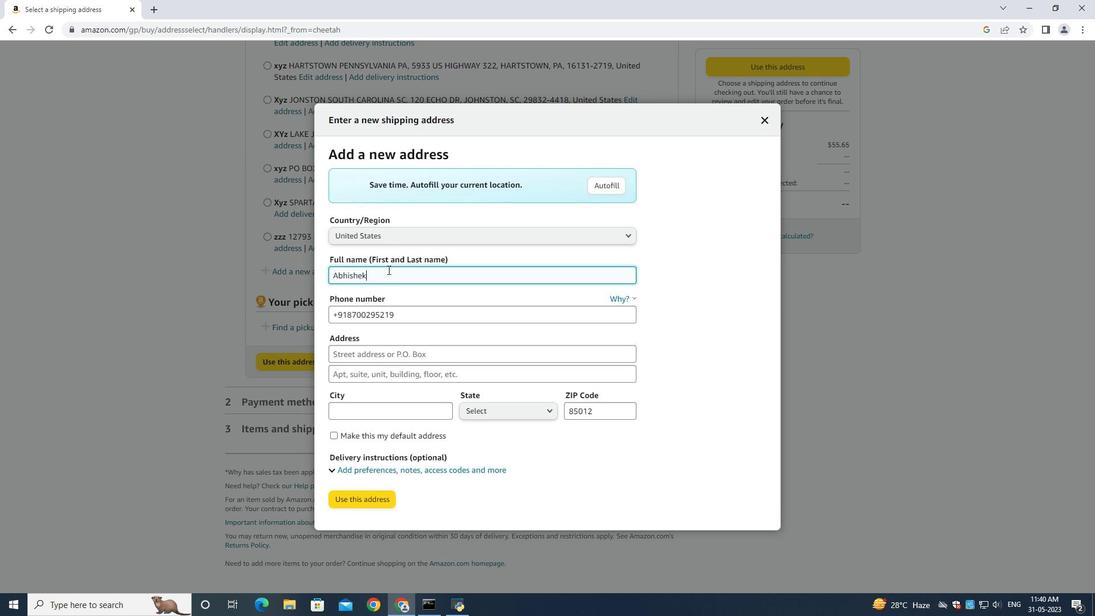 
Action: Key pressed ctrl+A<Key.backspace><Key.shift><Key.shift>Katherine<Key.space><Key.shift><Key.shift><Key.shift><Key.shift><Key.shift><Key.shift><Key.shift><Key.shift><Key.shift><Key.shift><Key.shift><Key.shift>Jones<Key.tab><Key.tab><Key.backspace>4403901431<Key.tab>1480<Key.space><Key.shift>Vineyard<Key.space><Key.shift>Drive<Key.space><Key.tab><Key.shift>Independence<Key.space><Key.shift><Key.shift><Key.shift><Key.shift><Key.shift><Key.shift><Key.shift><Key.shift><Key.shift><Key.shift><Key.shift><Key.shift><Key.shift><Key.shift><Key.shift><Key.shift><Key.shift><Key.shift><Key.shift><Key.shift><Key.shift><Key.shift><Key.shift><Key.shift><Key.shift><Key.shift><Key.shift><Key.shift><Key.shift><Key.shift><Key.shift><Key.shift><Key.shift><Key.shift>Ohio<Key.space><Key.tab><Key.shift>Indenpence<Key.space><Key.tab>ohio<Key.tab><Key.backspace>44131
Screenshot: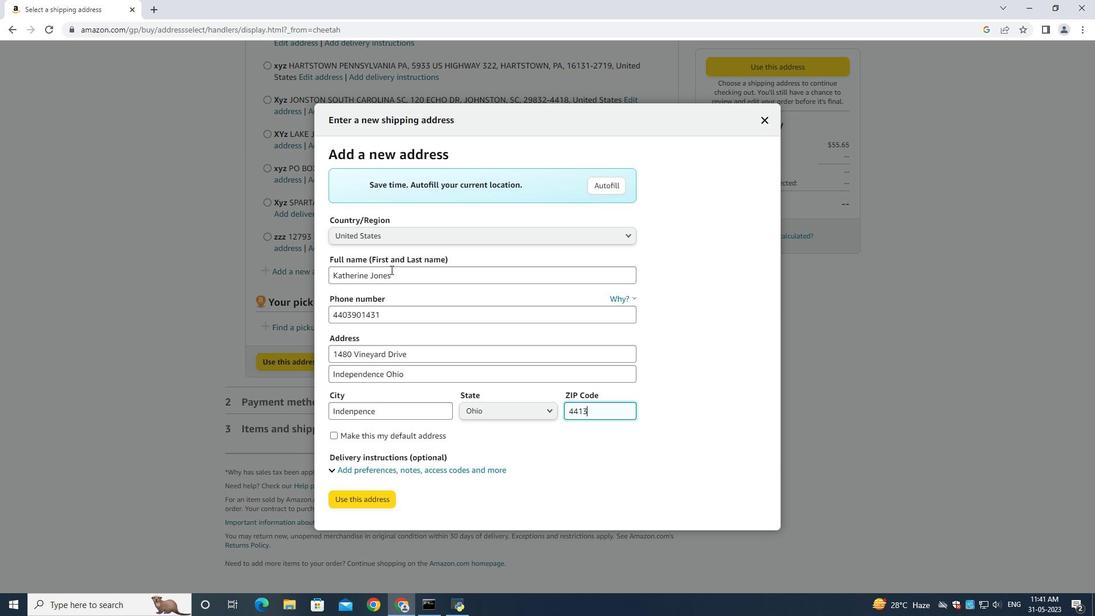 
Action: Mouse moved to (344, 501)
Screenshot: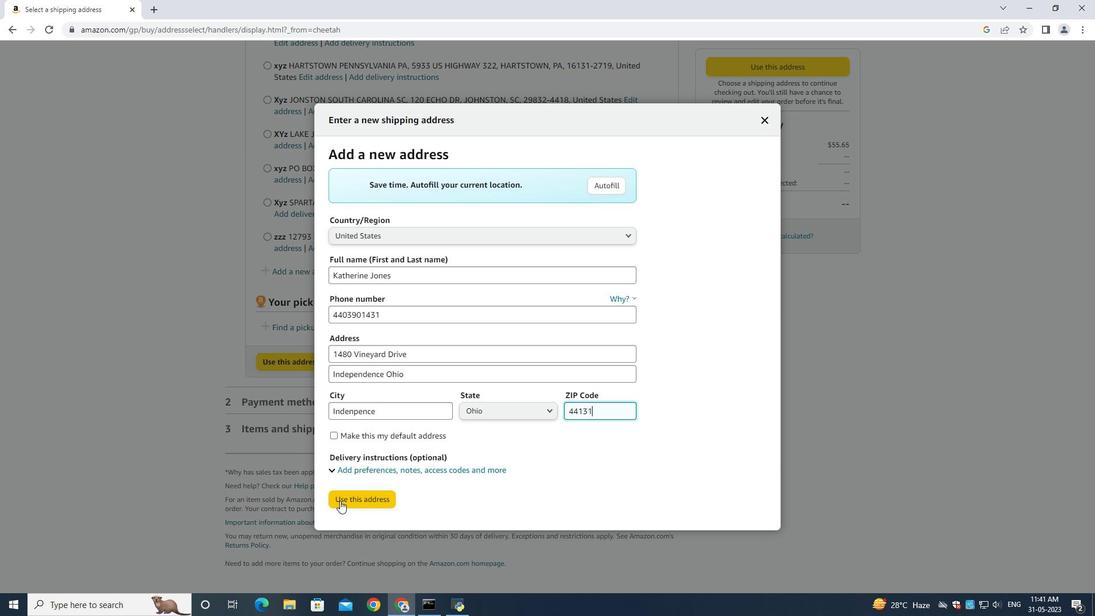 
Action: Mouse pressed left at (344, 501)
Screenshot: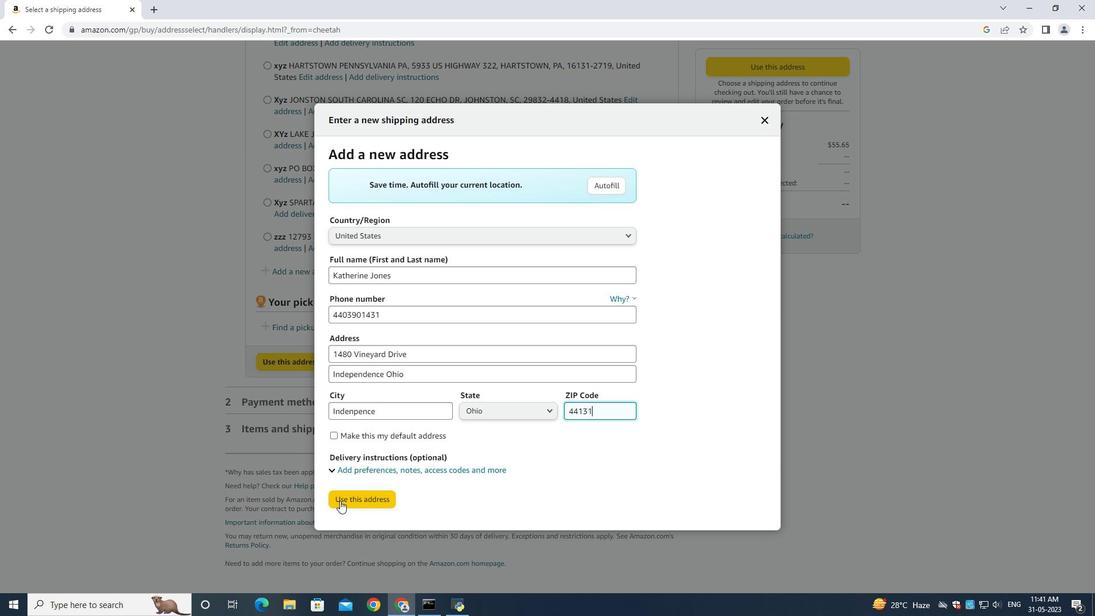 
Action: Mouse moved to (359, 217)
Screenshot: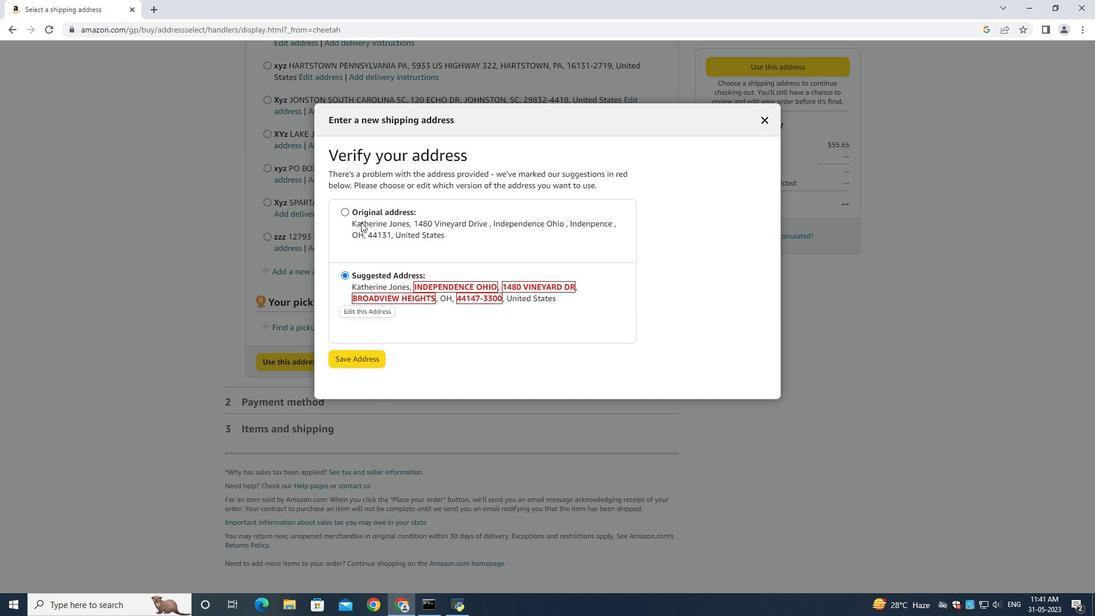 
Action: Mouse pressed left at (359, 217)
Screenshot: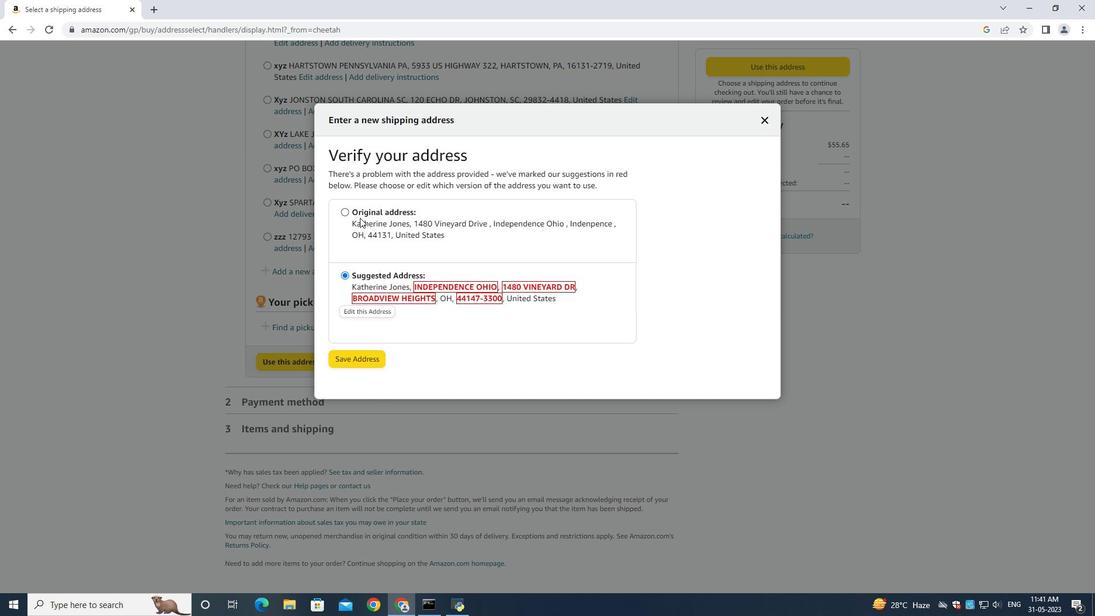 
Action: Mouse moved to (350, 361)
Screenshot: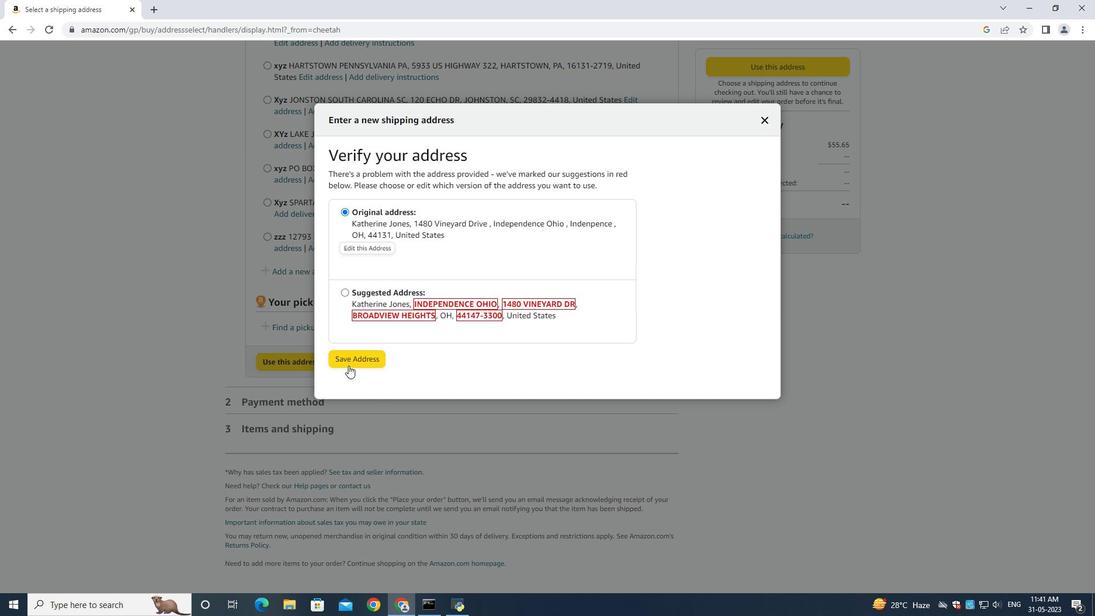 
Action: Mouse pressed left at (350, 361)
Screenshot: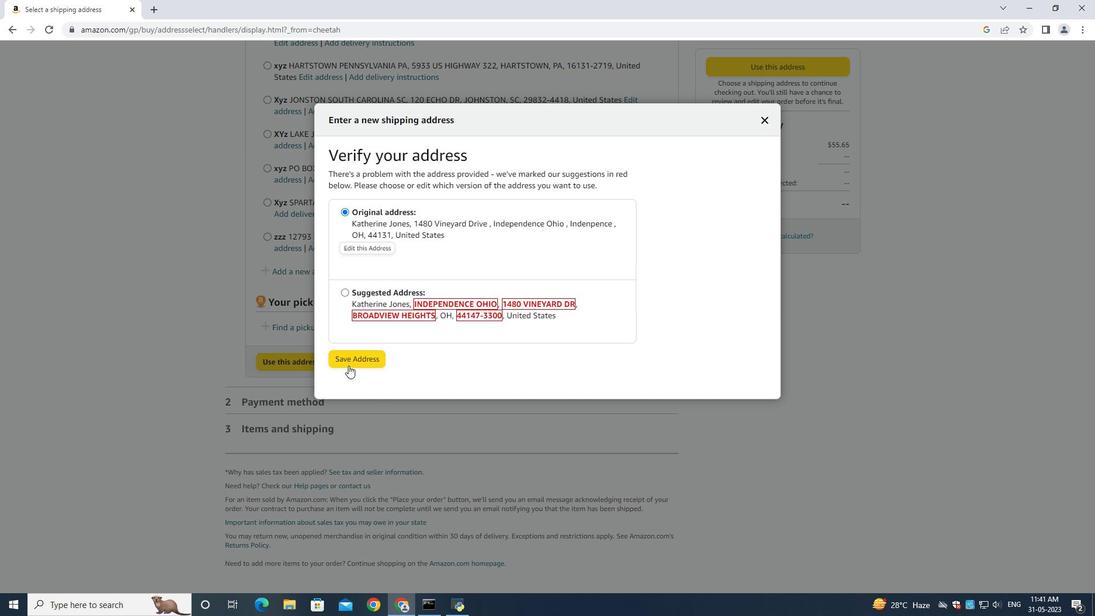 
Action: Mouse moved to (606, 420)
Screenshot: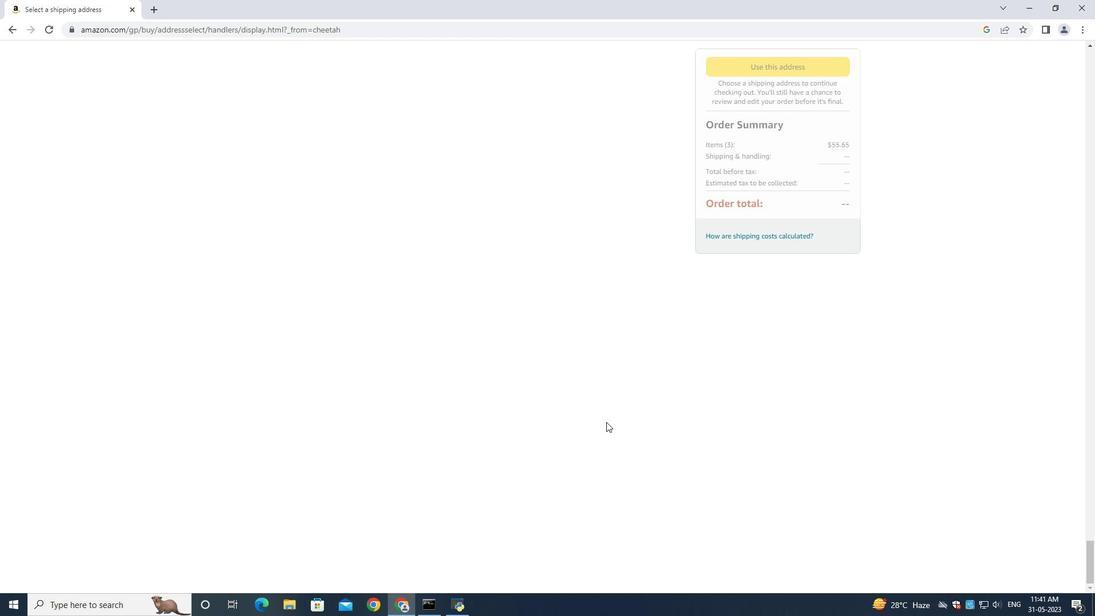 
